 Task: Look for Airbnb properties in Khashuri, Georgia from 2nd November, 2023 to 6th November, 2023 for 1 adult.1  bedroom having 1 bed and 1 bathroom. Property type can be hotel. Booking option can be shelf check-in. Look for 4 properties as per requirement.
Action: Mouse moved to (583, 112)
Screenshot: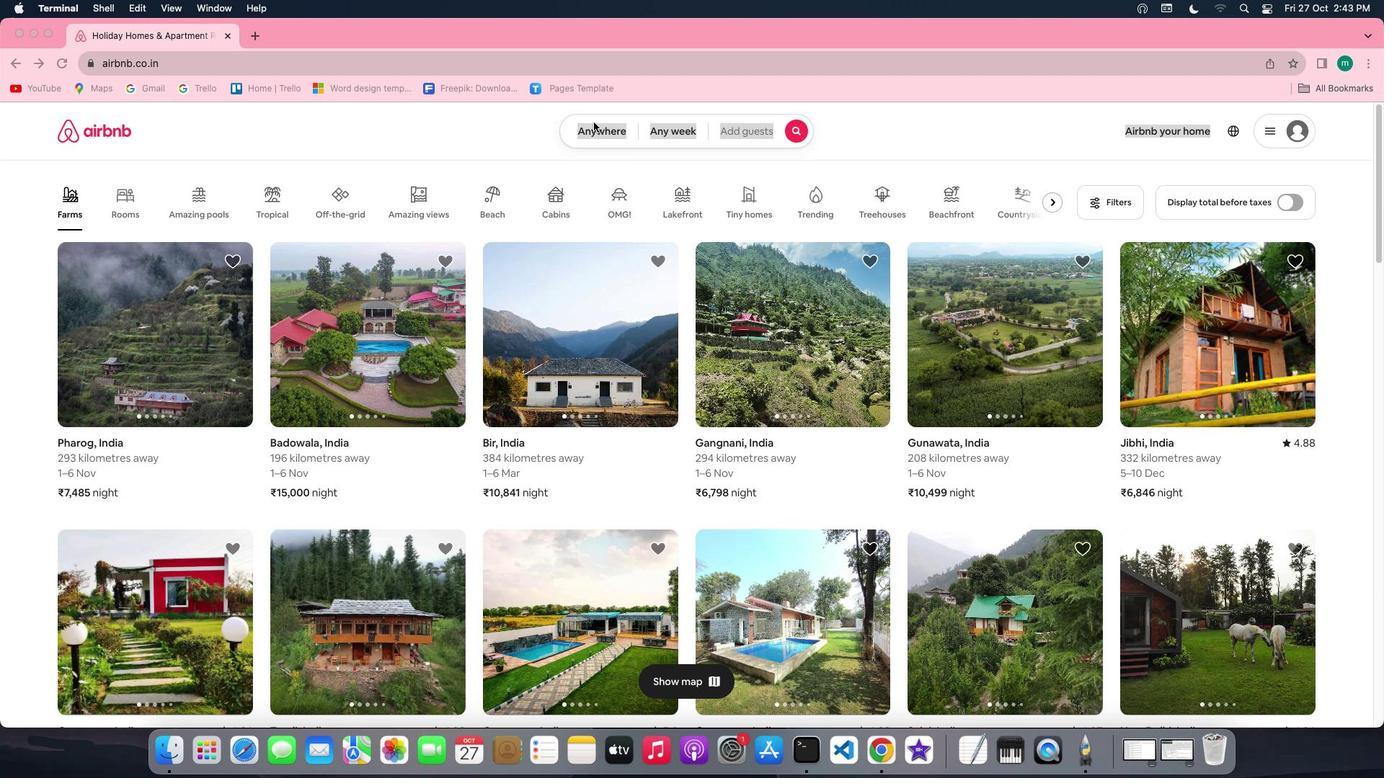 
Action: Mouse pressed left at (583, 112)
Screenshot: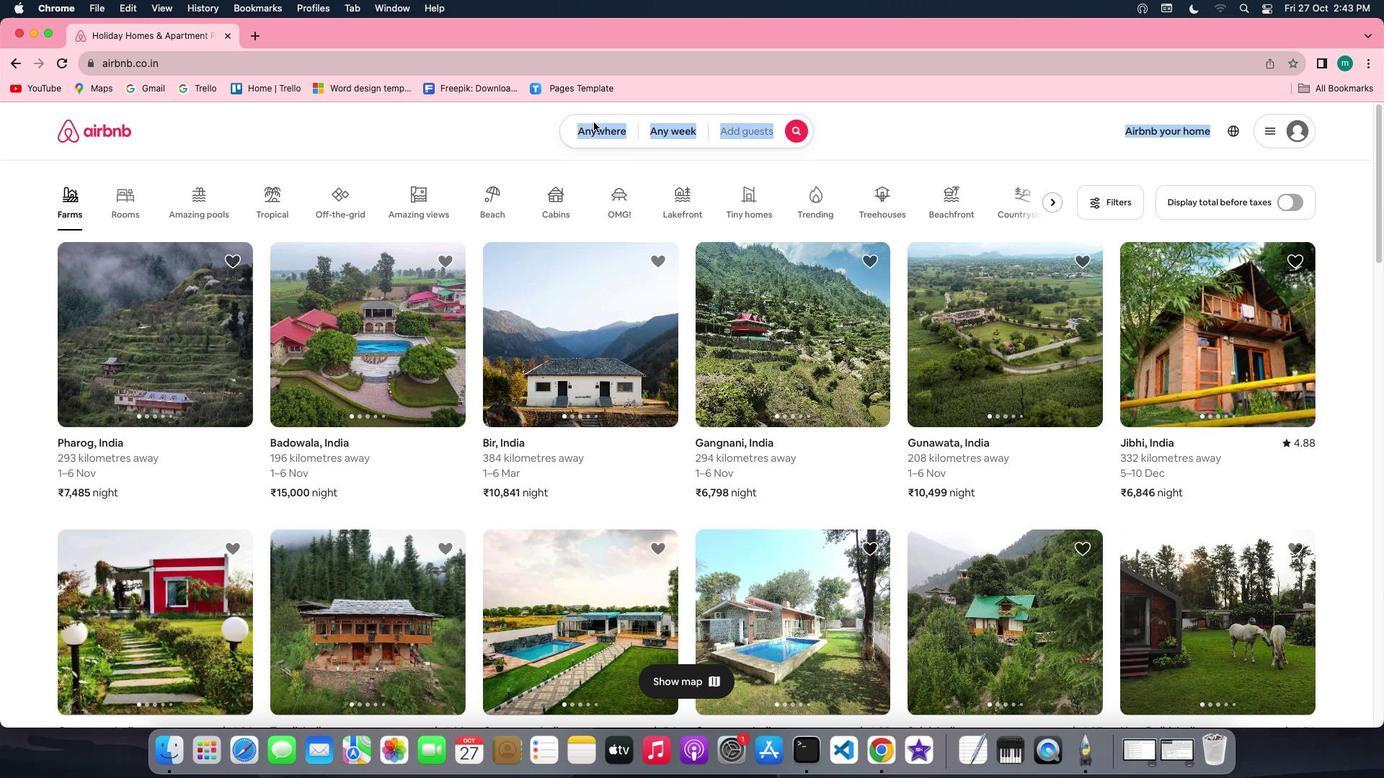 
Action: Mouse moved to (583, 116)
Screenshot: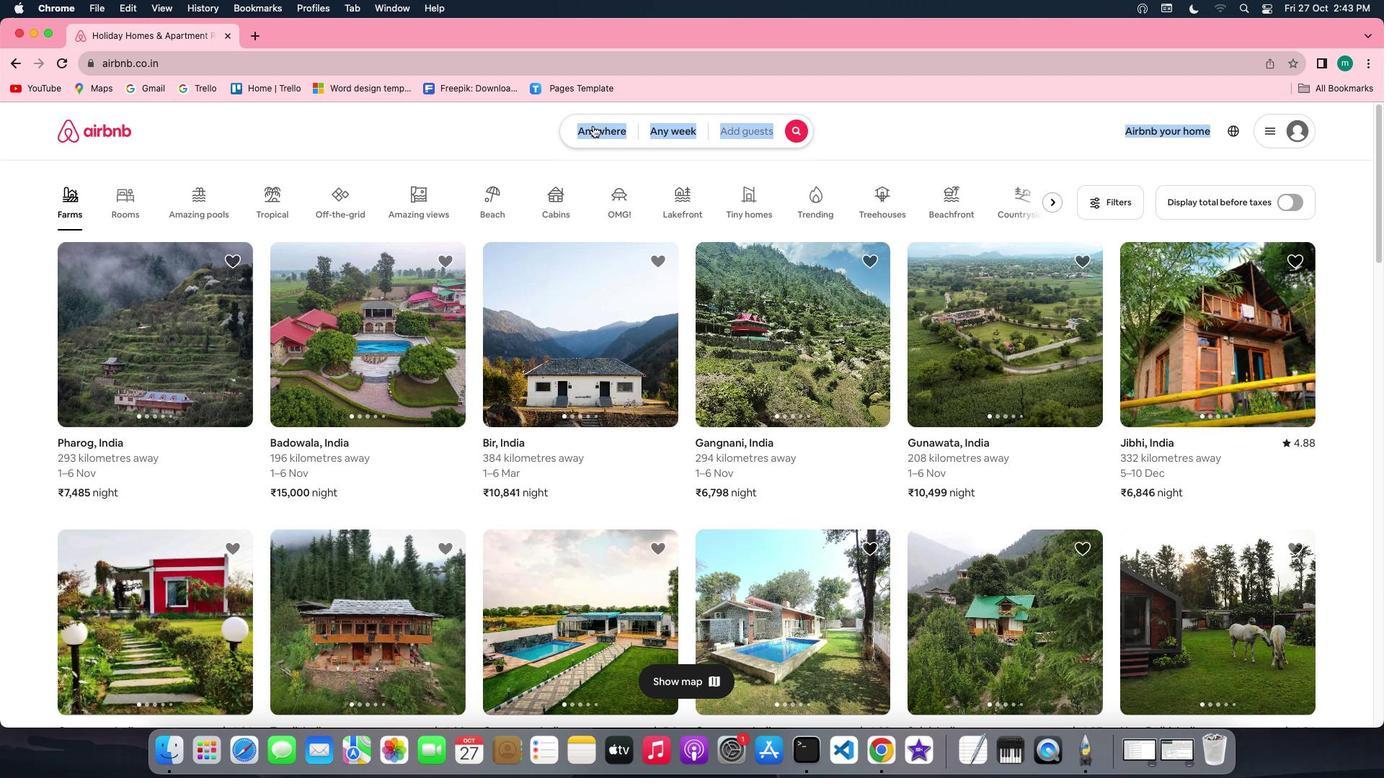 
Action: Mouse pressed left at (583, 116)
Screenshot: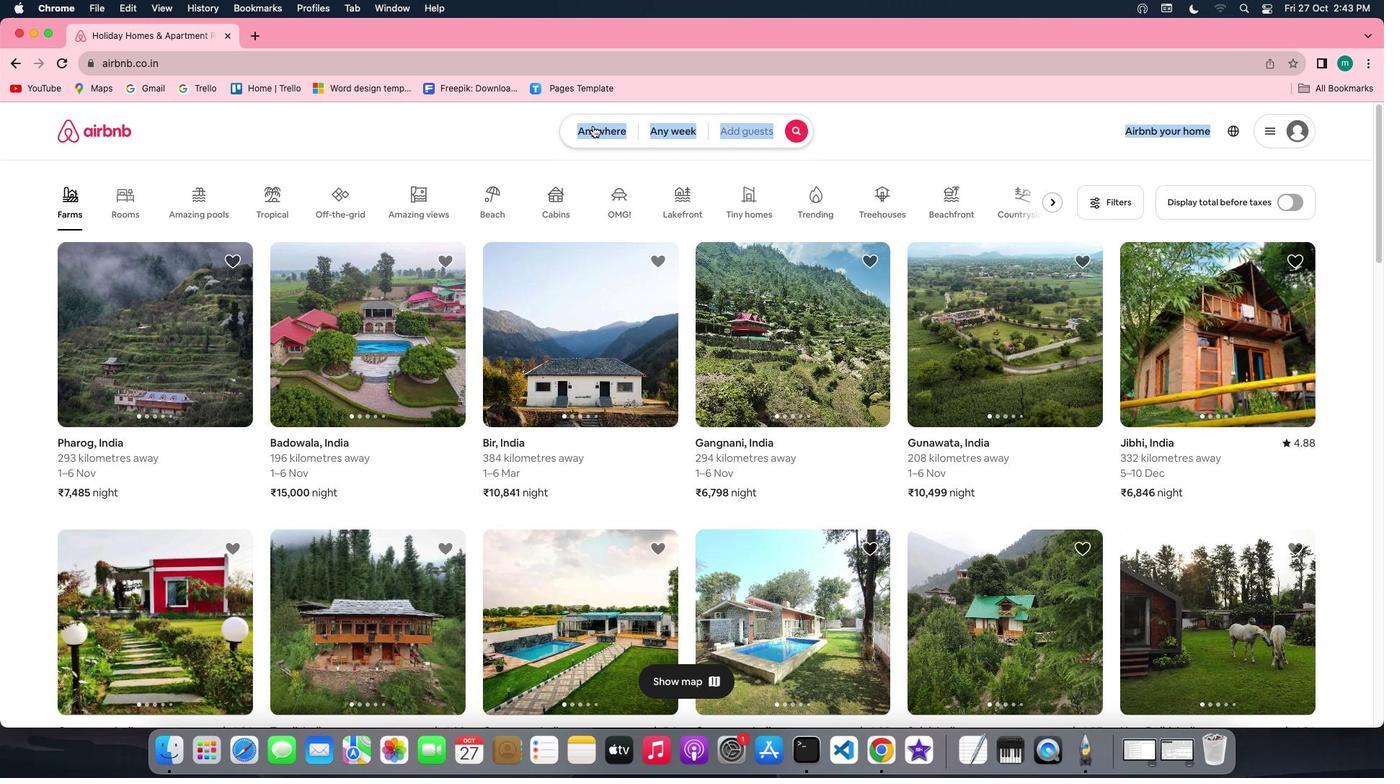 
Action: Mouse moved to (517, 181)
Screenshot: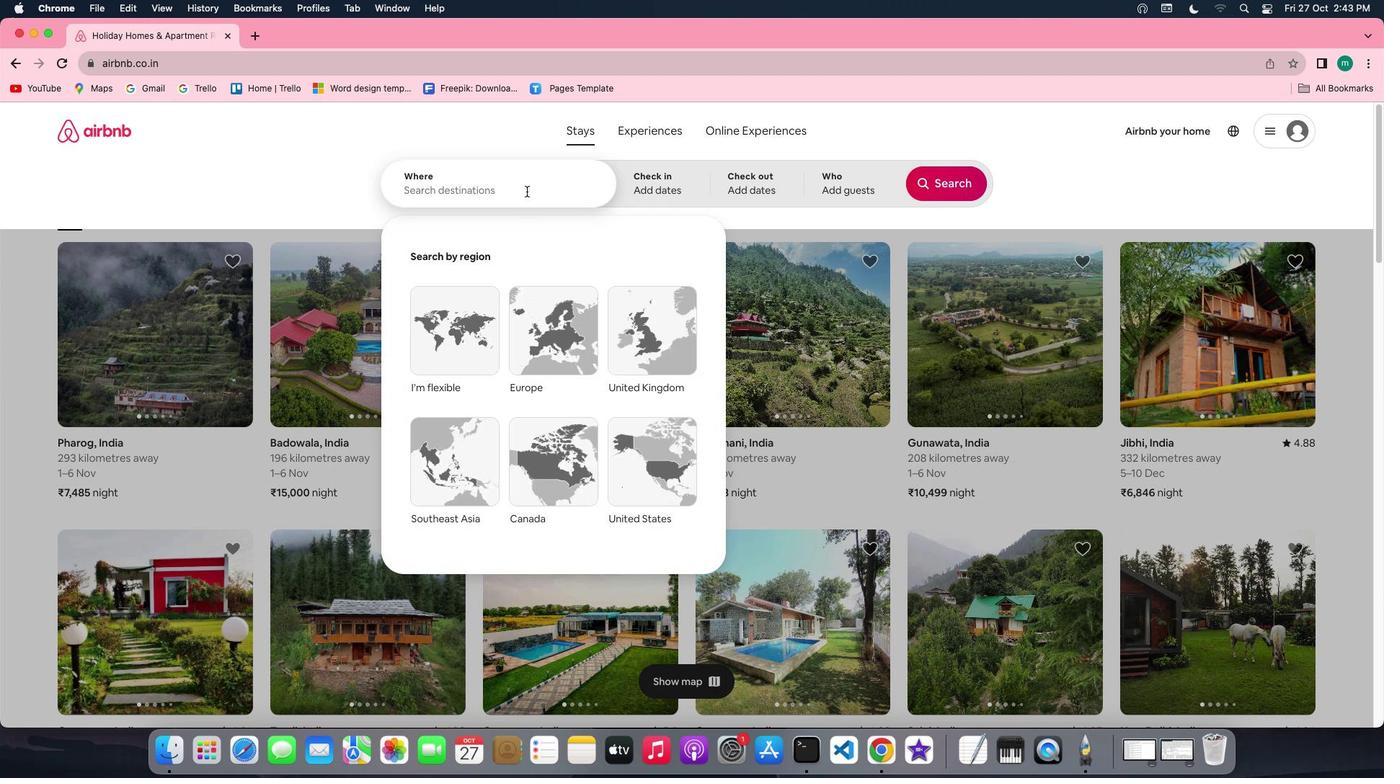 
Action: Key pressed Key.shift'K''h''a''s''h''u''r''i'','Key.spaceKey.shift'G''e''o''r''g''i''a'
Screenshot: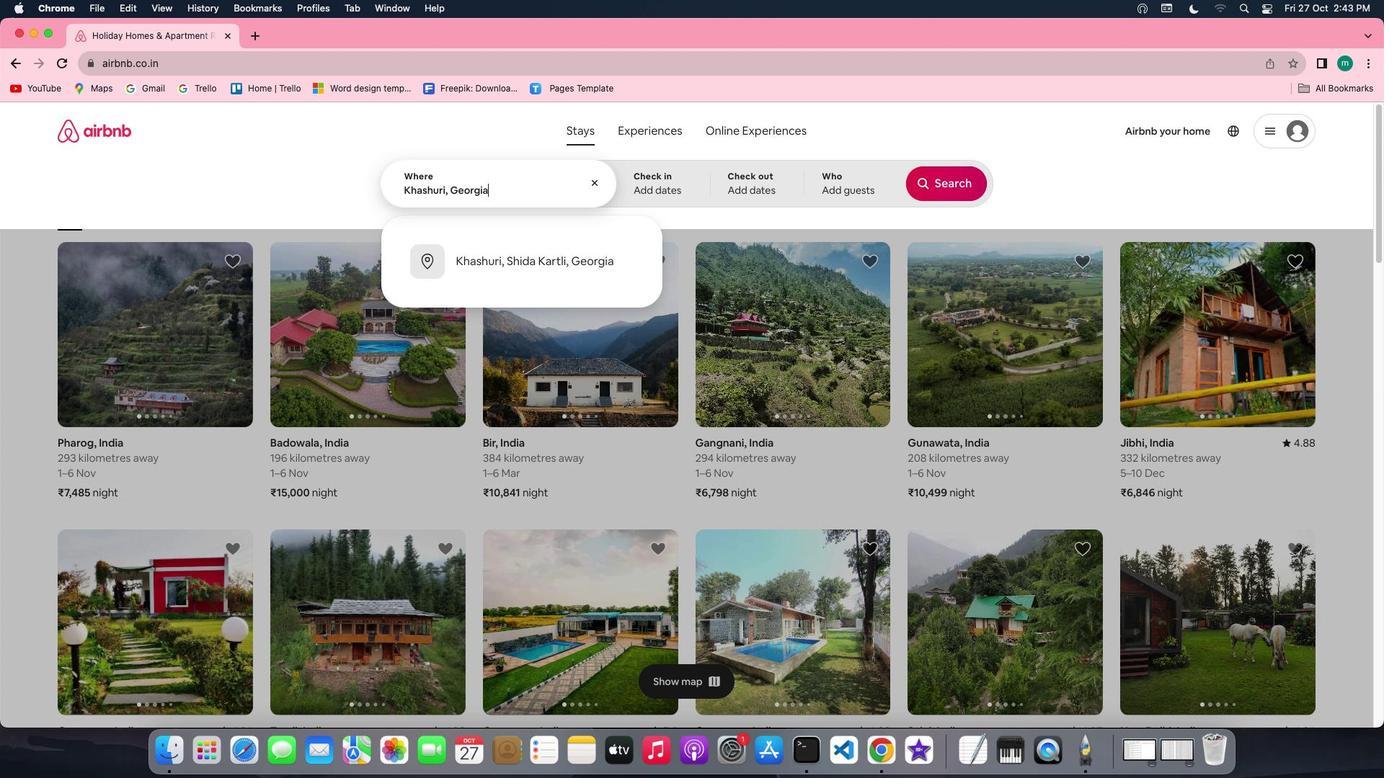 
Action: Mouse moved to (646, 189)
Screenshot: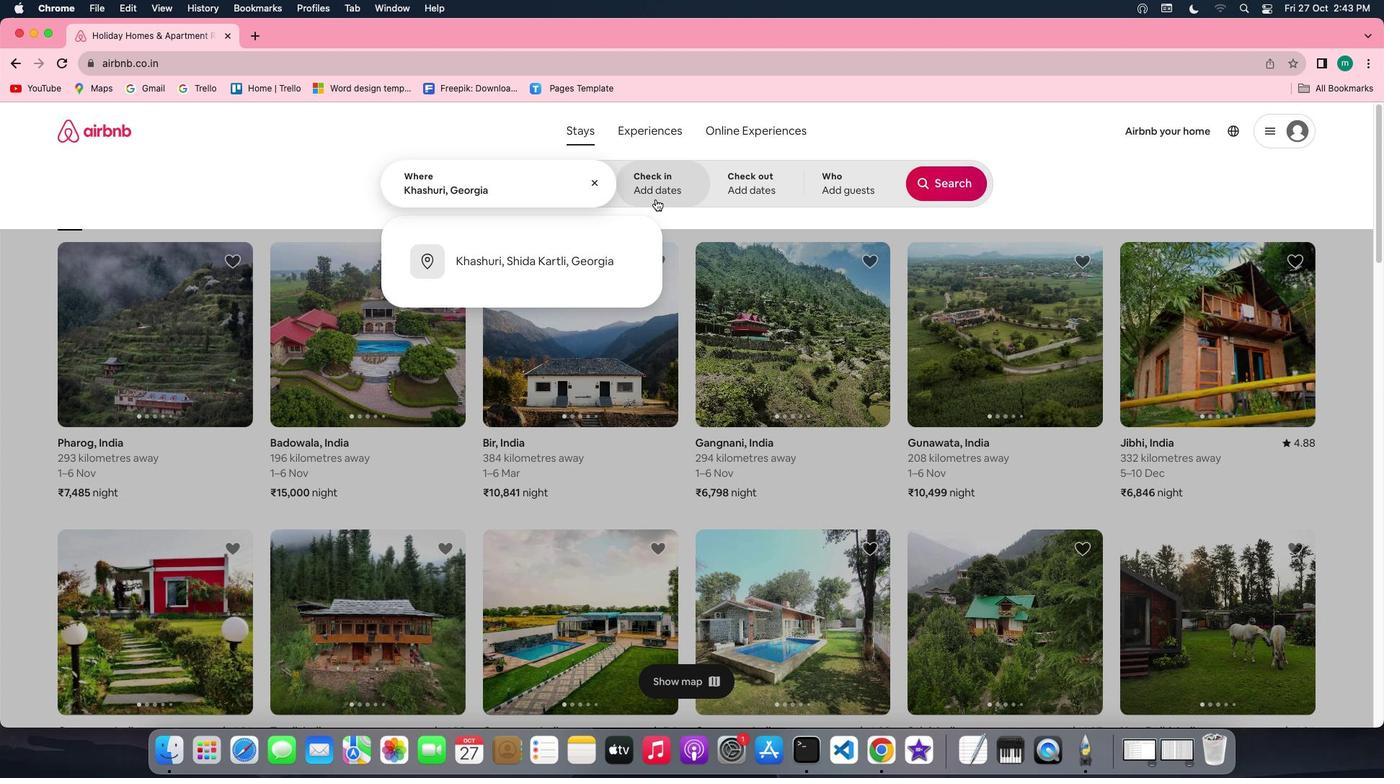 
Action: Mouse pressed left at (646, 189)
Screenshot: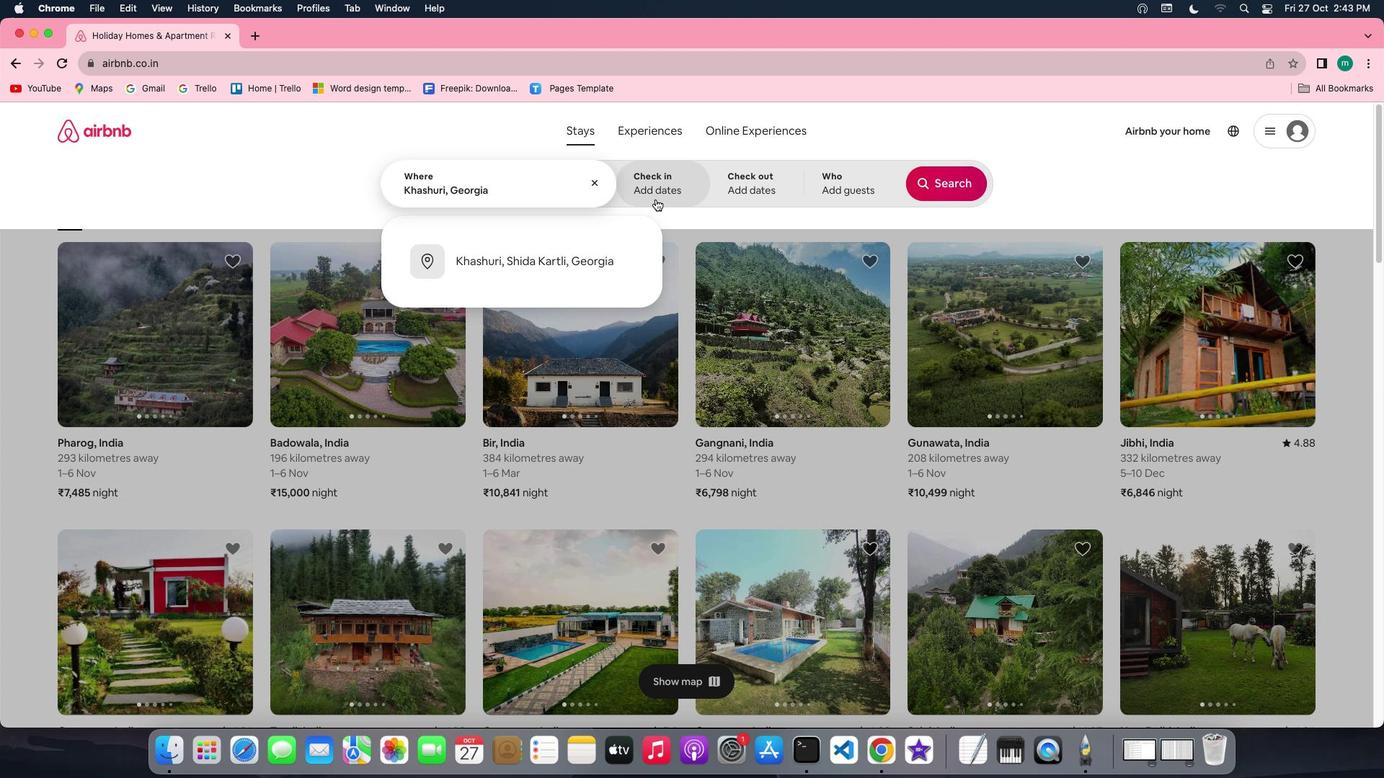 
Action: Mouse moved to (848, 352)
Screenshot: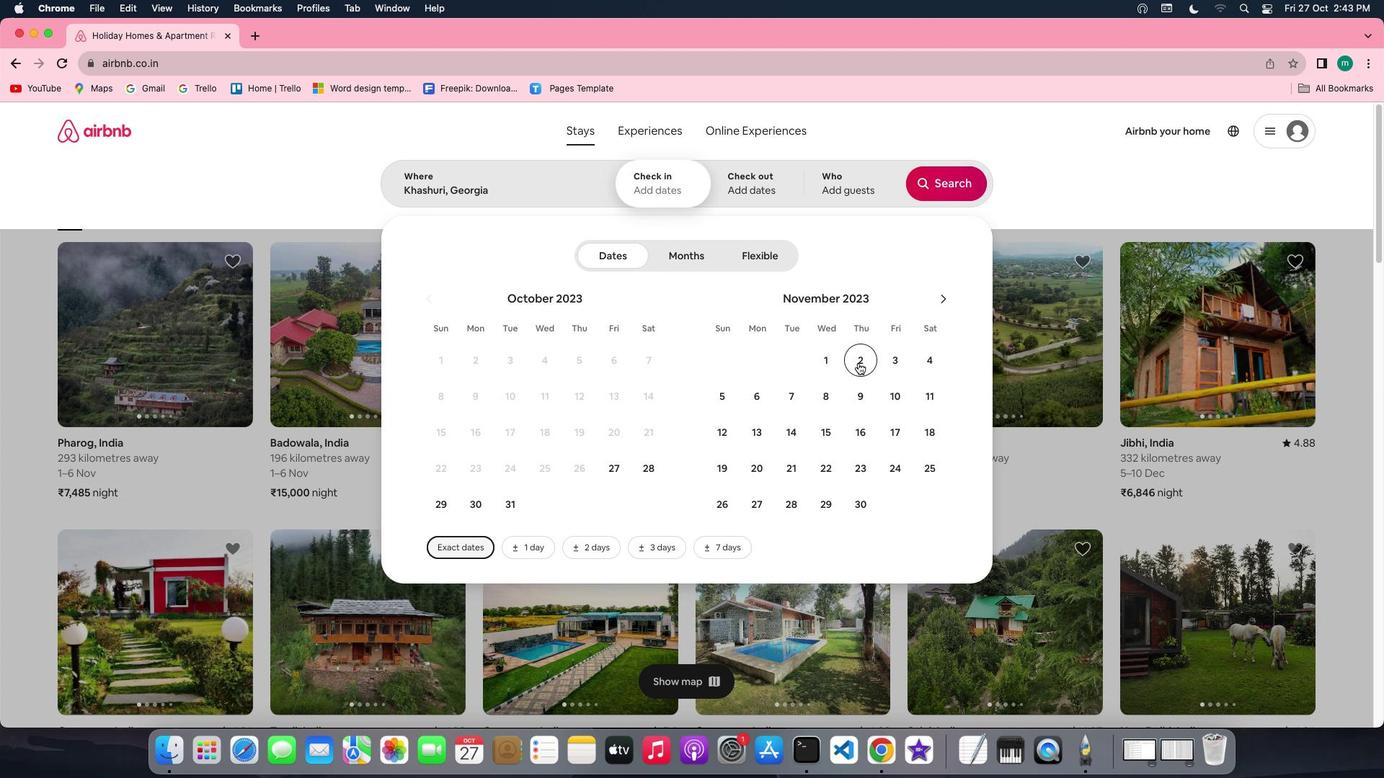 
Action: Mouse pressed left at (848, 352)
Screenshot: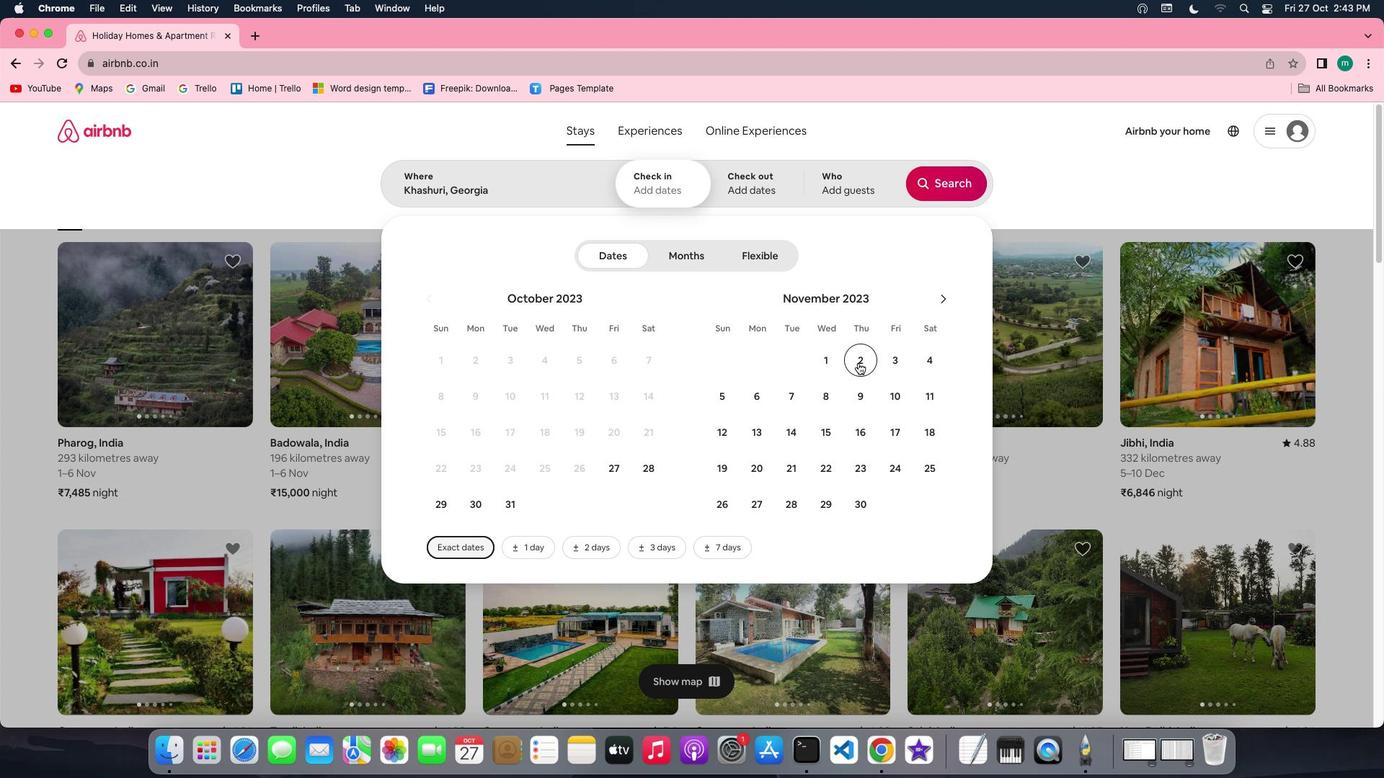 
Action: Mouse moved to (751, 389)
Screenshot: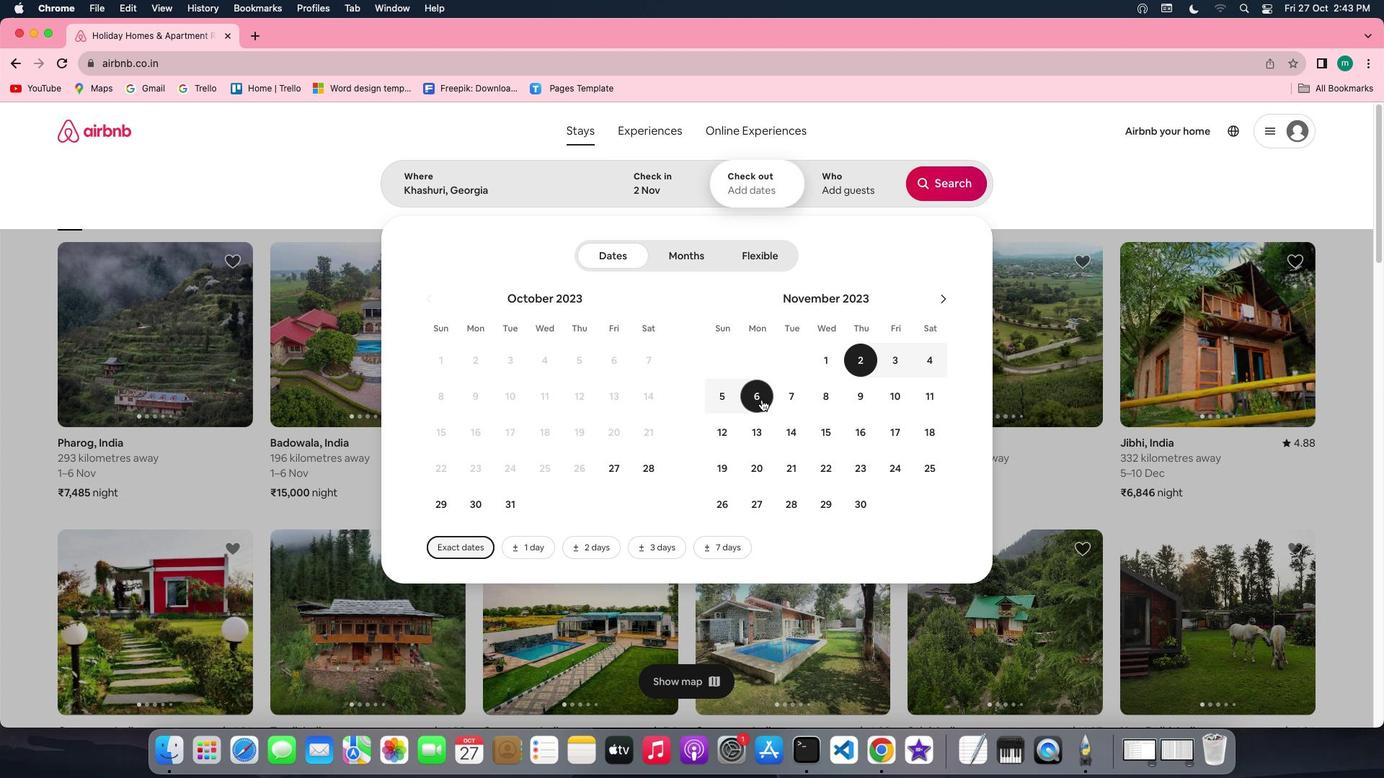 
Action: Mouse pressed left at (751, 389)
Screenshot: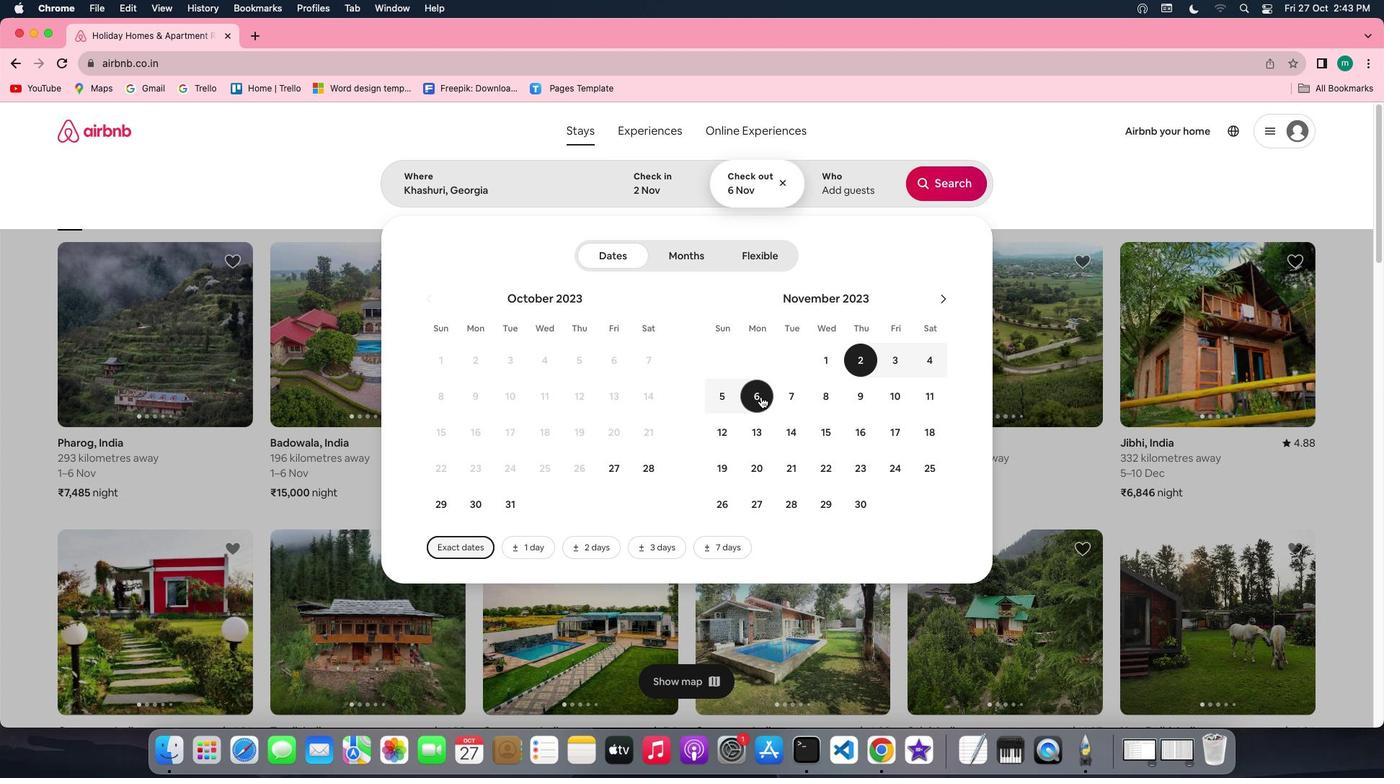 
Action: Mouse moved to (838, 172)
Screenshot: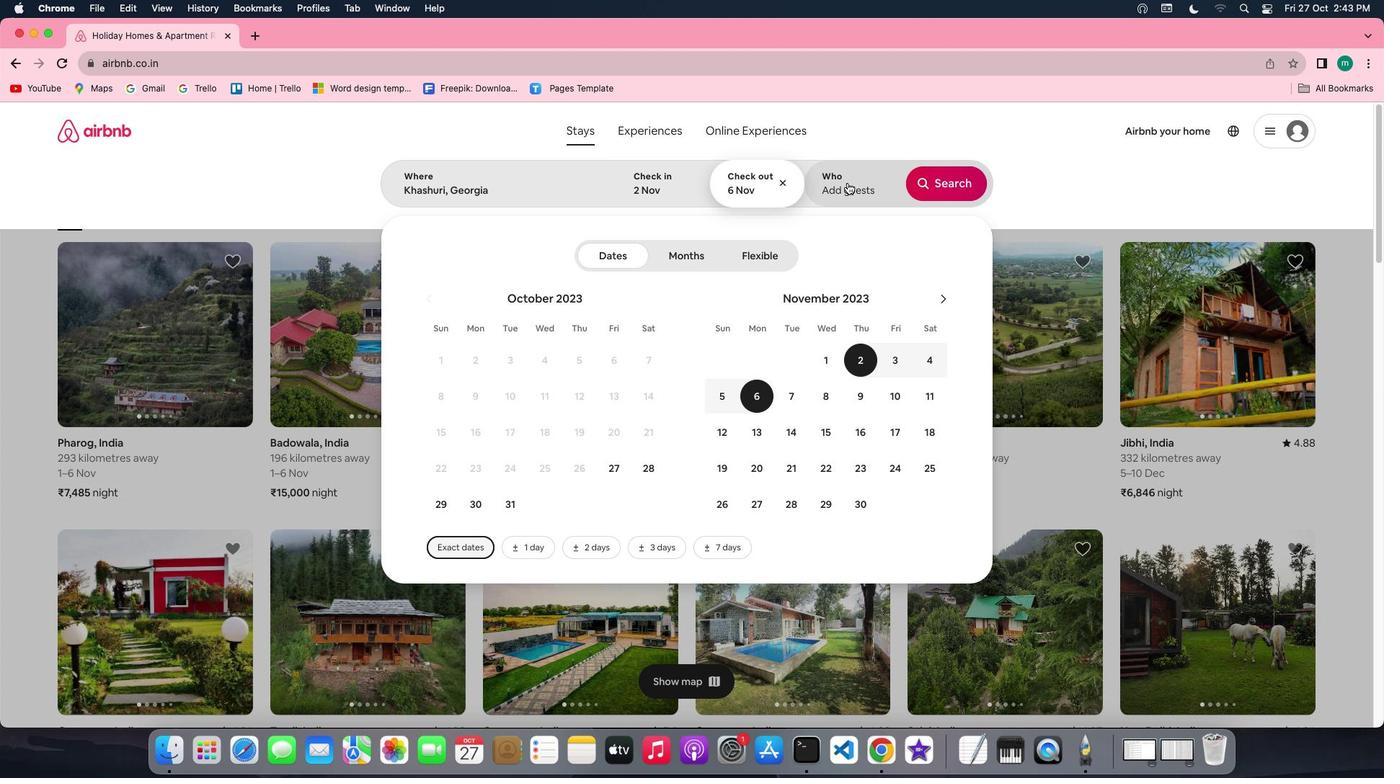 
Action: Mouse pressed left at (838, 172)
Screenshot: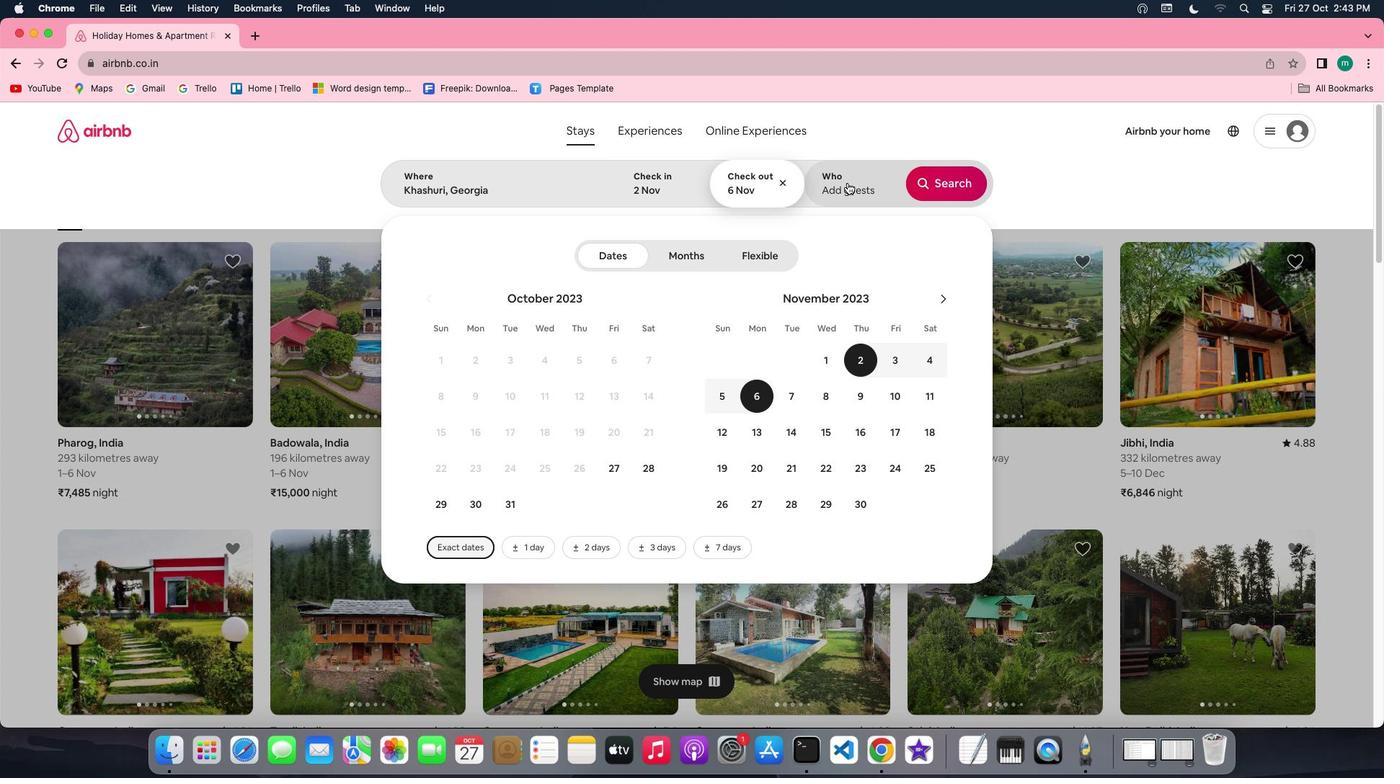 
Action: Mouse moved to (946, 255)
Screenshot: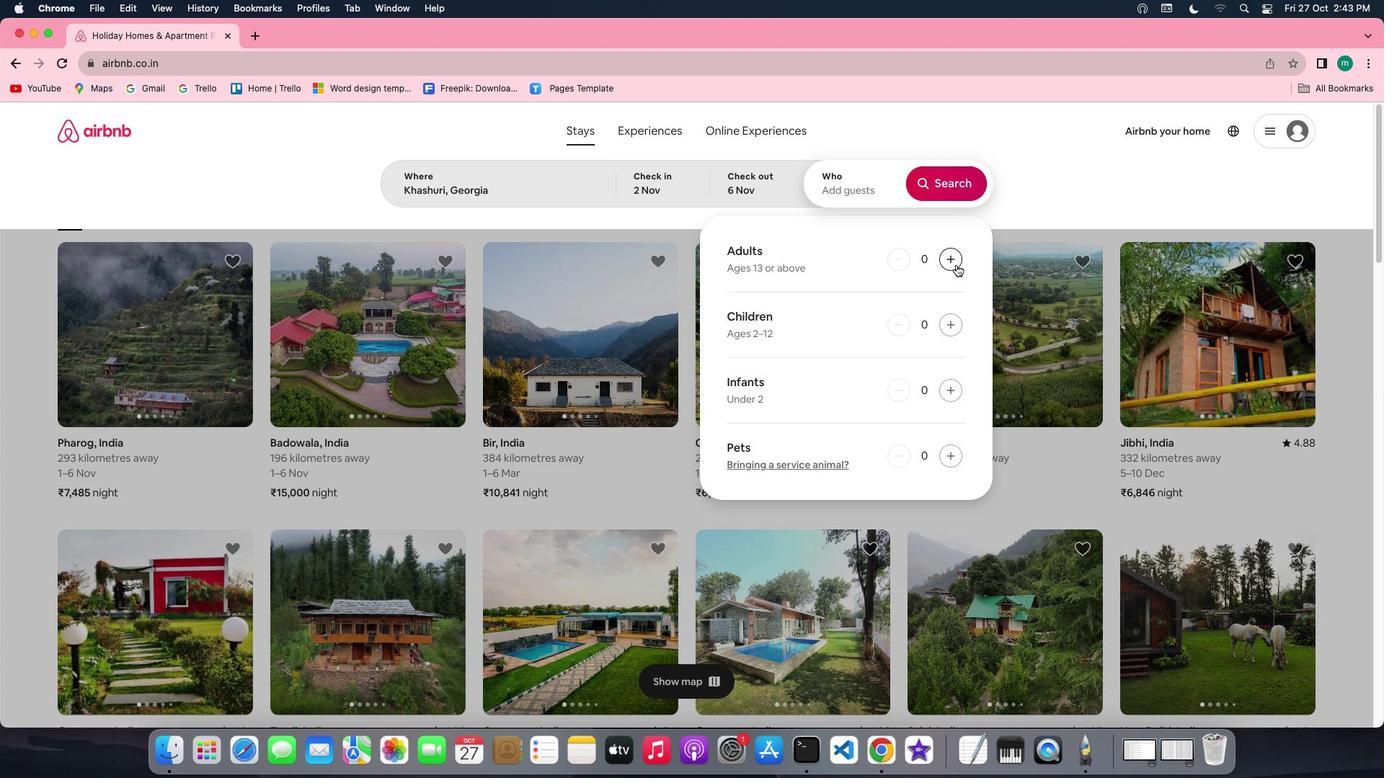 
Action: Mouse pressed left at (946, 255)
Screenshot: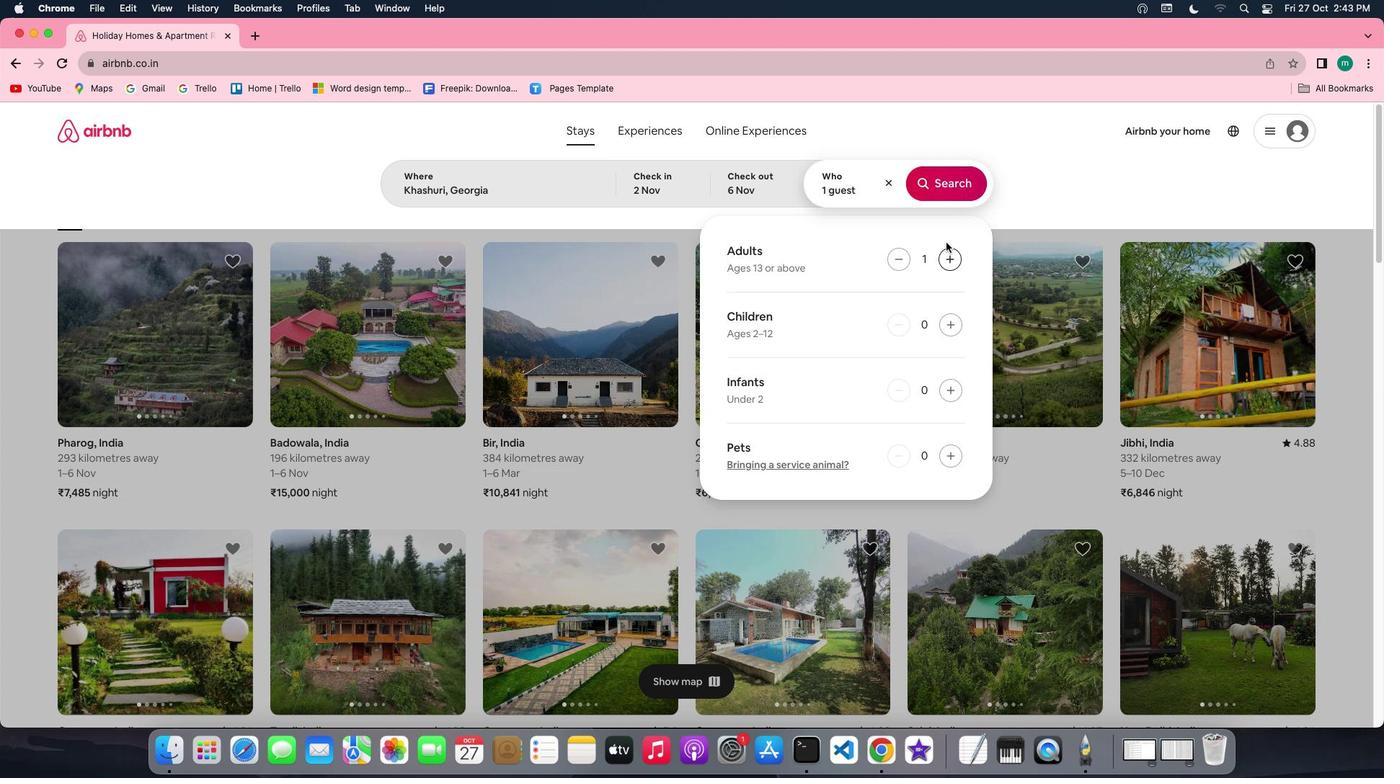 
Action: Mouse moved to (926, 180)
Screenshot: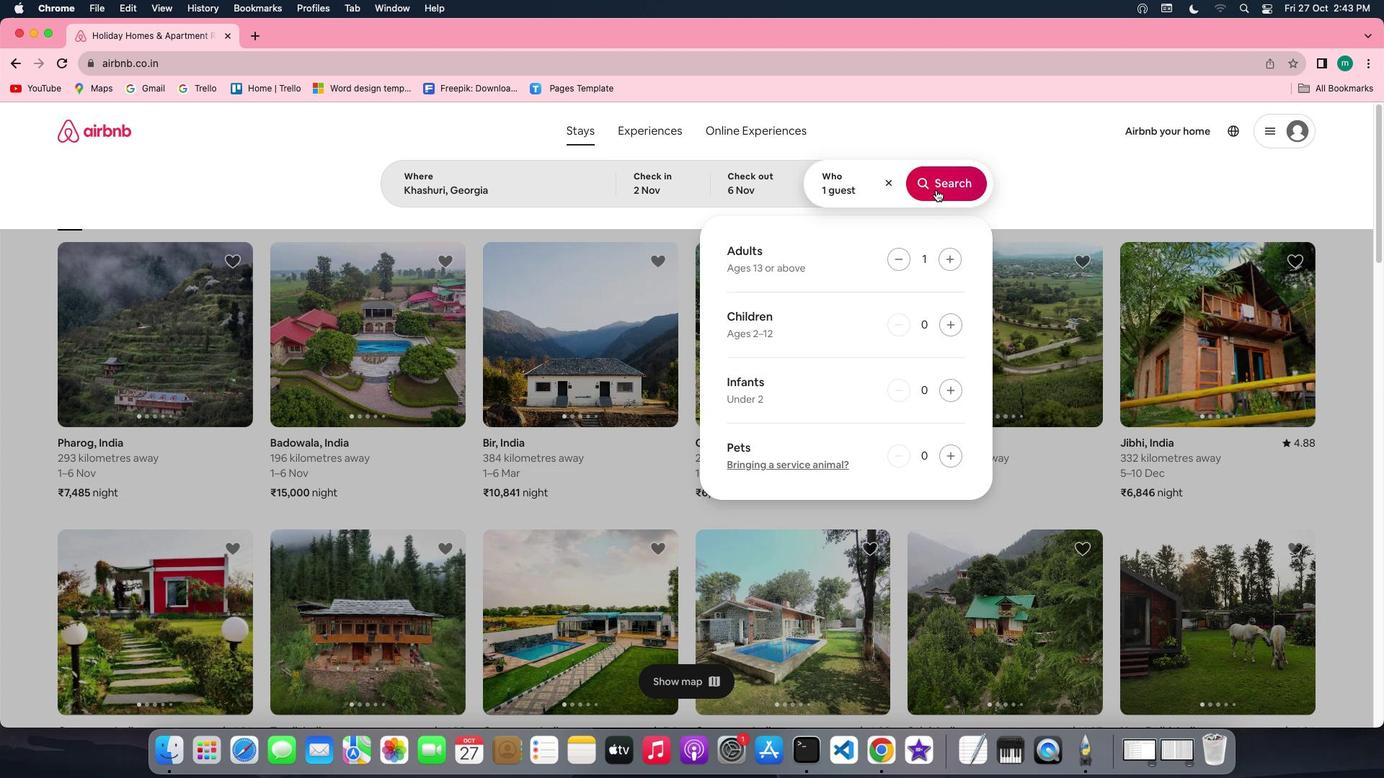 
Action: Mouse pressed left at (926, 180)
Screenshot: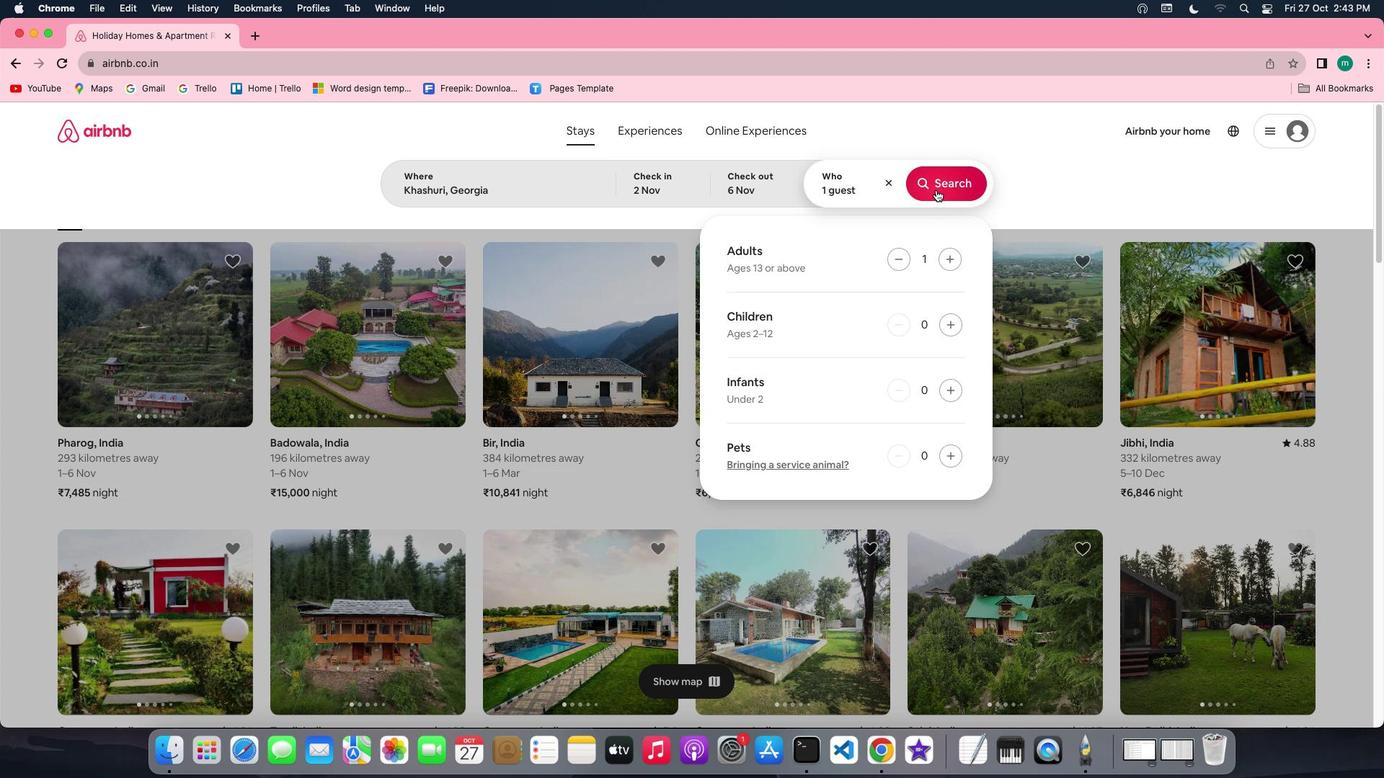 
Action: Mouse moved to (1139, 174)
Screenshot: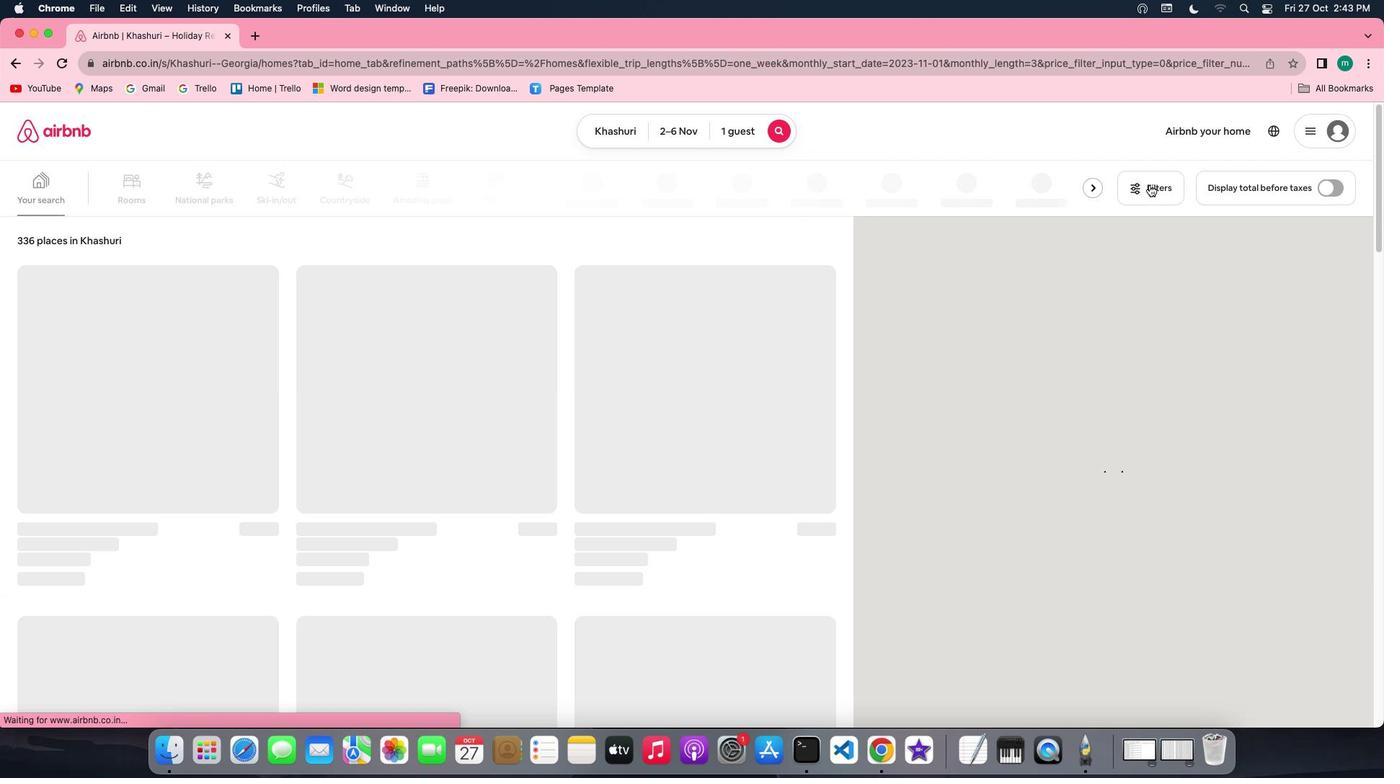 
Action: Mouse pressed left at (1139, 174)
Screenshot: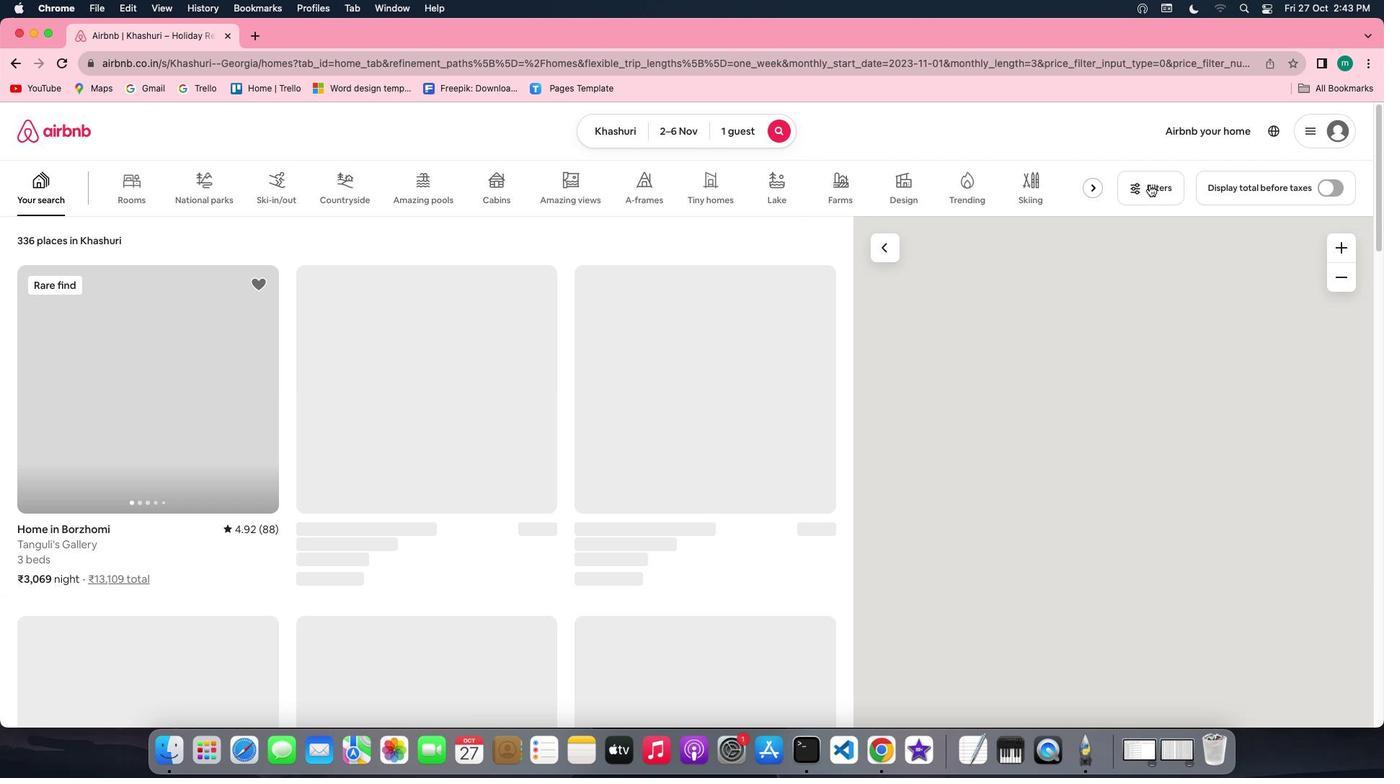 
Action: Mouse moved to (737, 390)
Screenshot: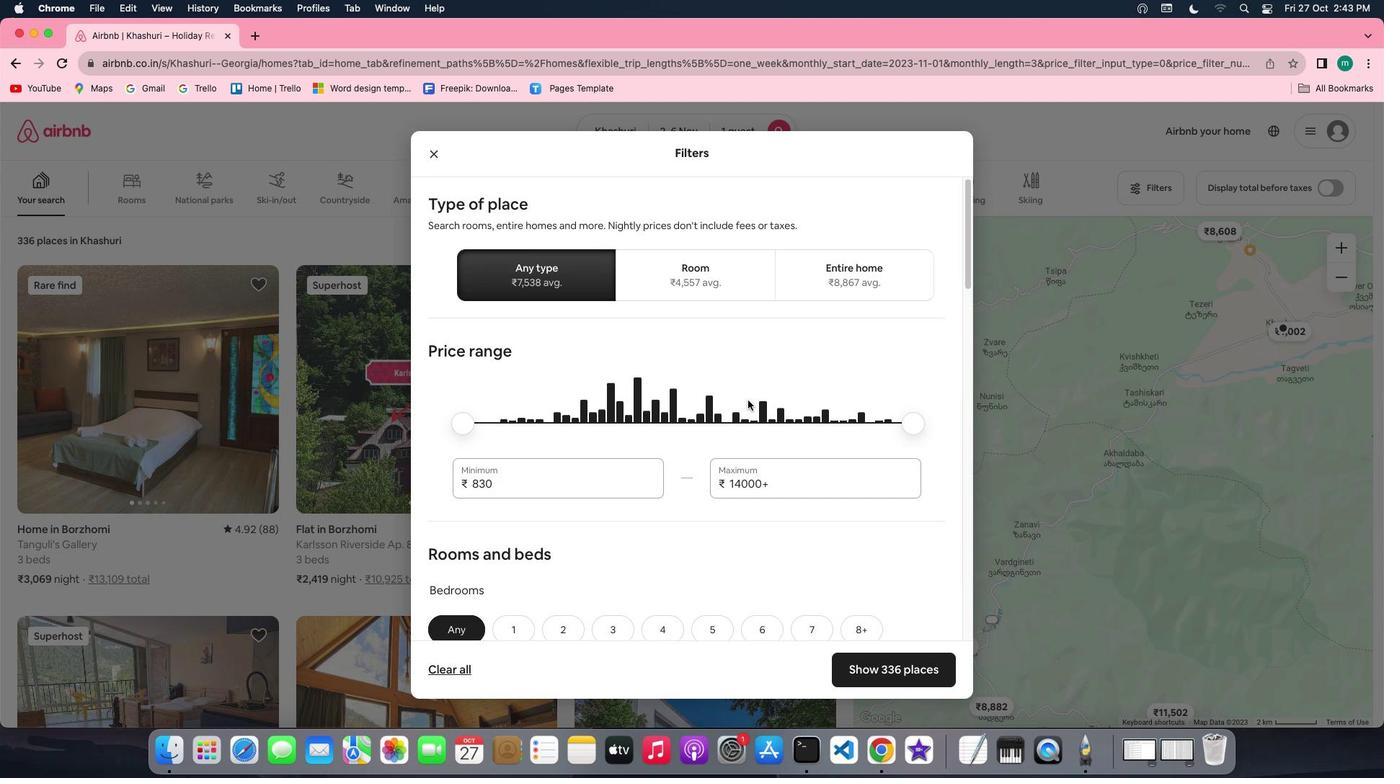 
Action: Mouse scrolled (737, 390) with delta (-9, -10)
Screenshot: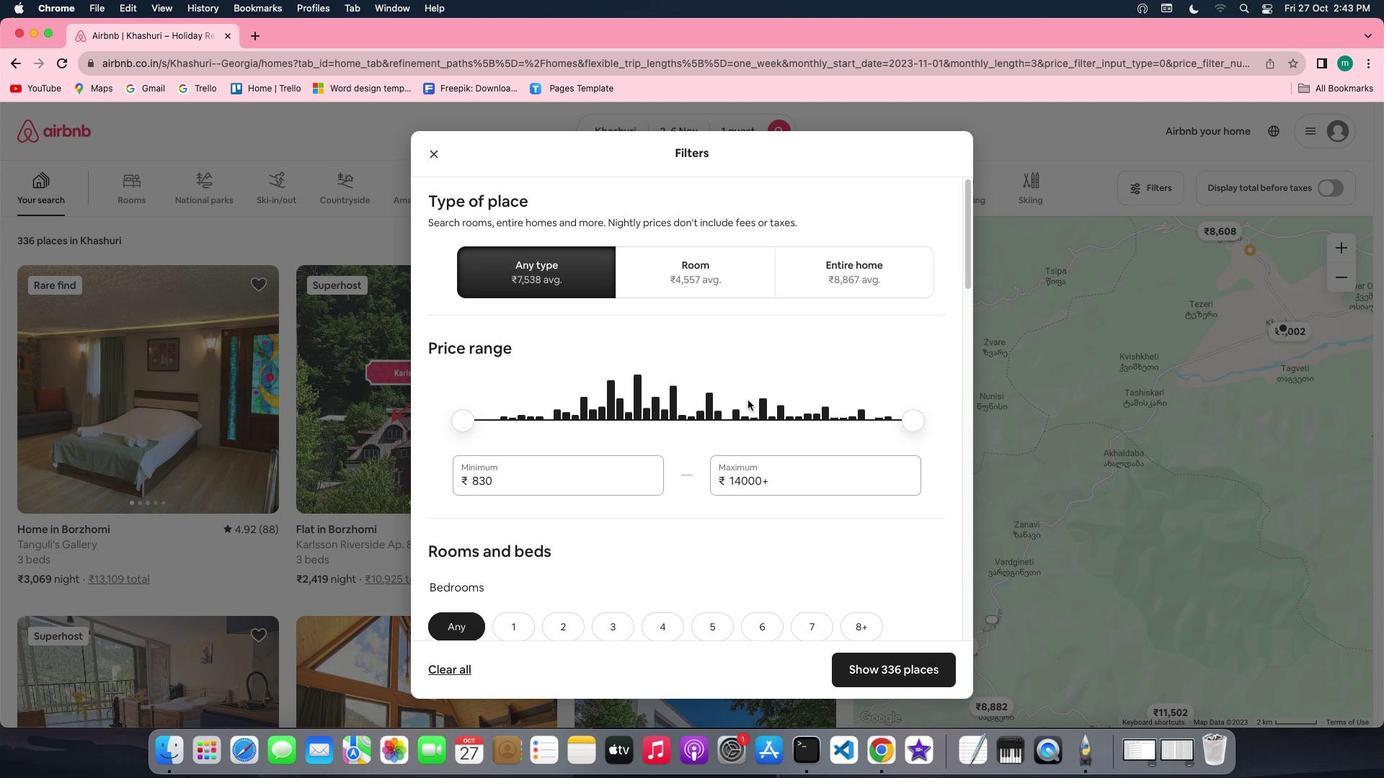 
Action: Mouse scrolled (737, 390) with delta (-9, -10)
Screenshot: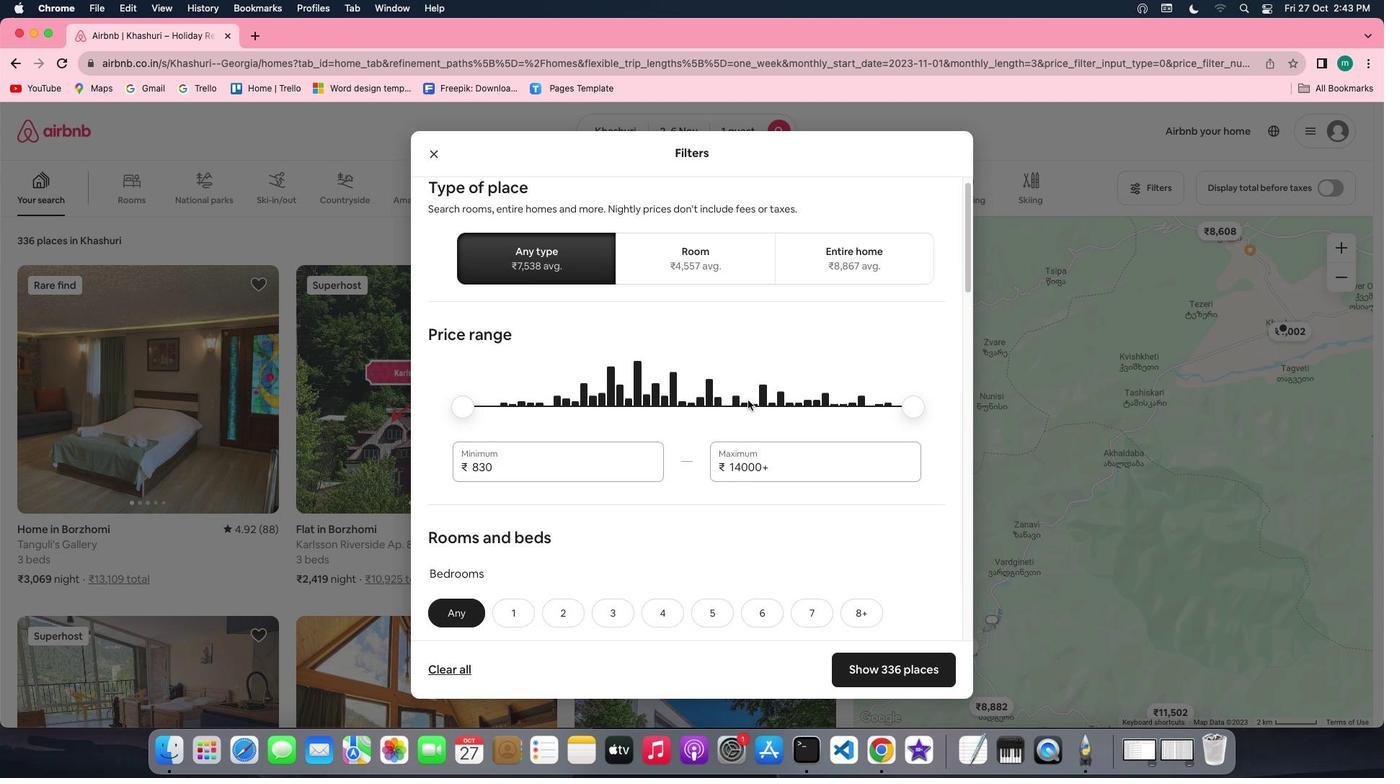 
Action: Mouse scrolled (737, 390) with delta (-9, -10)
Screenshot: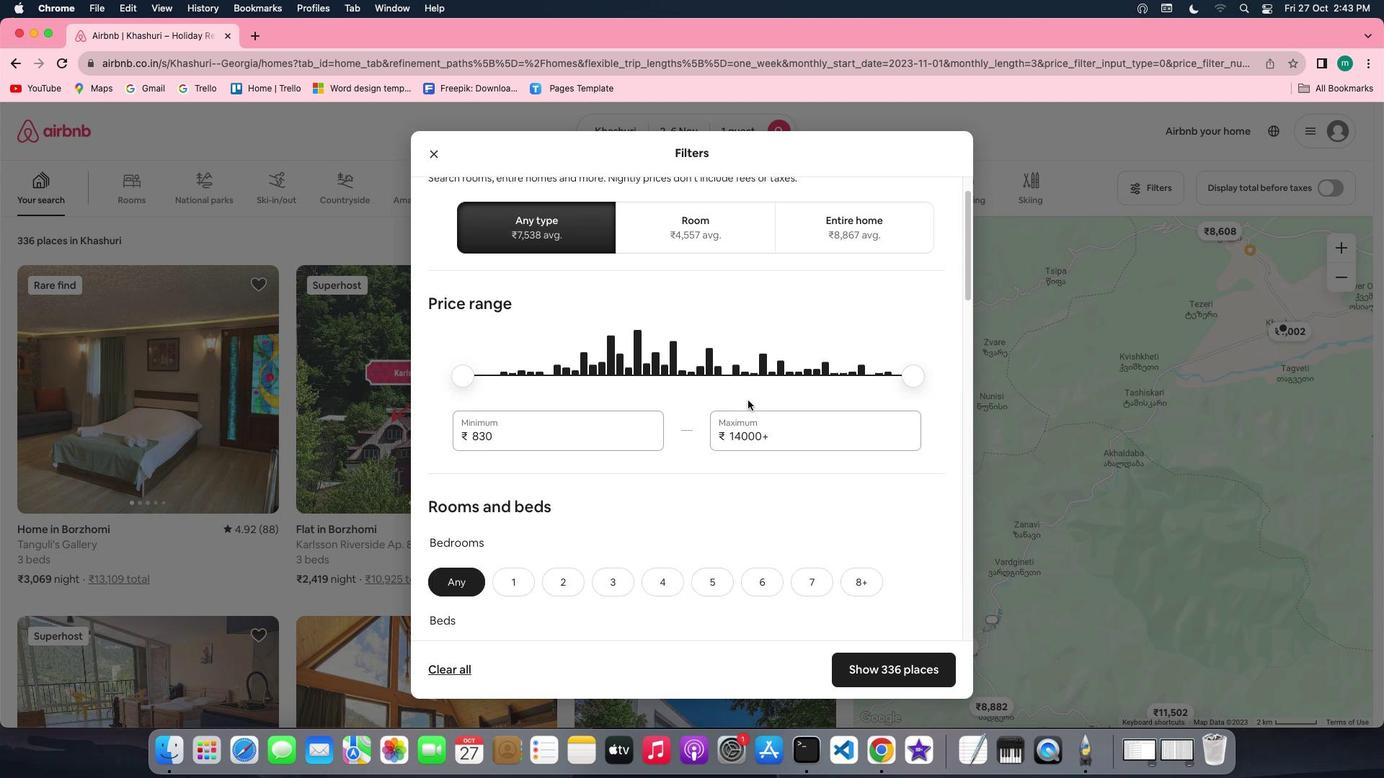 
Action: Mouse scrolled (737, 390) with delta (-9, -10)
Screenshot: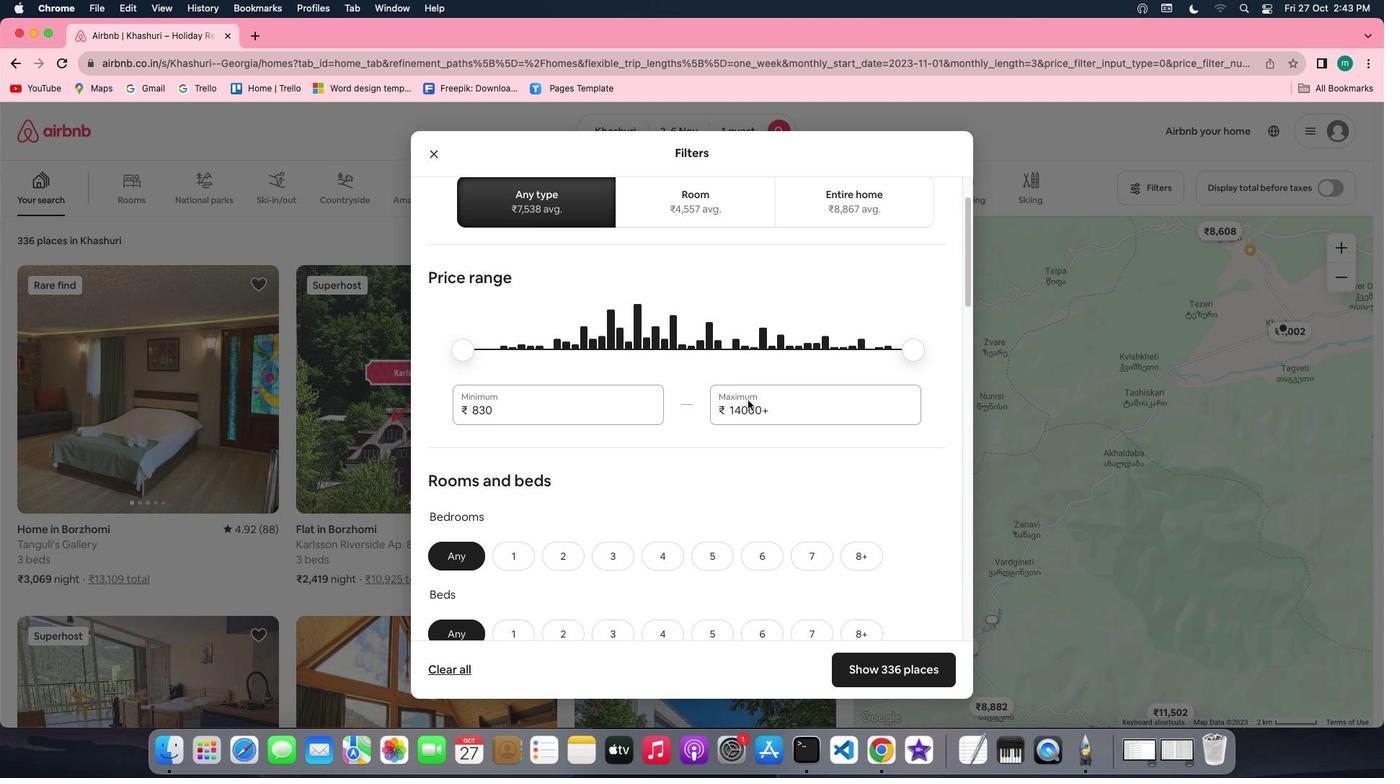 
Action: Mouse scrolled (737, 390) with delta (-9, -10)
Screenshot: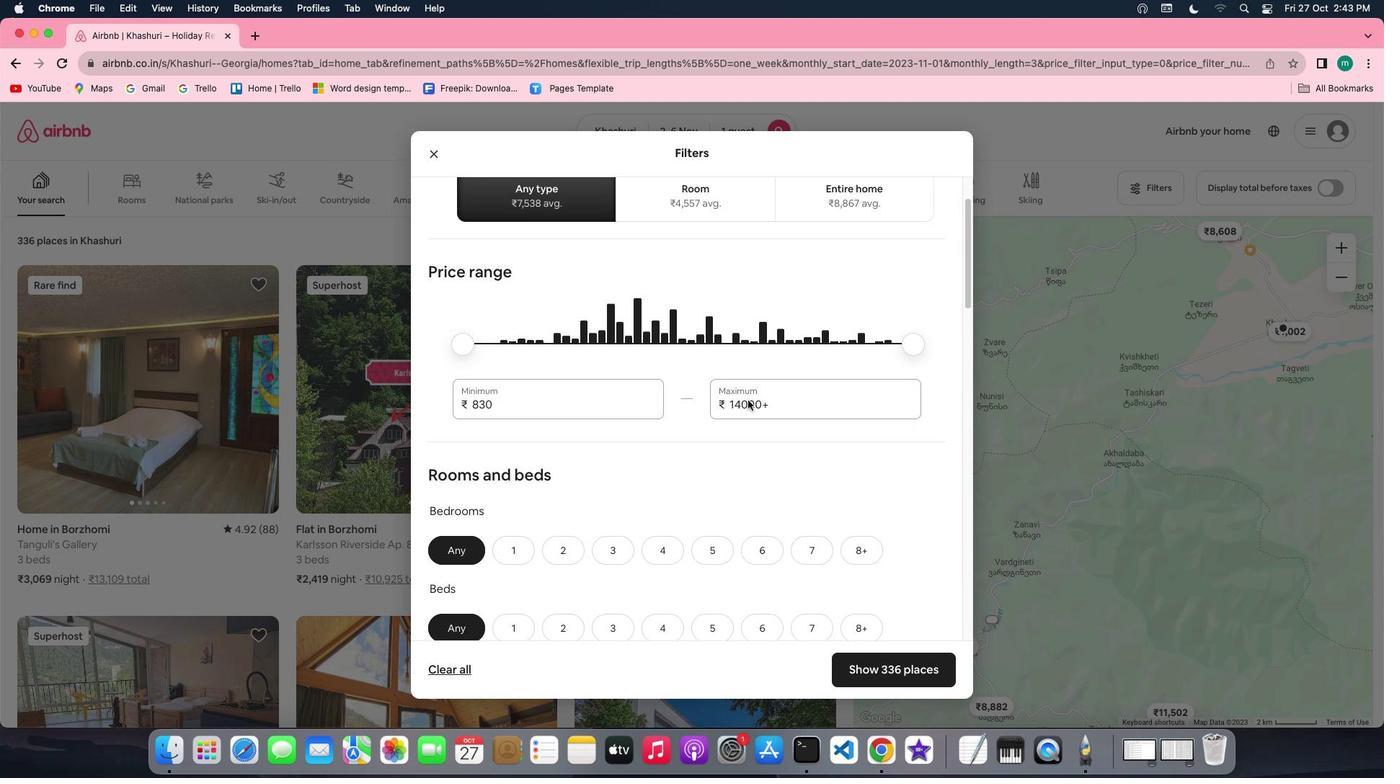 
Action: Mouse scrolled (737, 390) with delta (-9, -10)
Screenshot: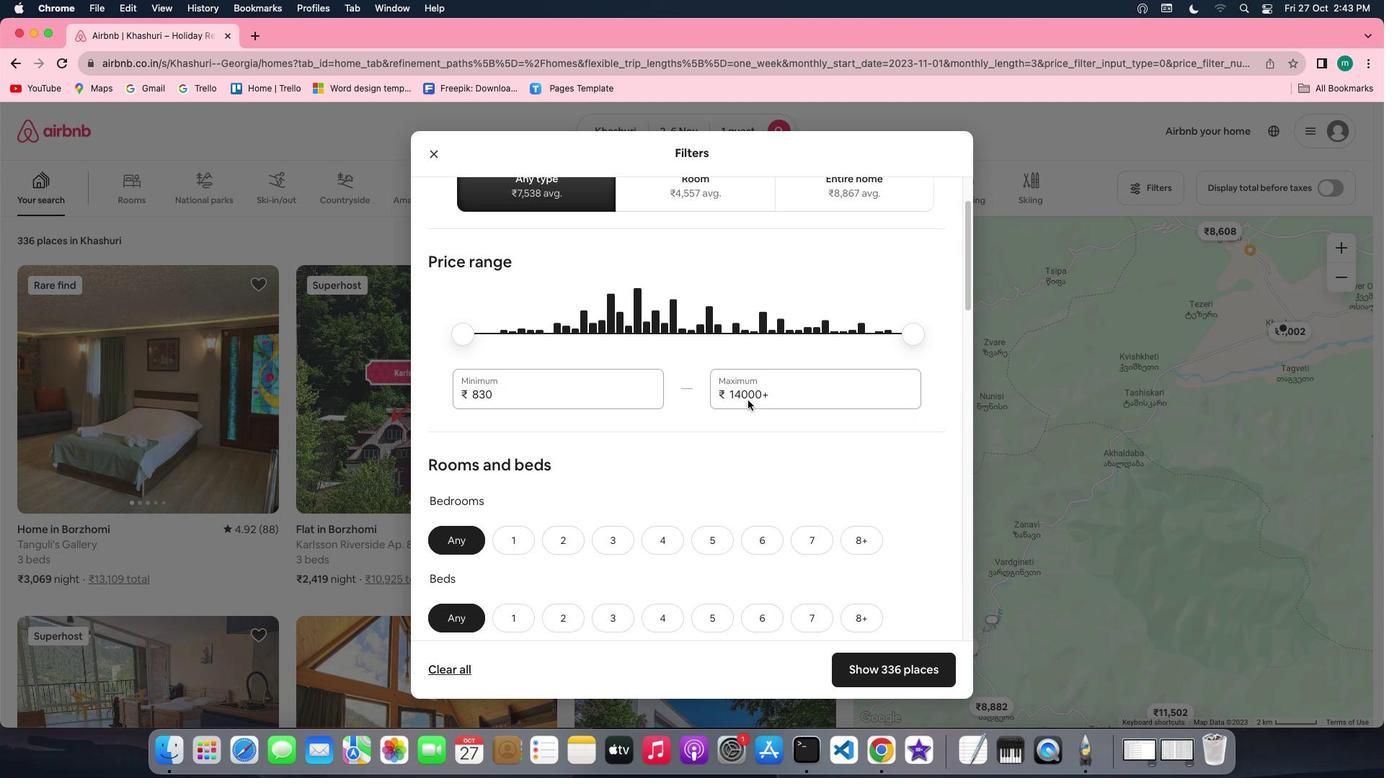 
Action: Mouse scrolled (737, 390) with delta (-9, -10)
Screenshot: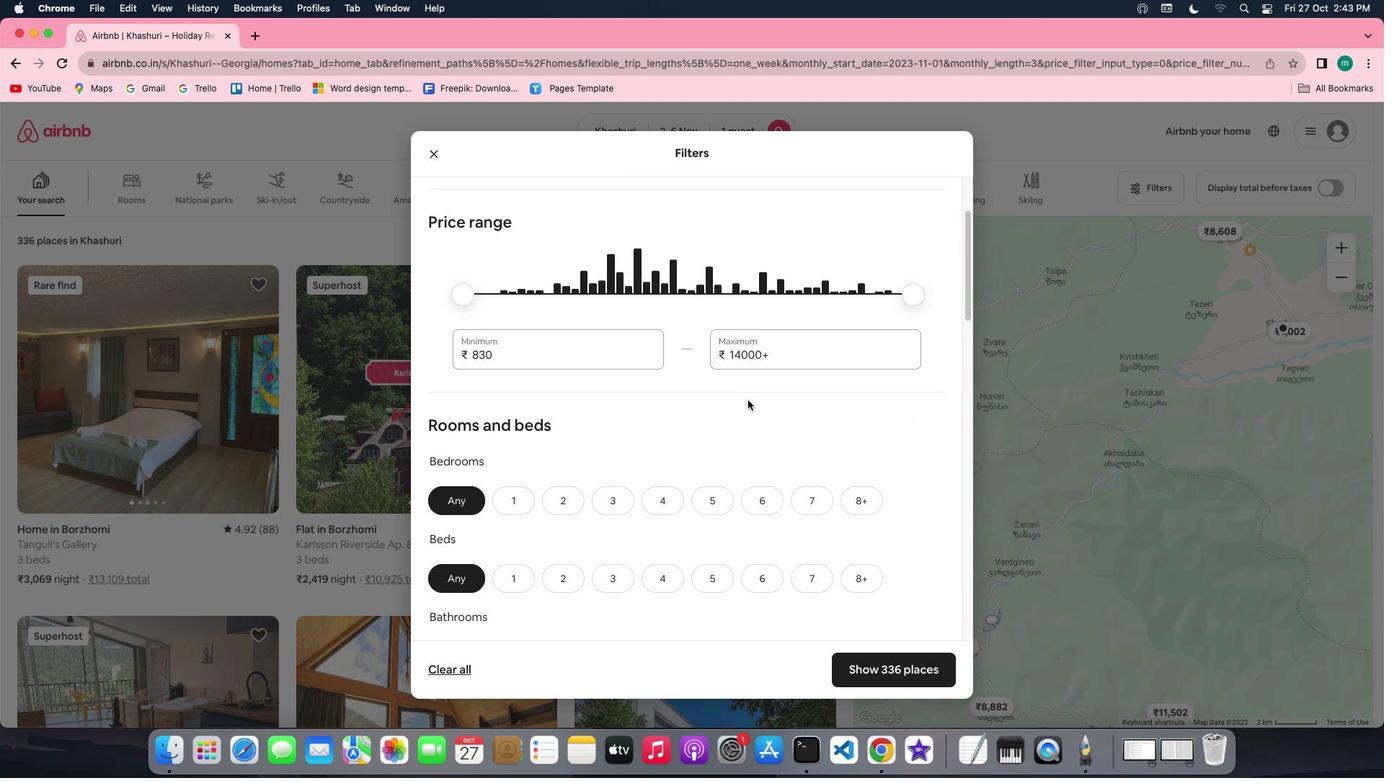 
Action: Mouse scrolled (737, 390) with delta (-9, -10)
Screenshot: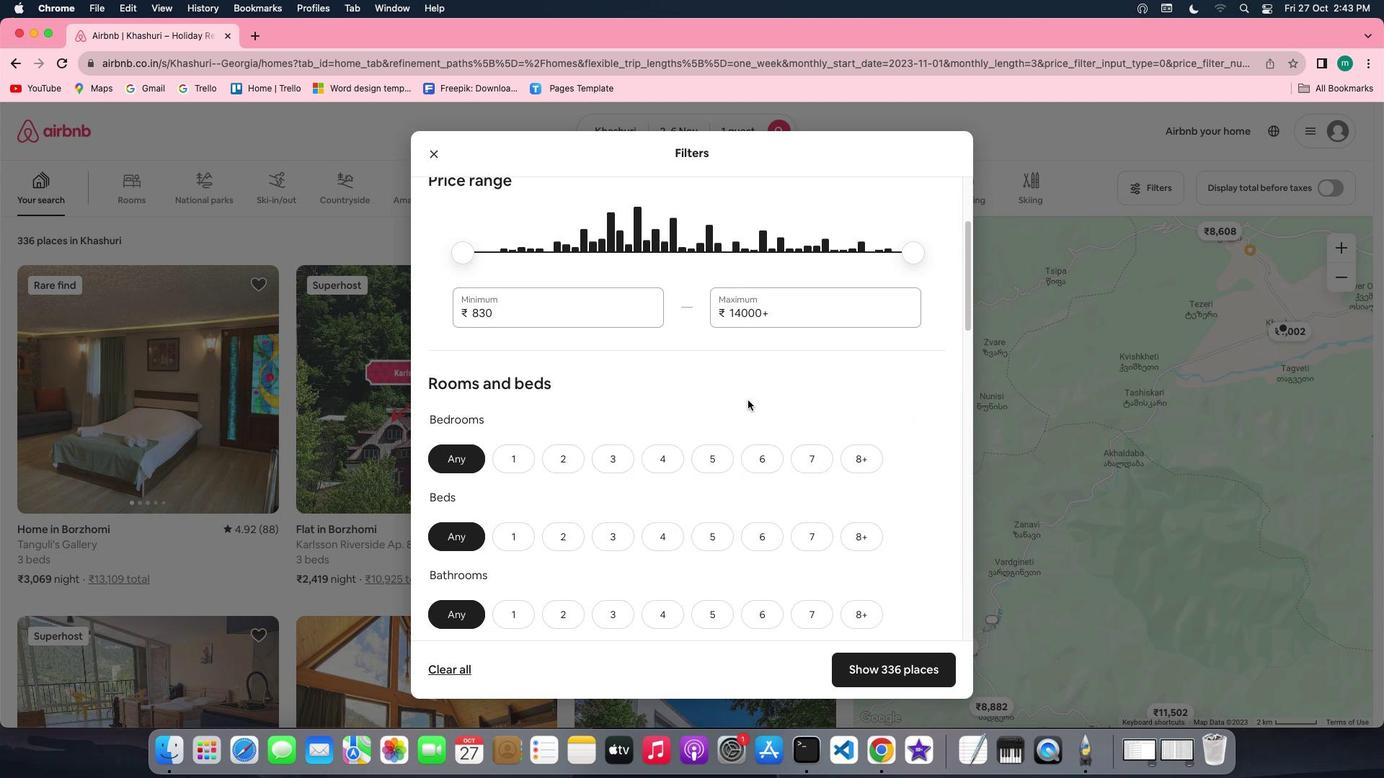 
Action: Mouse scrolled (737, 390) with delta (-9, -10)
Screenshot: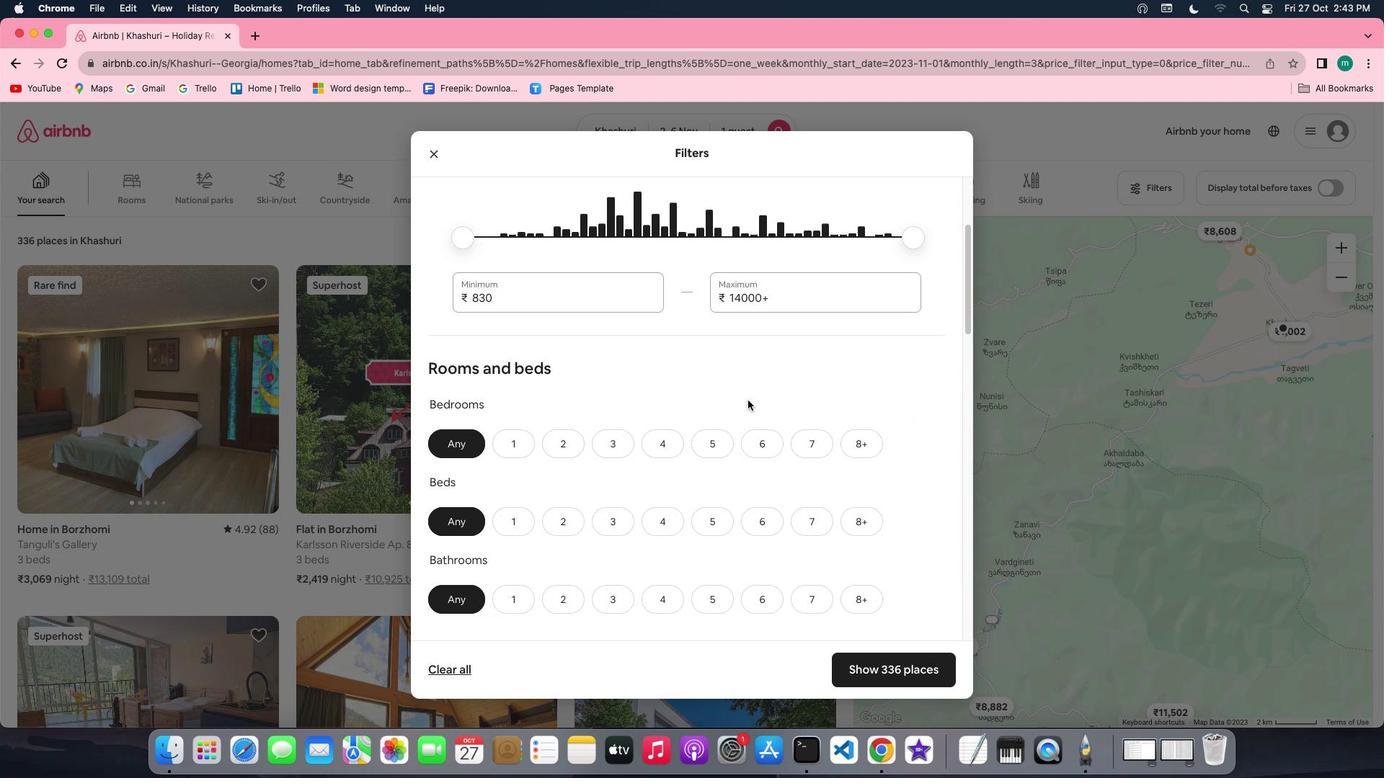 
Action: Mouse scrolled (737, 390) with delta (-9, -10)
Screenshot: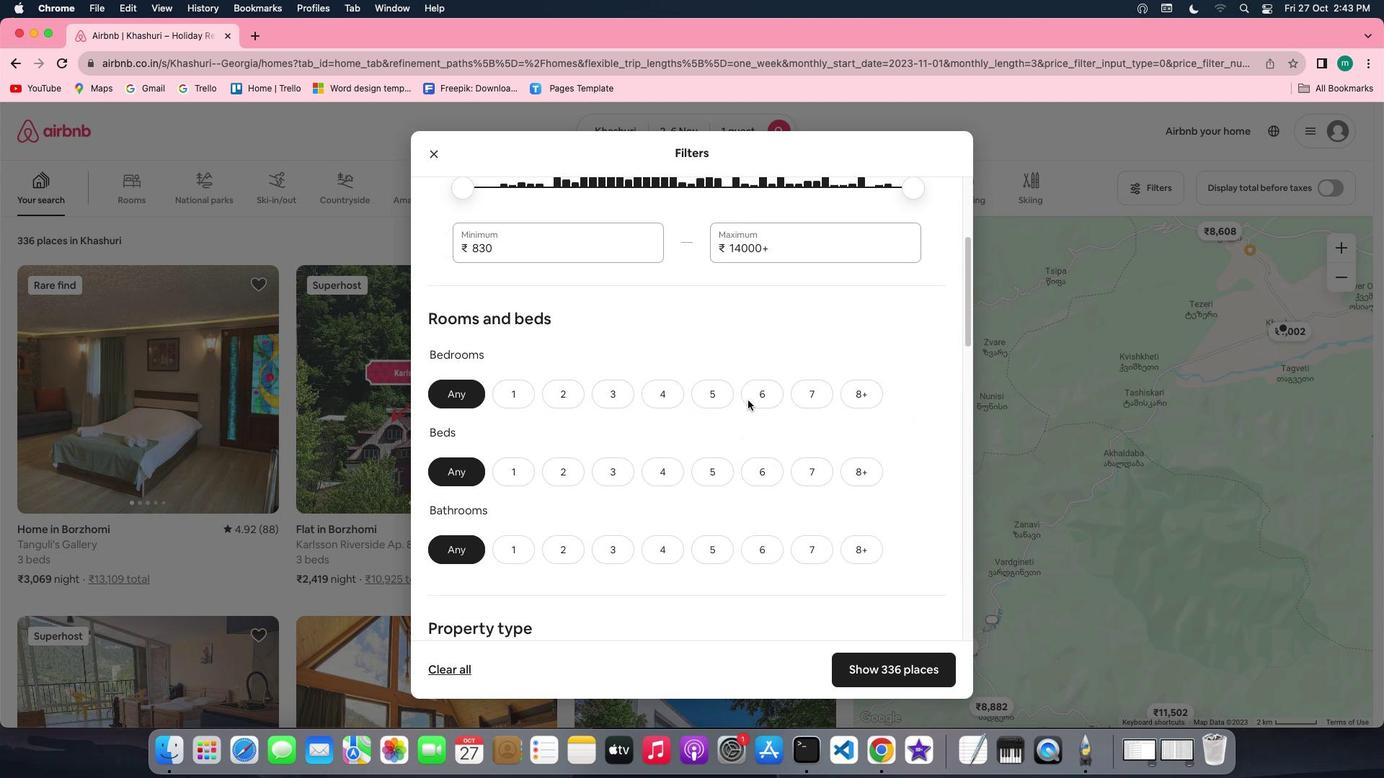 
Action: Mouse moved to (497, 357)
Screenshot: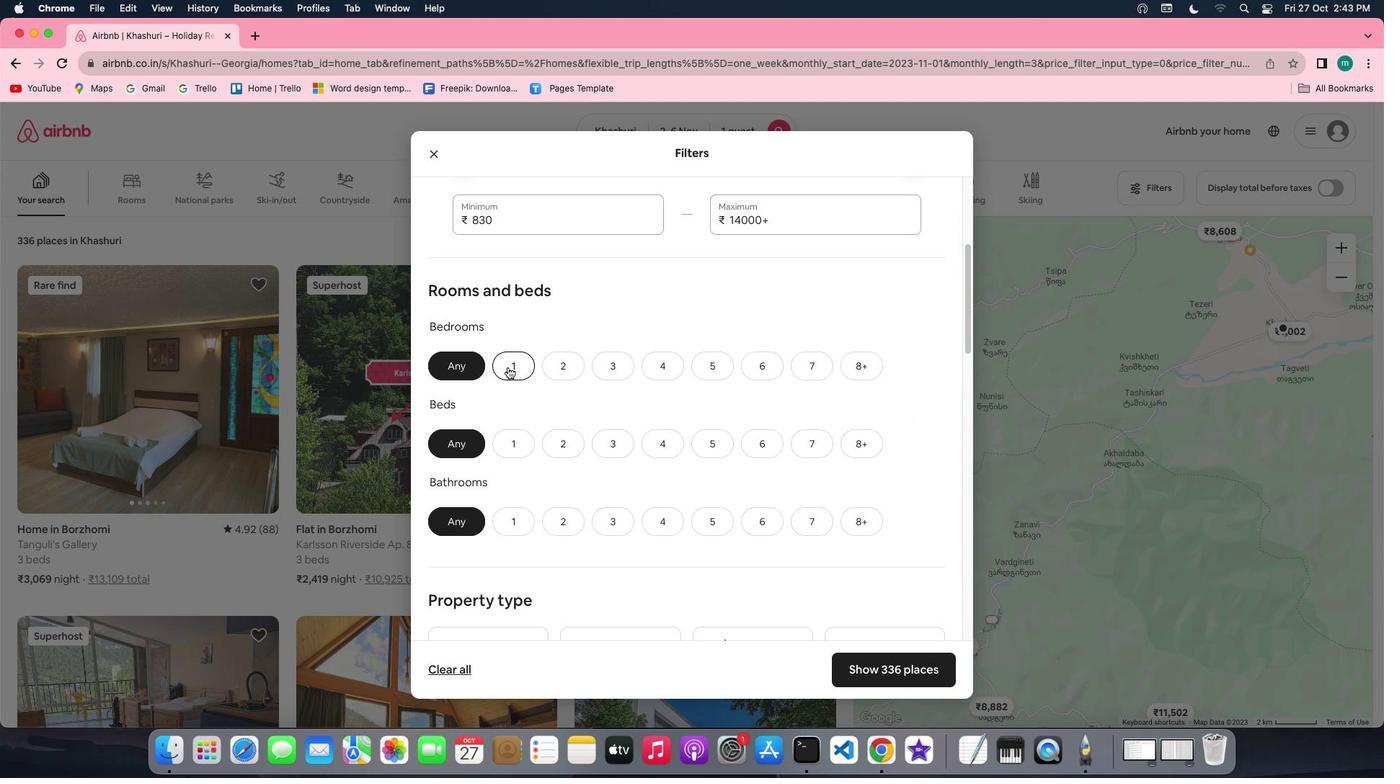 
Action: Mouse pressed left at (497, 357)
Screenshot: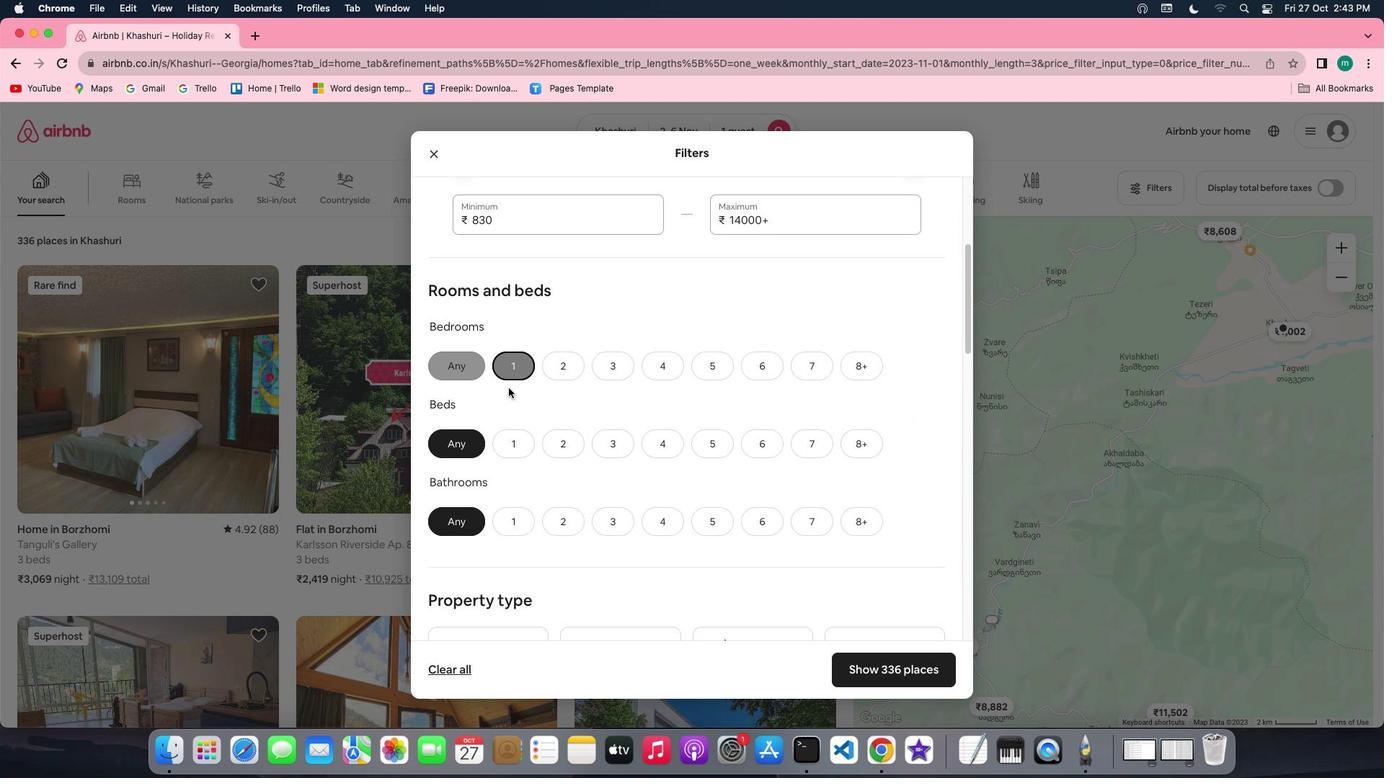 
Action: Mouse moved to (498, 434)
Screenshot: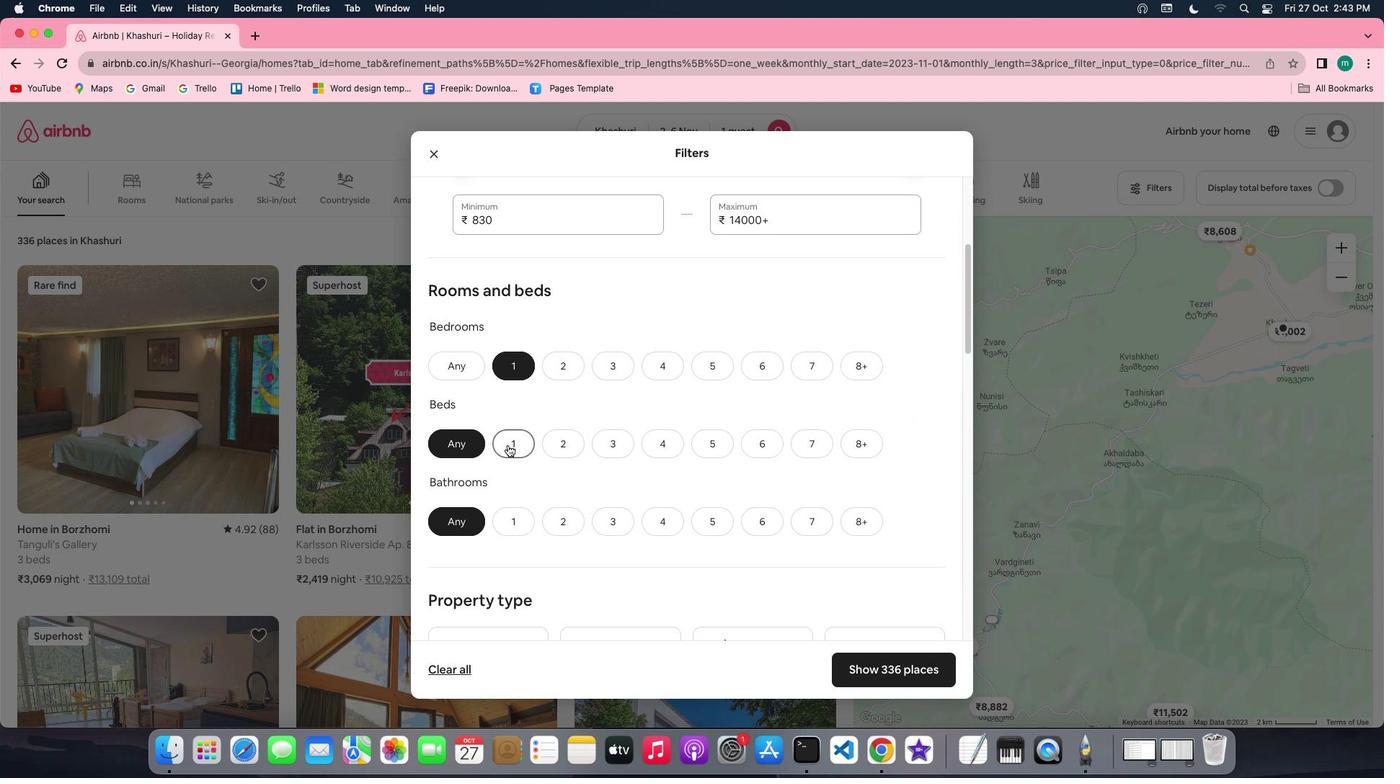 
Action: Mouse pressed left at (498, 434)
Screenshot: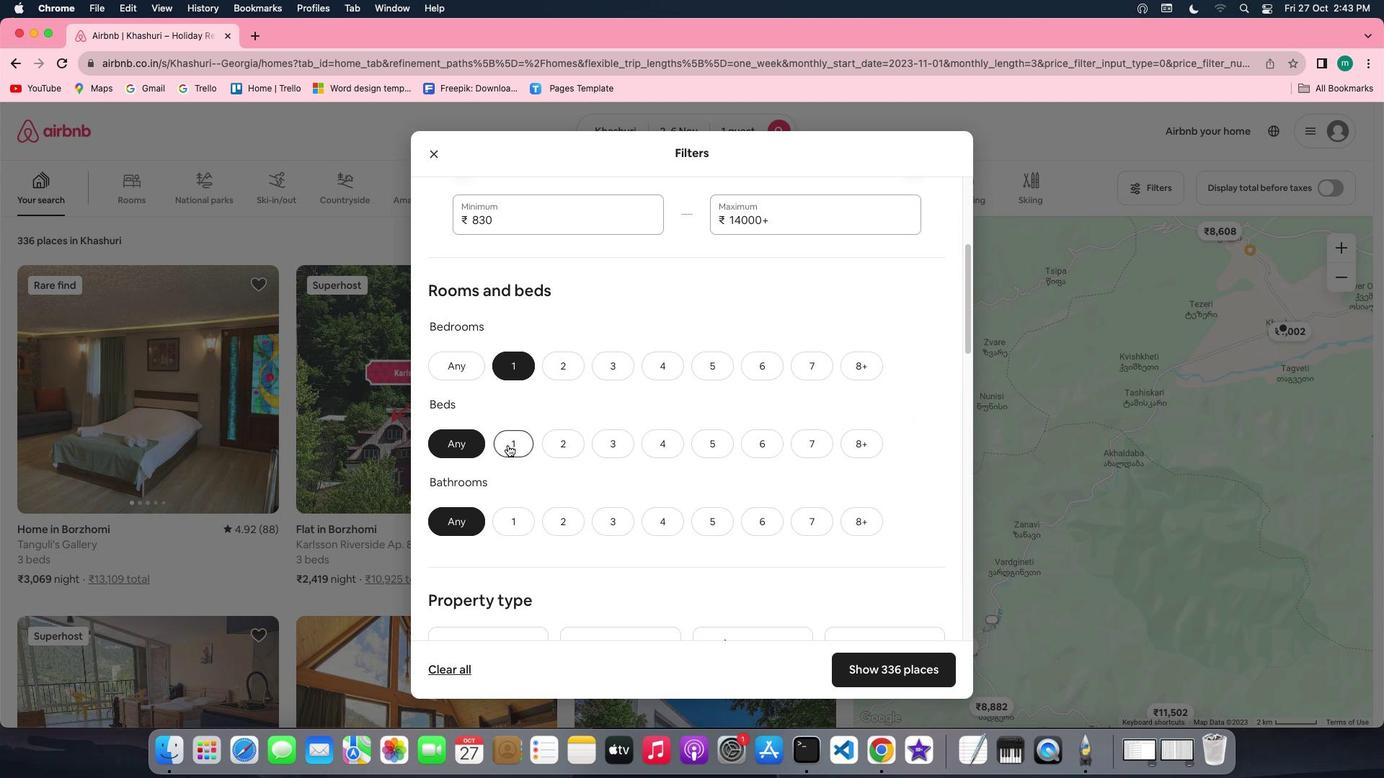 
Action: Mouse moved to (506, 504)
Screenshot: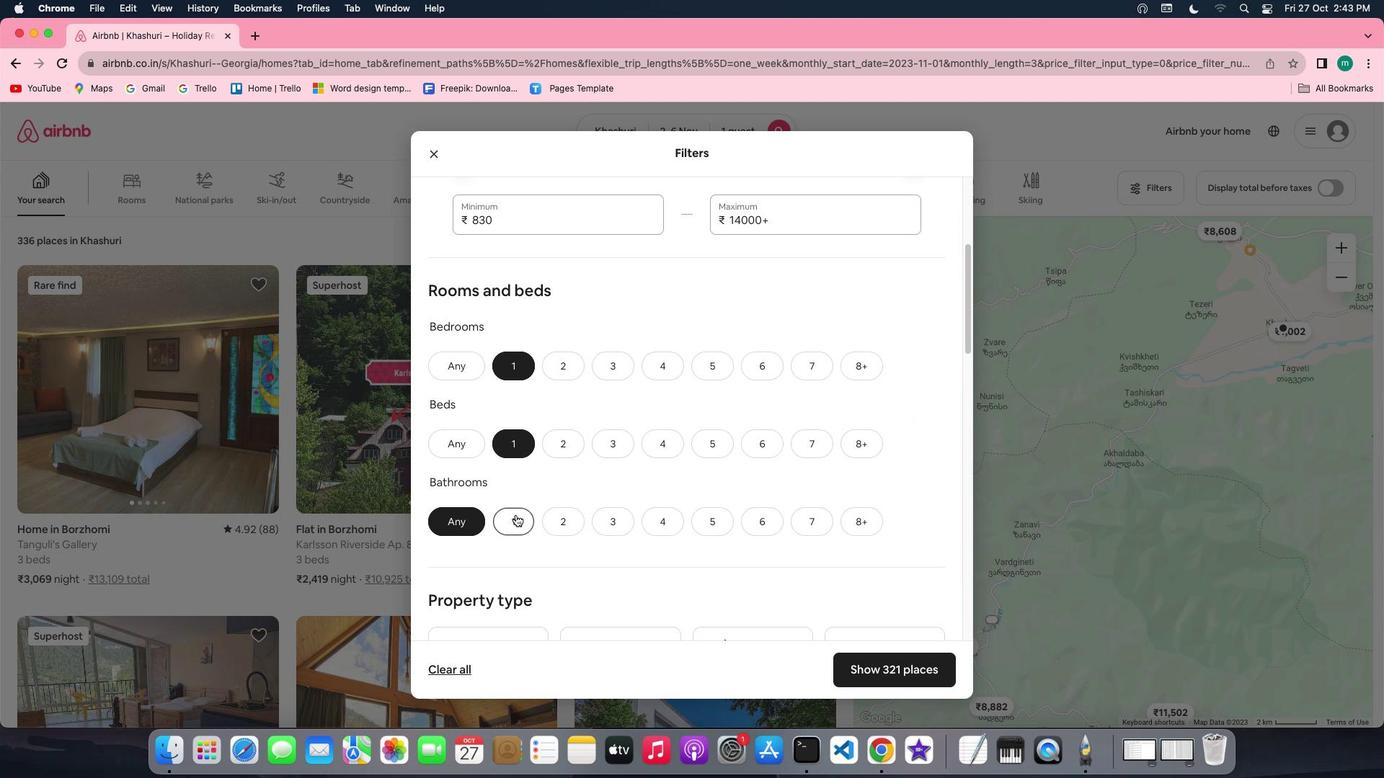 
Action: Mouse pressed left at (506, 504)
Screenshot: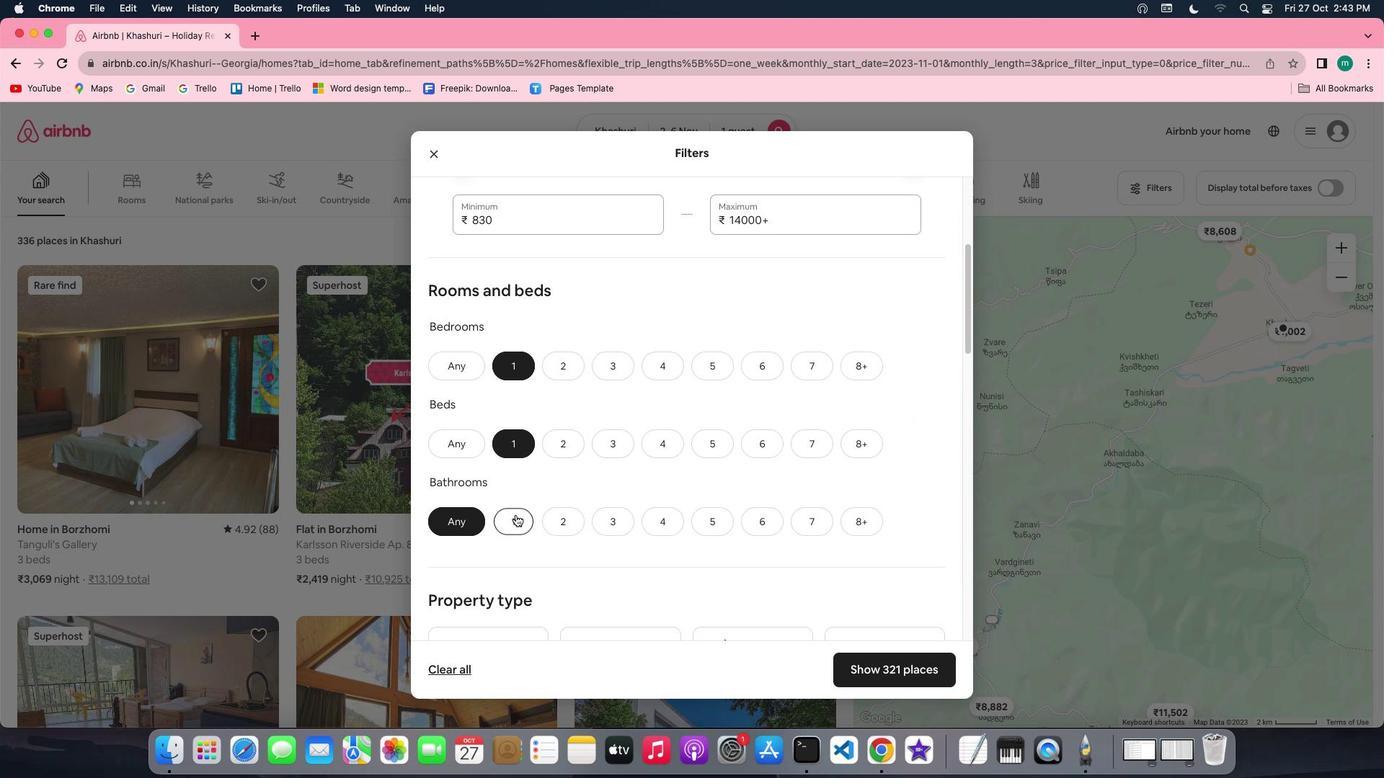 
Action: Mouse moved to (641, 491)
Screenshot: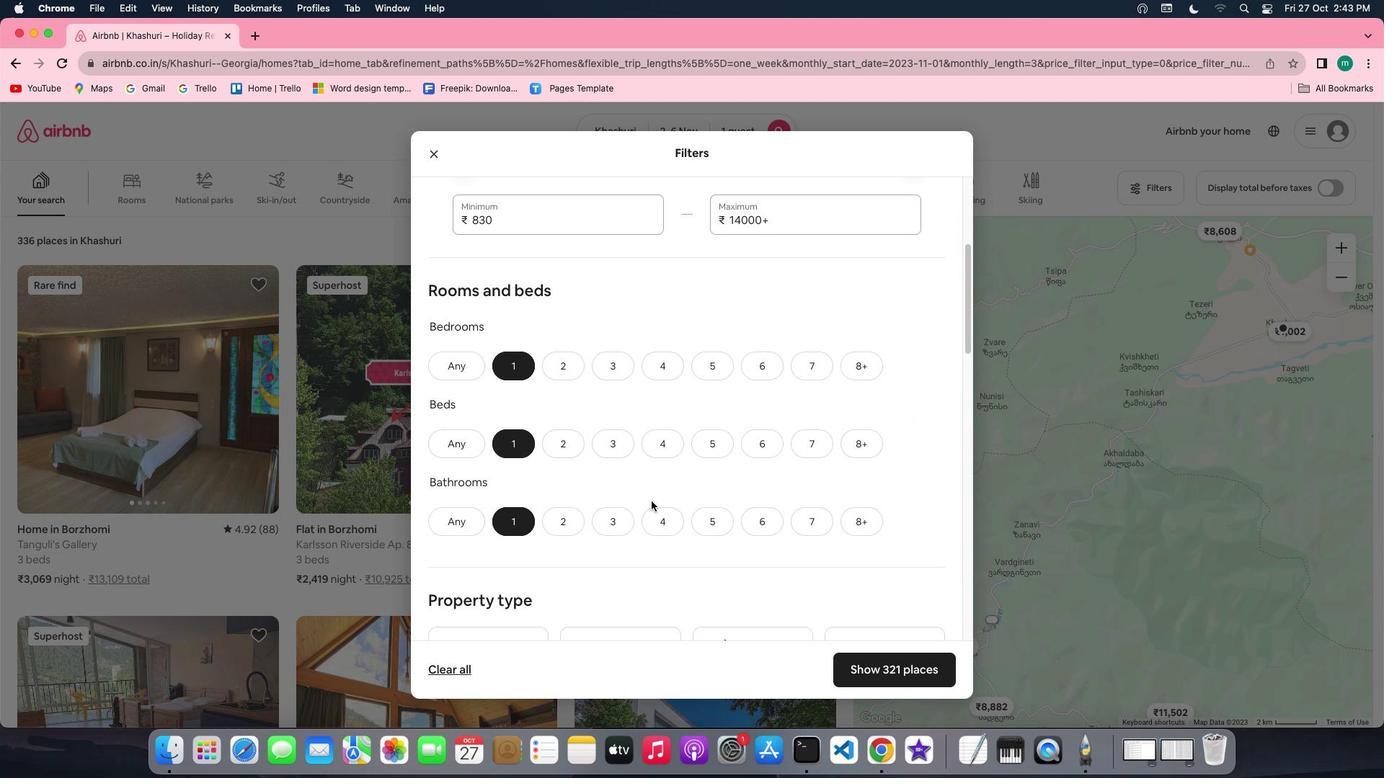 
Action: Mouse scrolled (641, 491) with delta (-9, -10)
Screenshot: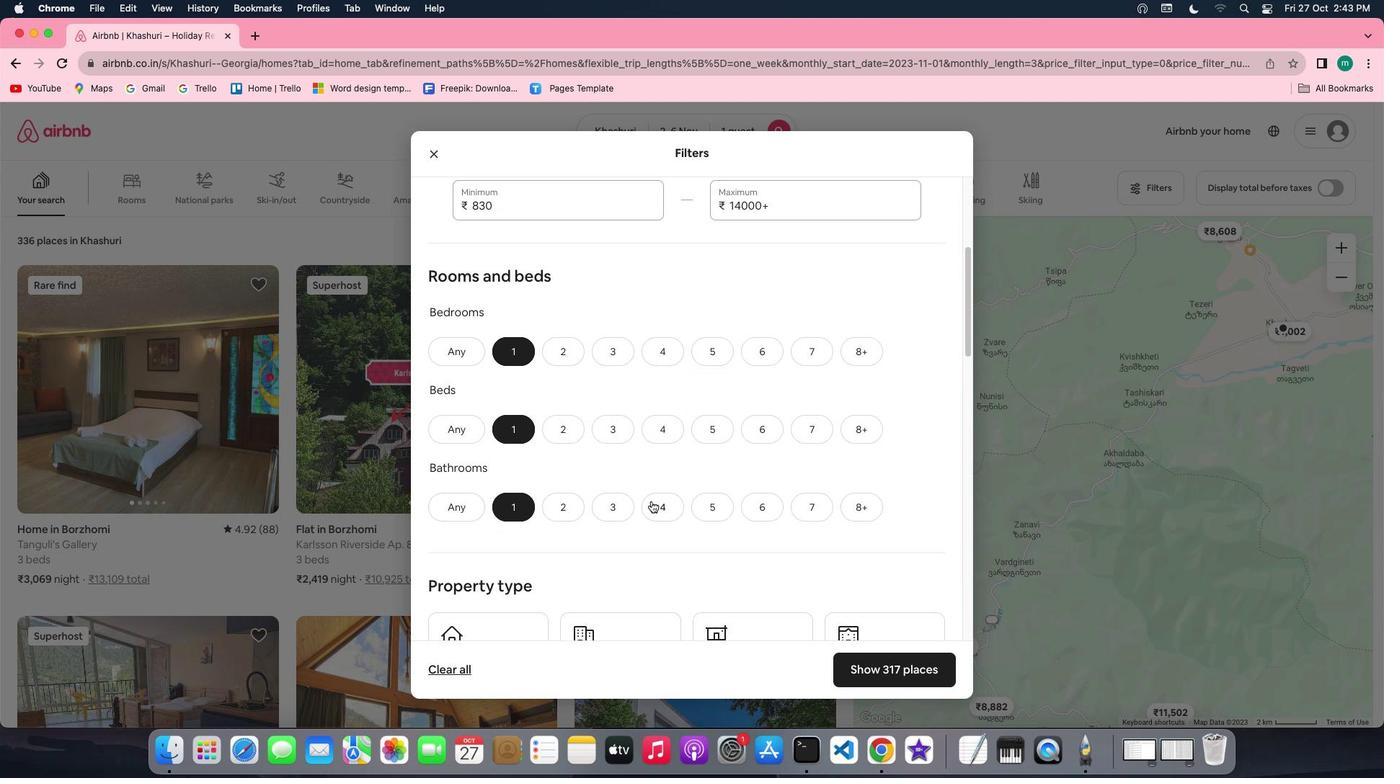 
Action: Mouse scrolled (641, 491) with delta (-9, -10)
Screenshot: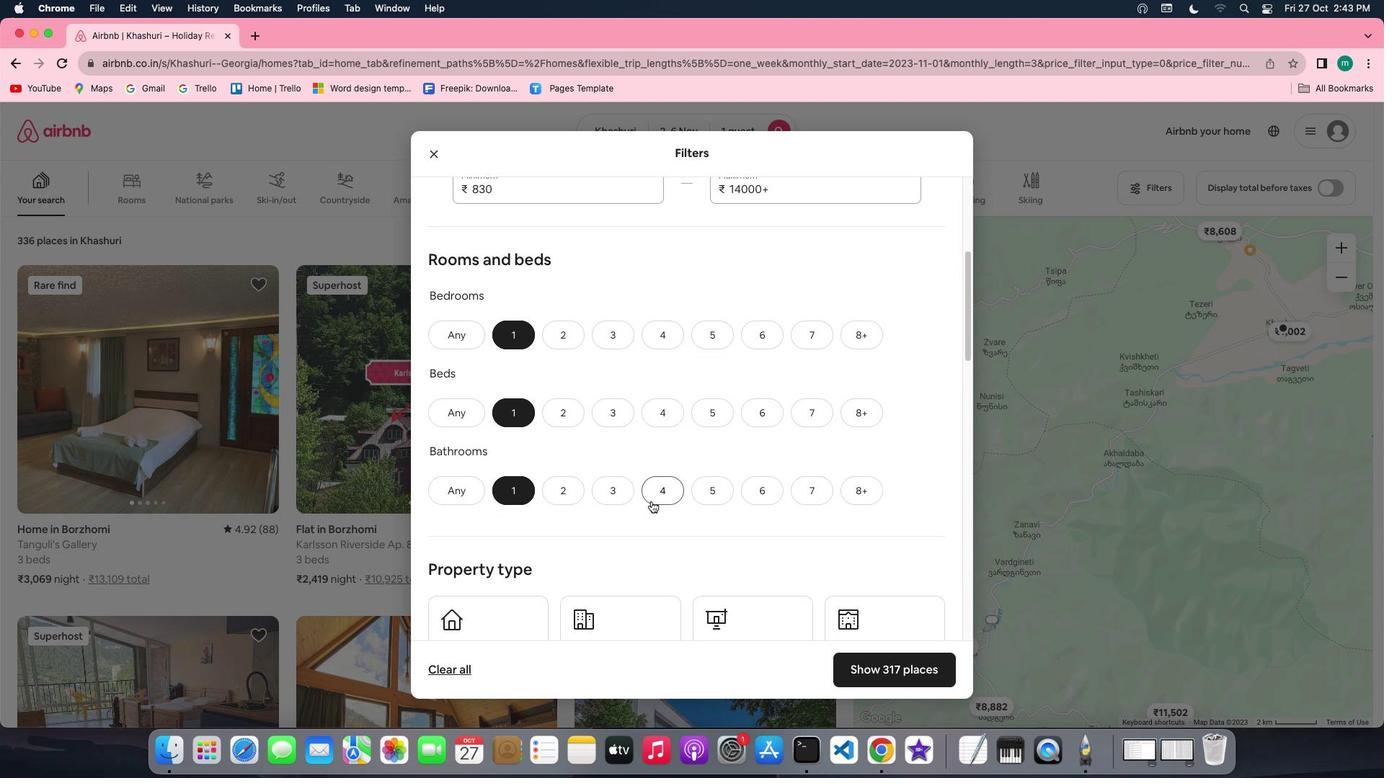 
Action: Mouse scrolled (641, 491) with delta (-9, -10)
Screenshot: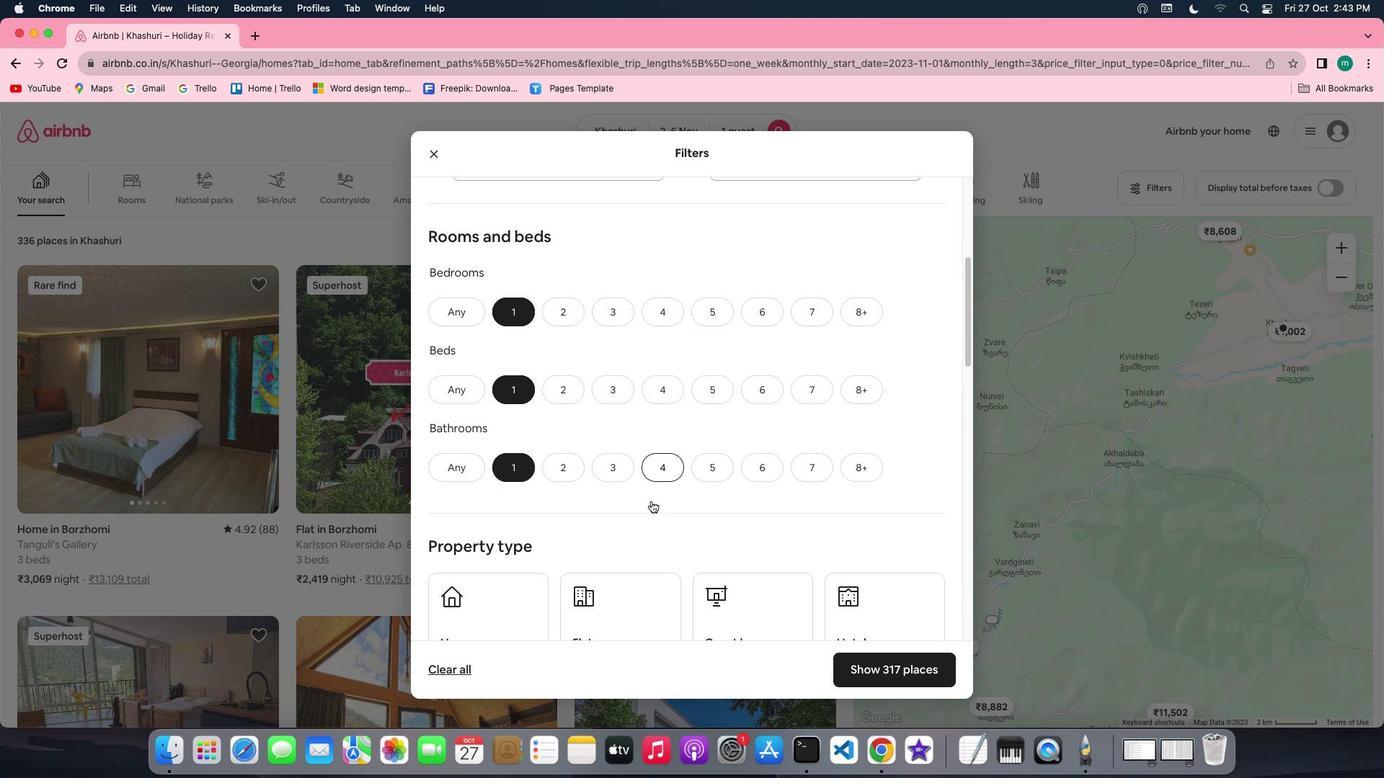 
Action: Mouse moved to (660, 486)
Screenshot: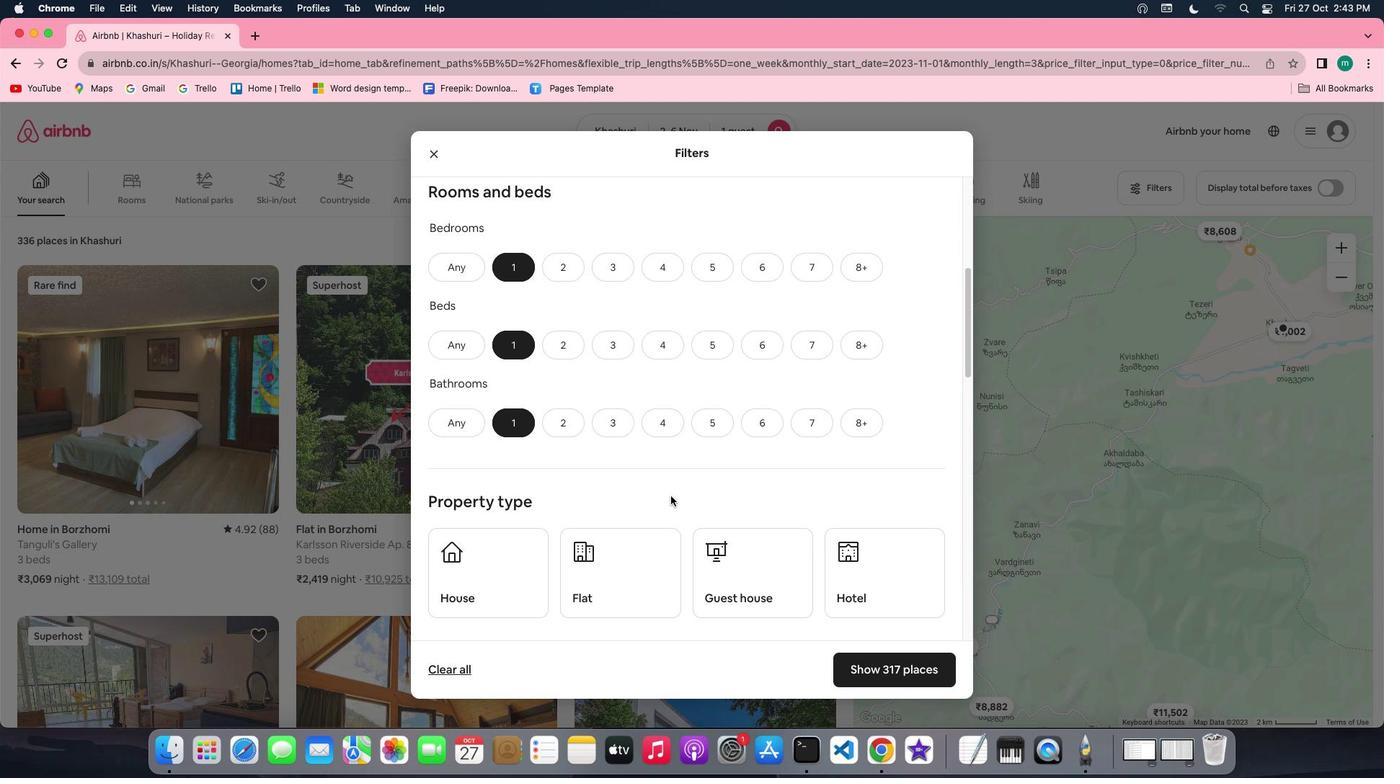 
Action: Mouse scrolled (660, 486) with delta (-9, -10)
Screenshot: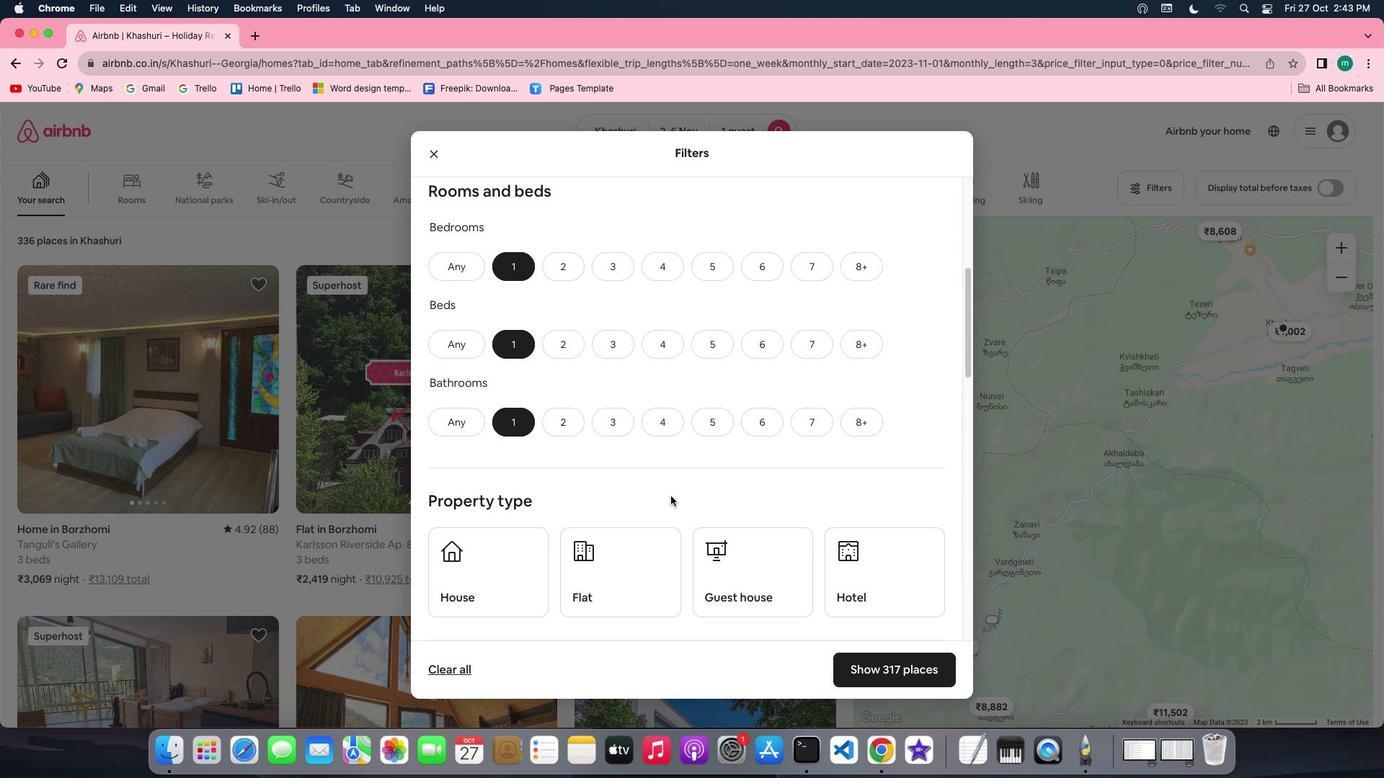 
Action: Mouse moved to (661, 486)
Screenshot: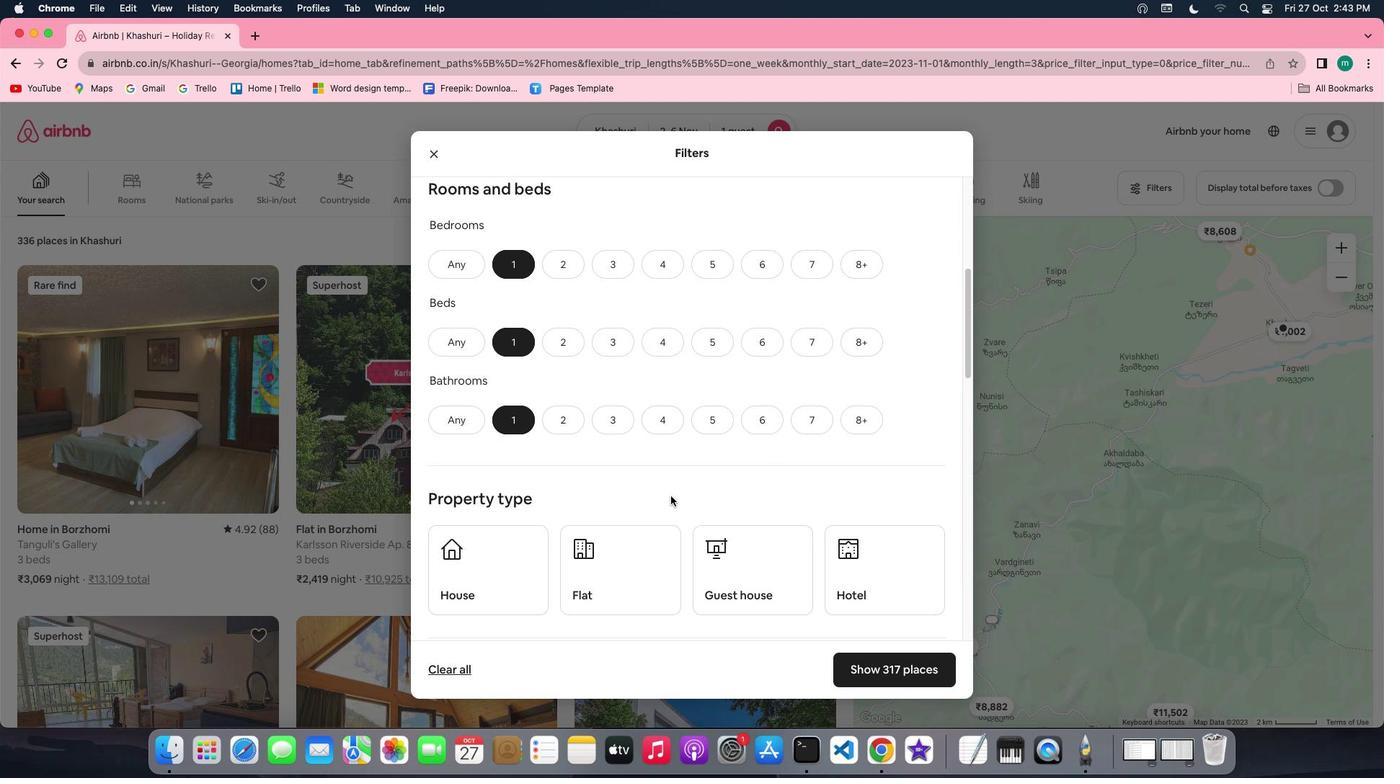 
Action: Mouse scrolled (661, 486) with delta (-9, -10)
Screenshot: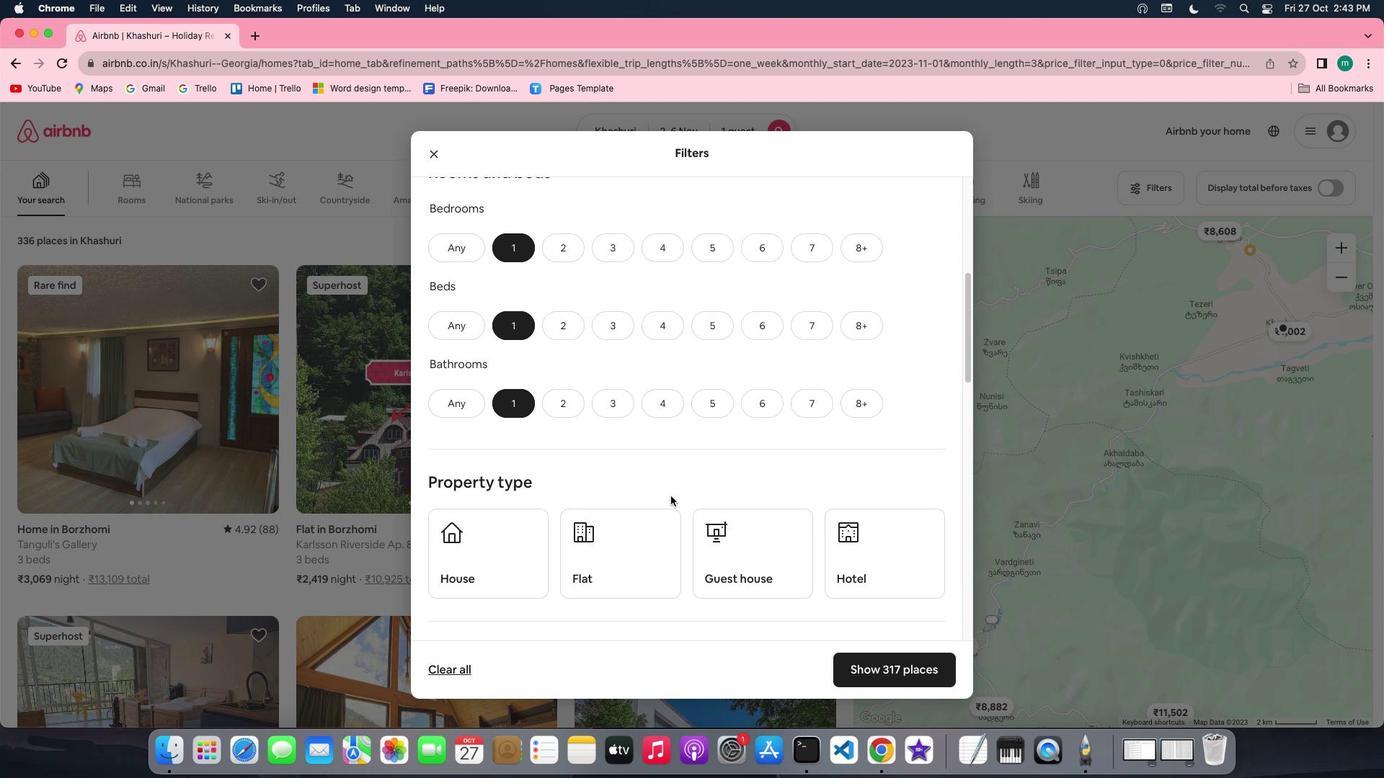 
Action: Mouse scrolled (661, 486) with delta (-9, -10)
Screenshot: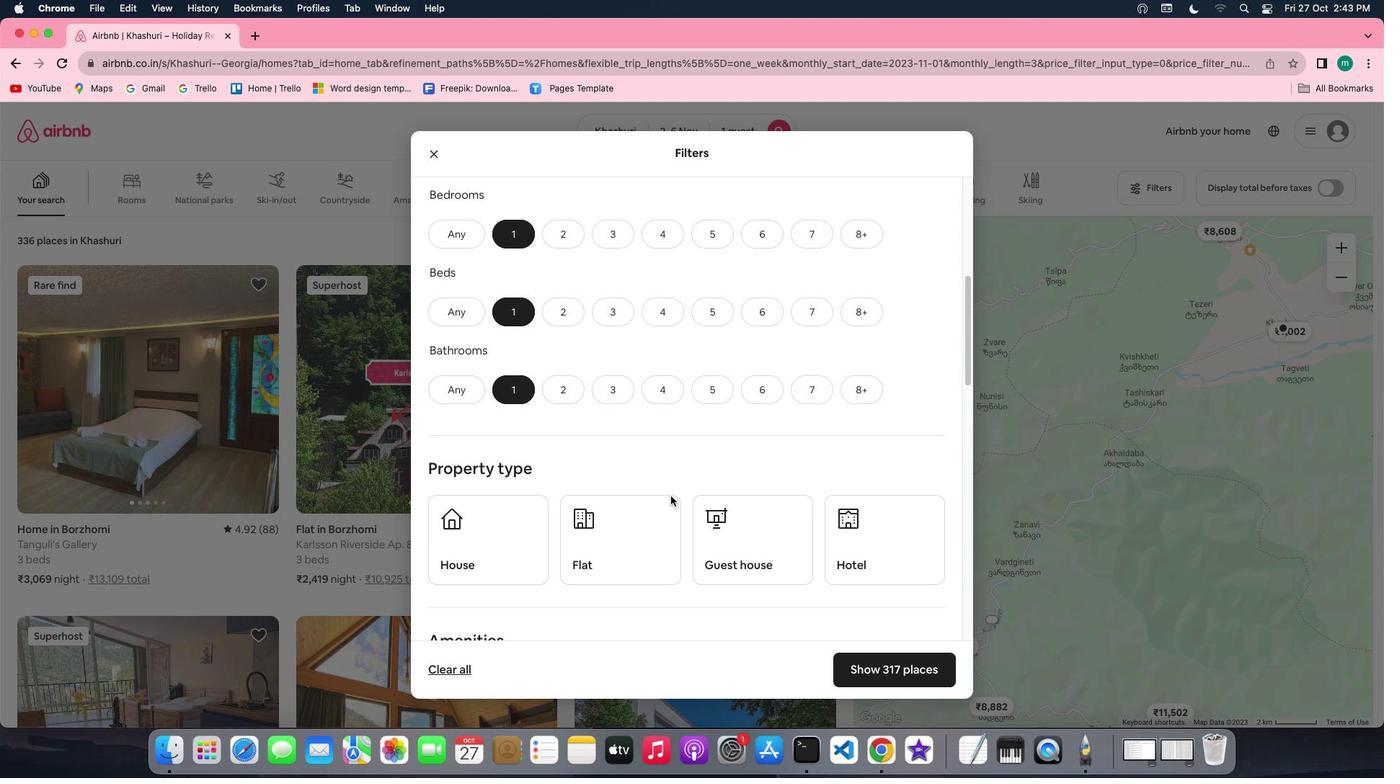 
Action: Mouse scrolled (661, 486) with delta (-9, -10)
Screenshot: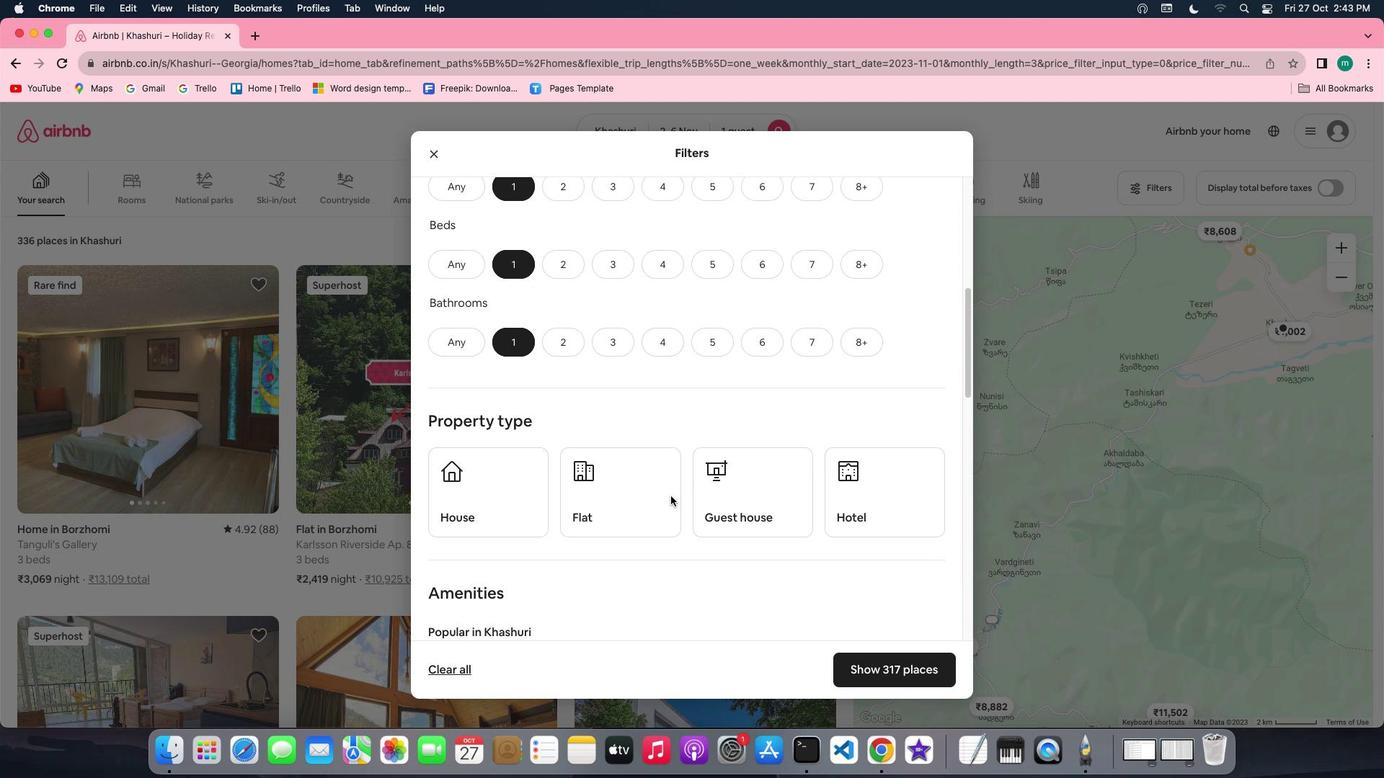 
Action: Mouse scrolled (661, 486) with delta (-9, -10)
Screenshot: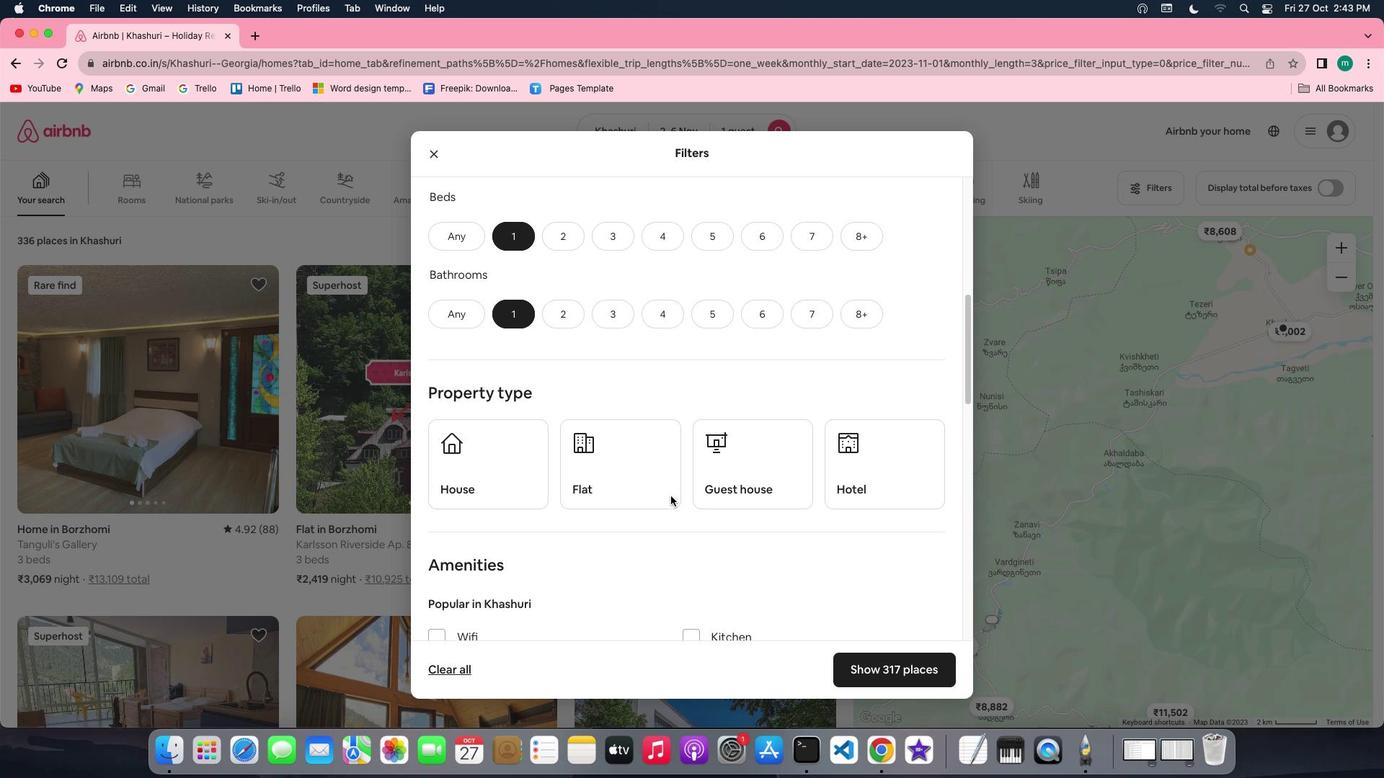 
Action: Mouse scrolled (661, 486) with delta (-9, -10)
Screenshot: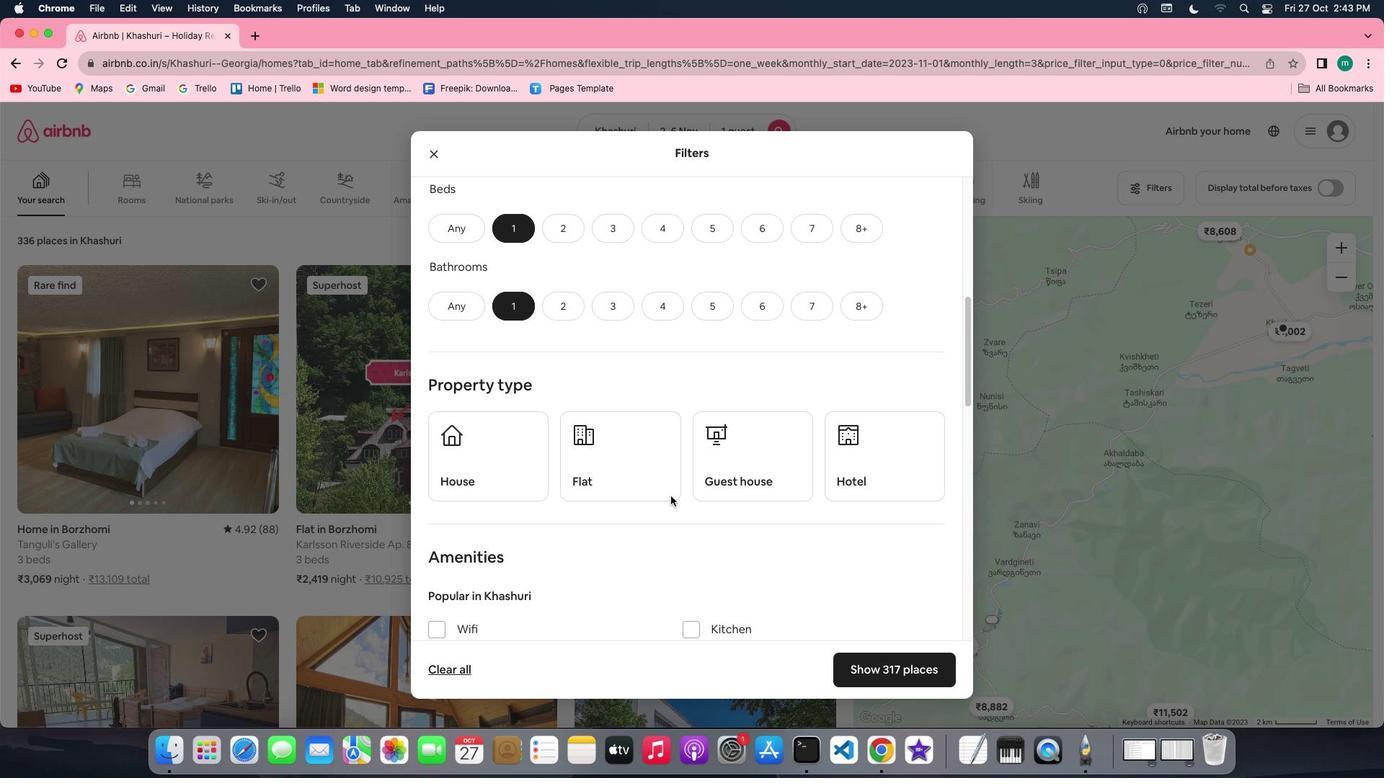 
Action: Mouse moved to (864, 436)
Screenshot: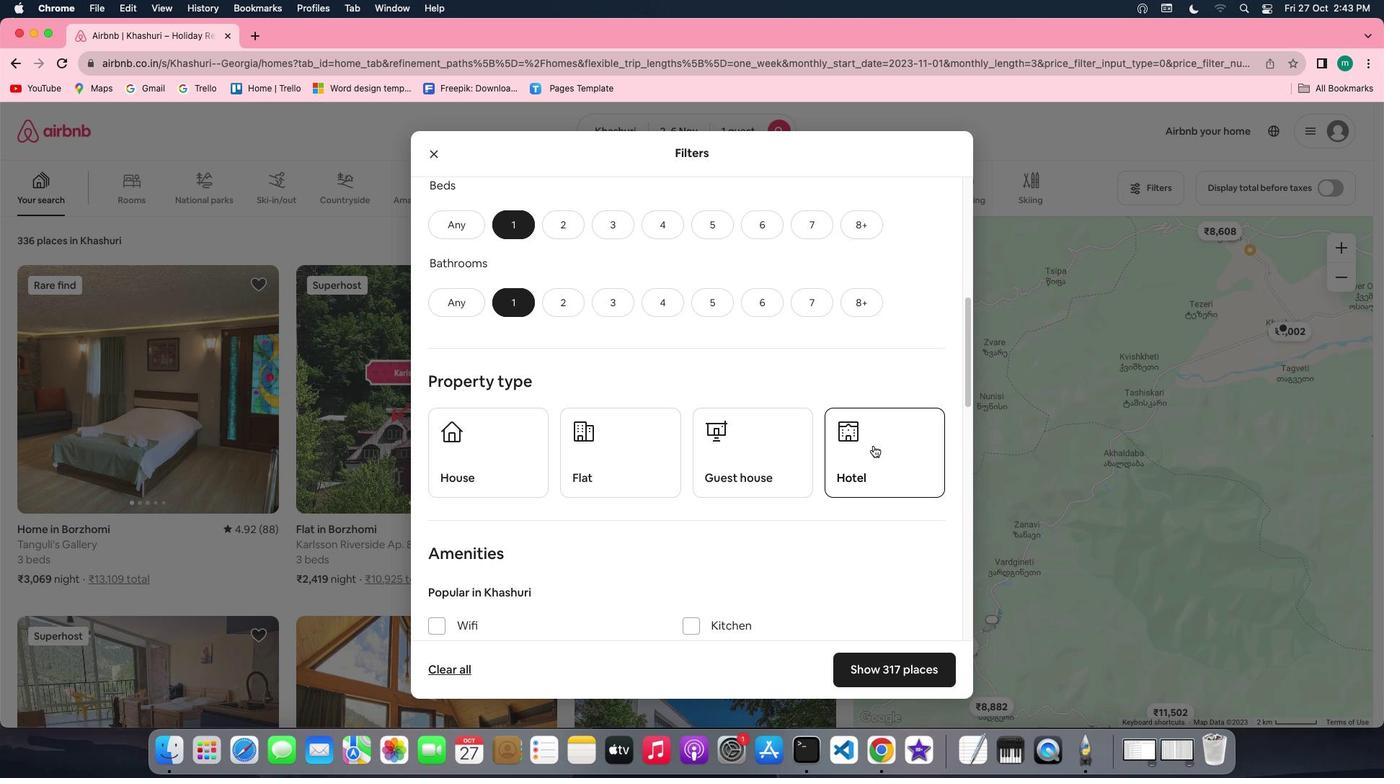 
Action: Mouse pressed left at (864, 436)
Screenshot: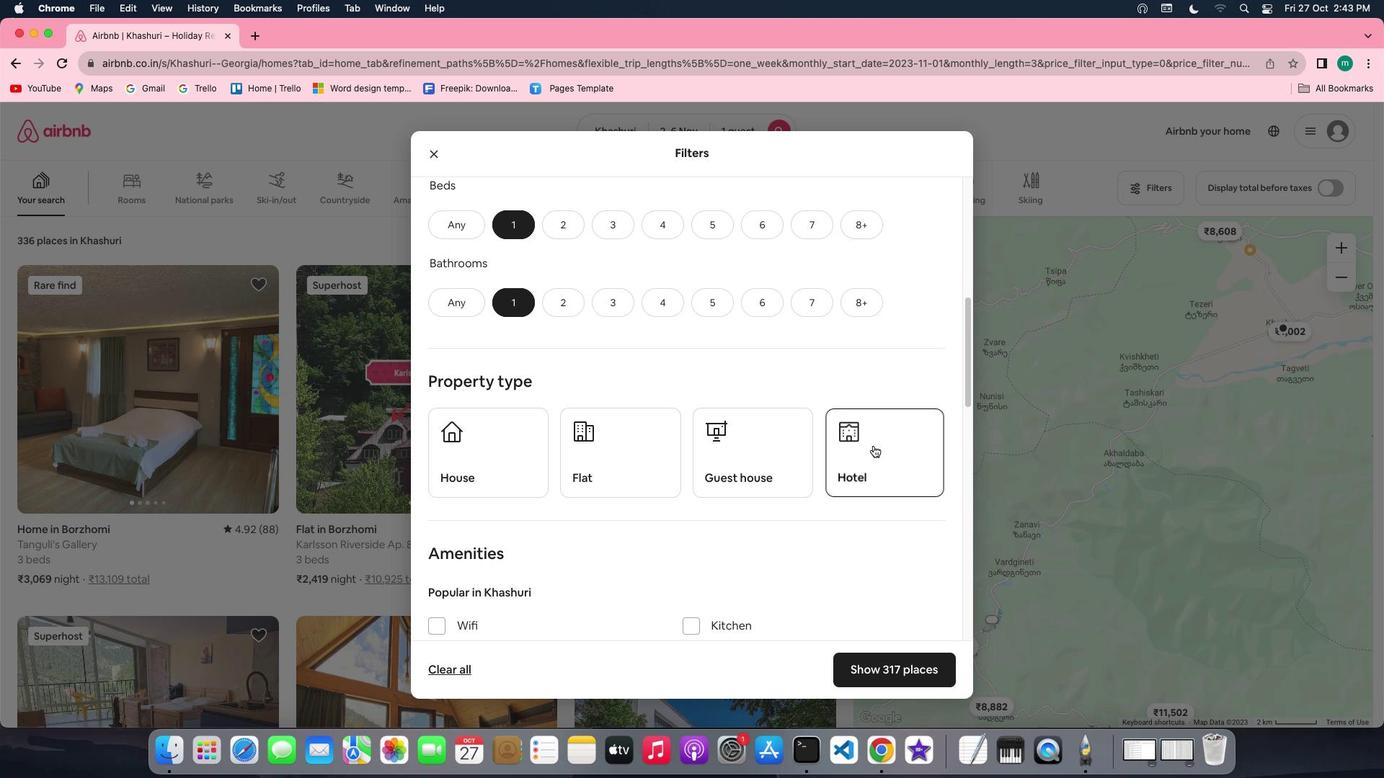 
Action: Mouse moved to (848, 486)
Screenshot: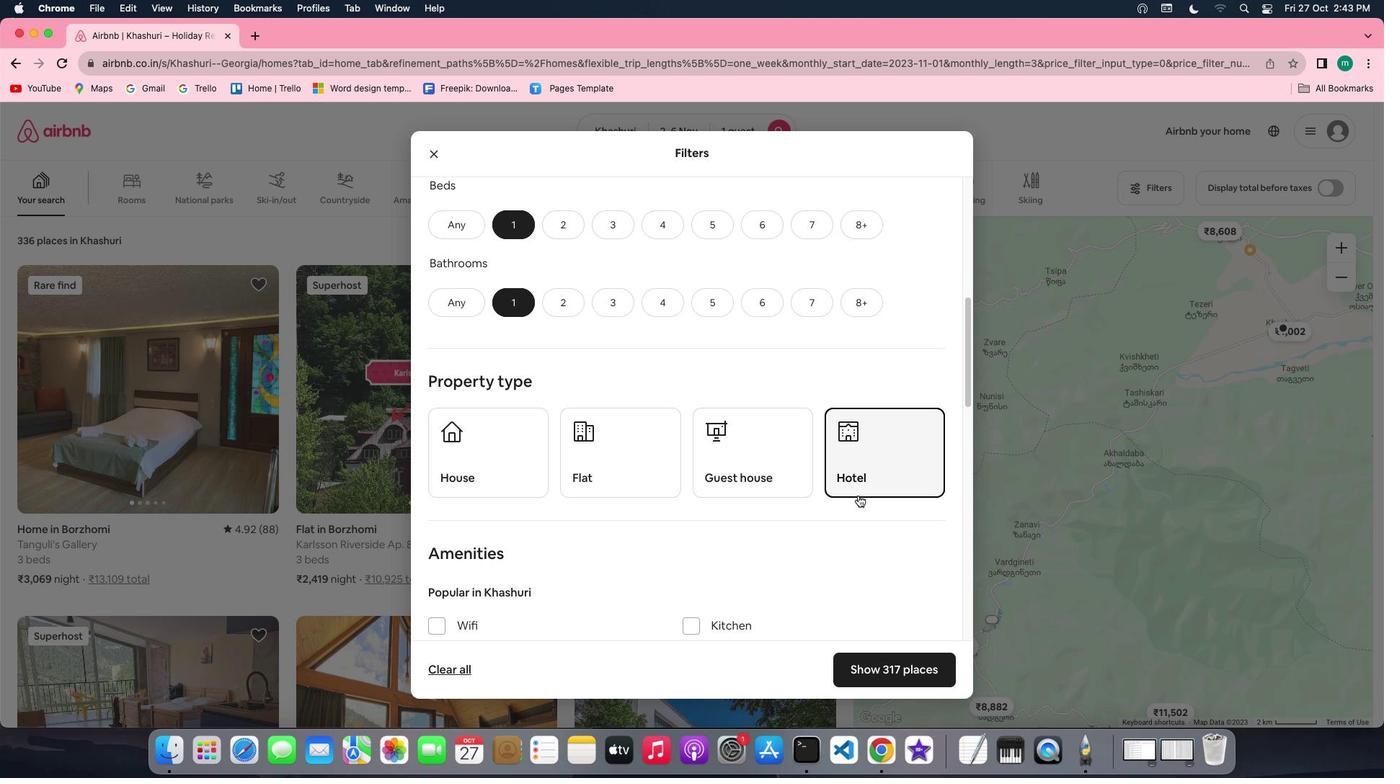 
Action: Mouse scrolled (848, 486) with delta (-9, -10)
Screenshot: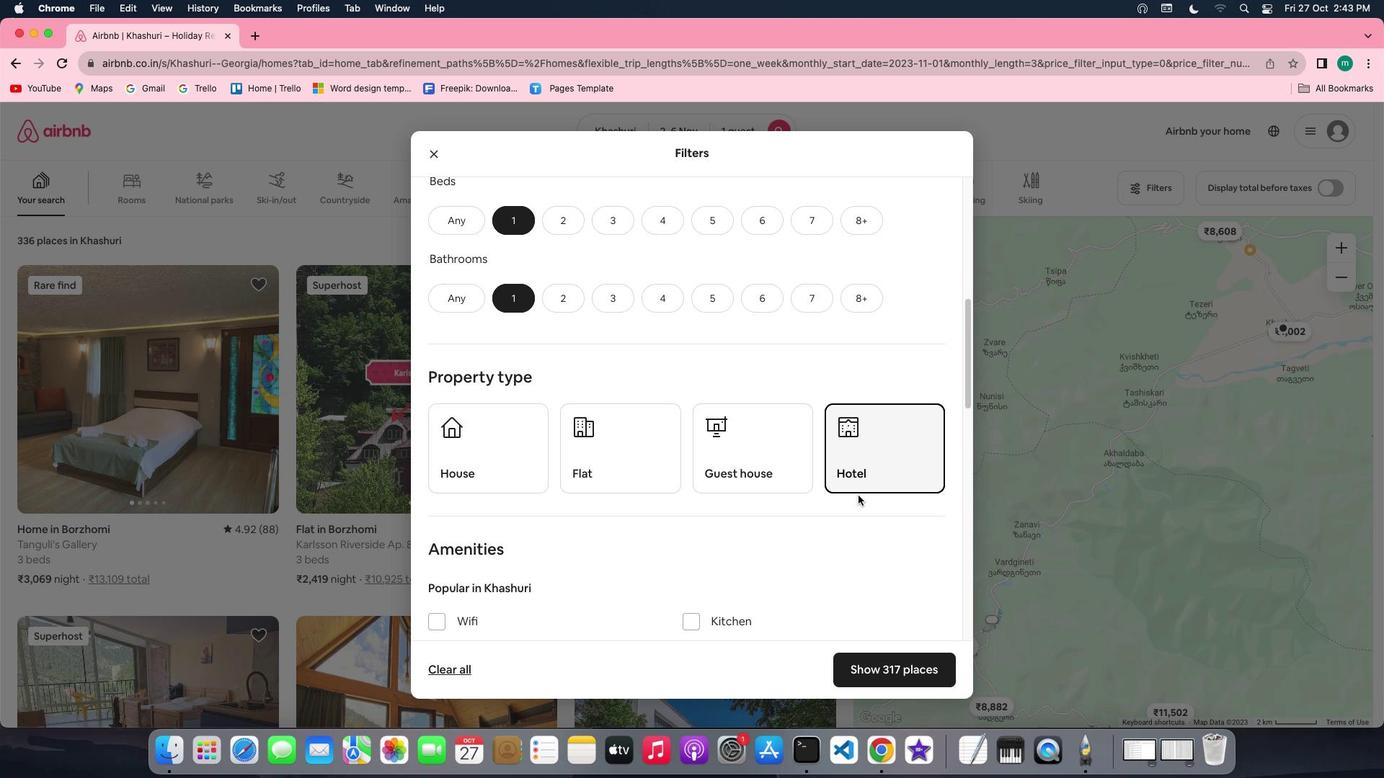 
Action: Mouse scrolled (848, 486) with delta (-9, -10)
Screenshot: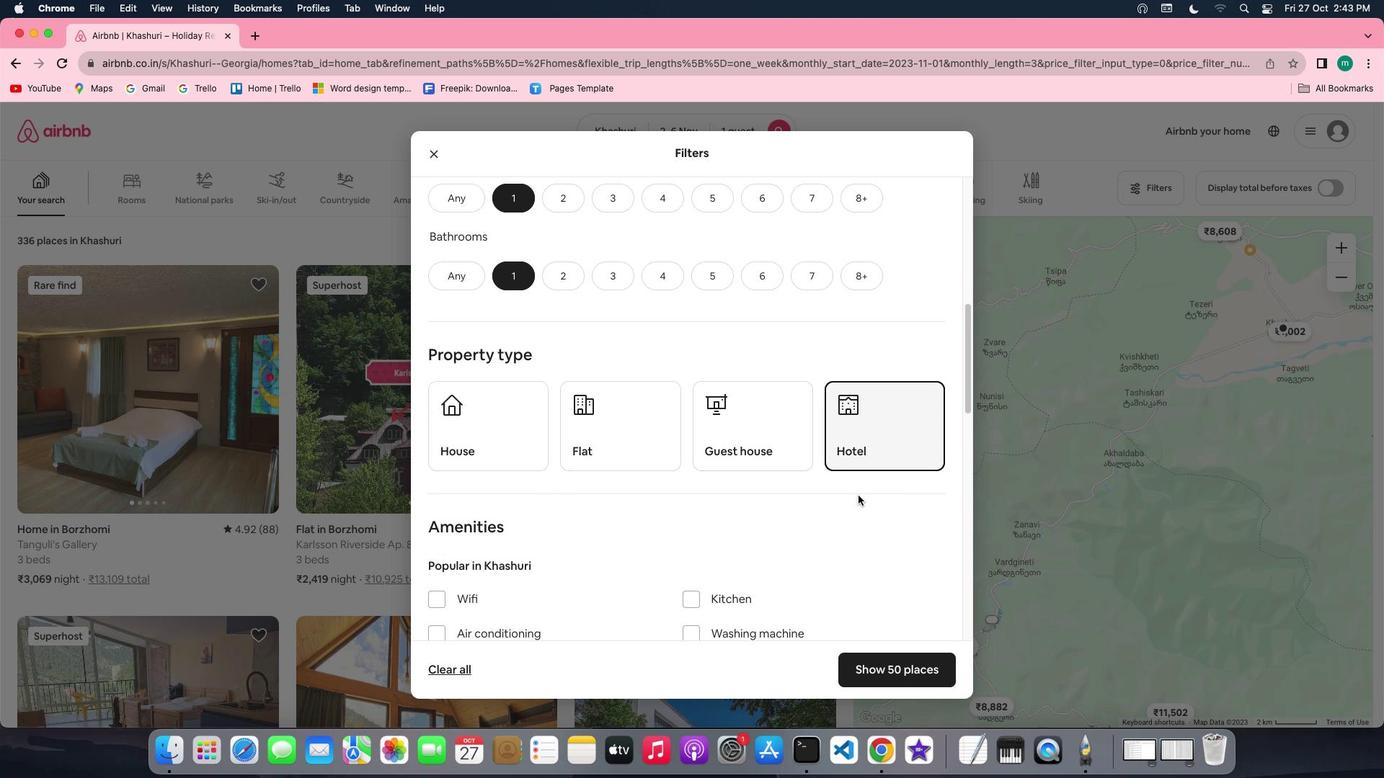 
Action: Mouse scrolled (848, 486) with delta (-9, -10)
Screenshot: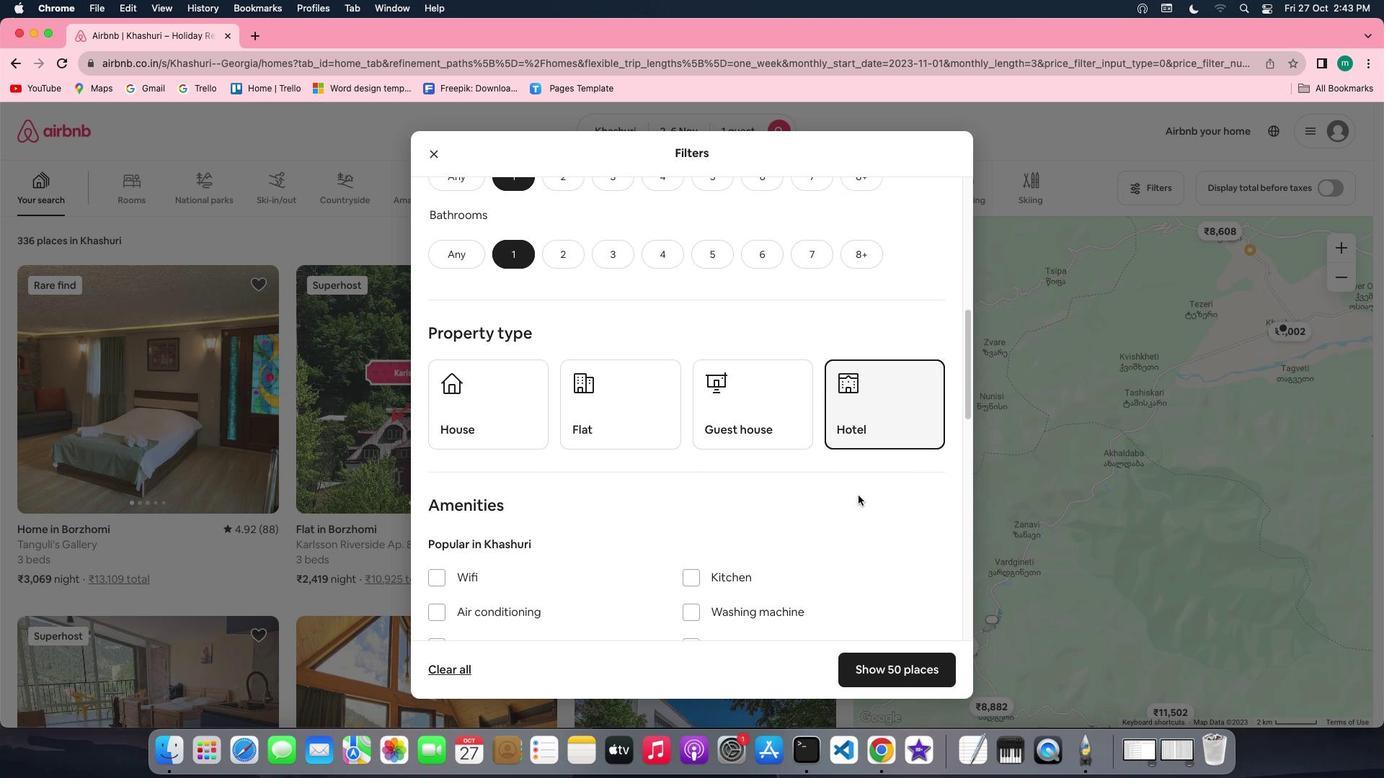 
Action: Mouse scrolled (848, 486) with delta (-9, -10)
Screenshot: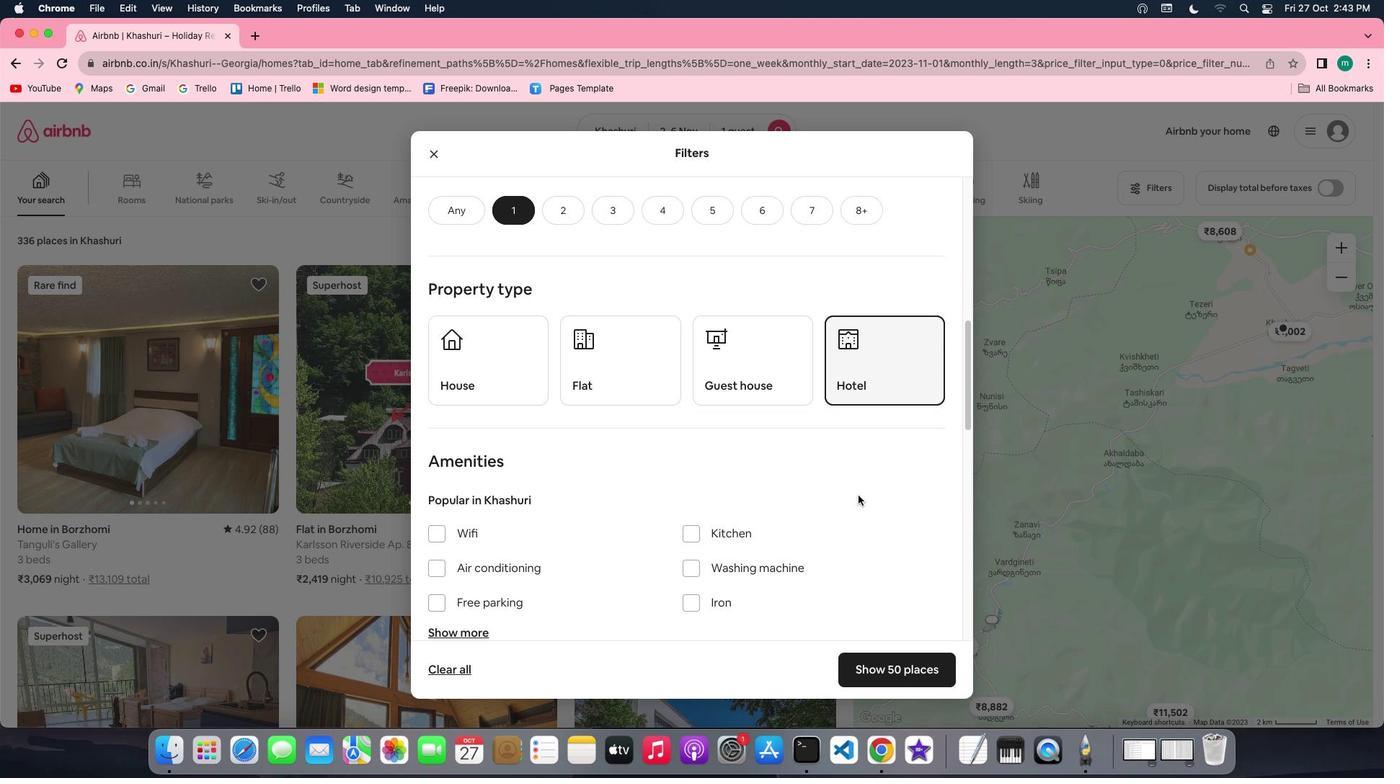 
Action: Mouse scrolled (848, 486) with delta (-9, -10)
Screenshot: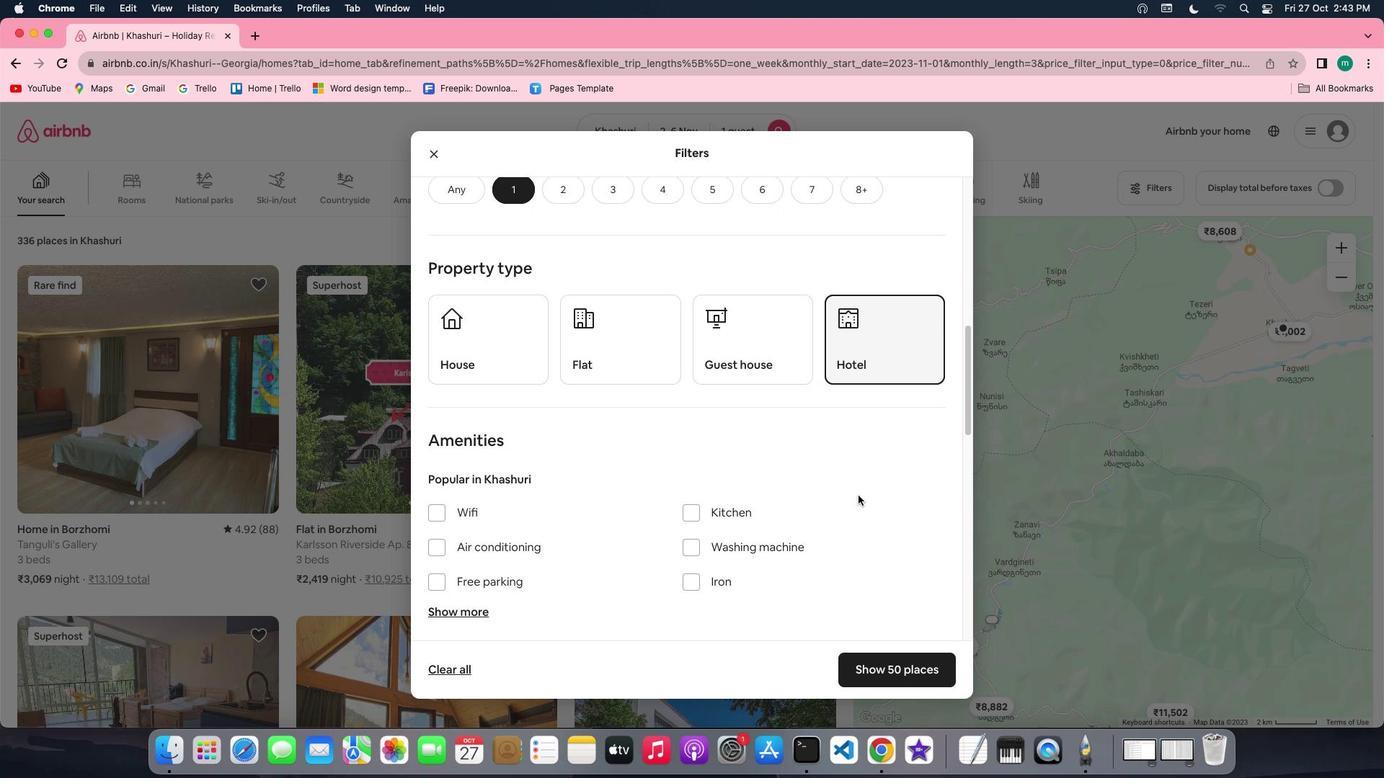 
Action: Mouse scrolled (848, 486) with delta (-9, -10)
Screenshot: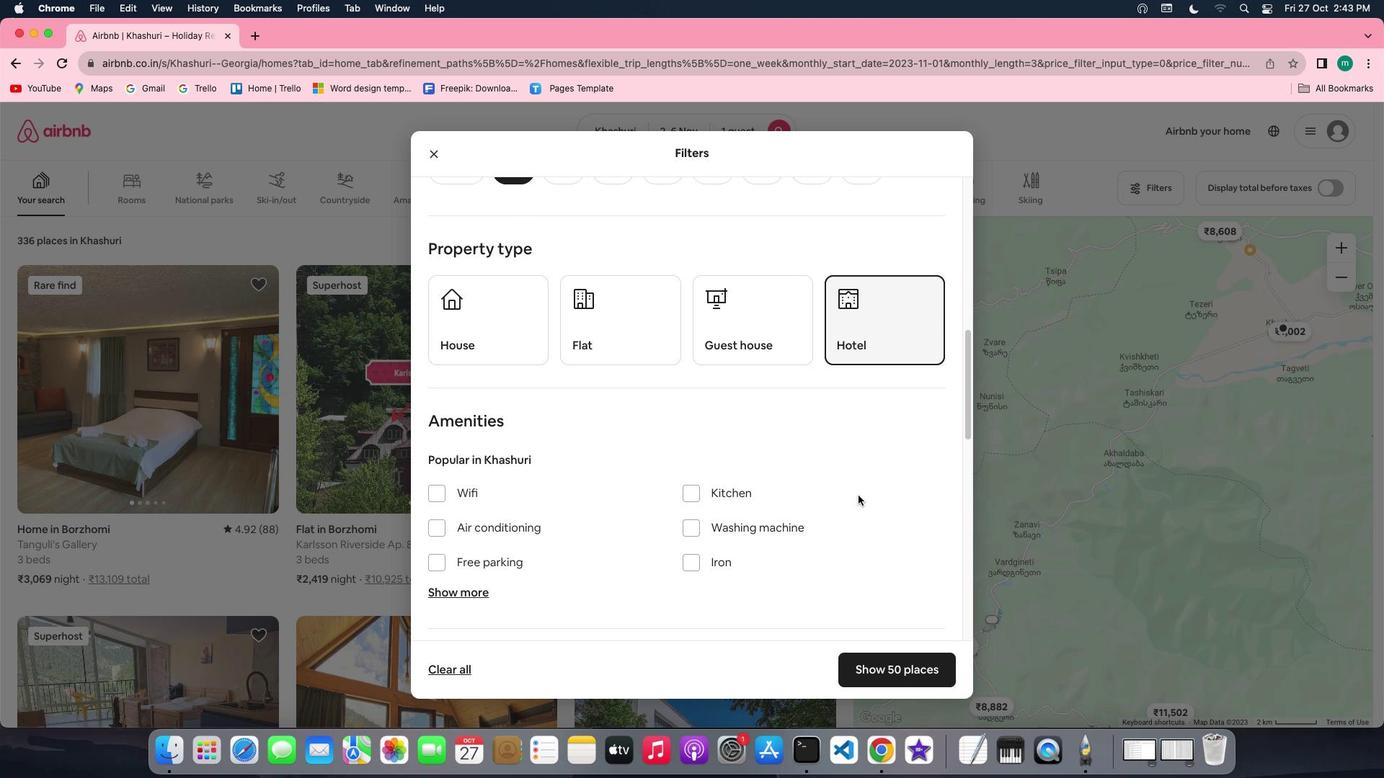 
Action: Mouse scrolled (848, 486) with delta (-9, -10)
Screenshot: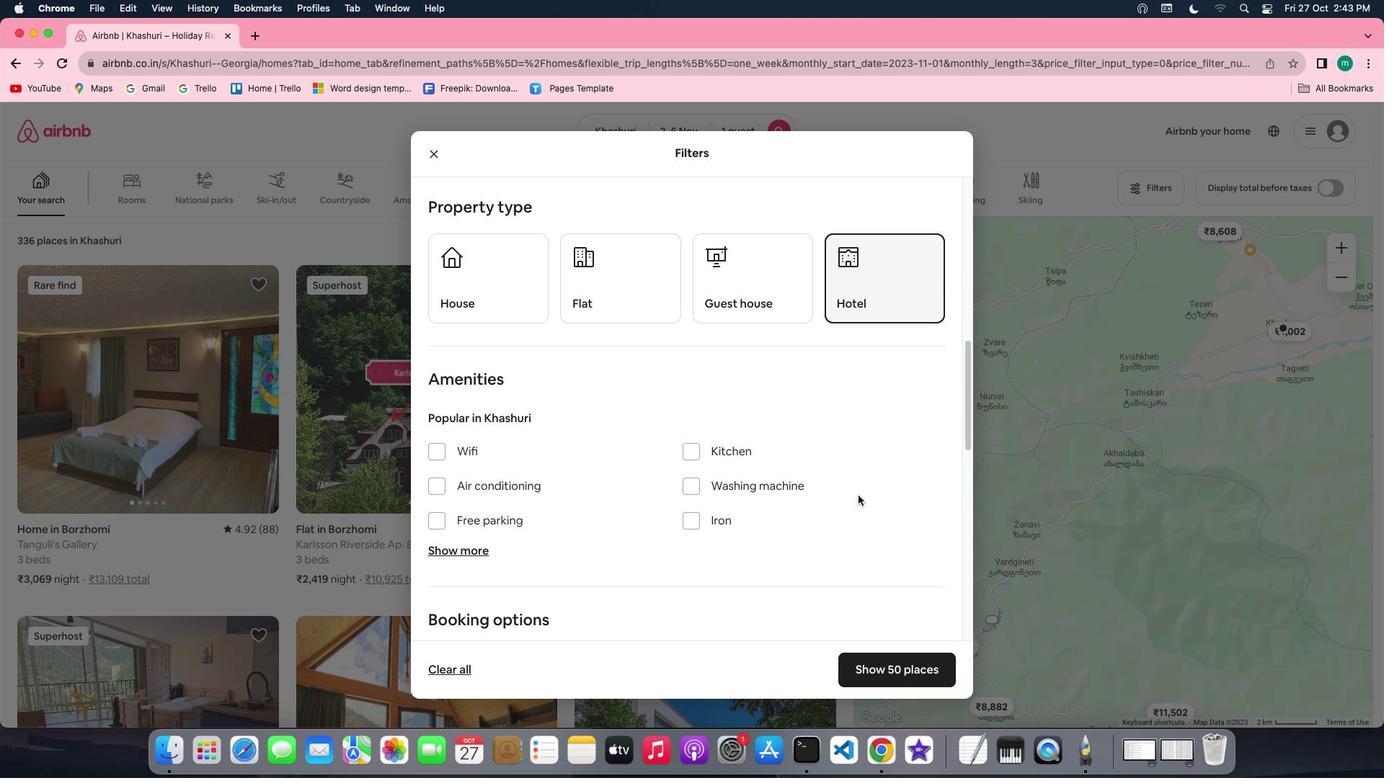 
Action: Mouse scrolled (848, 486) with delta (-9, -10)
Screenshot: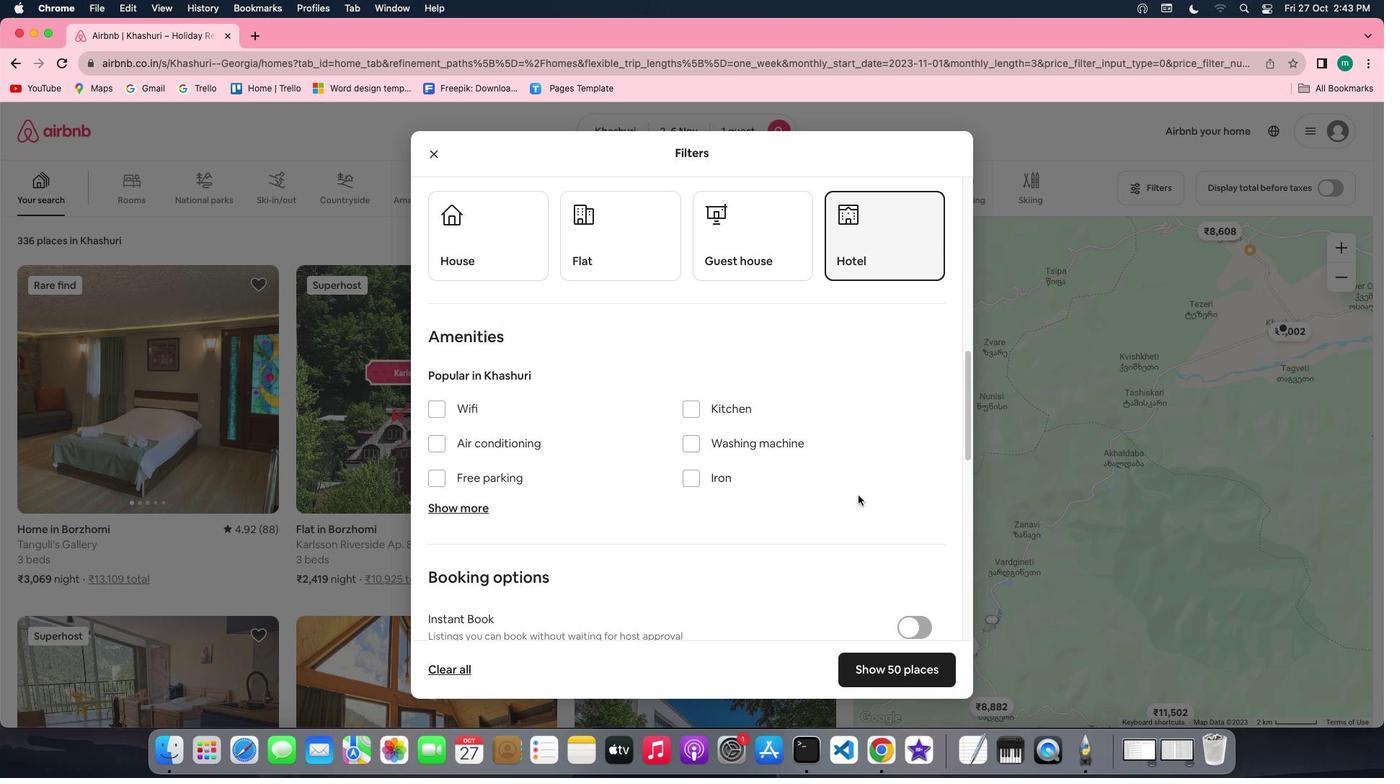 
Action: Mouse scrolled (848, 486) with delta (-9, -10)
Screenshot: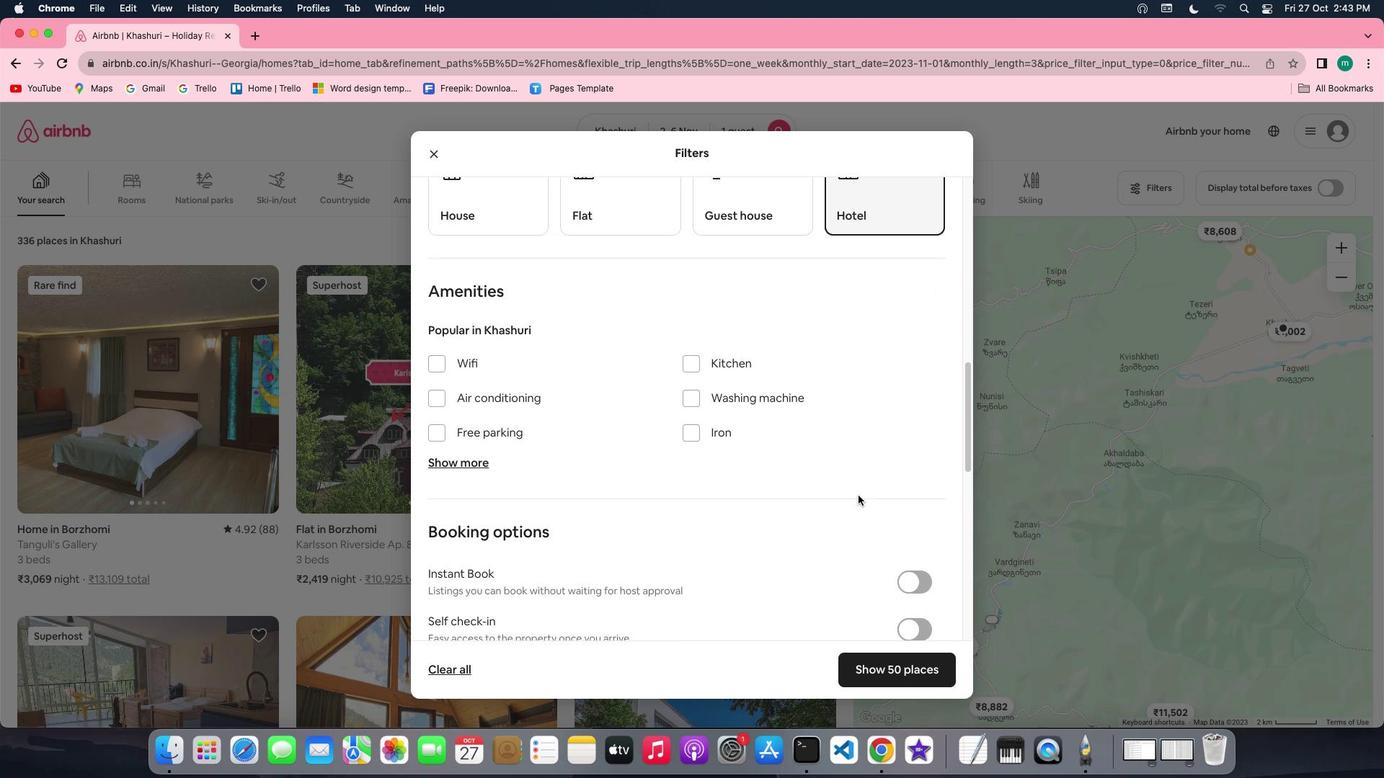 
Action: Mouse scrolled (848, 486) with delta (-9, -11)
Screenshot: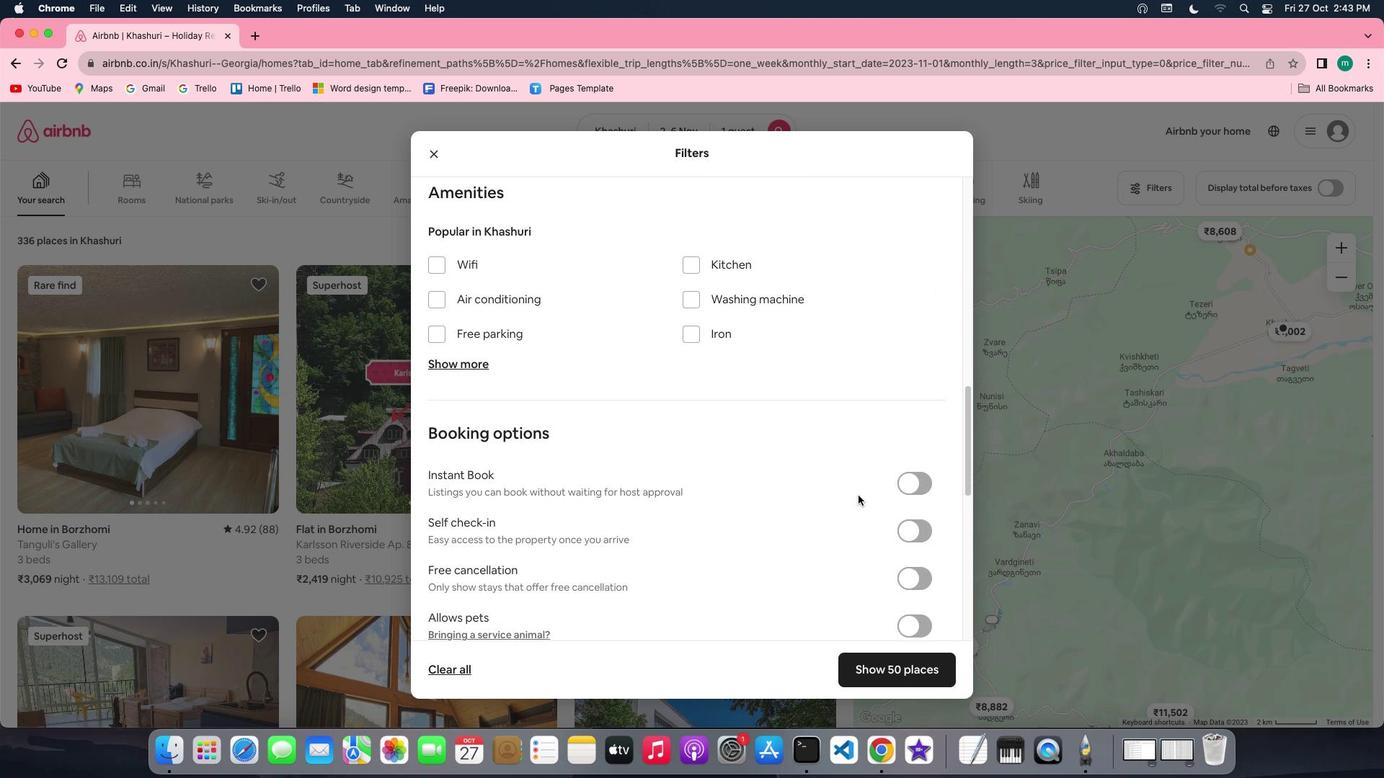 
Action: Mouse scrolled (848, 486) with delta (-9, -10)
Screenshot: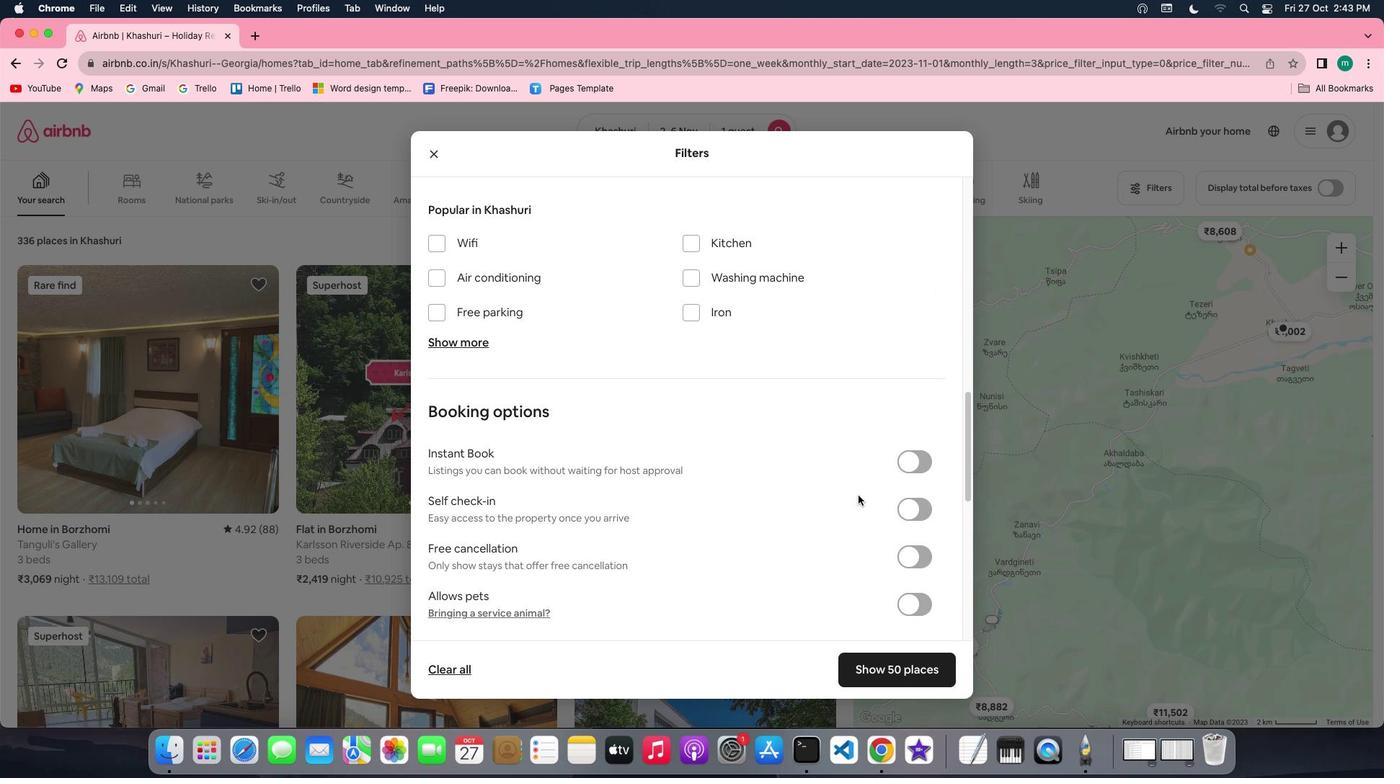 
Action: Mouse scrolled (848, 486) with delta (-9, -10)
Screenshot: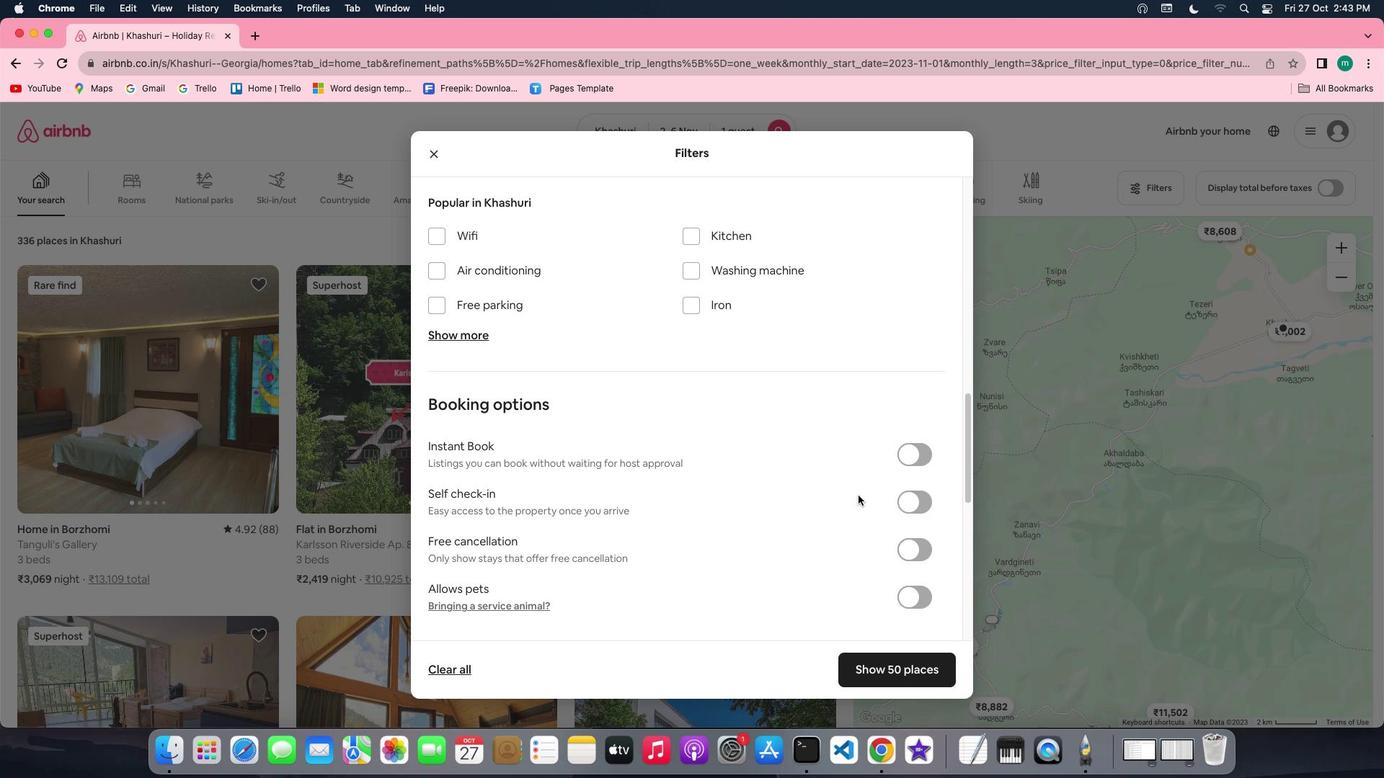 
Action: Mouse scrolled (848, 486) with delta (-9, -10)
Screenshot: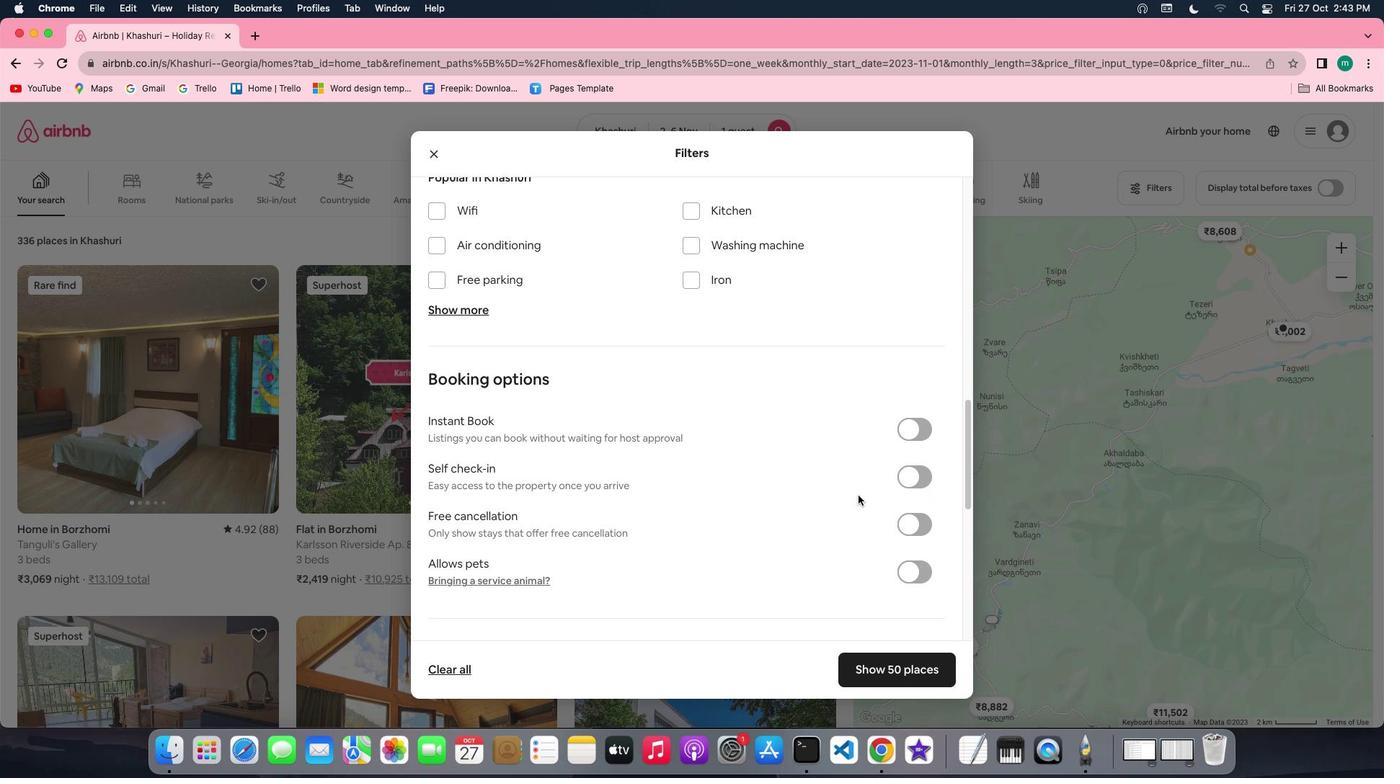 
Action: Mouse scrolled (848, 486) with delta (-9, -10)
Screenshot: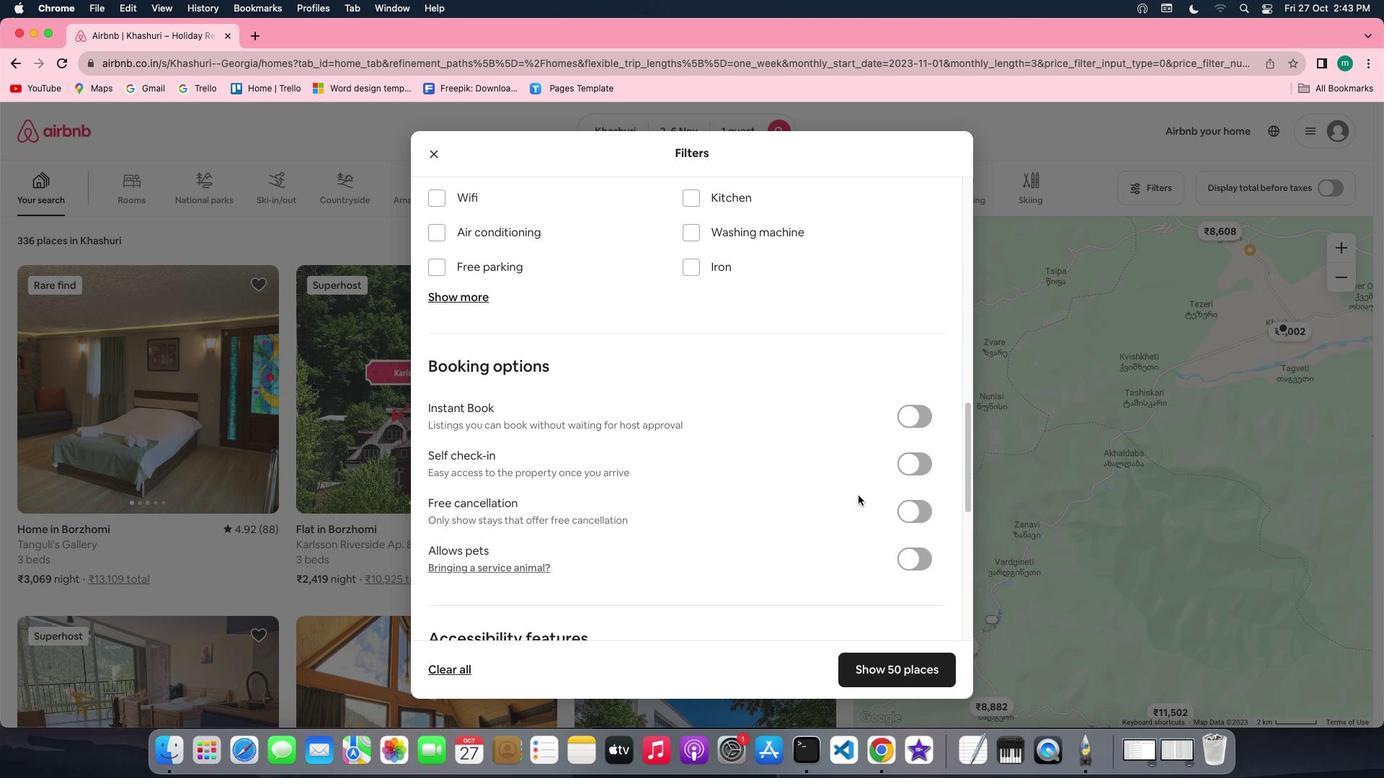 
Action: Mouse scrolled (848, 486) with delta (-9, -10)
Screenshot: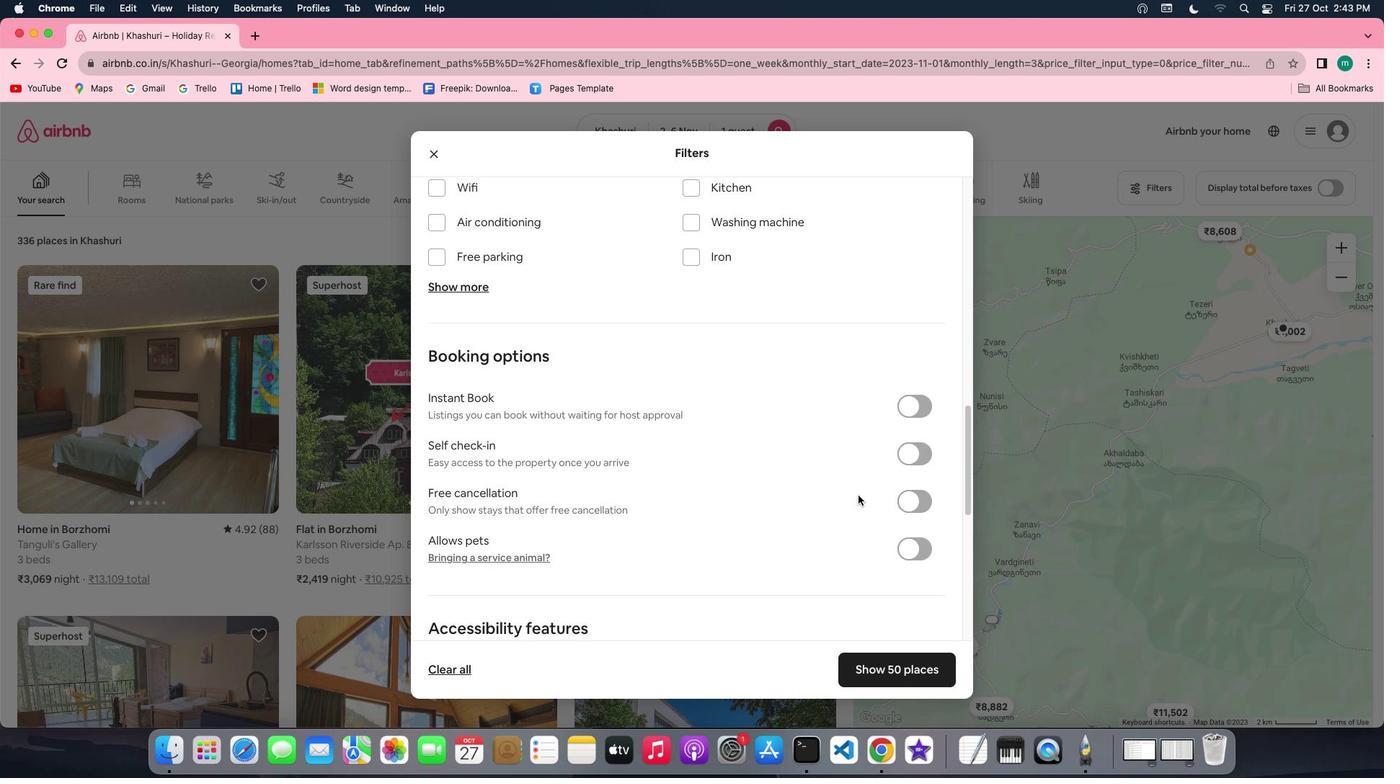 
Action: Mouse scrolled (848, 486) with delta (-9, -10)
Screenshot: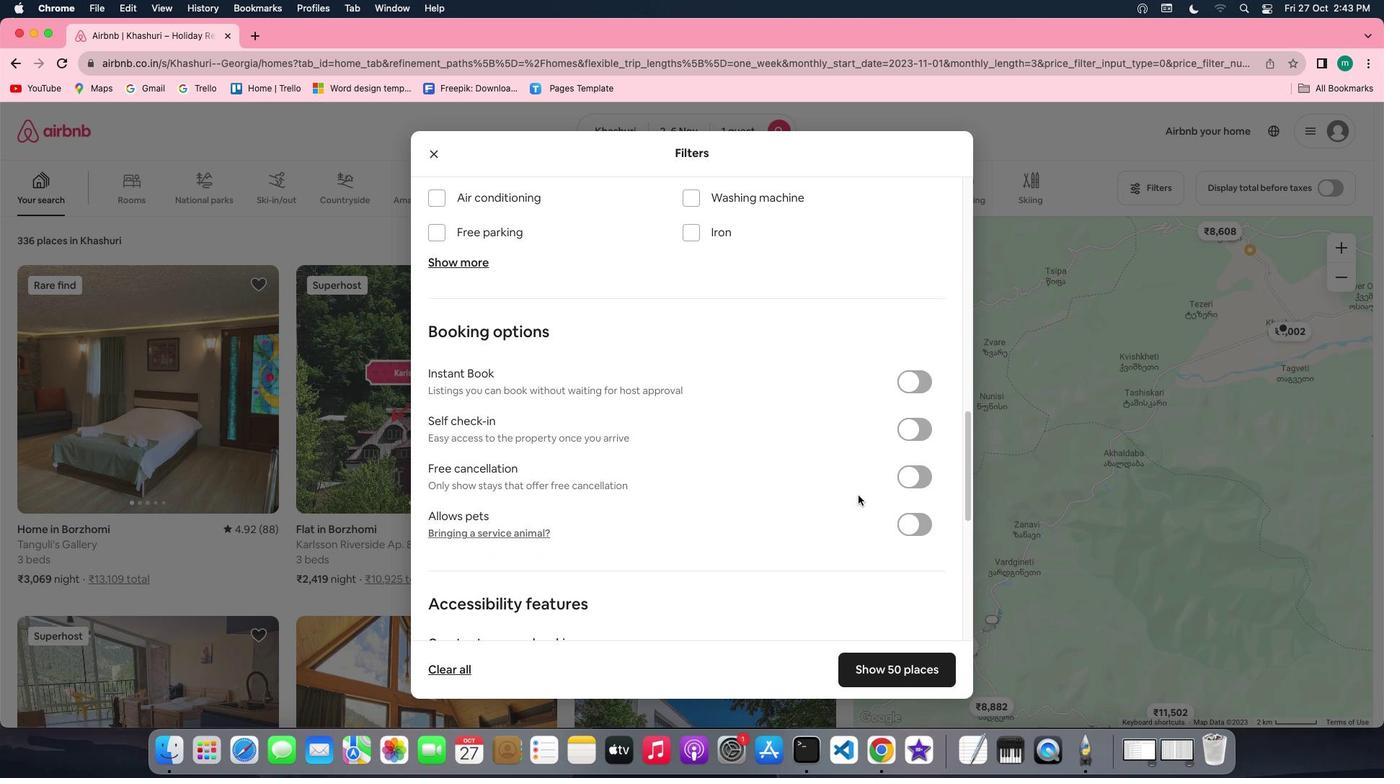 
Action: Mouse scrolled (848, 486) with delta (-9, -10)
Screenshot: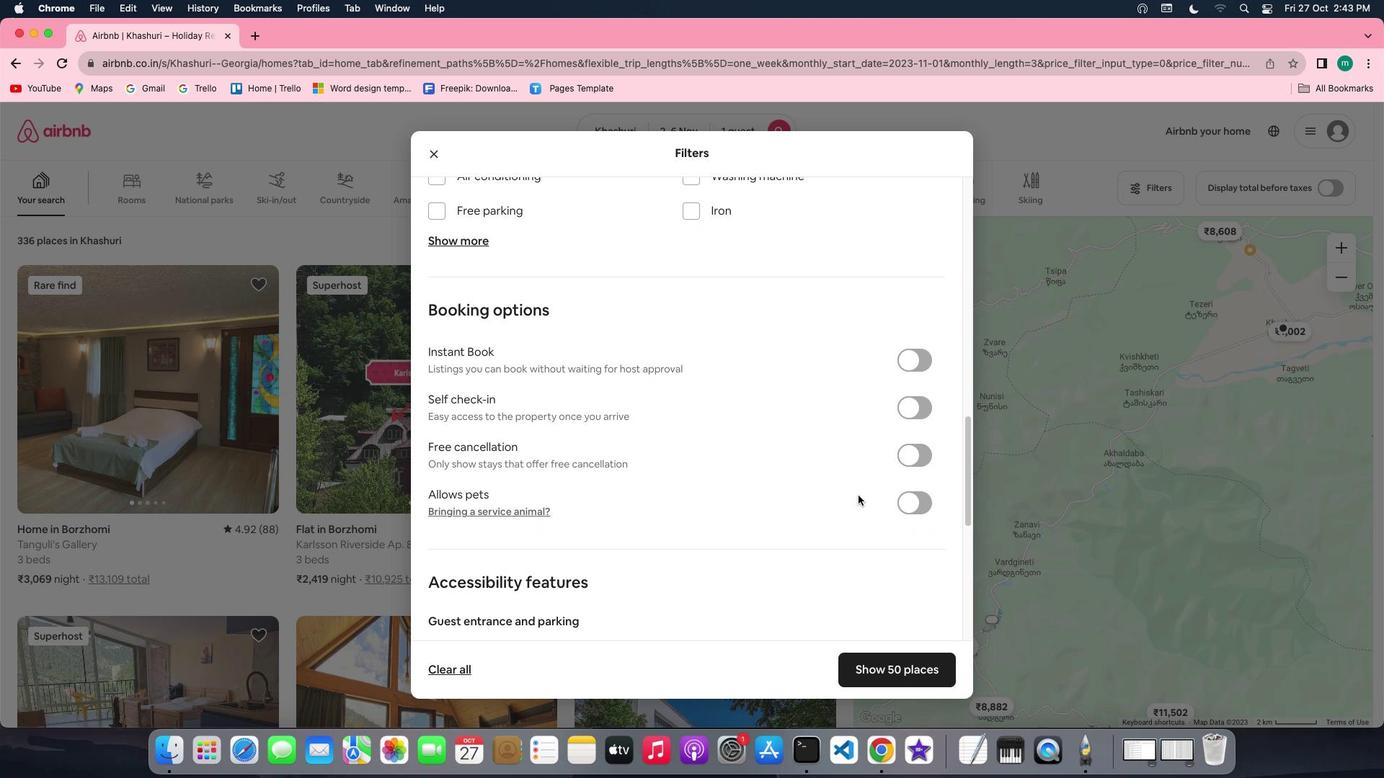 
Action: Mouse scrolled (848, 486) with delta (-9, -10)
Screenshot: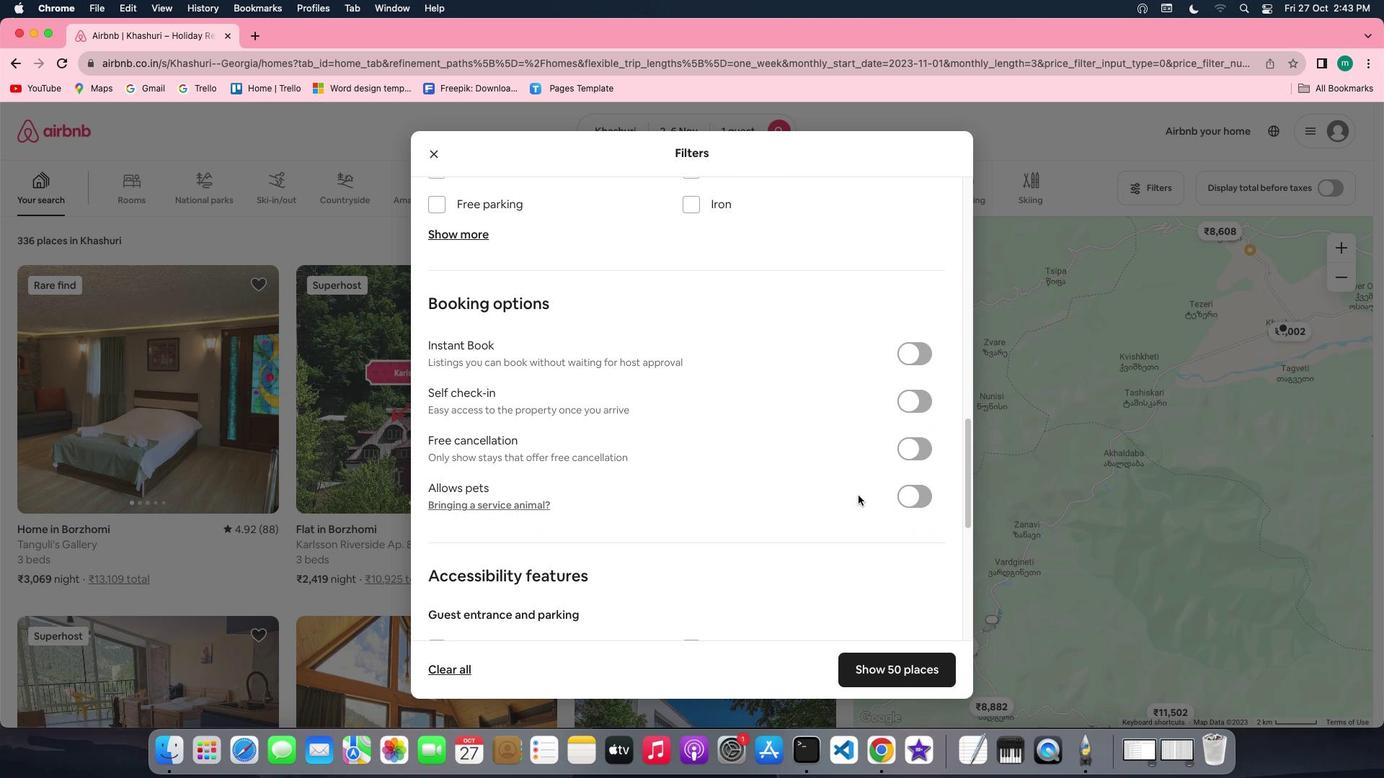 
Action: Mouse scrolled (848, 486) with delta (-9, -10)
Screenshot: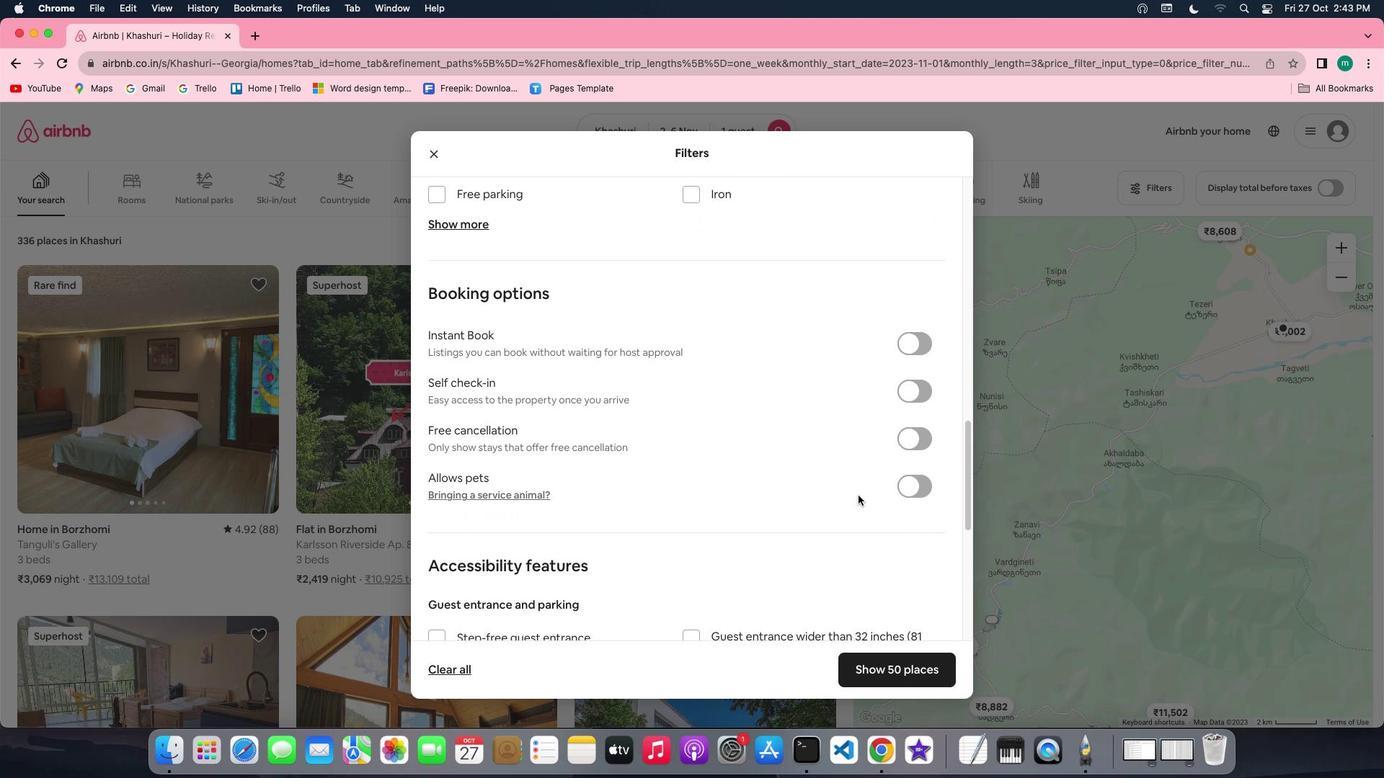 
Action: Mouse scrolled (848, 486) with delta (-9, -10)
Screenshot: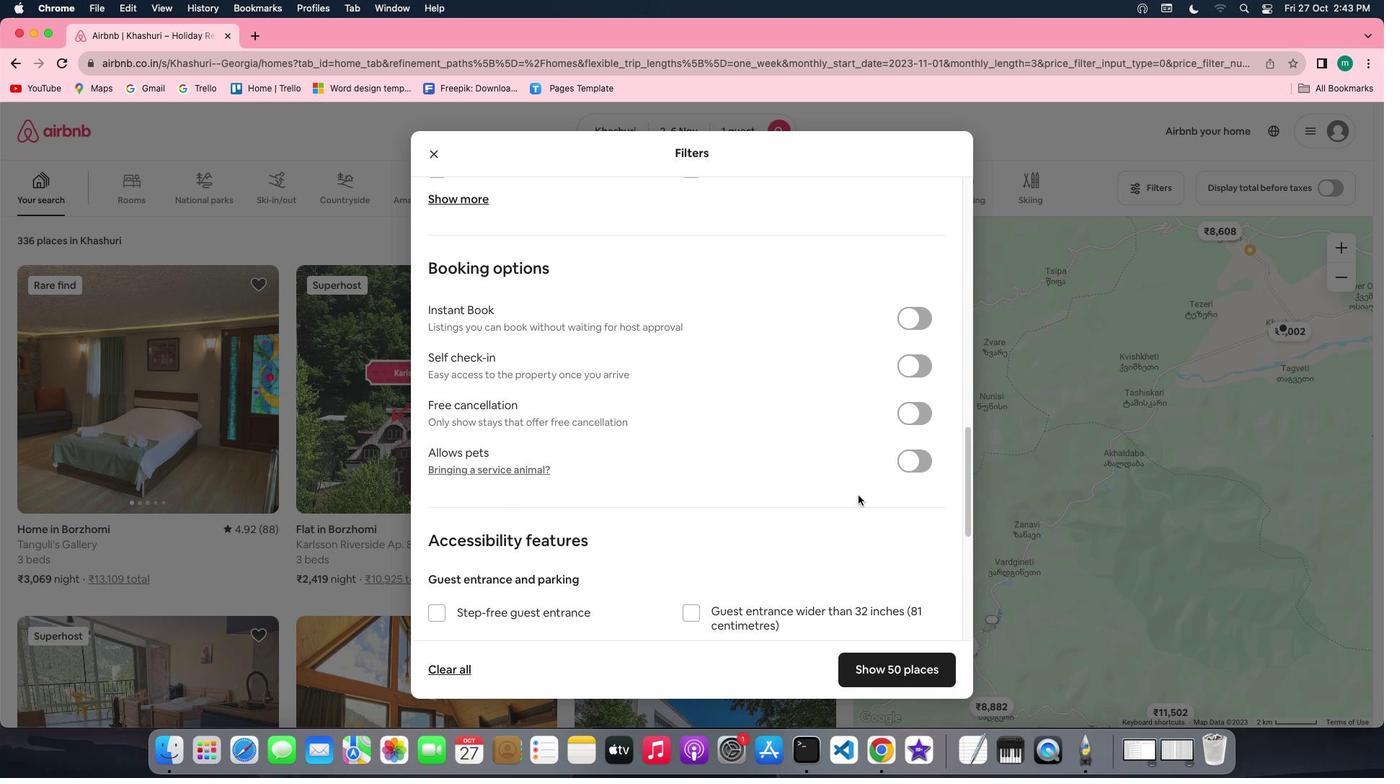 
Action: Mouse scrolled (848, 486) with delta (-9, -10)
Screenshot: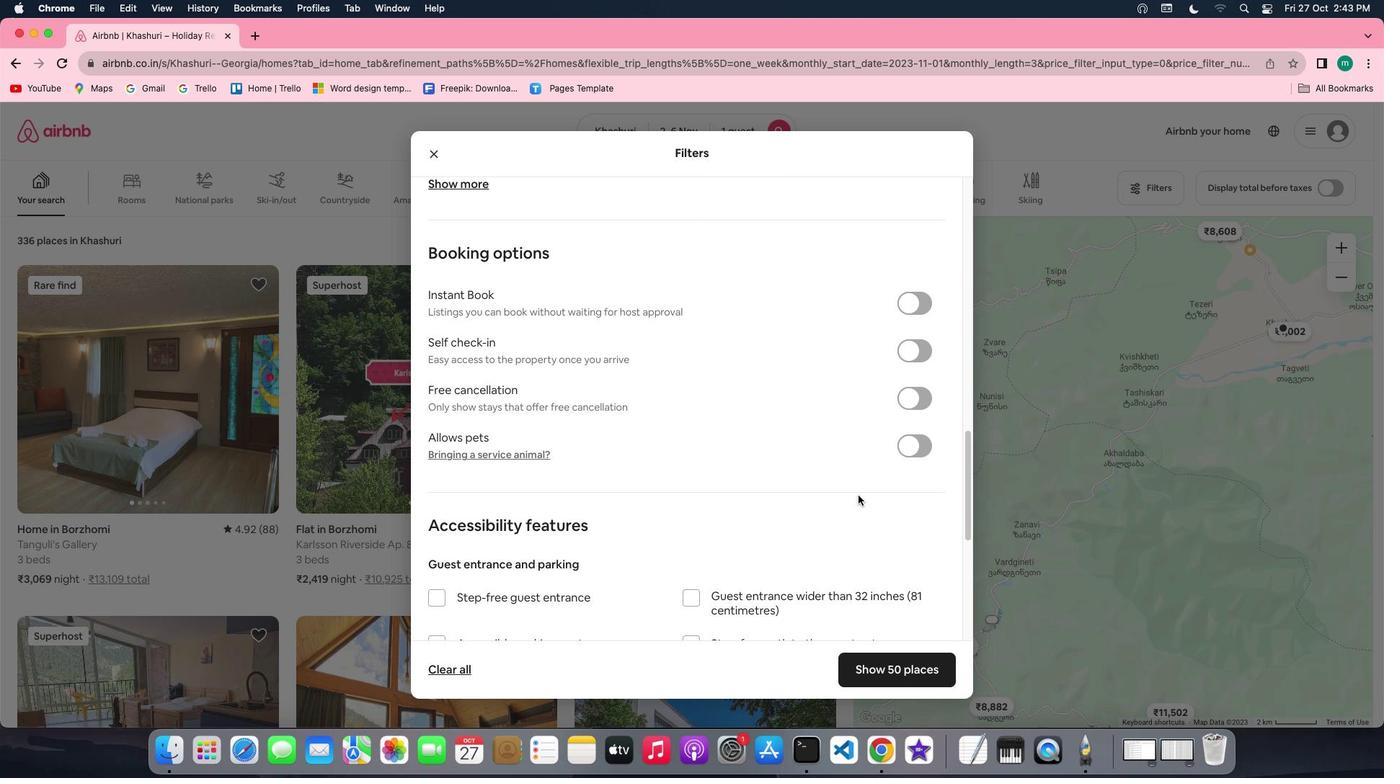 
Action: Mouse scrolled (848, 486) with delta (-9, -10)
Screenshot: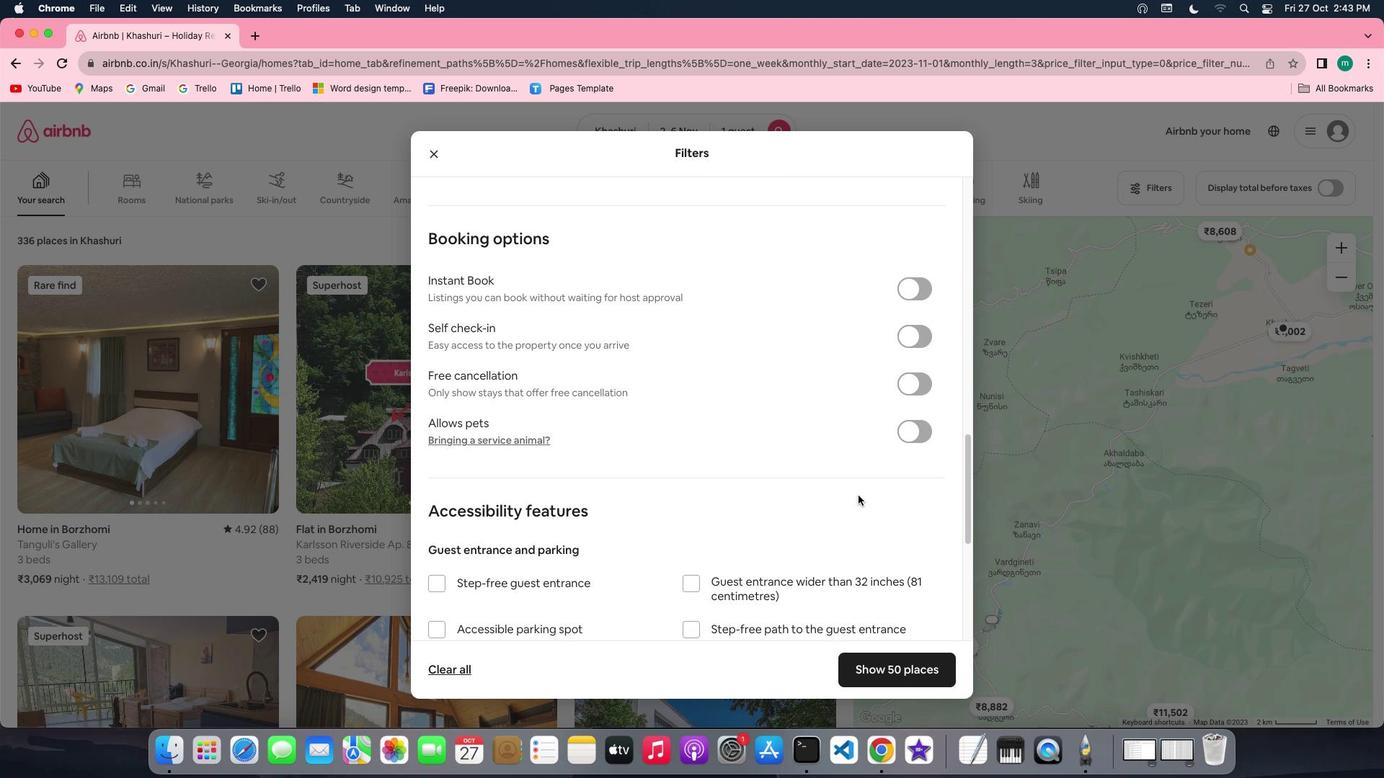 
Action: Mouse scrolled (848, 486) with delta (-9, -10)
Screenshot: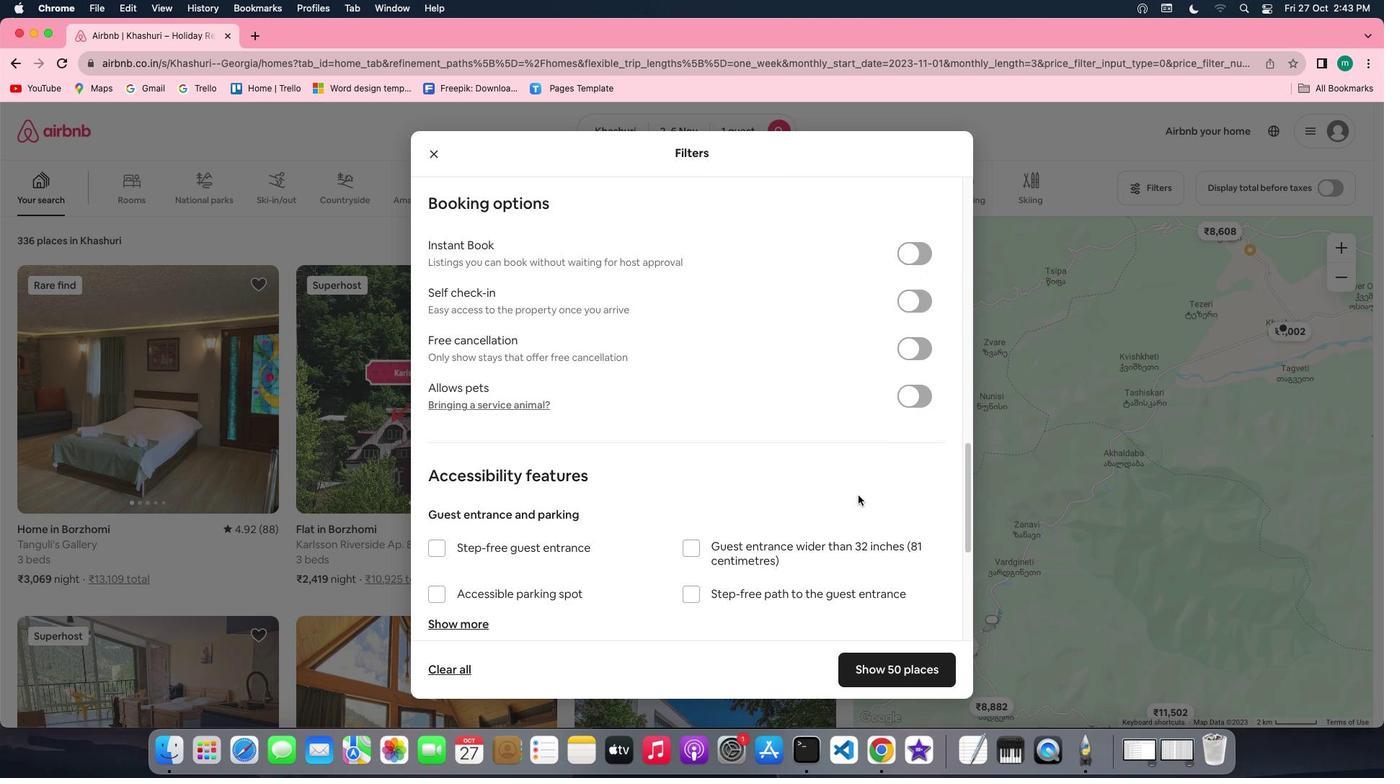 
Action: Mouse moved to (910, 271)
Screenshot: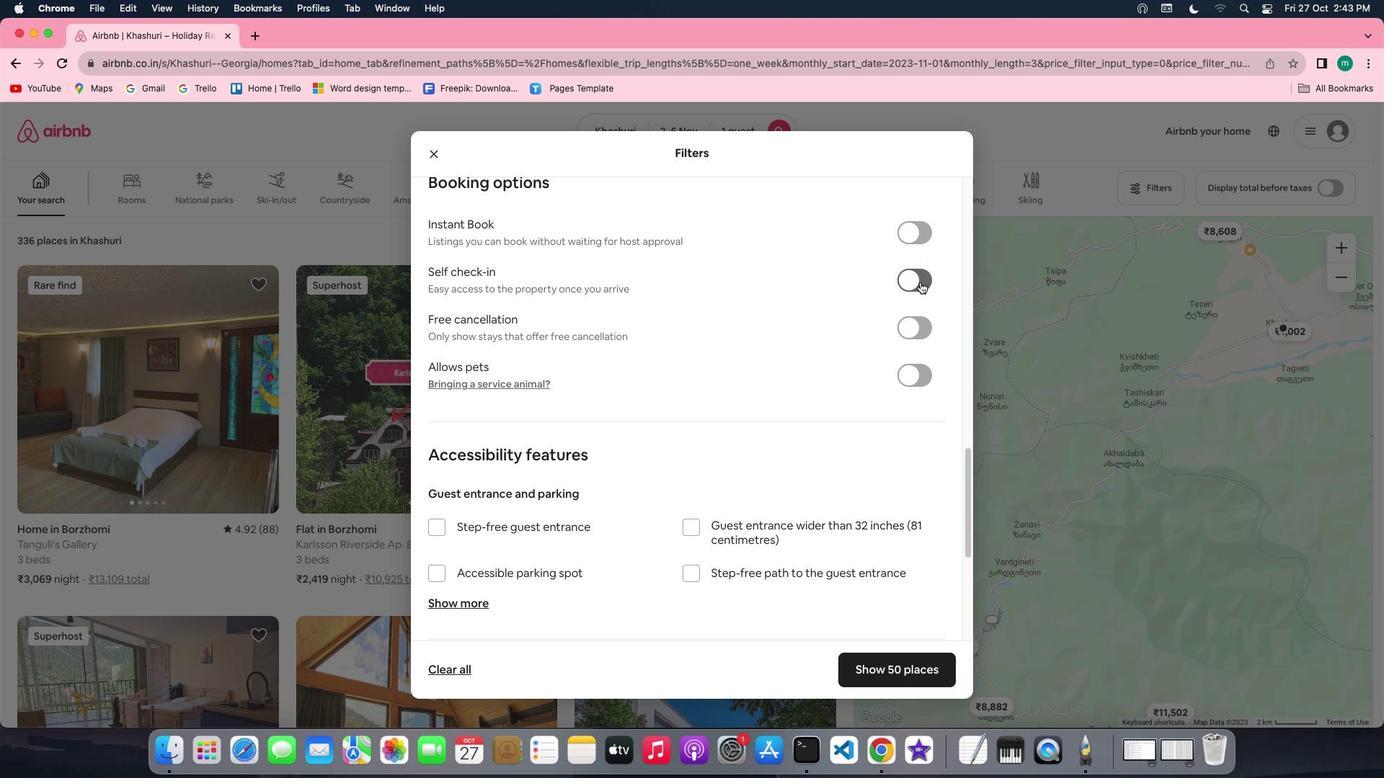 
Action: Mouse pressed left at (910, 271)
Screenshot: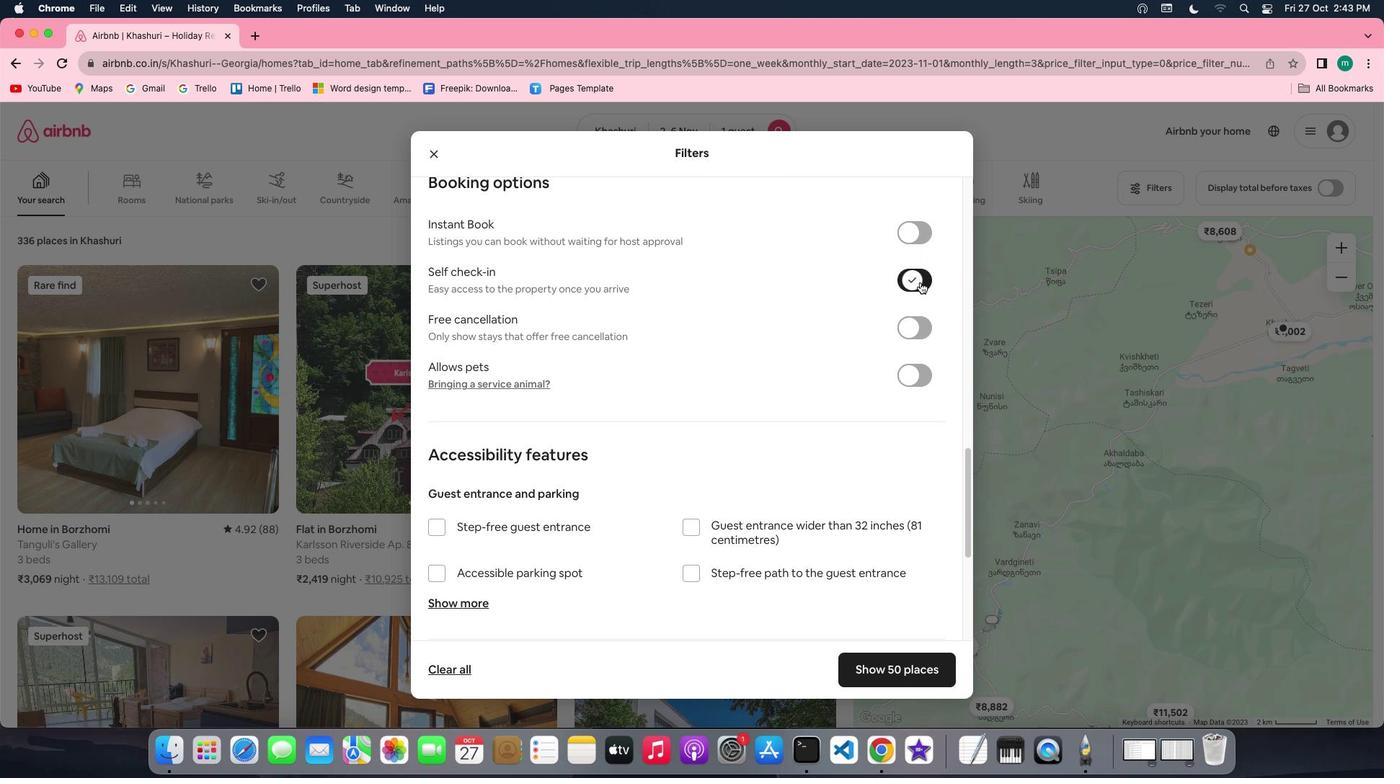 
Action: Mouse moved to (861, 461)
Screenshot: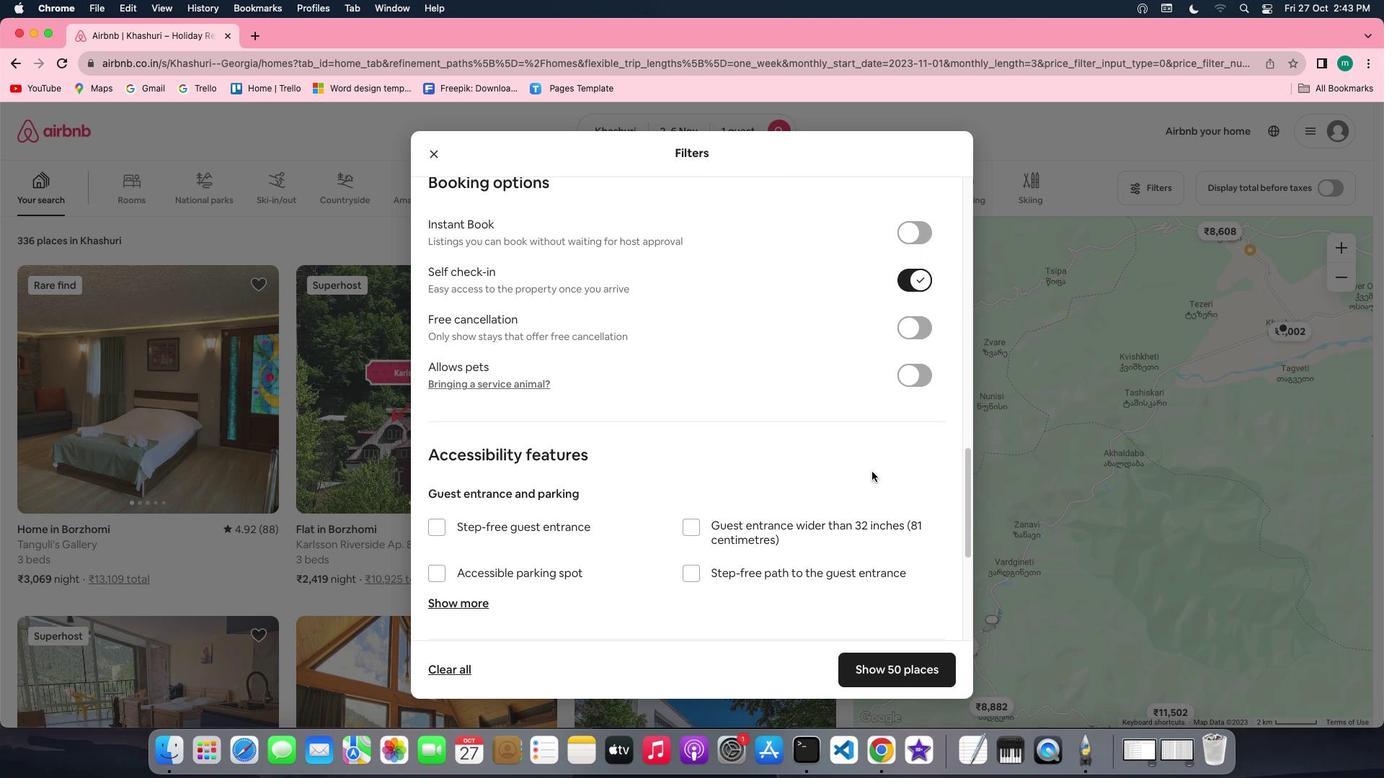 
Action: Mouse scrolled (861, 461) with delta (-9, -10)
Screenshot: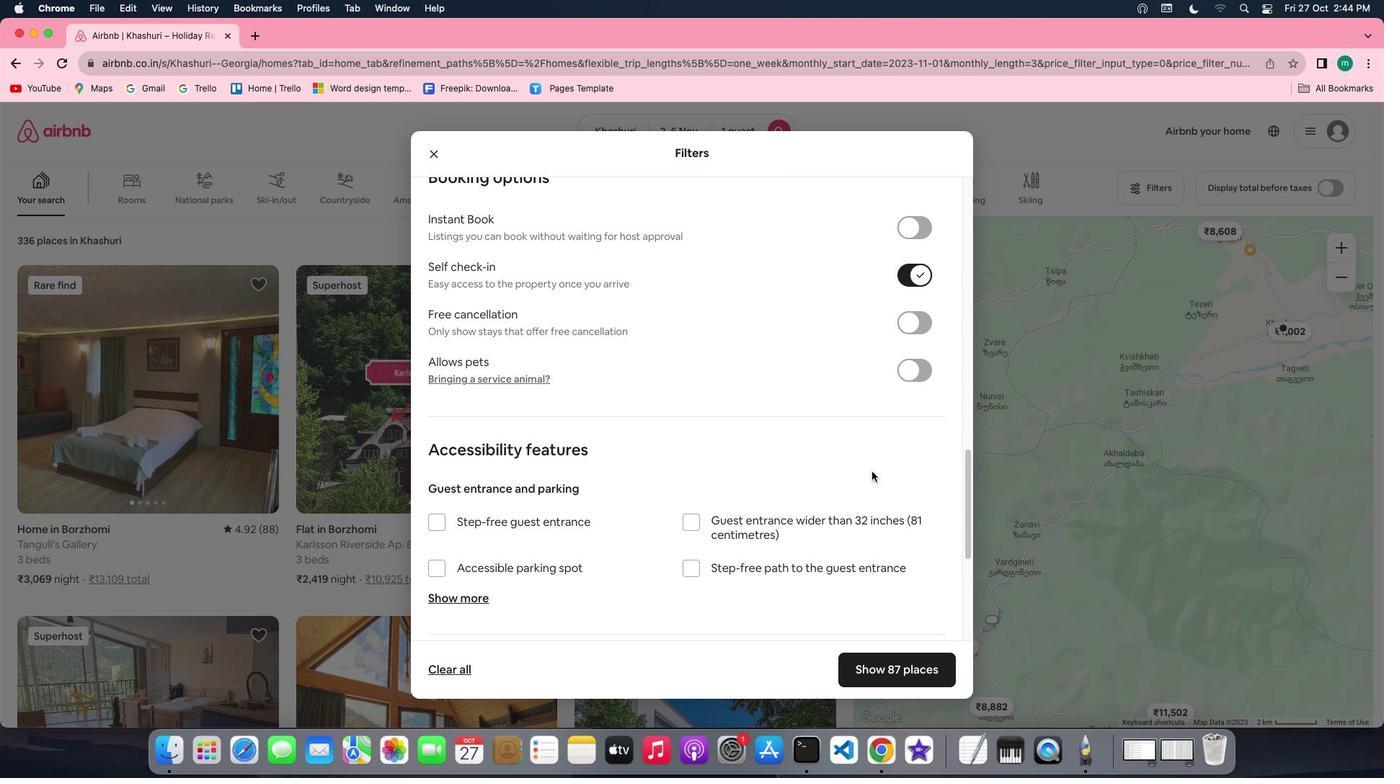 
Action: Mouse scrolled (861, 461) with delta (-9, -10)
Screenshot: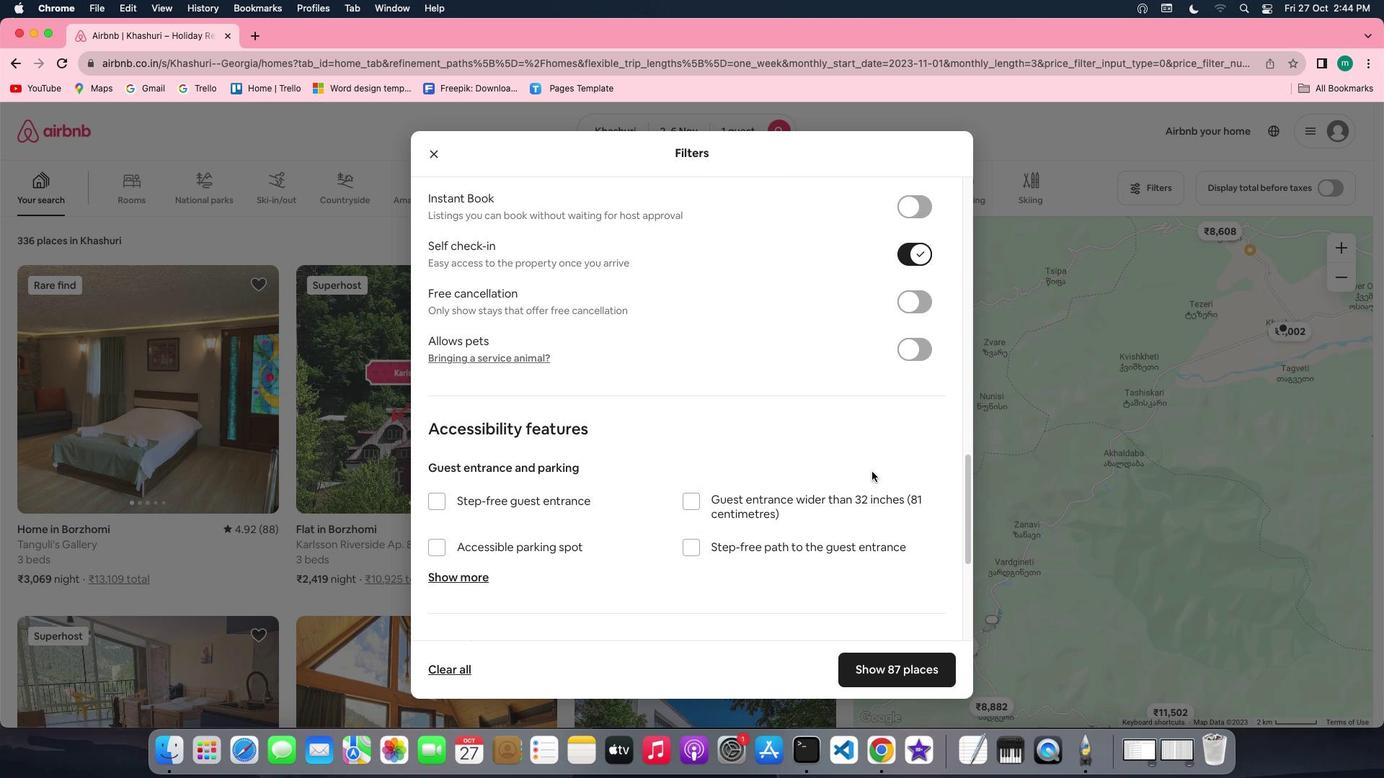 
Action: Mouse scrolled (861, 461) with delta (-9, -10)
Screenshot: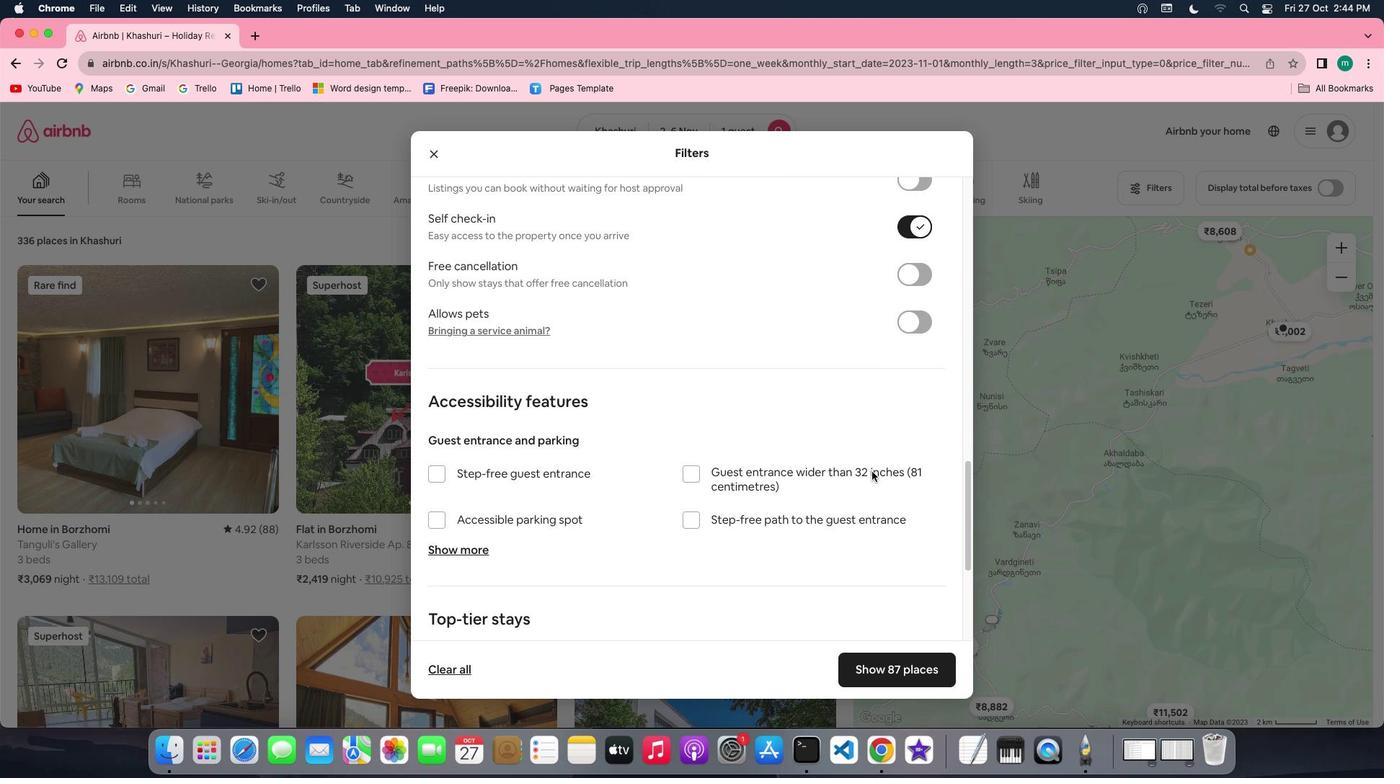 
Action: Mouse scrolled (861, 461) with delta (-9, -10)
Screenshot: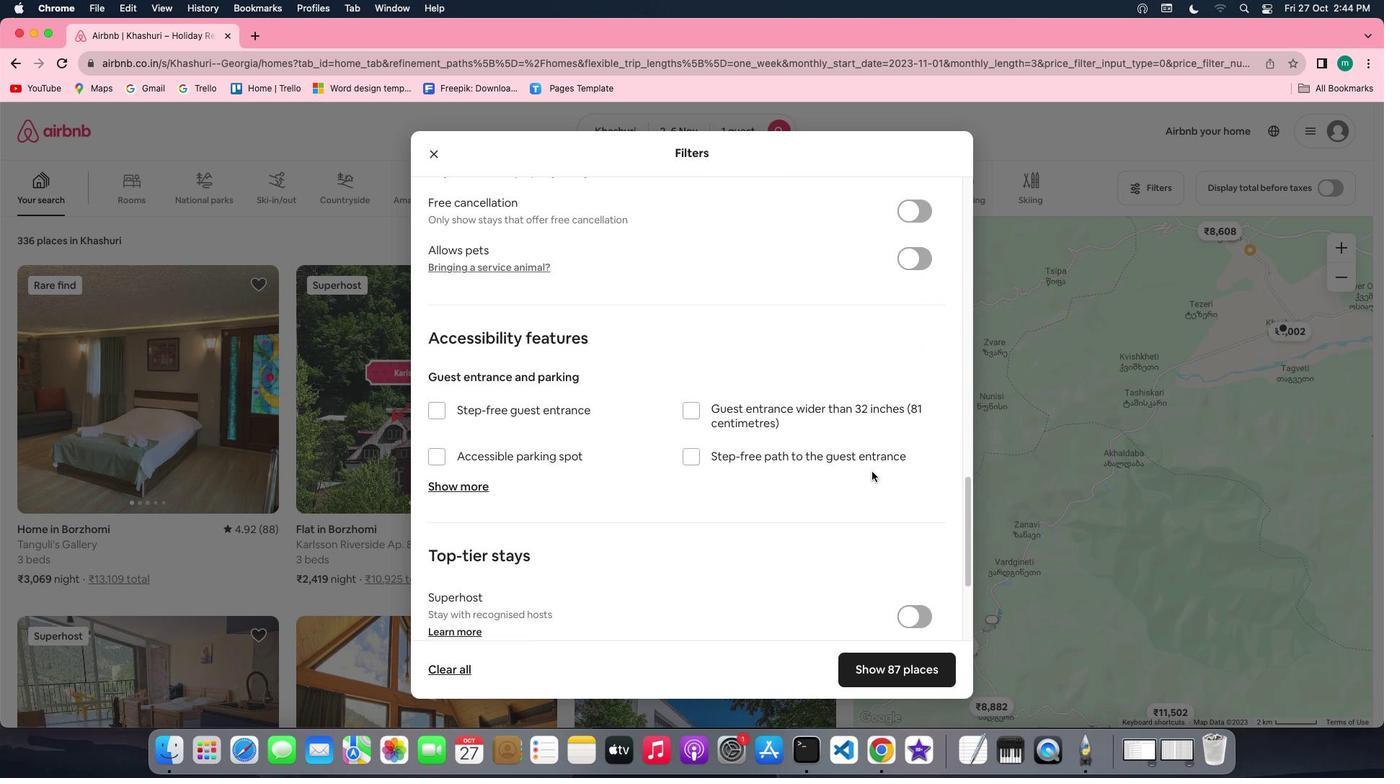 
Action: Mouse scrolled (861, 461) with delta (-9, -10)
Screenshot: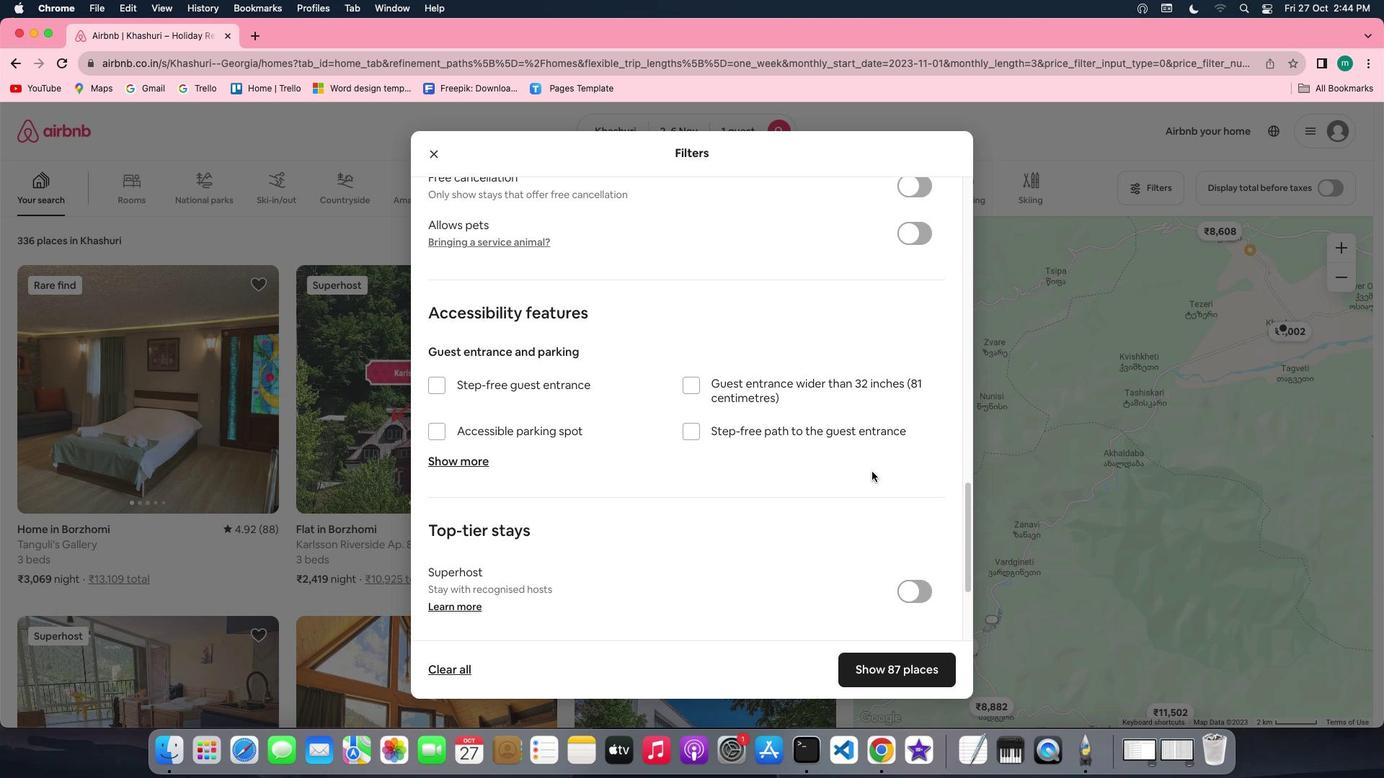 
Action: Mouse scrolled (861, 461) with delta (-9, -10)
Screenshot: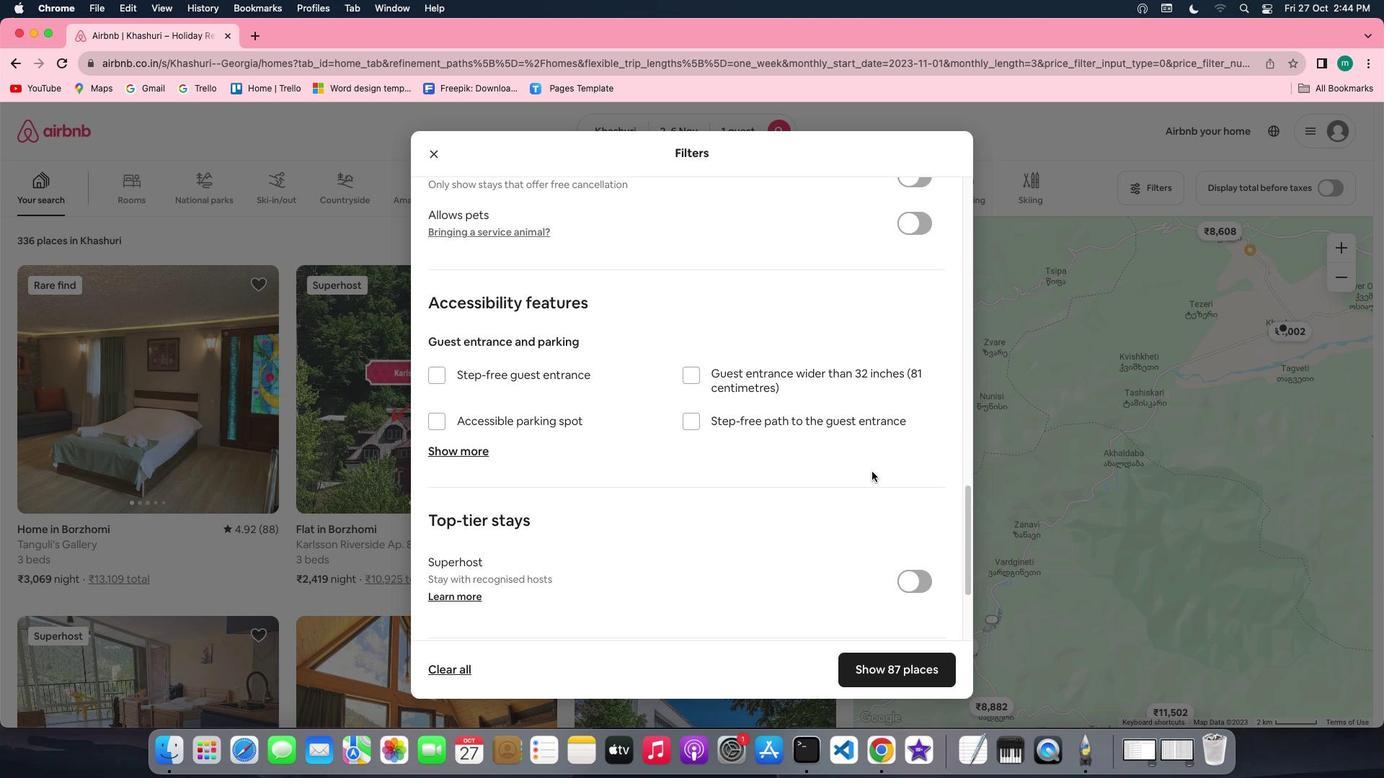 
Action: Mouse scrolled (861, 461) with delta (-9, -10)
Screenshot: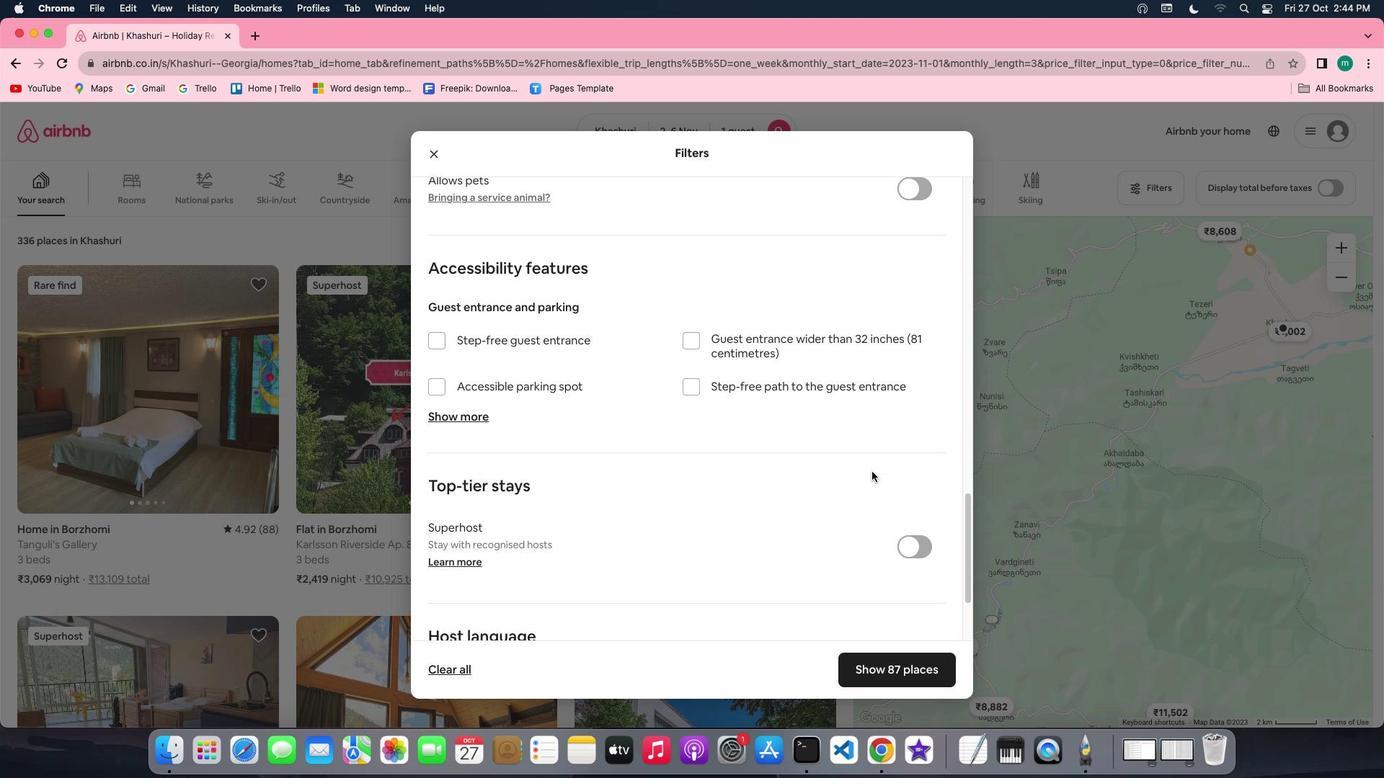 
Action: Mouse scrolled (861, 461) with delta (-9, -10)
Screenshot: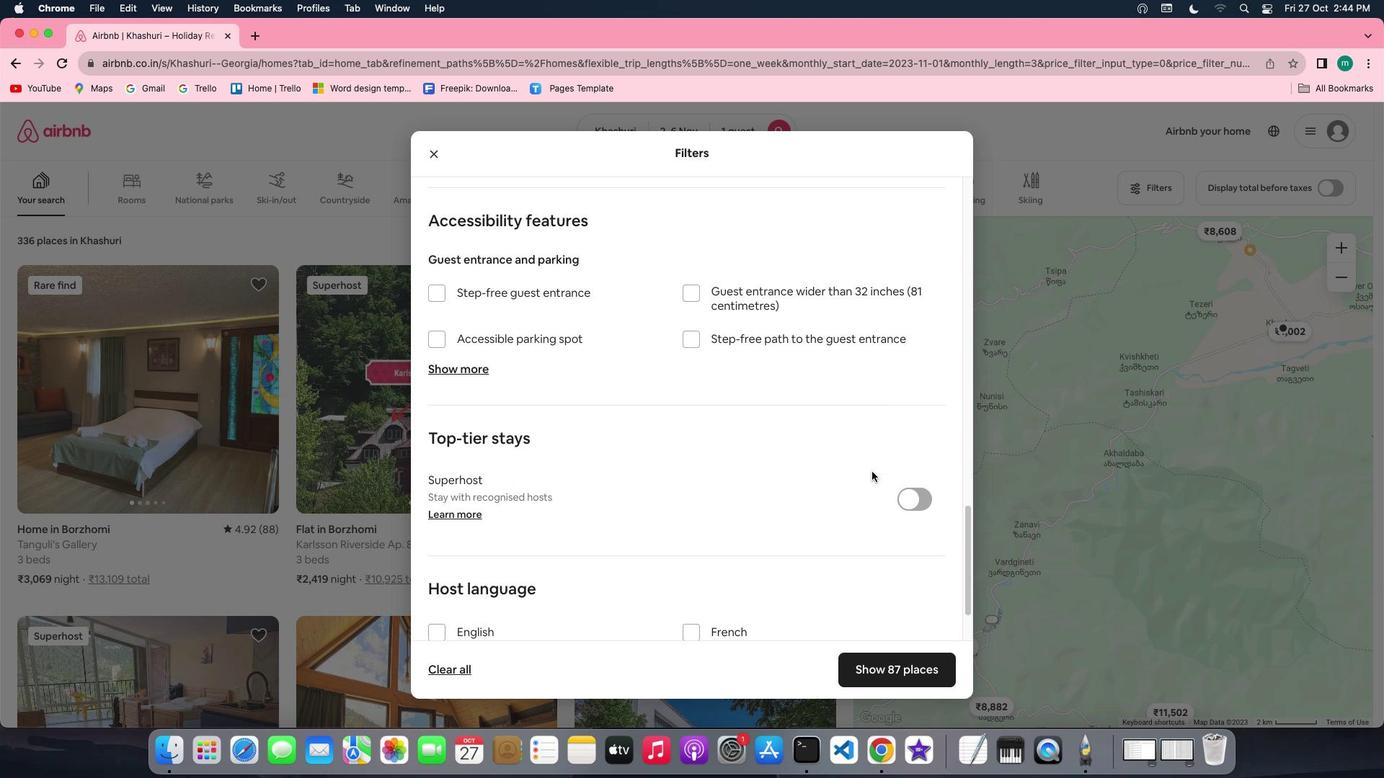 
Action: Mouse scrolled (861, 461) with delta (-9, -10)
Screenshot: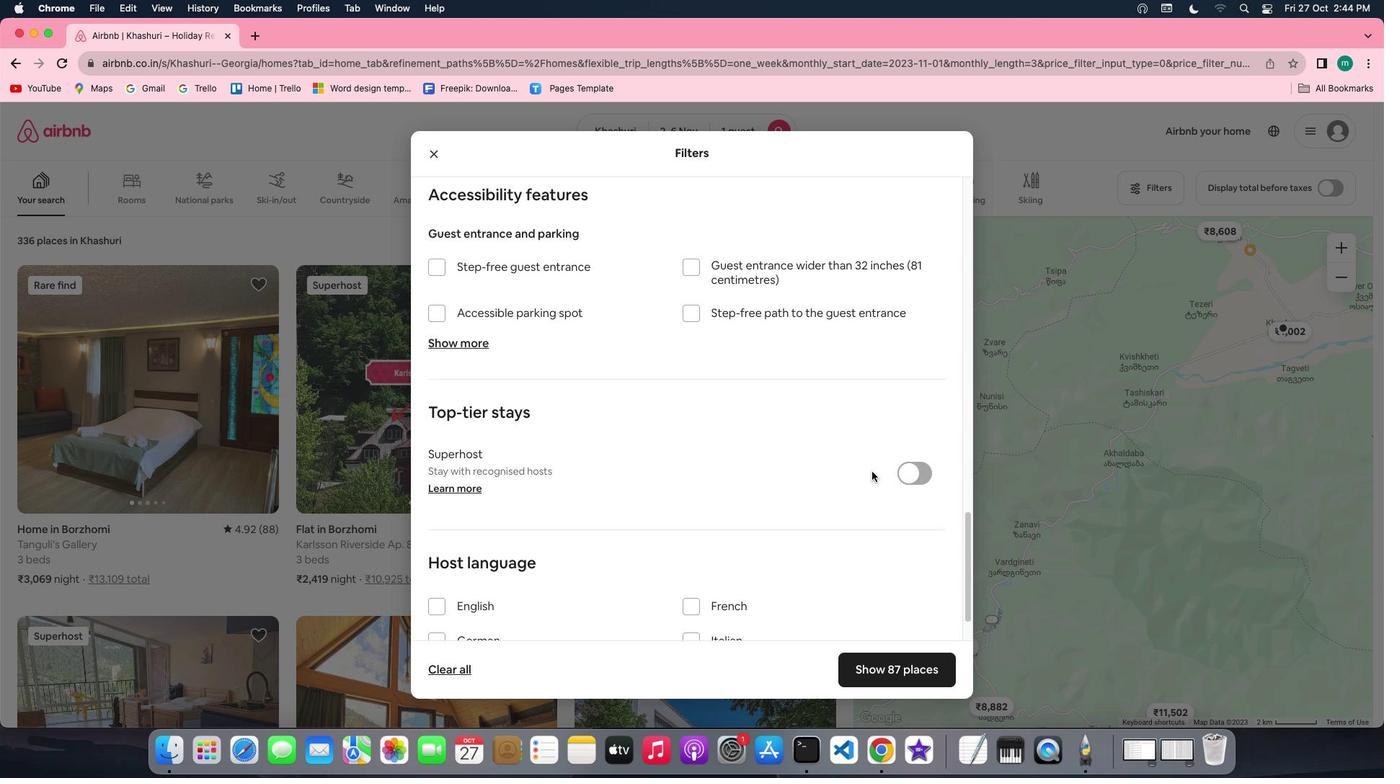 
Action: Mouse scrolled (861, 461) with delta (-9, -10)
Screenshot: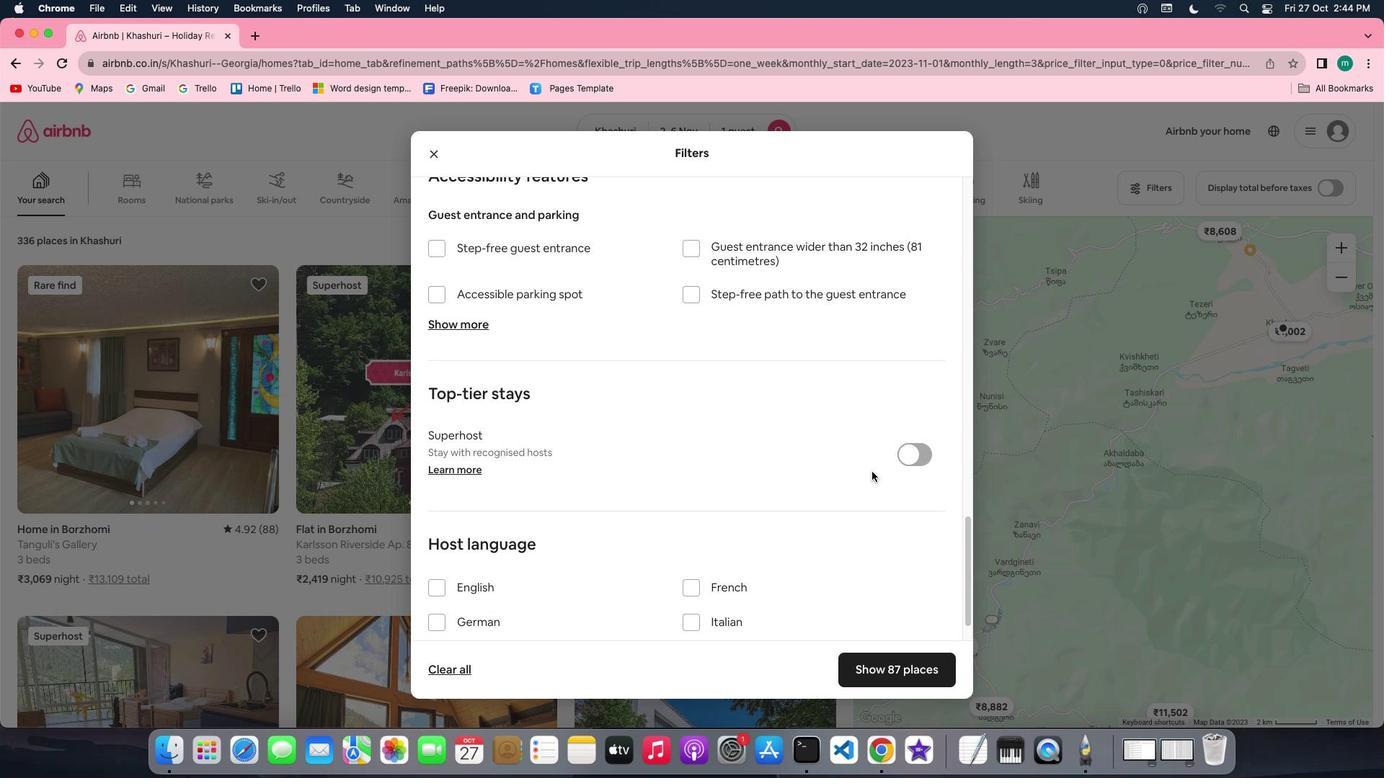 
Action: Mouse scrolled (861, 461) with delta (-9, -10)
Screenshot: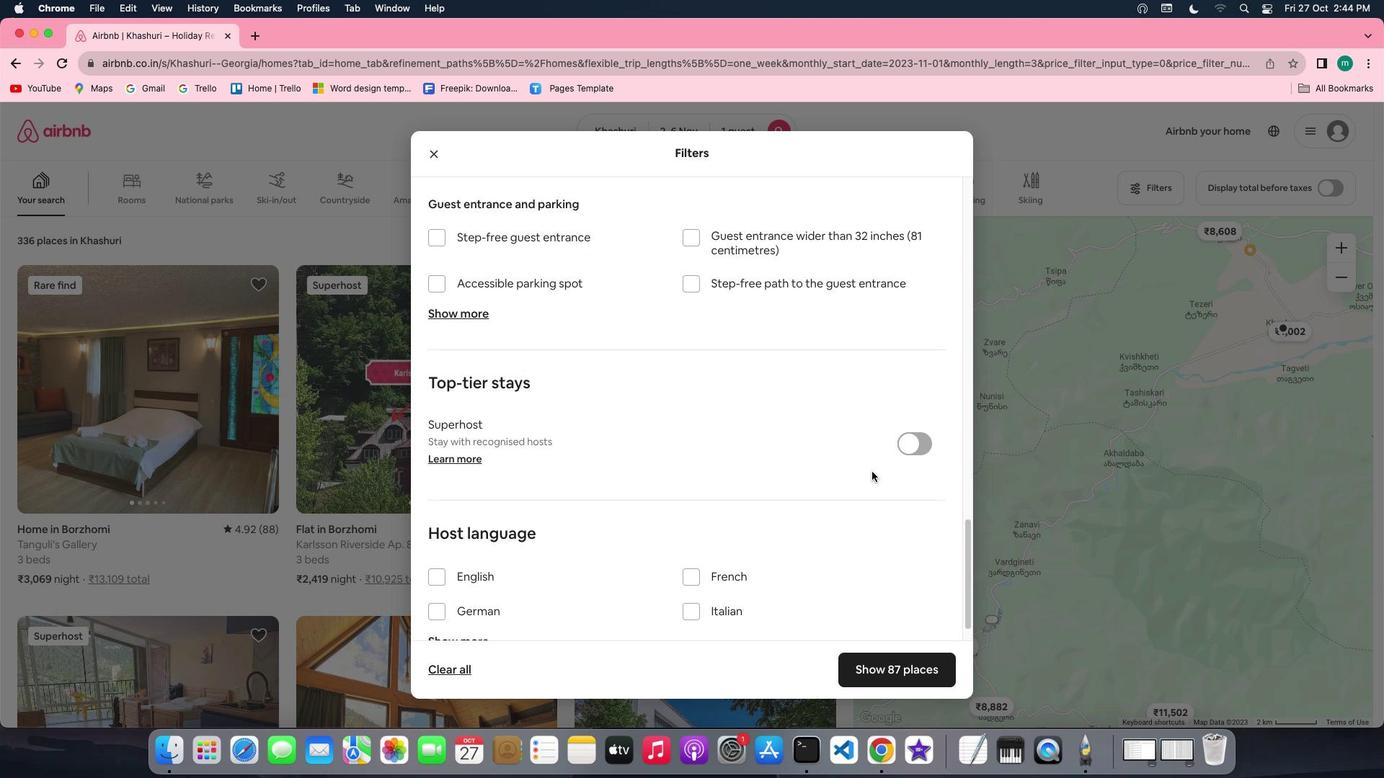 
Action: Mouse scrolled (861, 461) with delta (-9, -12)
Screenshot: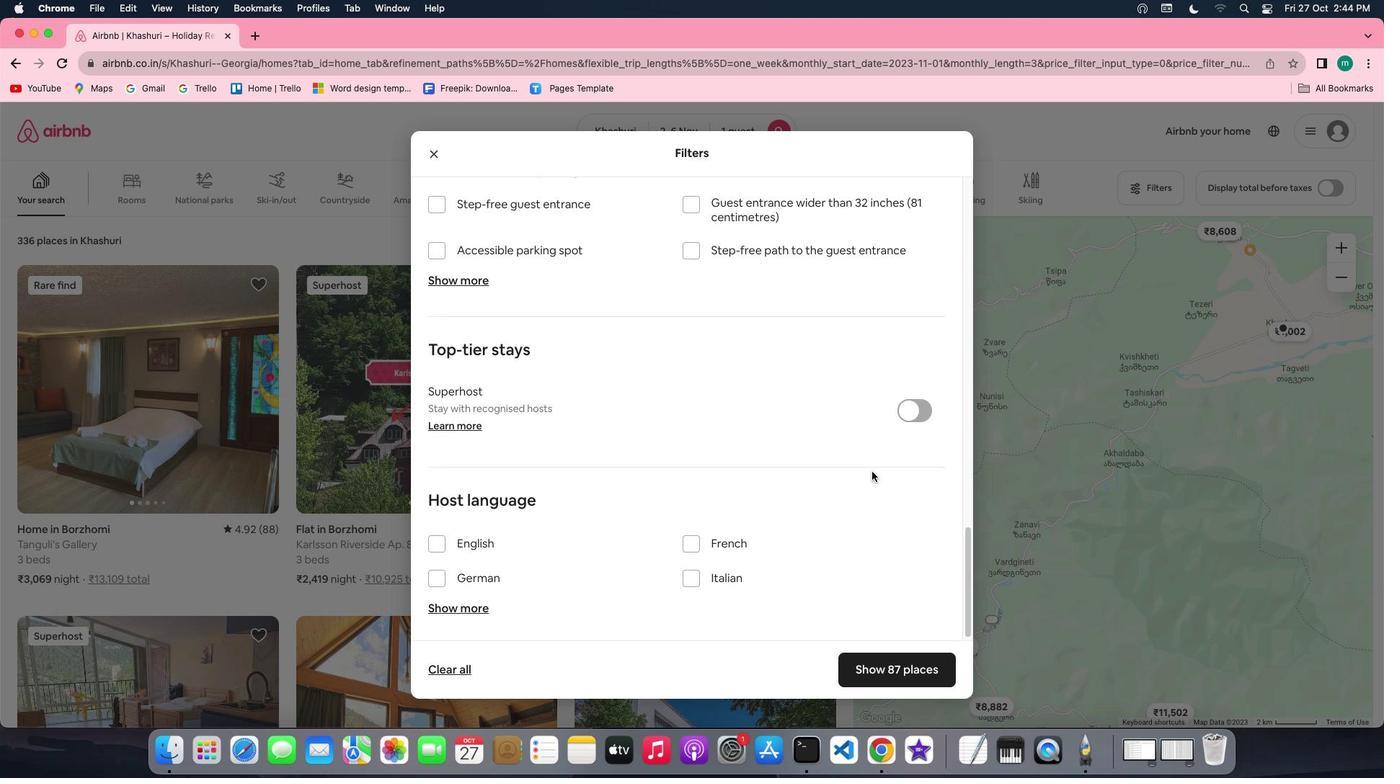 
Action: Mouse scrolled (861, 461) with delta (-9, -10)
Screenshot: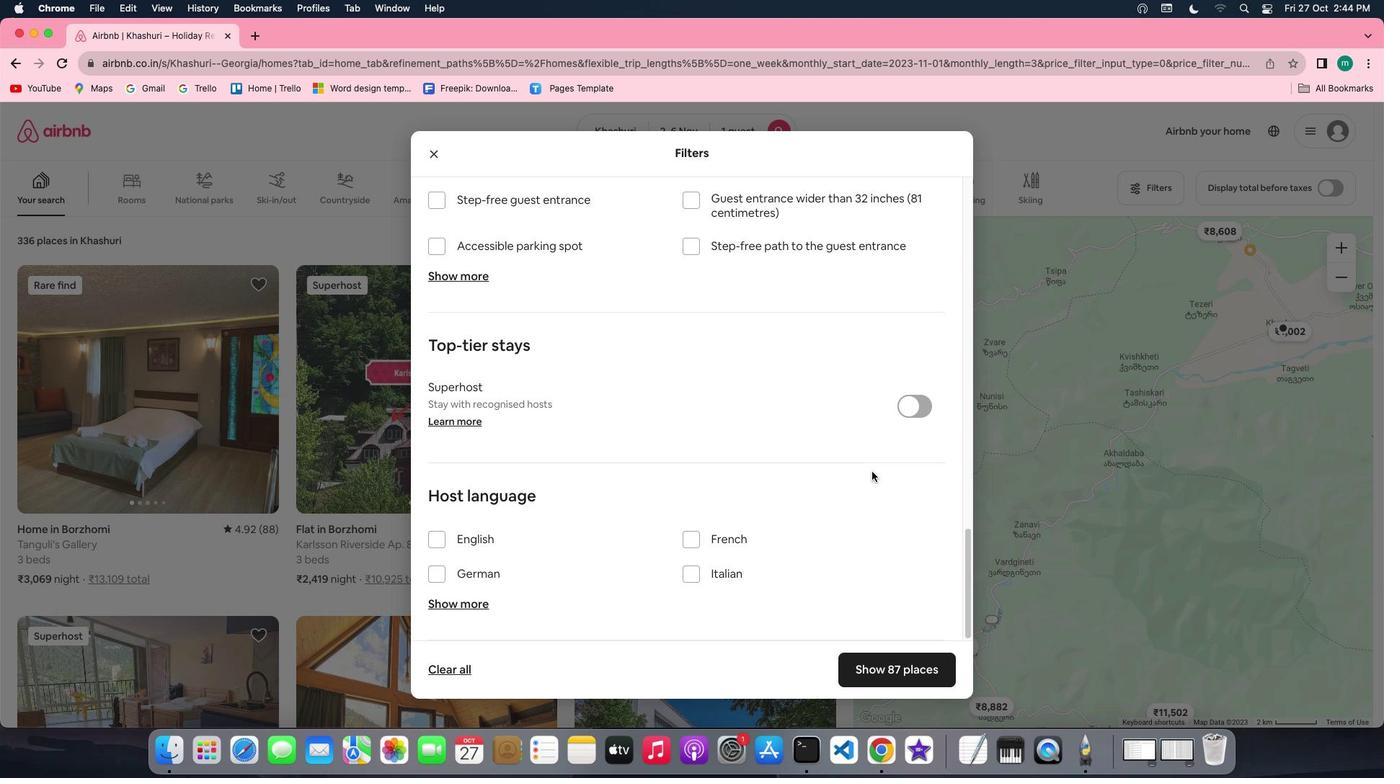 
Action: Mouse scrolled (861, 461) with delta (-9, -10)
Screenshot: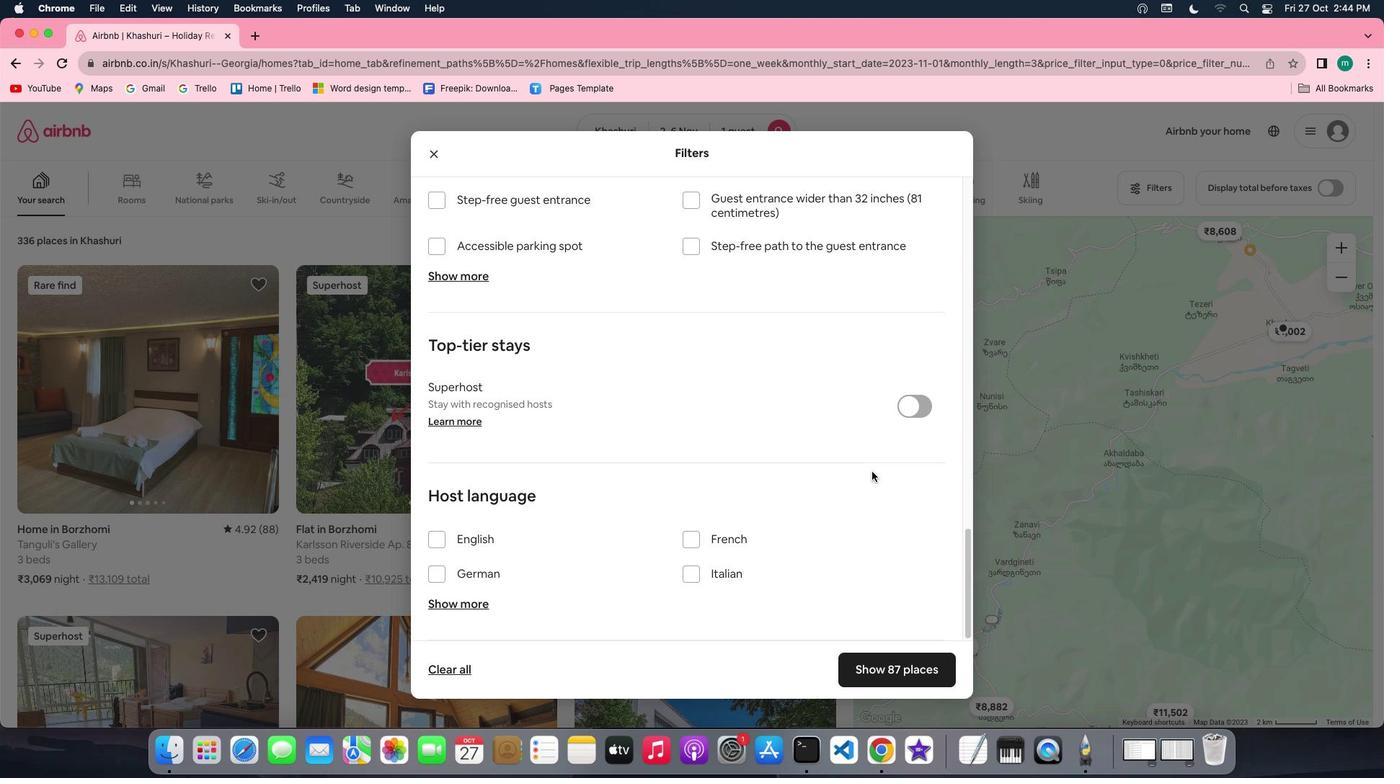 
Action: Mouse scrolled (861, 461) with delta (-9, -11)
Screenshot: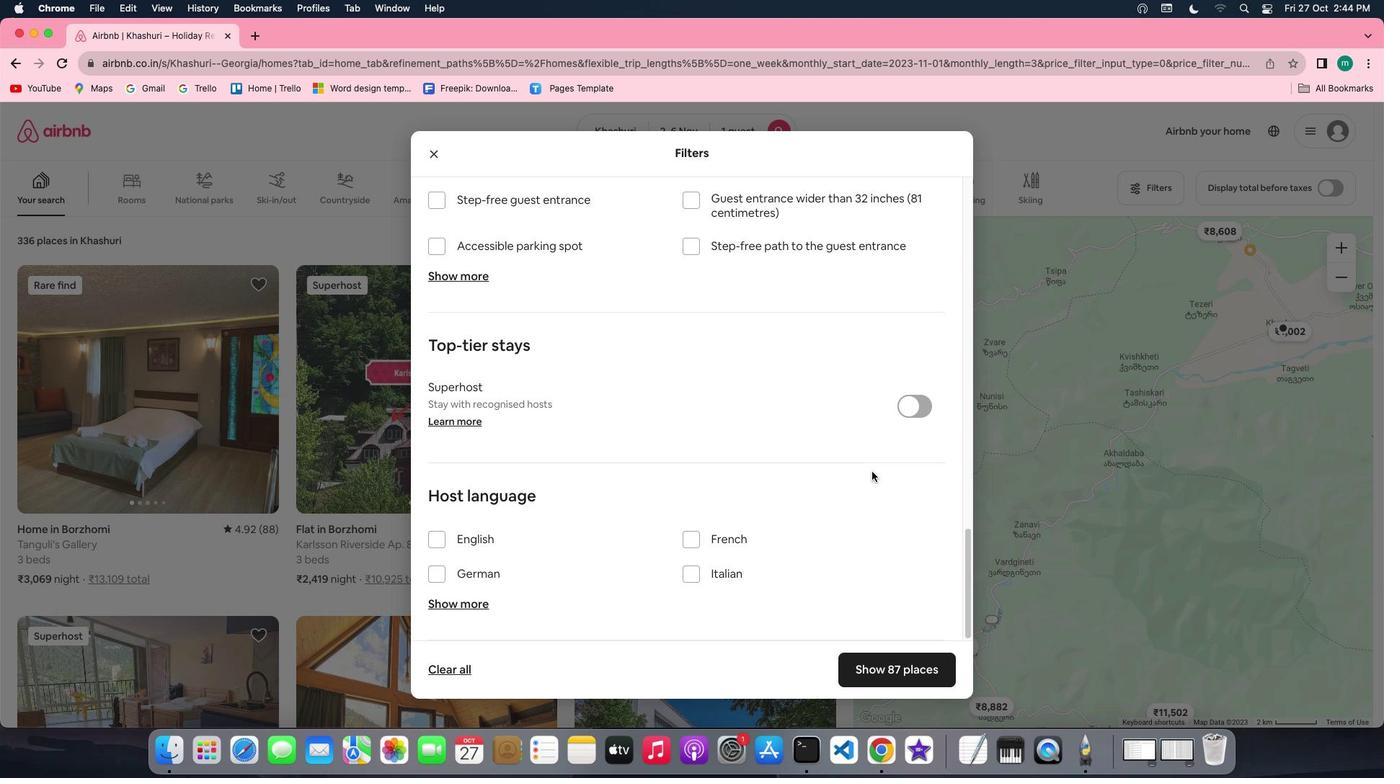 
Action: Mouse scrolled (861, 461) with delta (-9, -12)
Screenshot: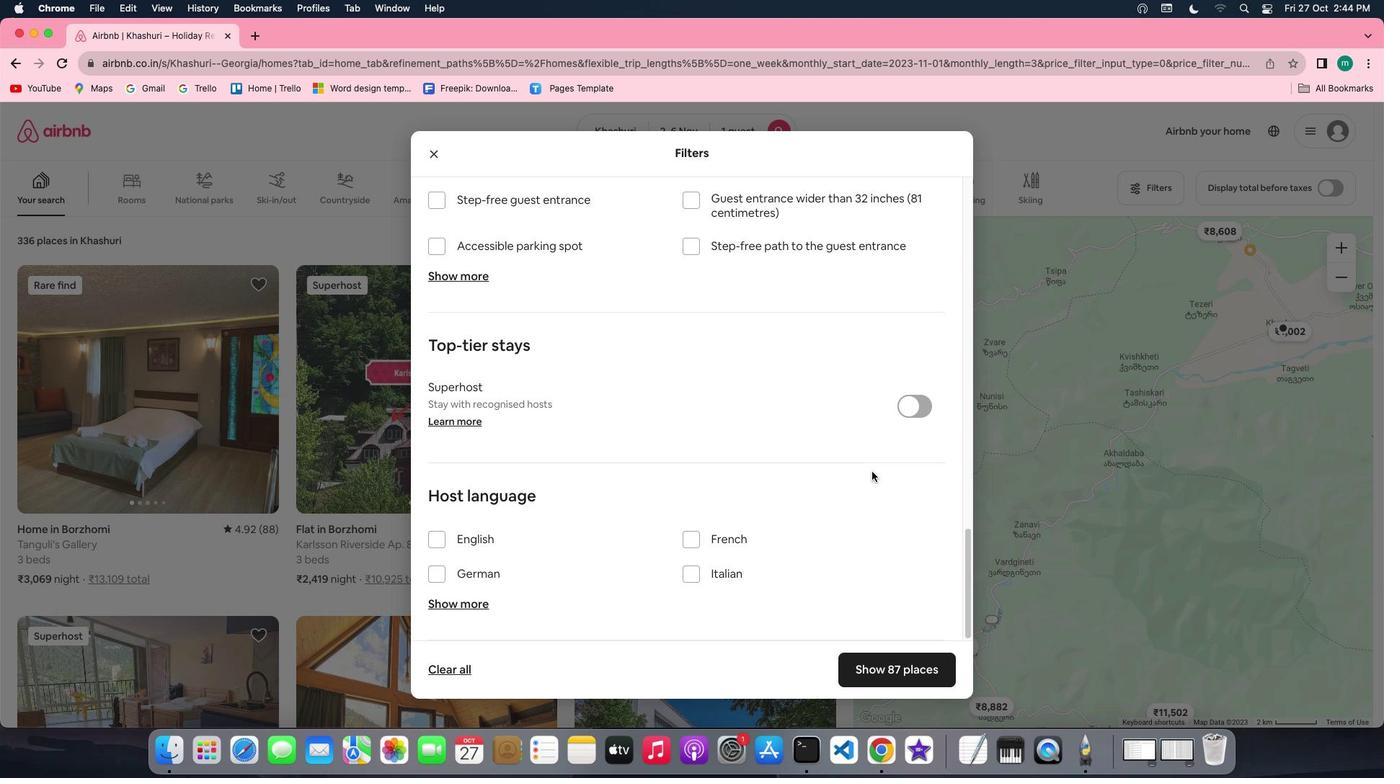 
Action: Mouse moved to (881, 655)
Screenshot: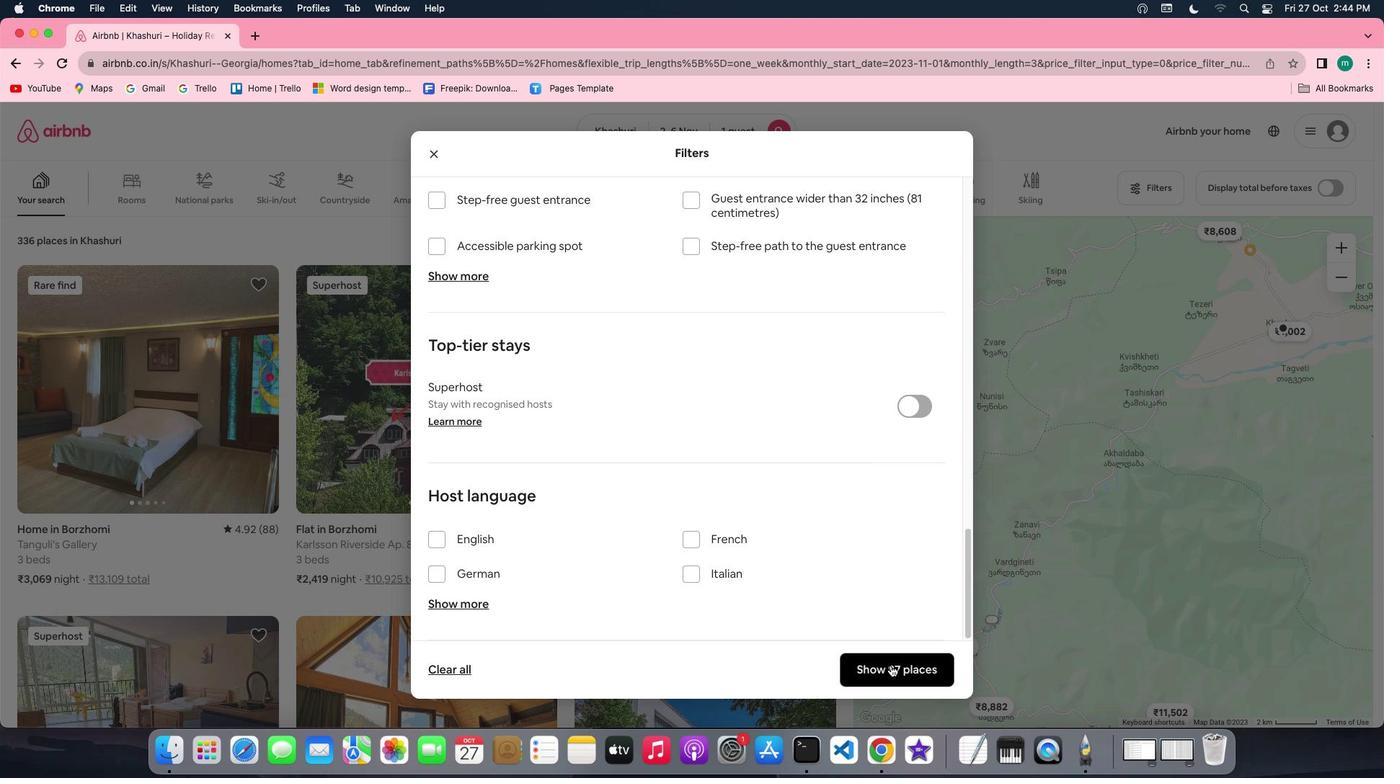 
Action: Mouse pressed left at (881, 655)
Screenshot: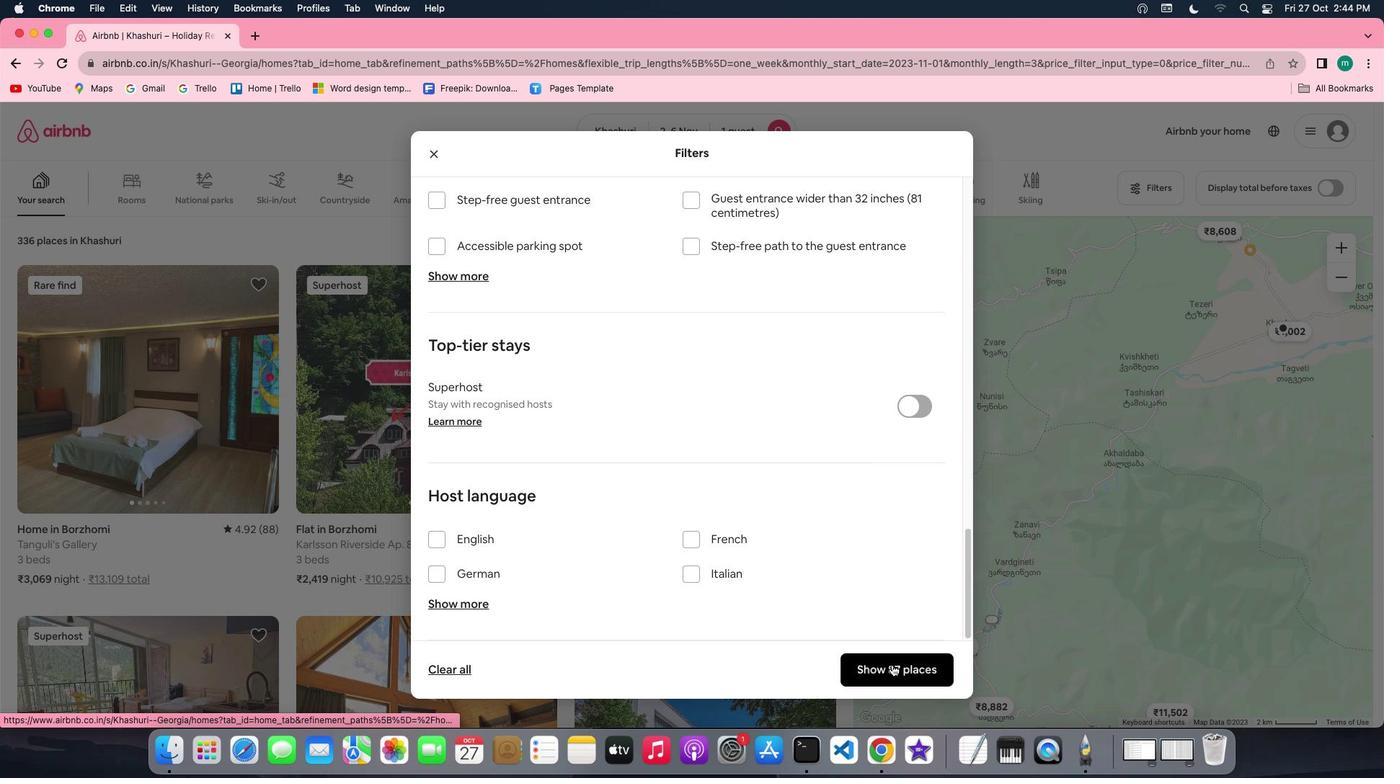 
Action: Mouse moved to (222, 364)
Screenshot: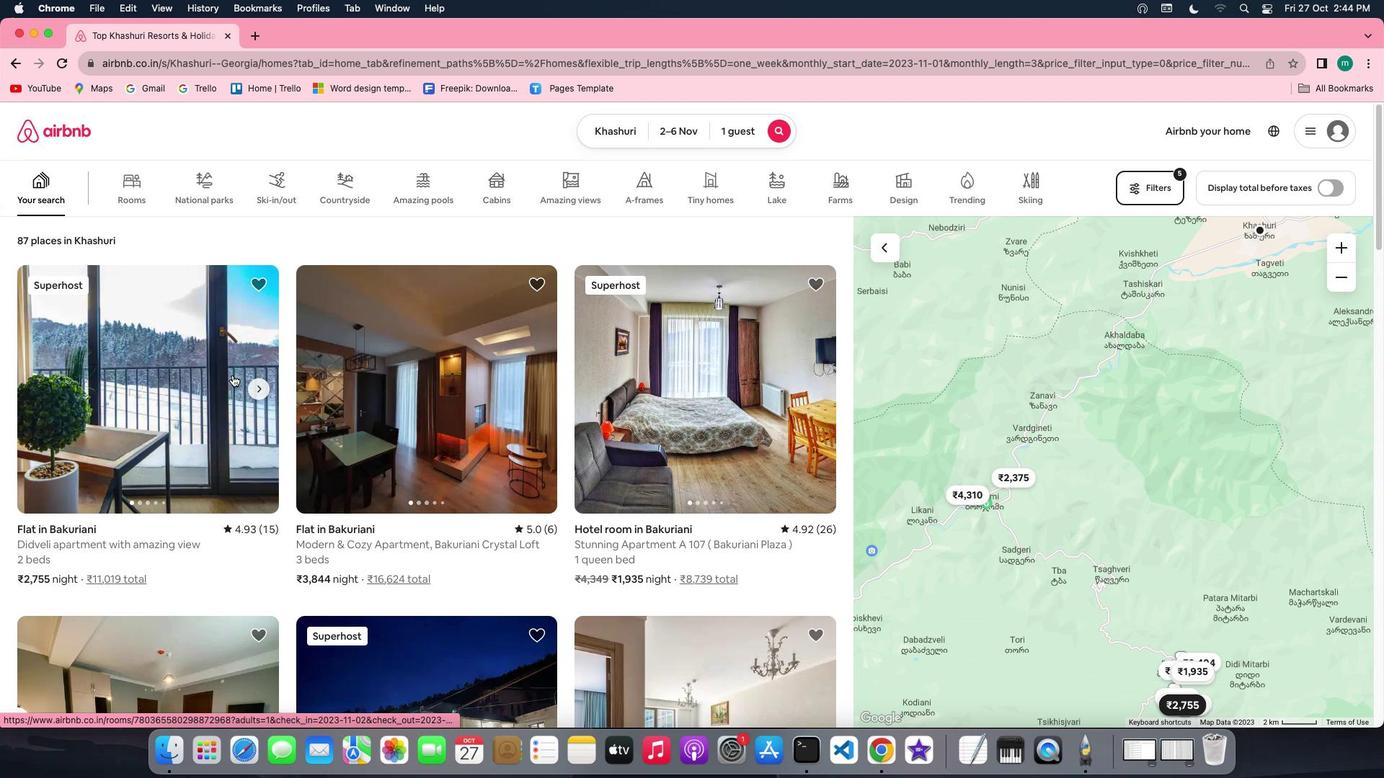 
Action: Mouse pressed left at (222, 364)
Screenshot: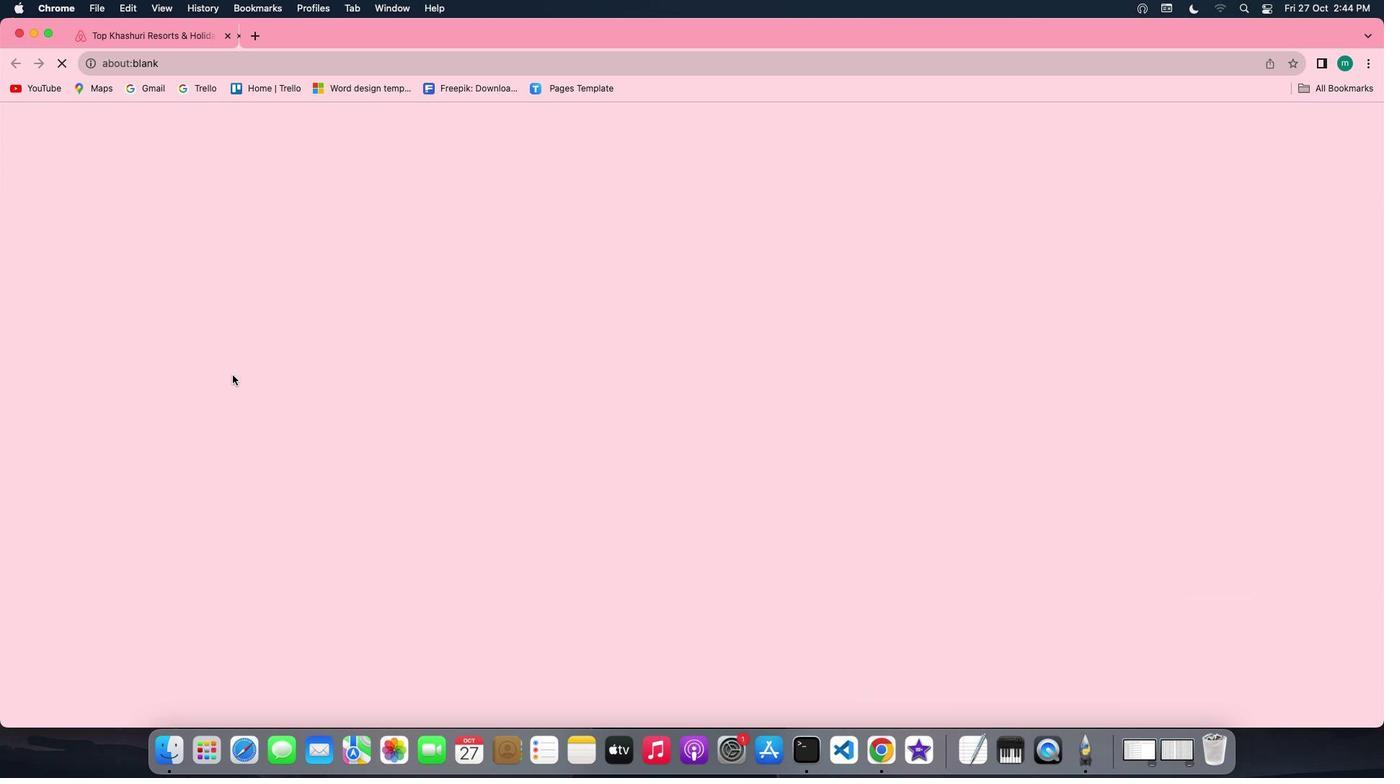 
Action: Mouse moved to (1039, 525)
Screenshot: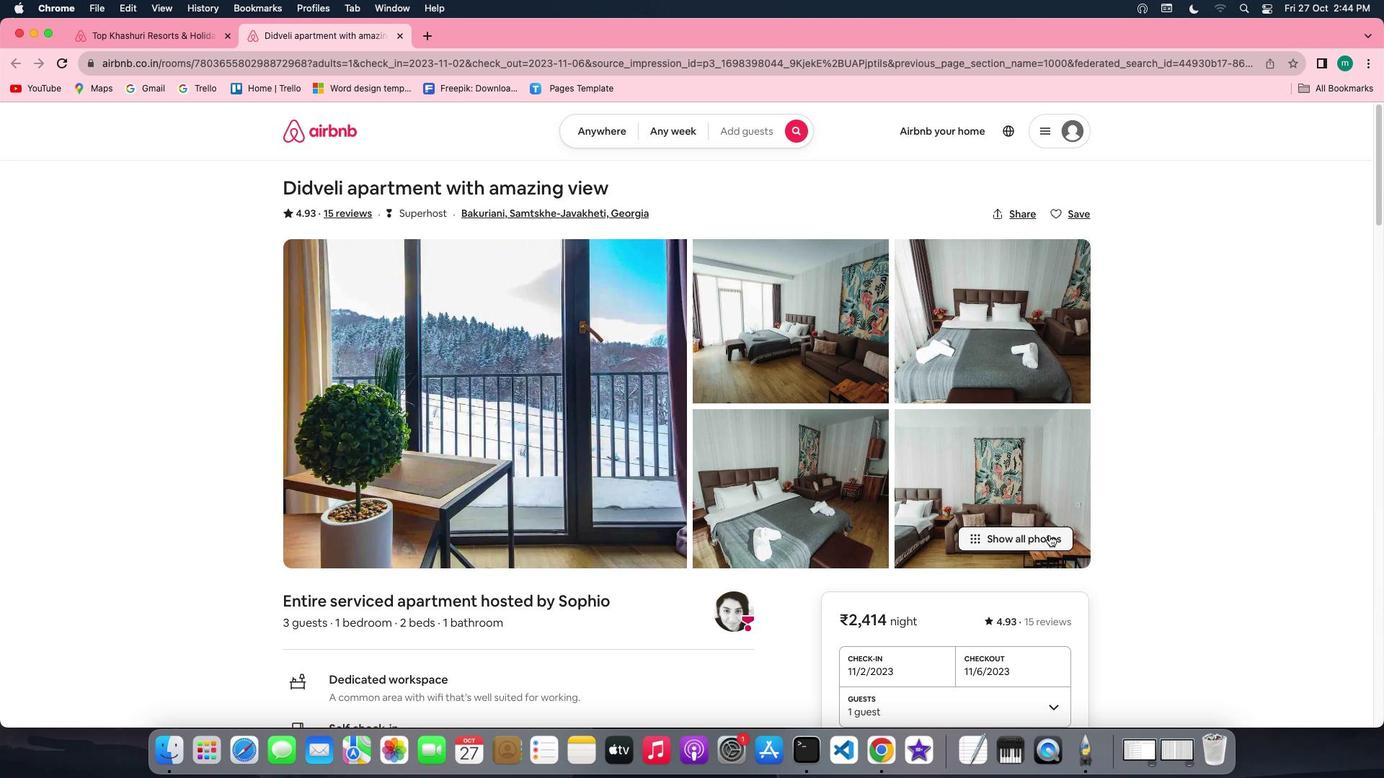 
Action: Mouse pressed left at (1039, 525)
Screenshot: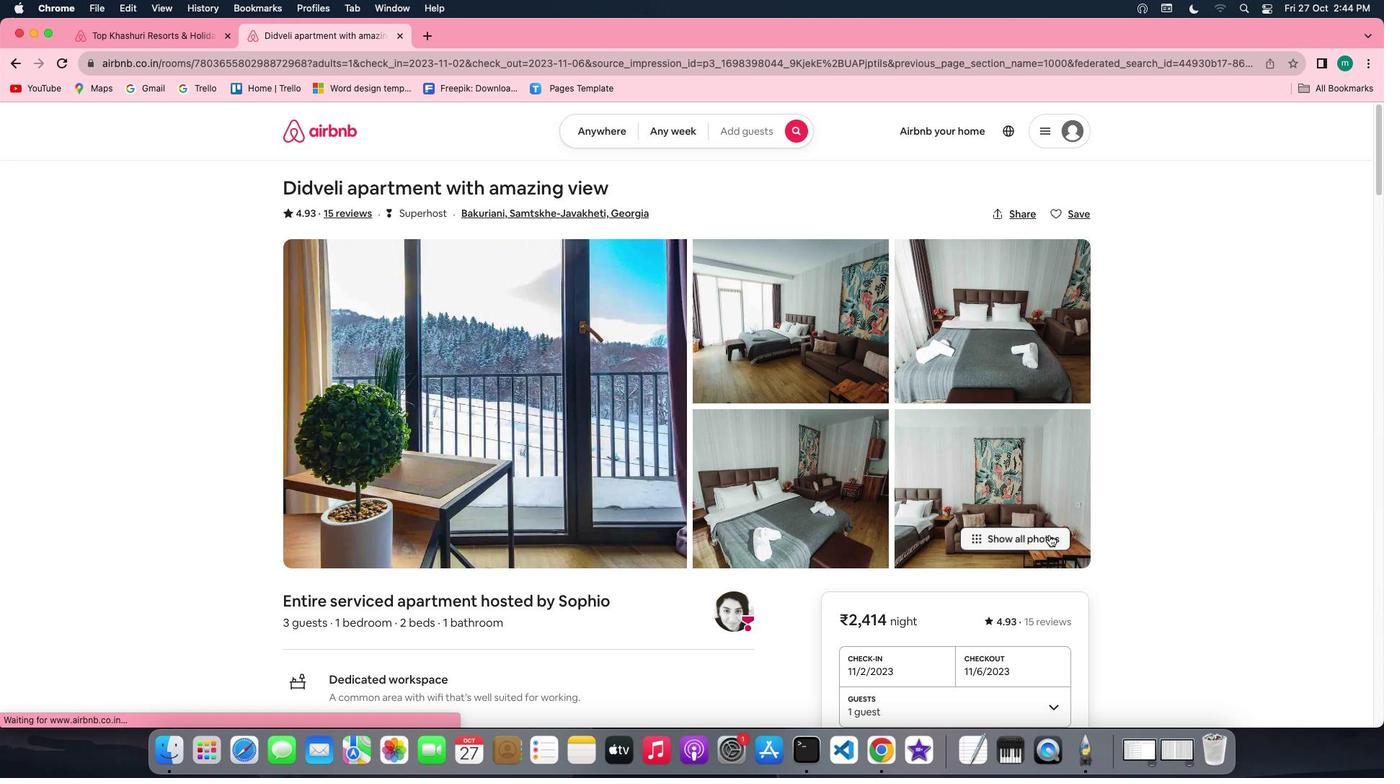 
Action: Mouse moved to (886, 476)
Screenshot: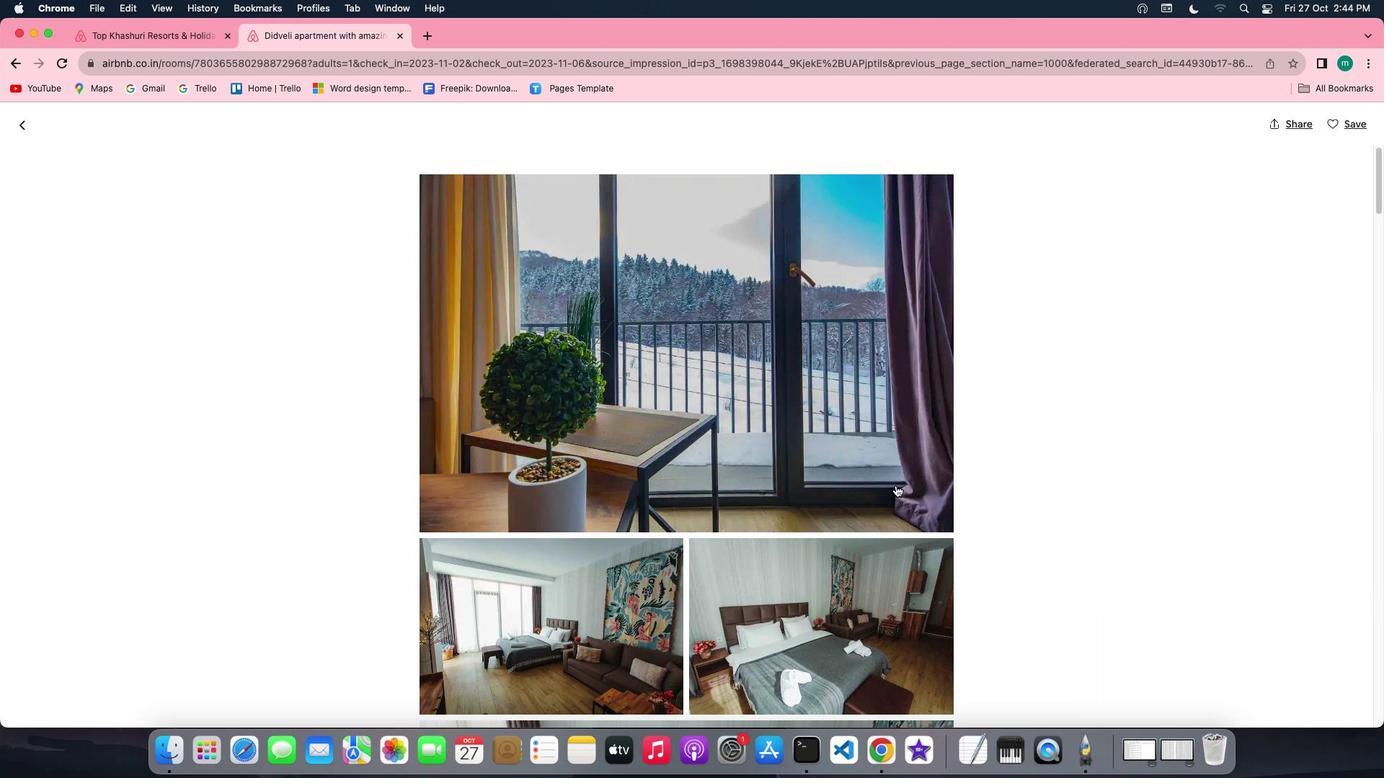 
Action: Mouse scrolled (886, 476) with delta (-9, -10)
Screenshot: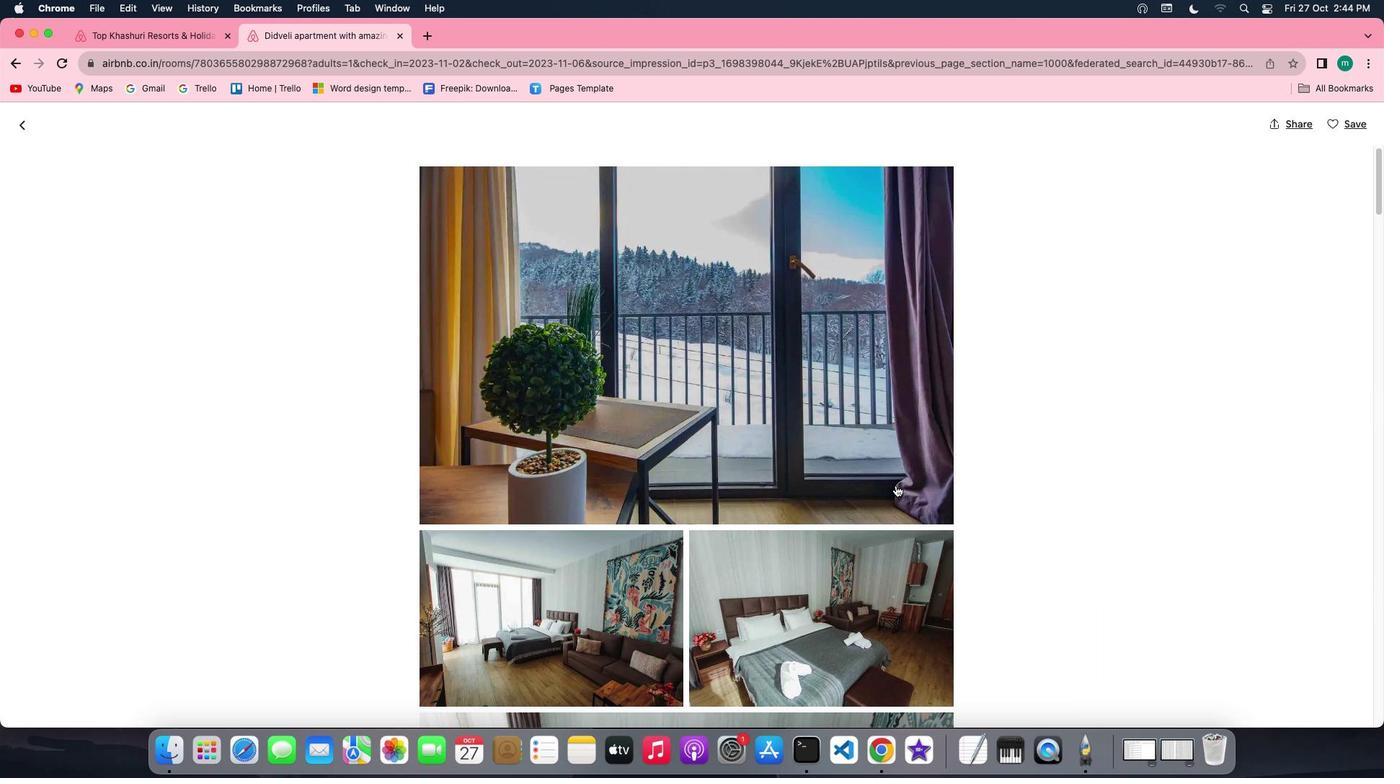 
Action: Mouse scrolled (886, 476) with delta (-9, -10)
Screenshot: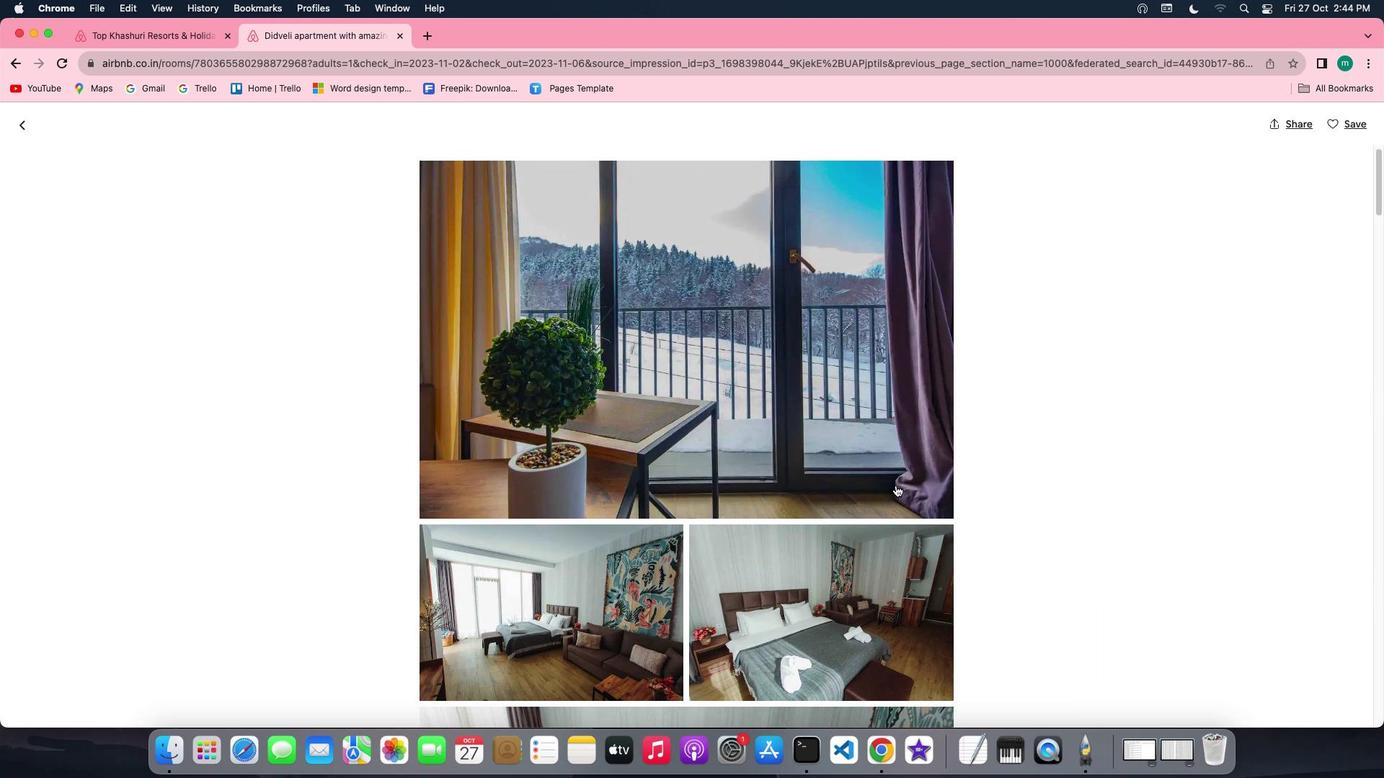 
Action: Mouse scrolled (886, 476) with delta (-9, -10)
Screenshot: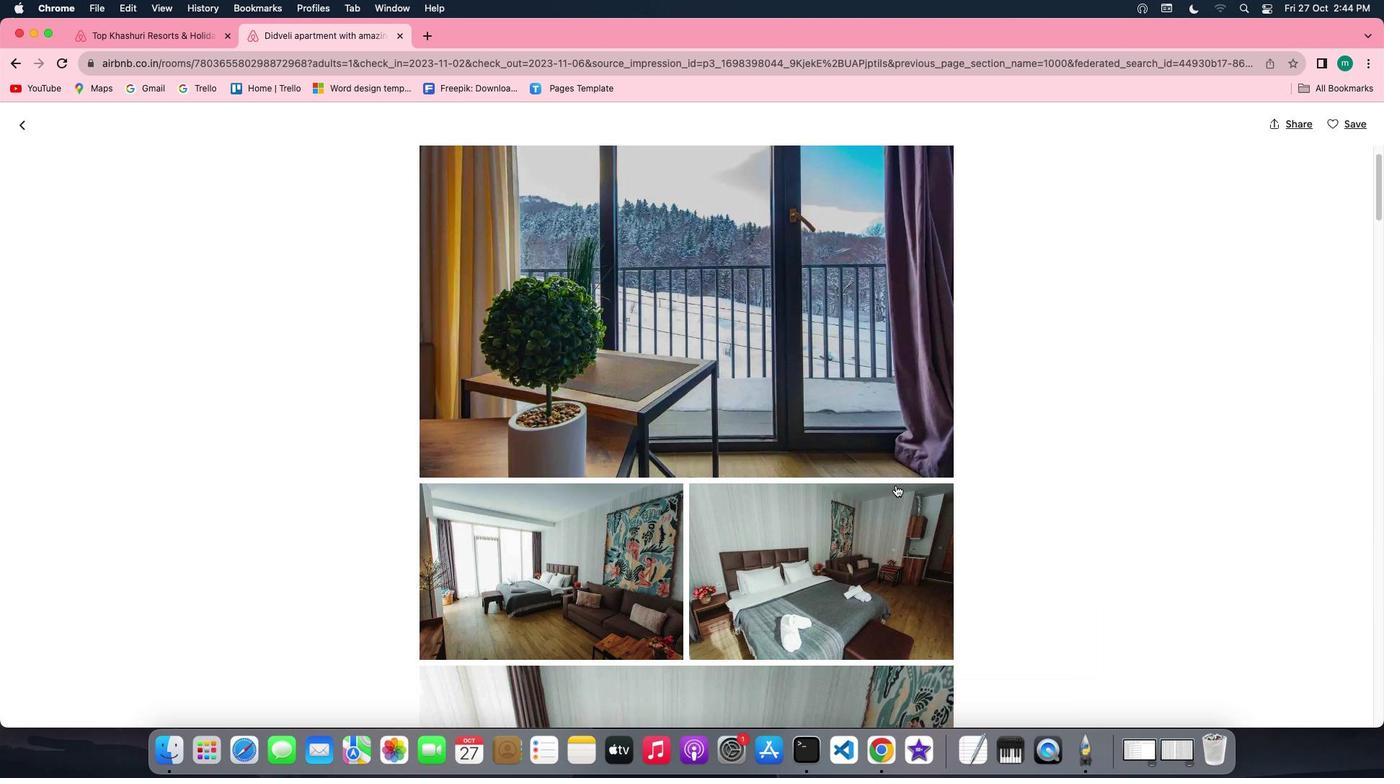 
Action: Mouse scrolled (886, 476) with delta (-9, -10)
Screenshot: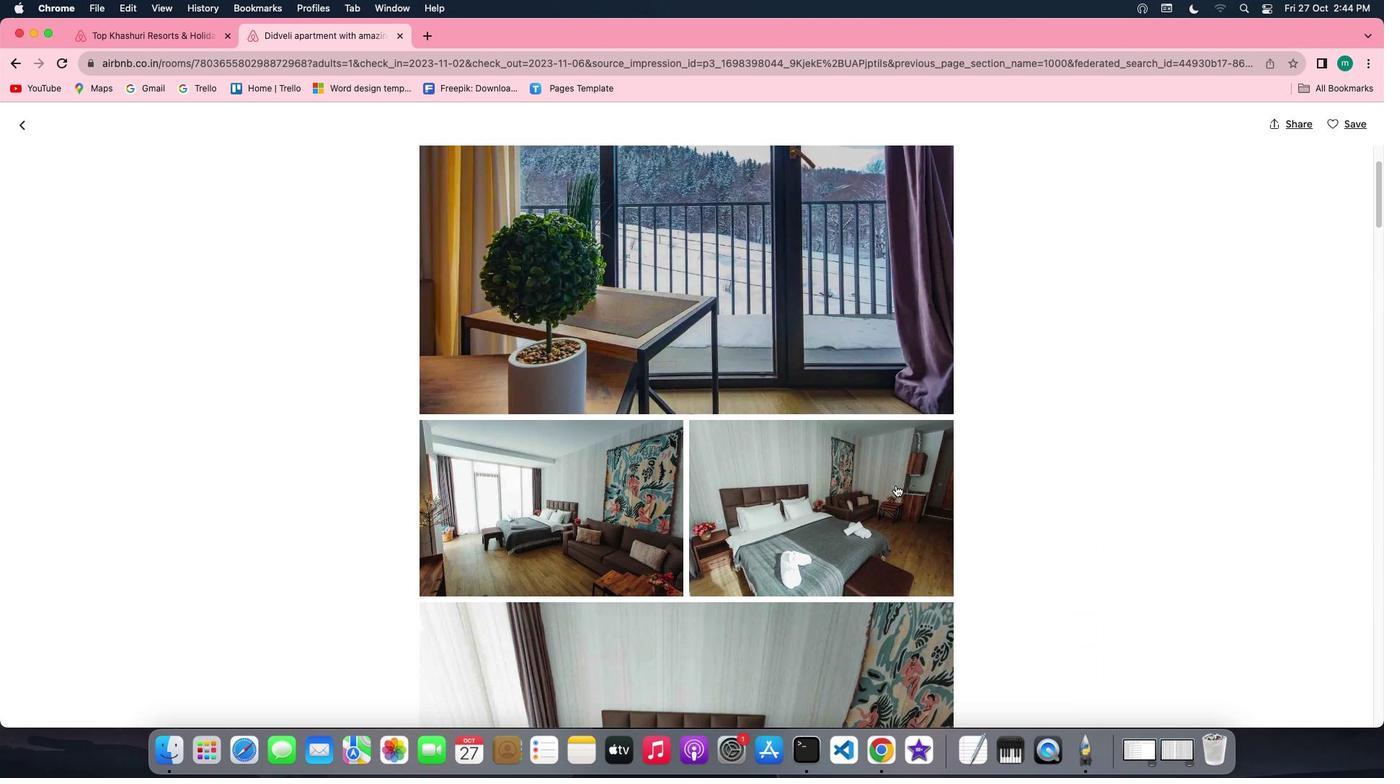 
Action: Mouse scrolled (886, 476) with delta (-9, -10)
Screenshot: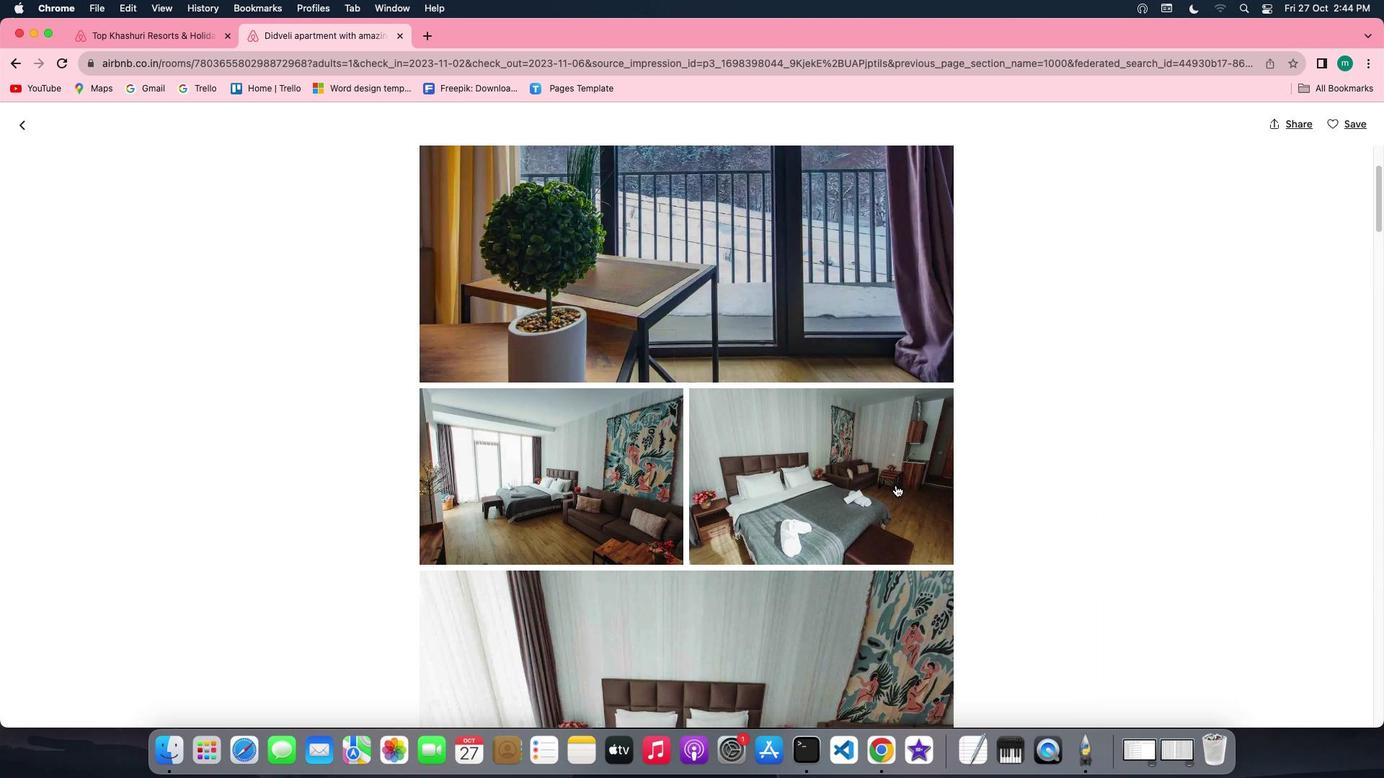 
Action: Mouse scrolled (886, 476) with delta (-9, -10)
Screenshot: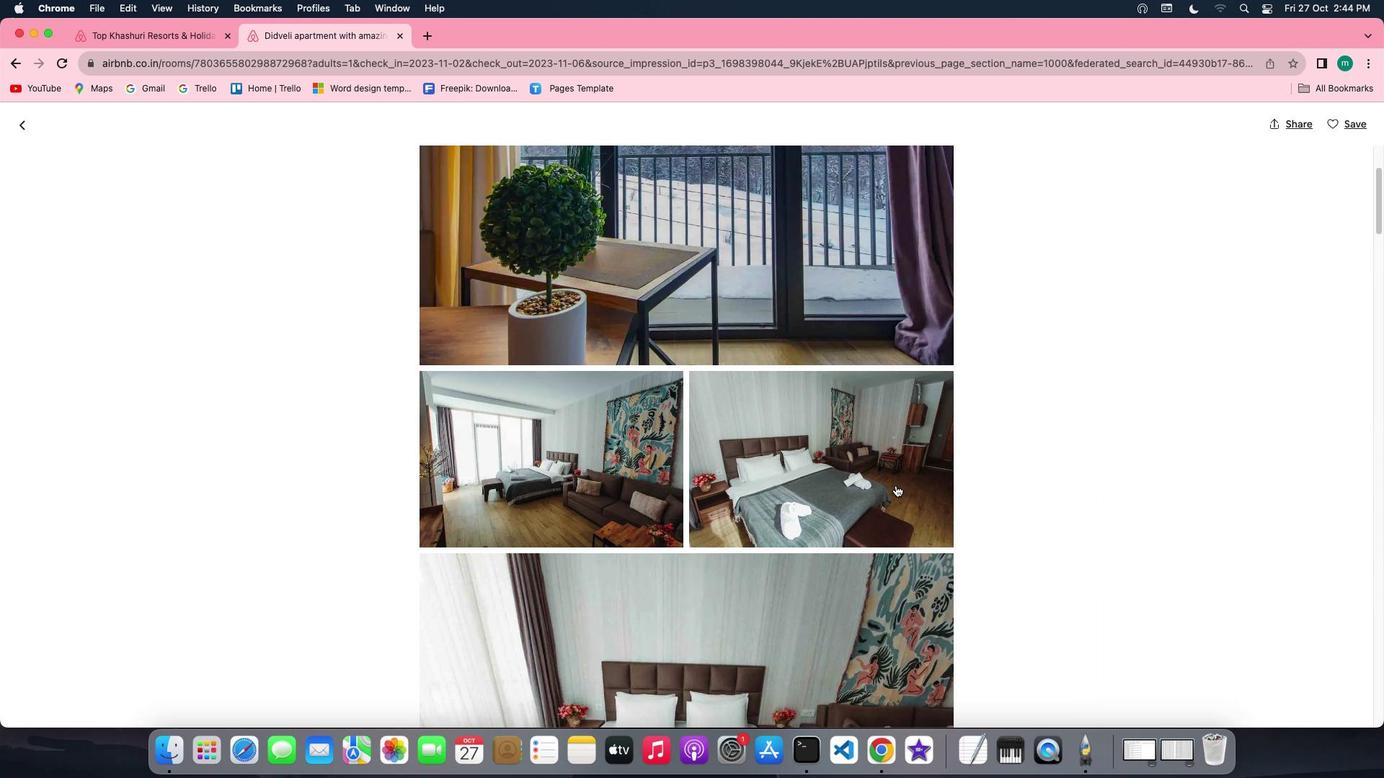 
Action: Mouse scrolled (886, 476) with delta (-9, -10)
Screenshot: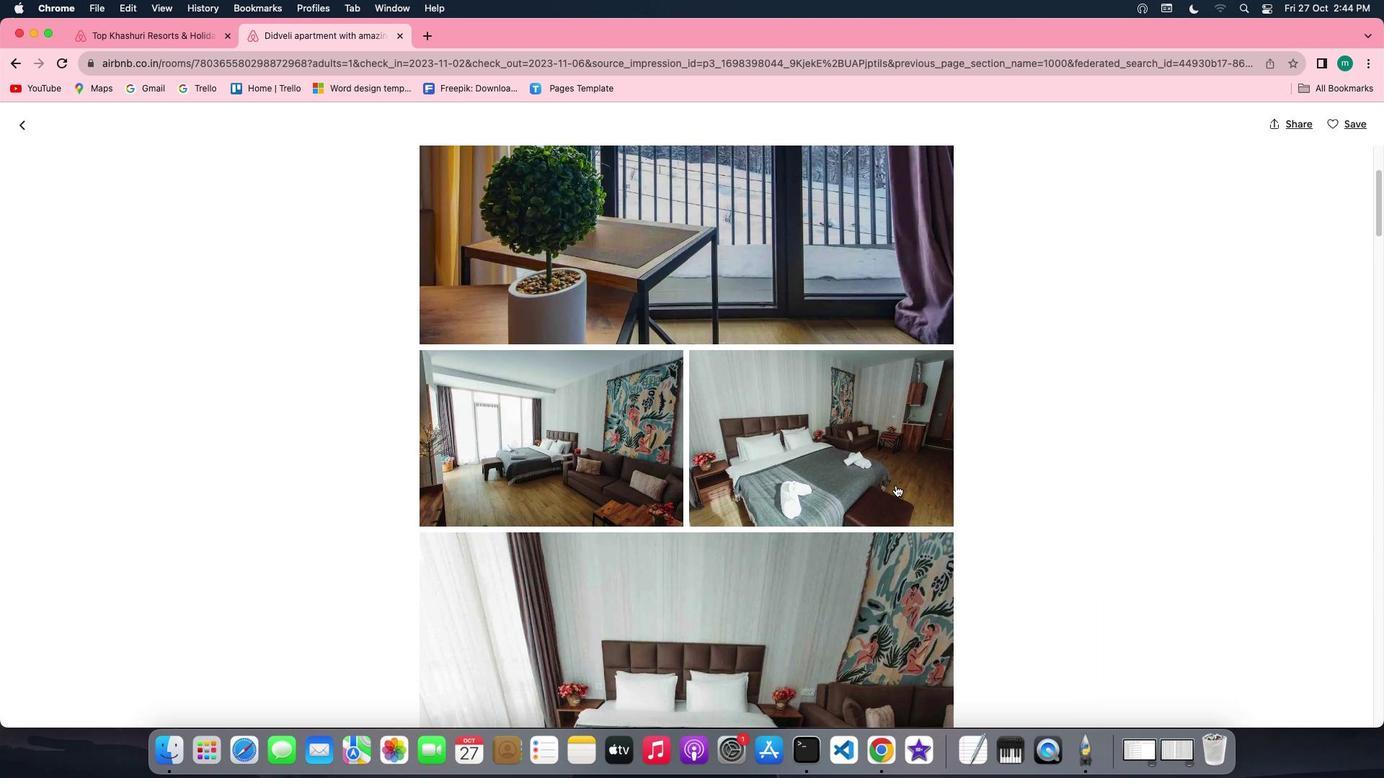 
Action: Mouse scrolled (886, 476) with delta (-9, -10)
Screenshot: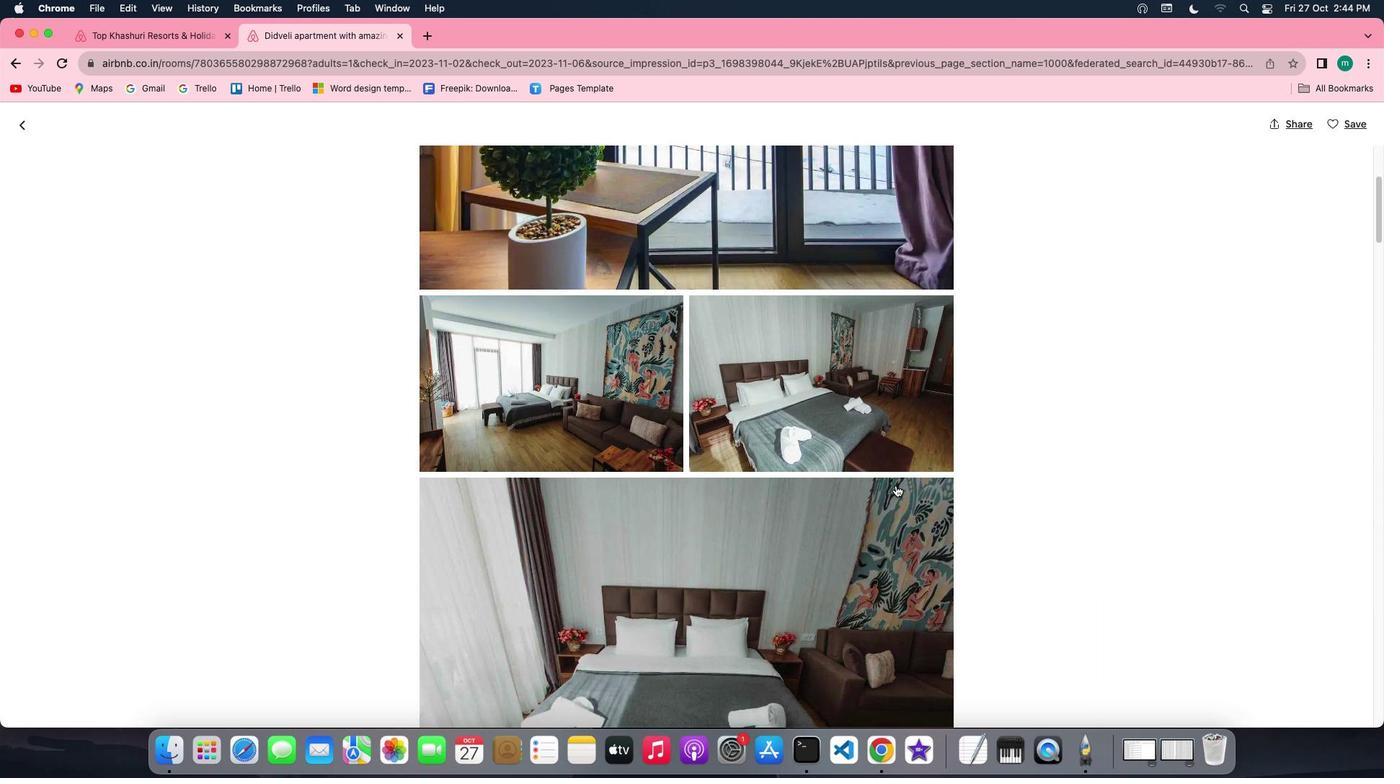 
Action: Mouse scrolled (886, 476) with delta (-9, -10)
Screenshot: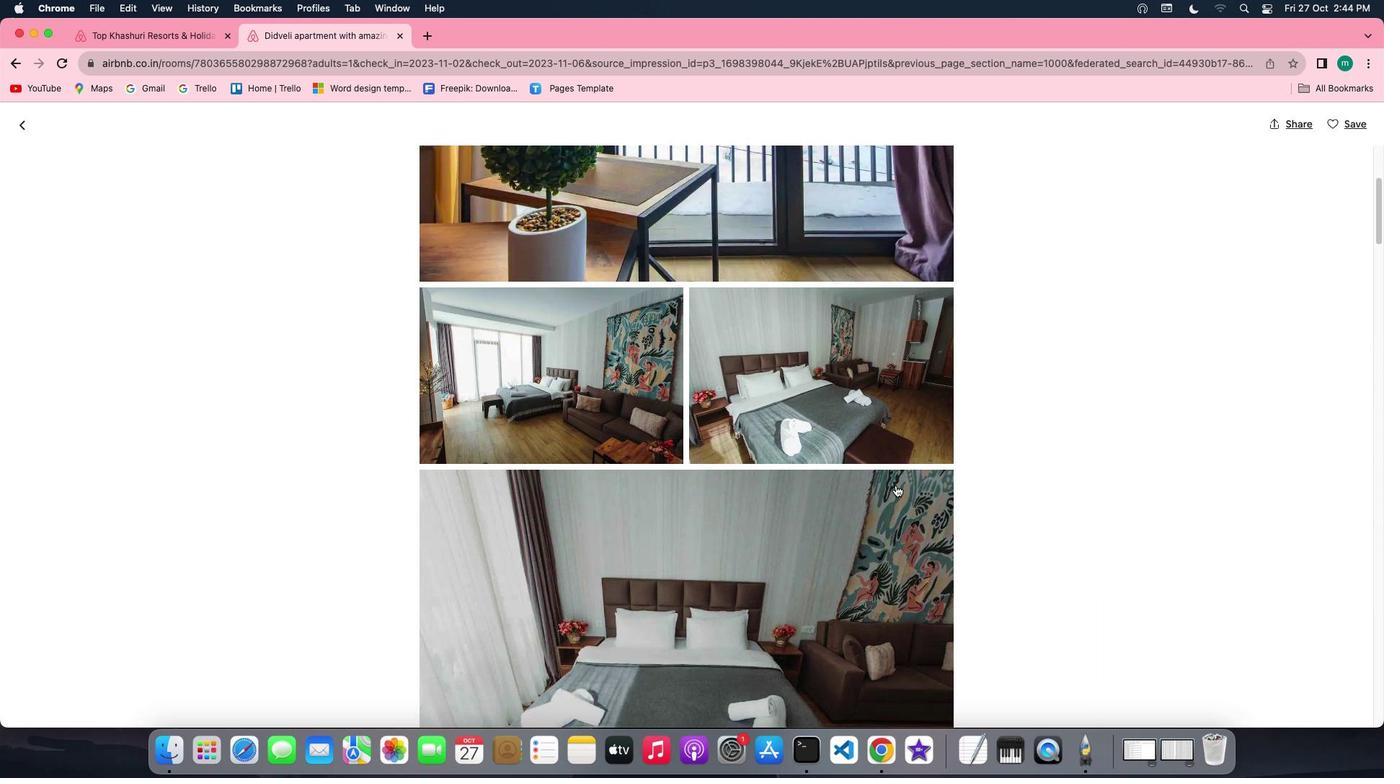 
Action: Mouse scrolled (886, 476) with delta (-9, -10)
Screenshot: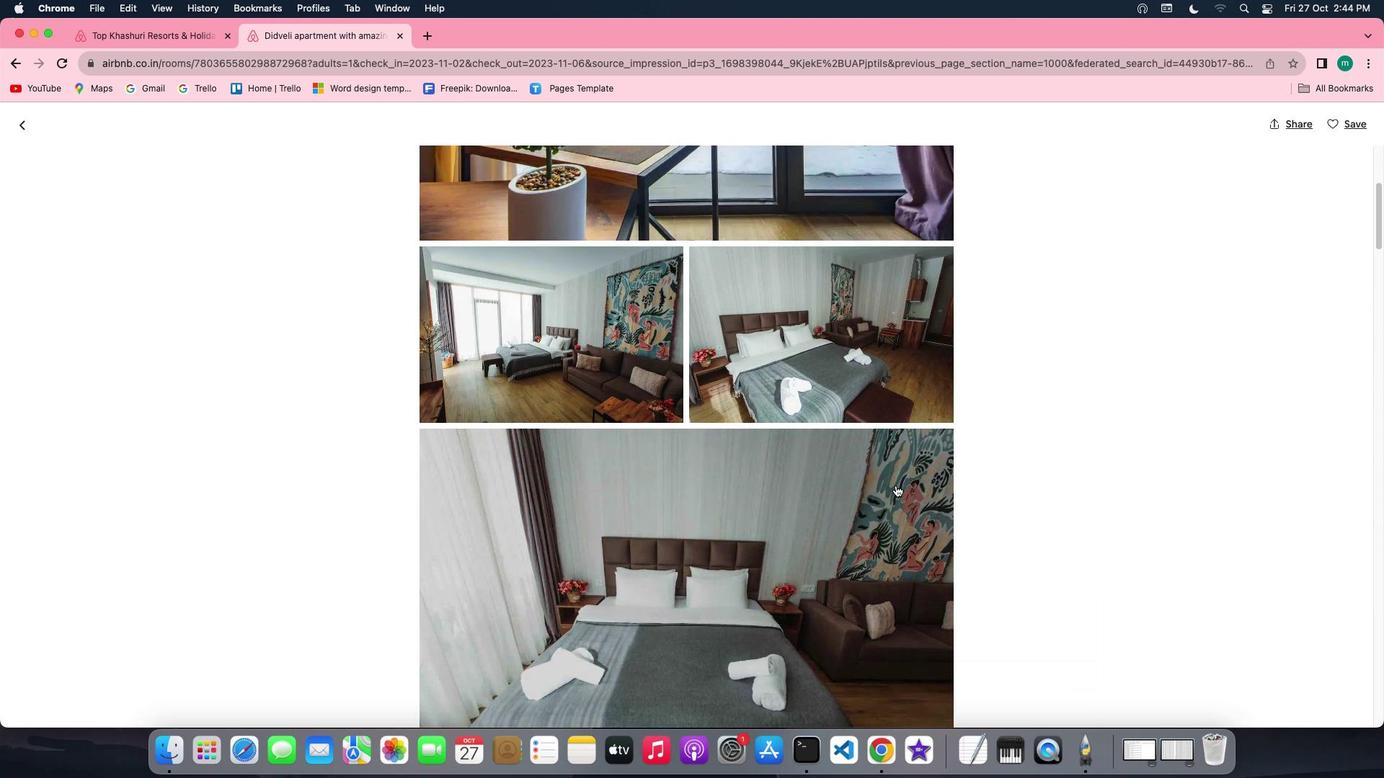 
Action: Mouse scrolled (886, 476) with delta (-9, -10)
Screenshot: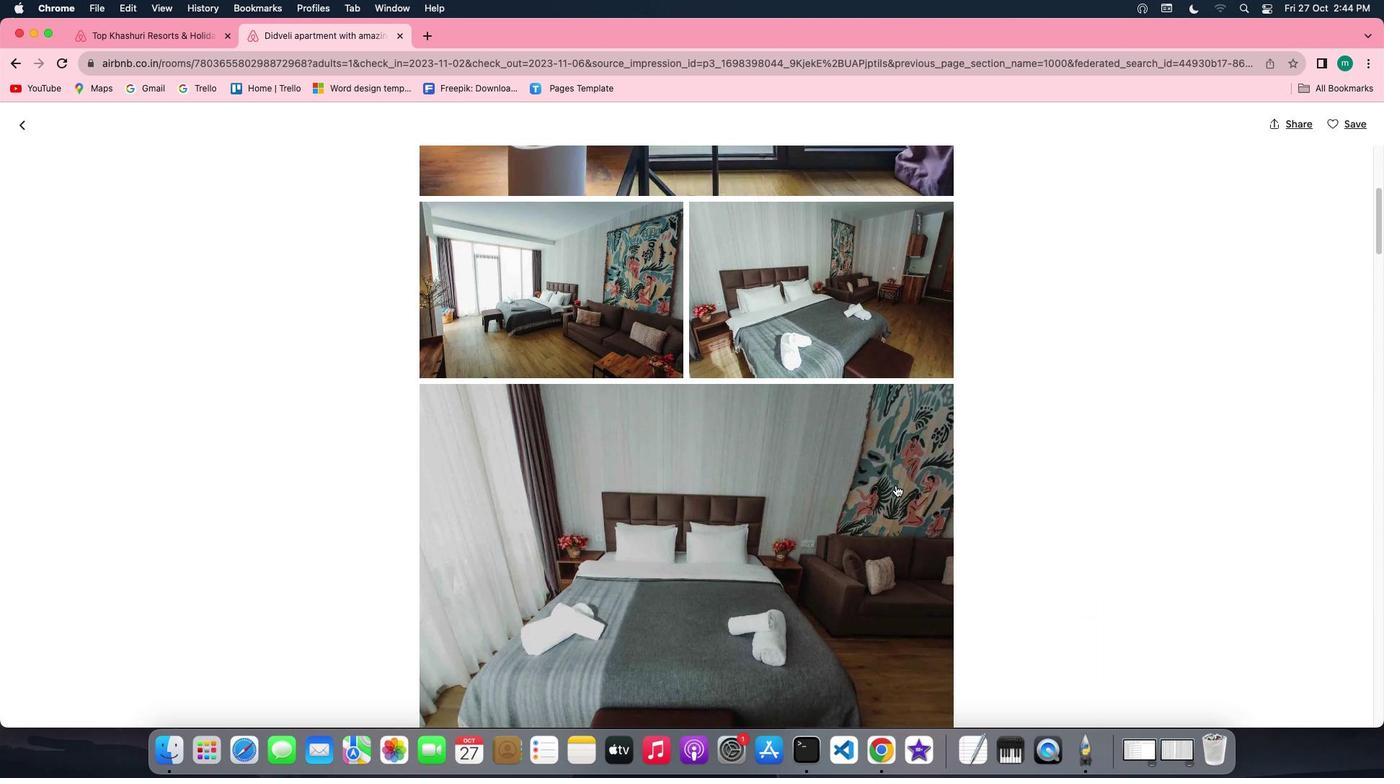 
Action: Mouse scrolled (886, 476) with delta (-9, -10)
Screenshot: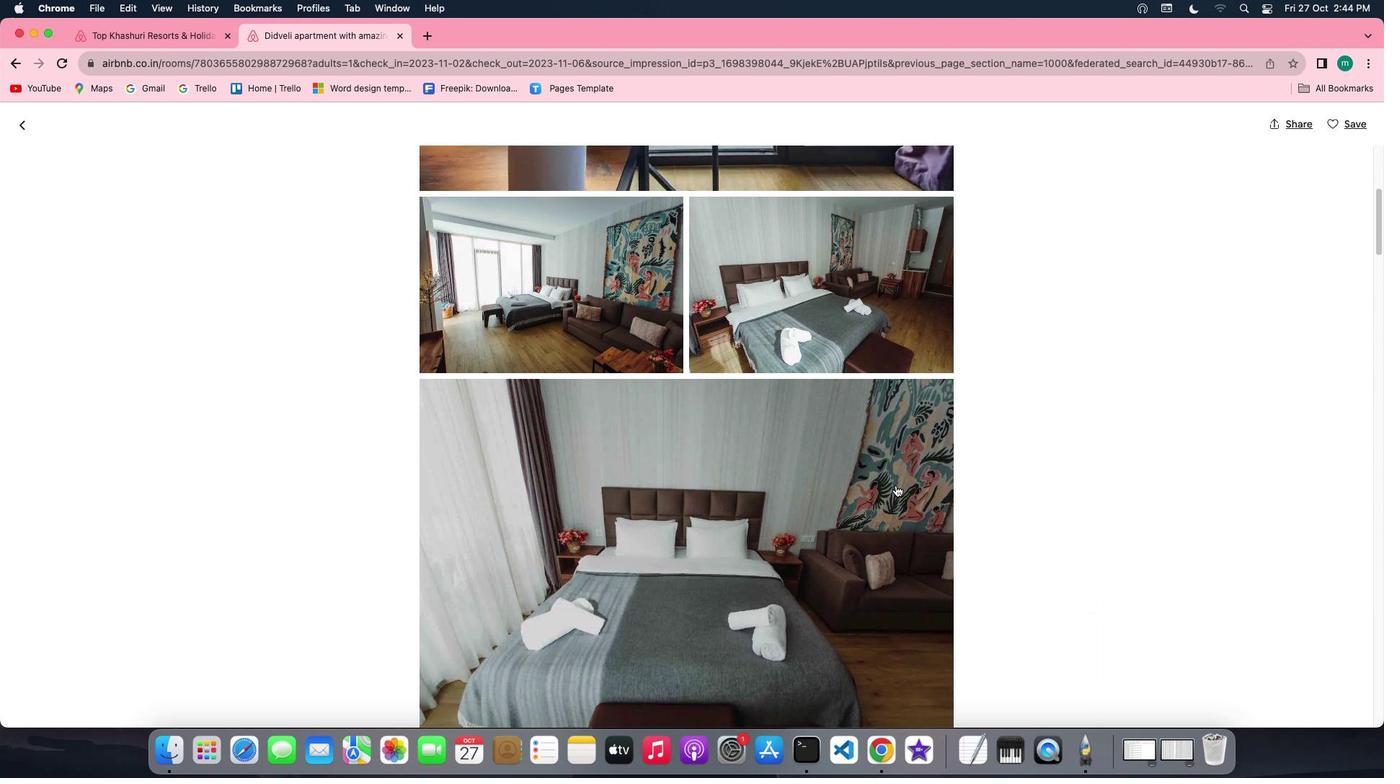 
Action: Mouse scrolled (886, 476) with delta (-9, -10)
Screenshot: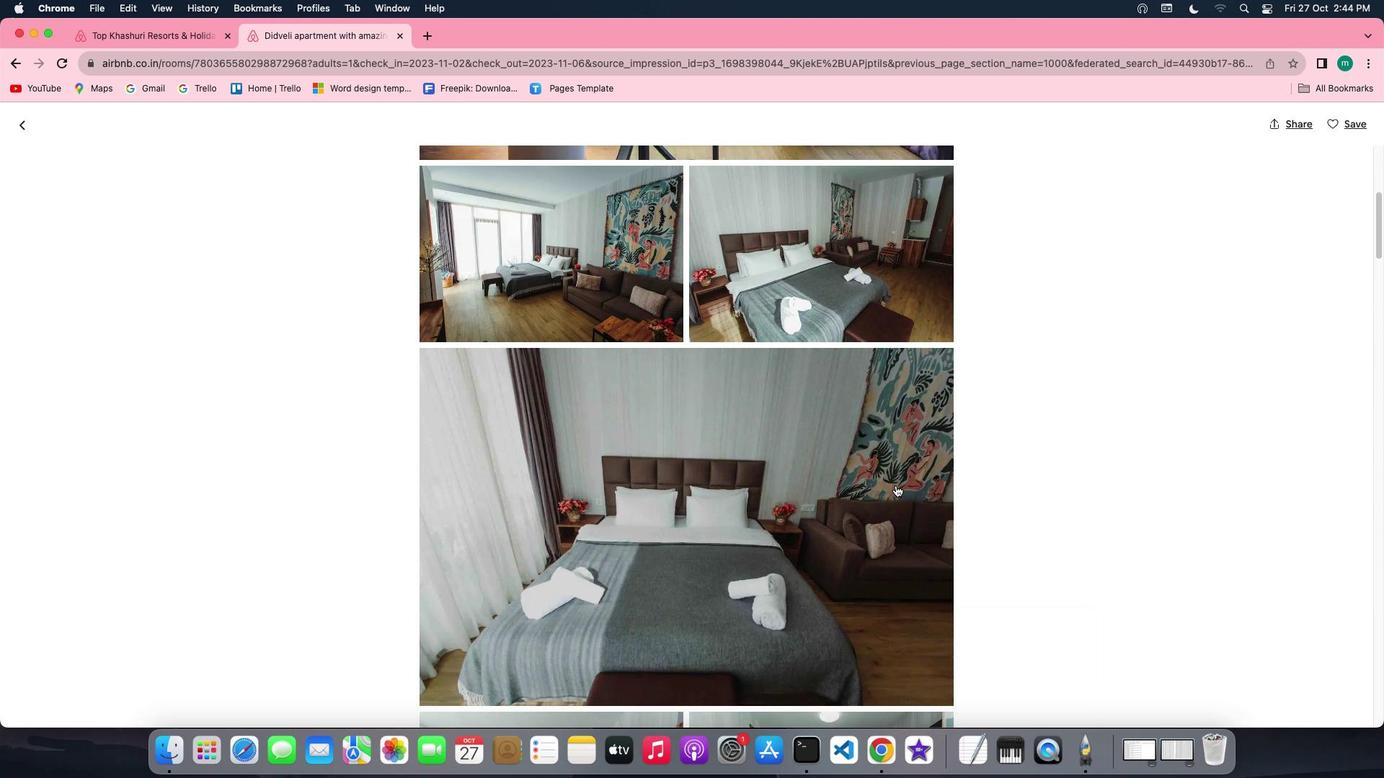 
Action: Mouse scrolled (886, 476) with delta (-9, -10)
Screenshot: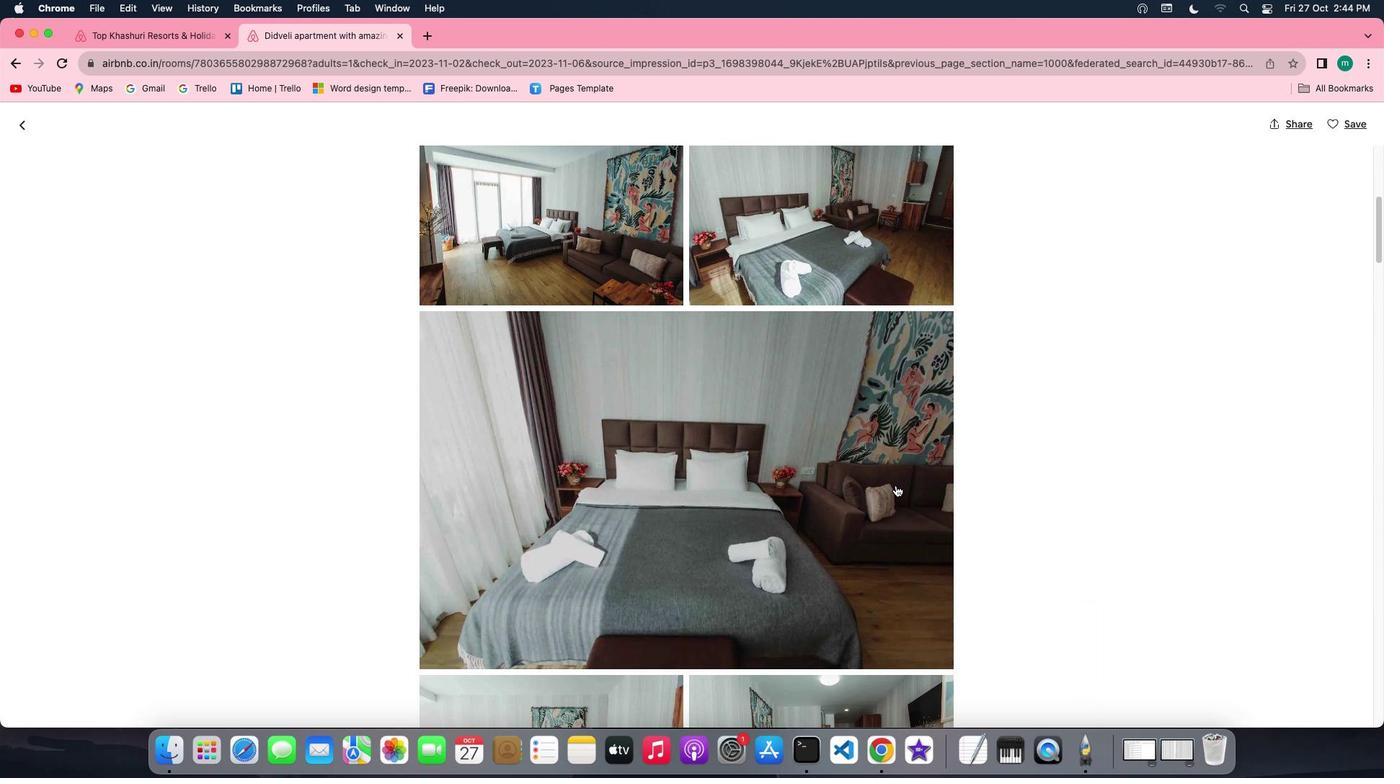 
Action: Mouse scrolled (886, 476) with delta (-9, -10)
Screenshot: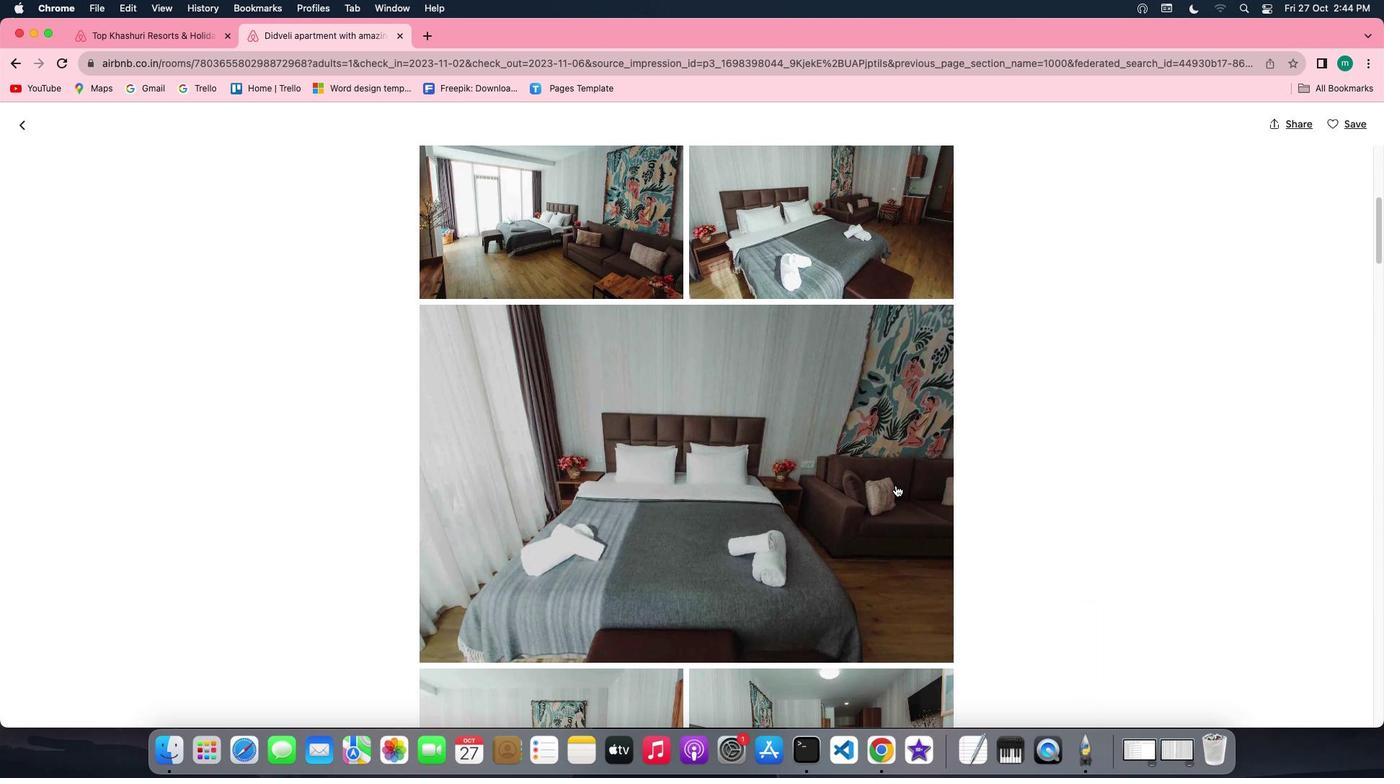 
Action: Mouse scrolled (886, 476) with delta (-9, -10)
Screenshot: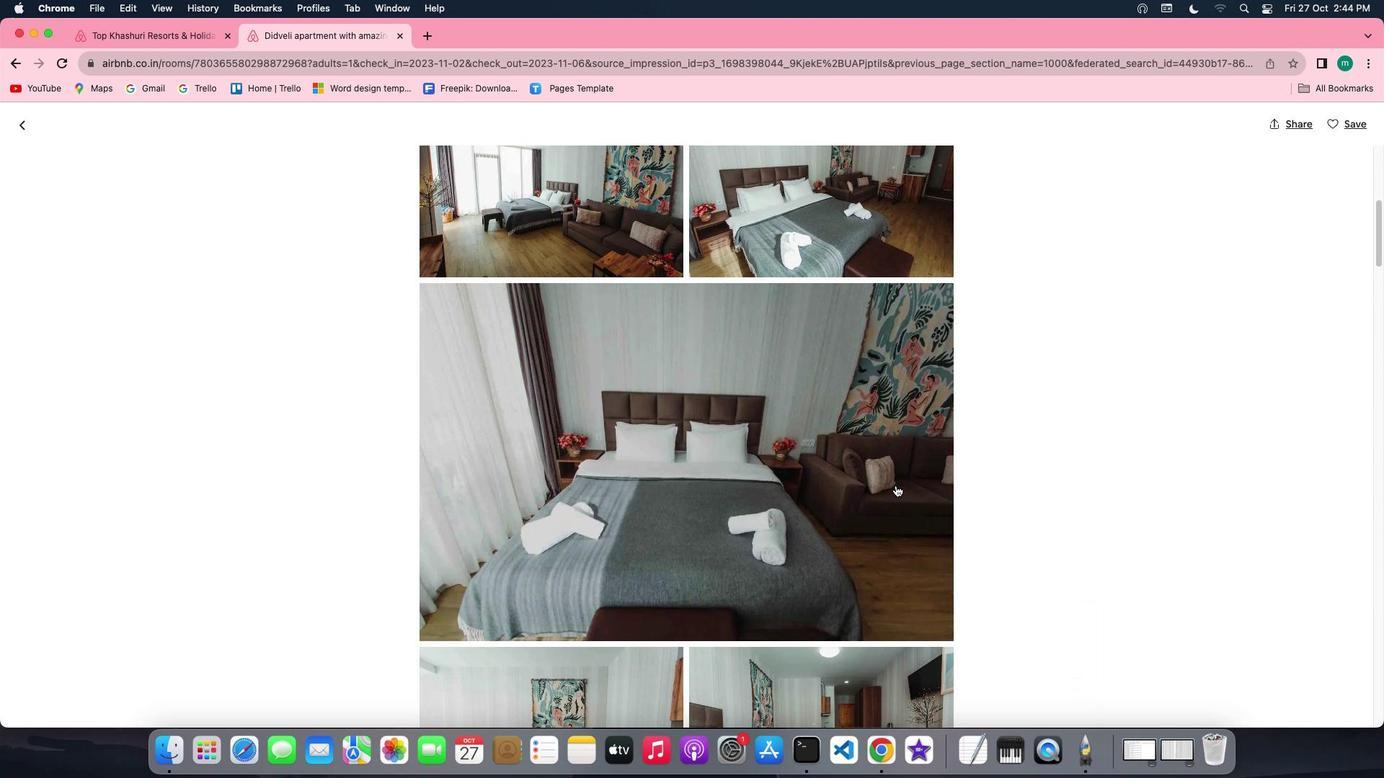 
Action: Mouse scrolled (886, 476) with delta (-9, -10)
Screenshot: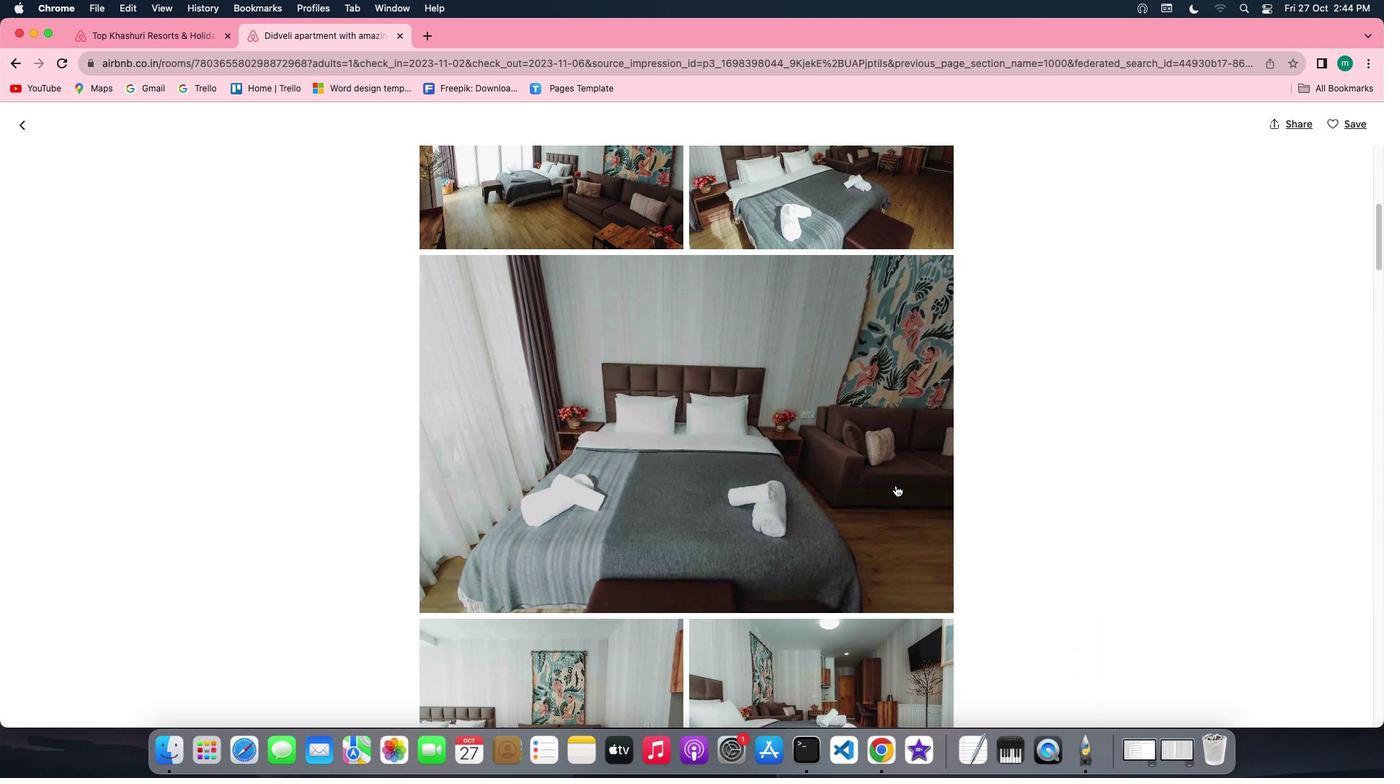 
Action: Mouse scrolled (886, 476) with delta (-9, -10)
Screenshot: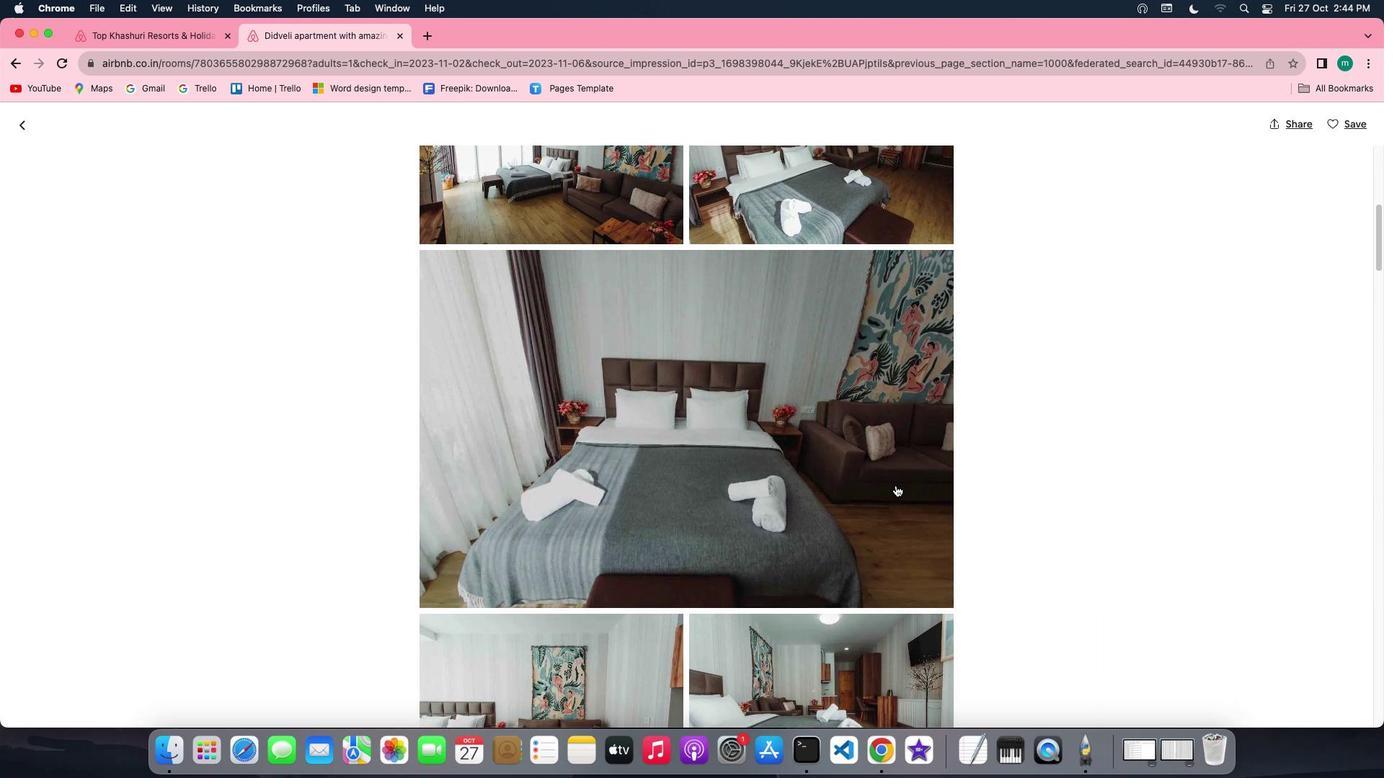 
Action: Mouse scrolled (886, 476) with delta (-9, -10)
Screenshot: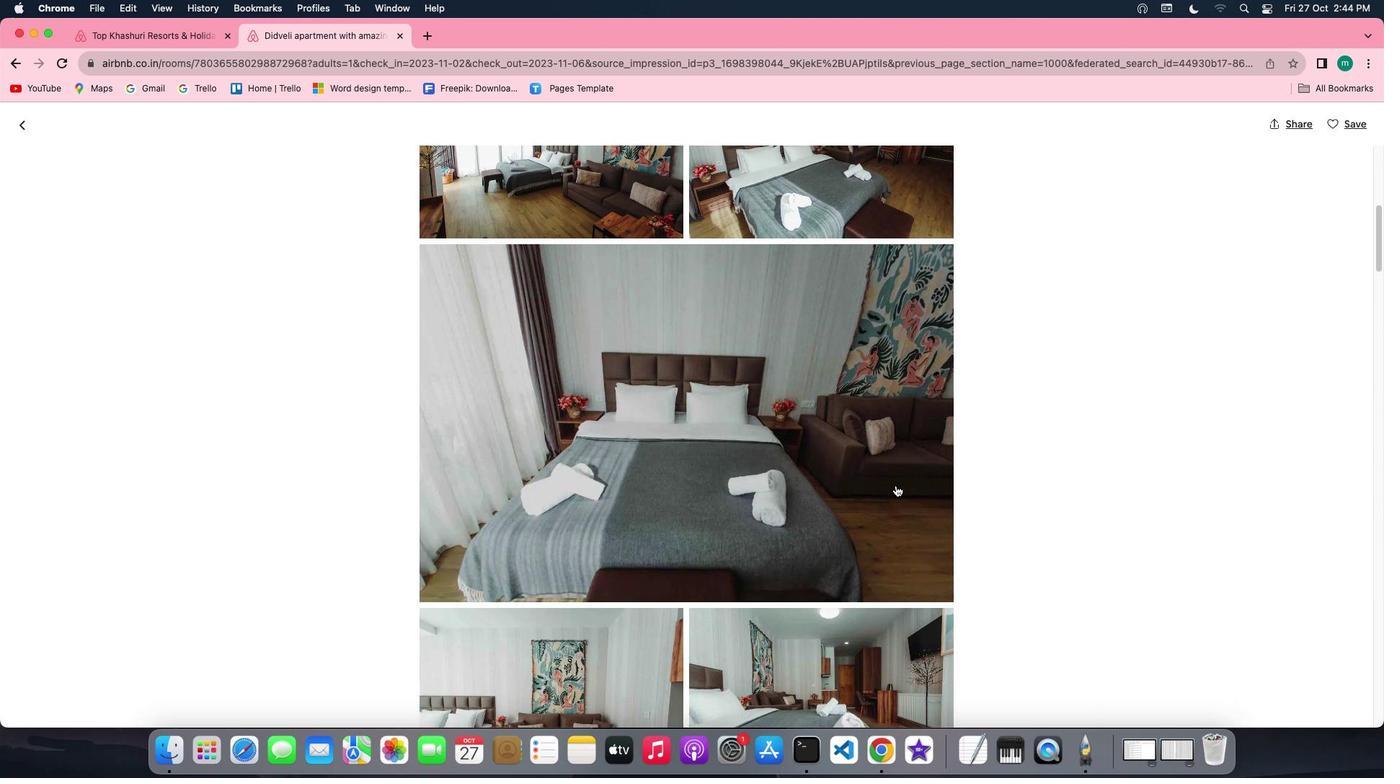 
Action: Mouse scrolled (886, 476) with delta (-9, -10)
Screenshot: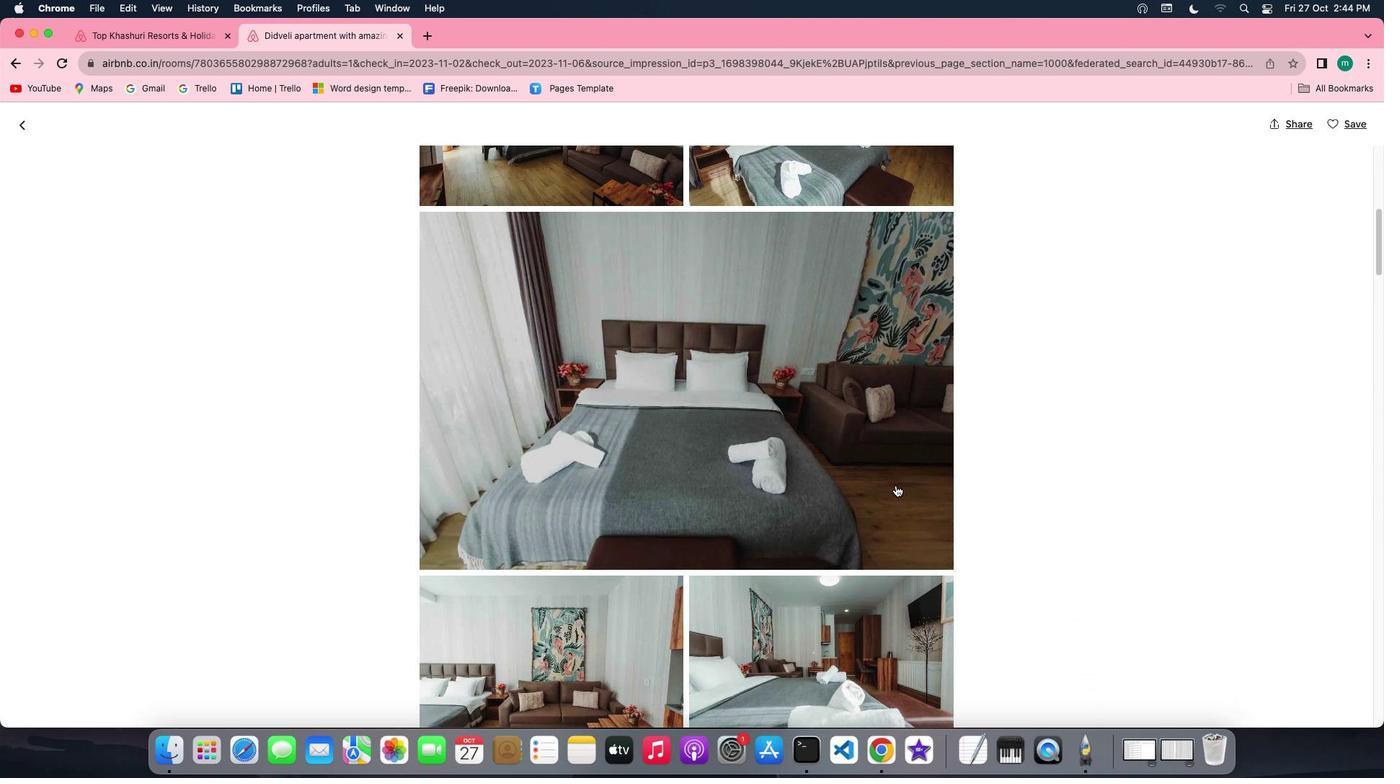 
Action: Mouse scrolled (886, 476) with delta (-9, -10)
Screenshot: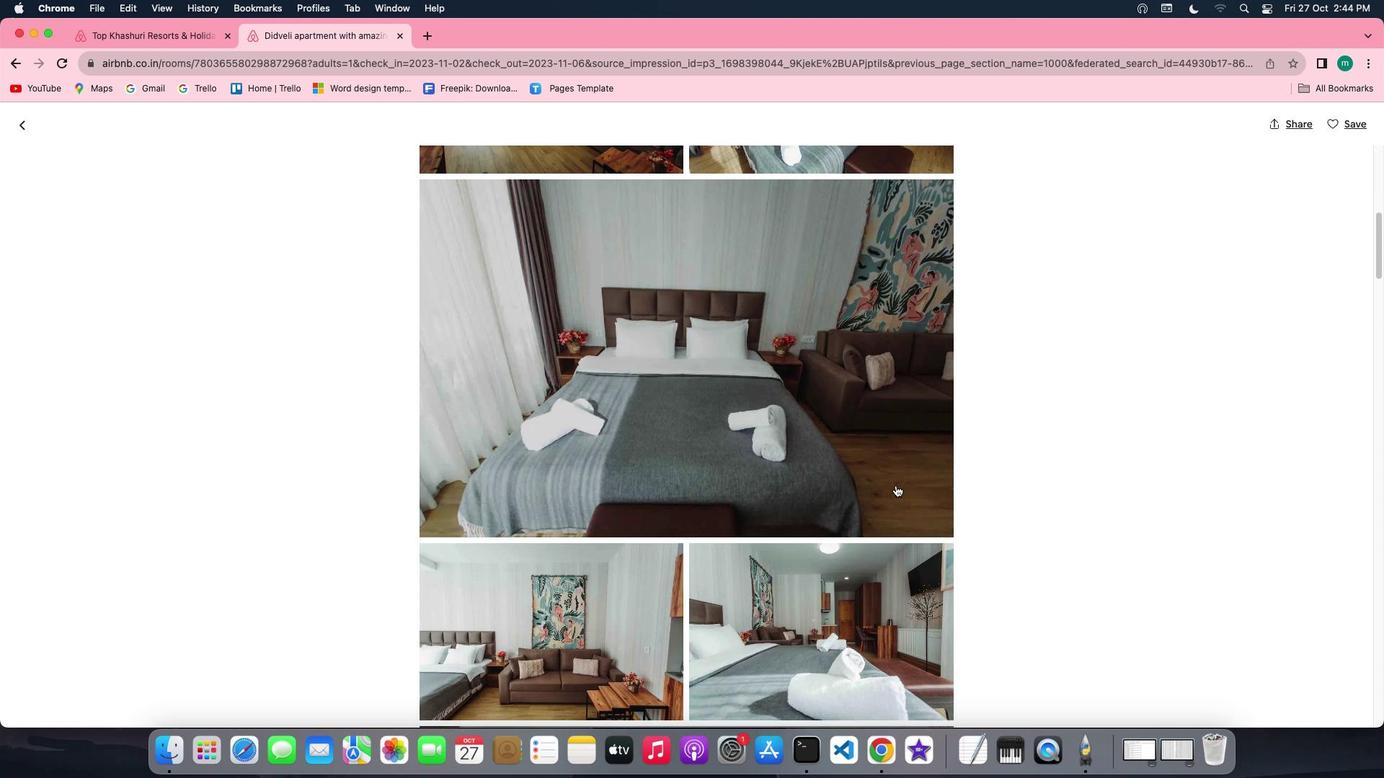 
Action: Mouse scrolled (886, 476) with delta (-9, -10)
Screenshot: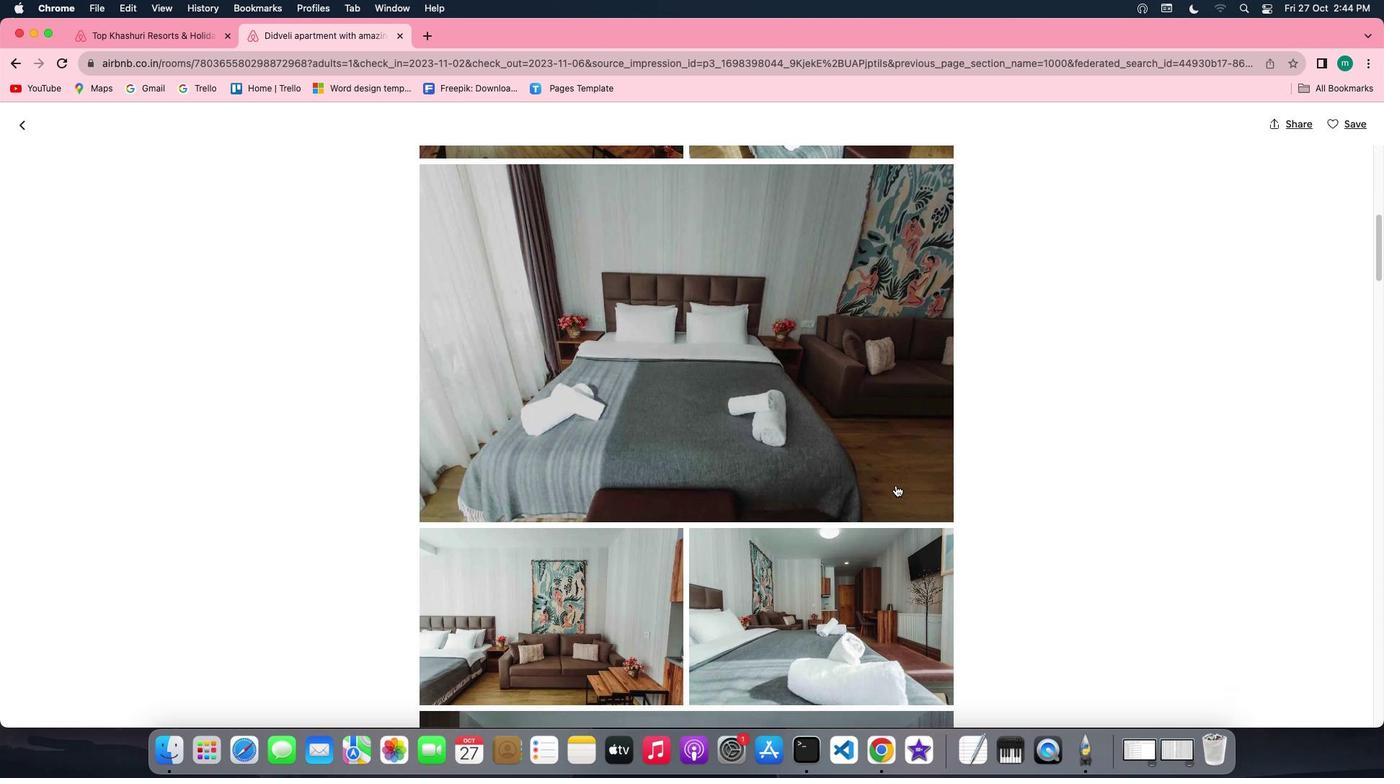 
Action: Mouse scrolled (886, 476) with delta (-9, -10)
Screenshot: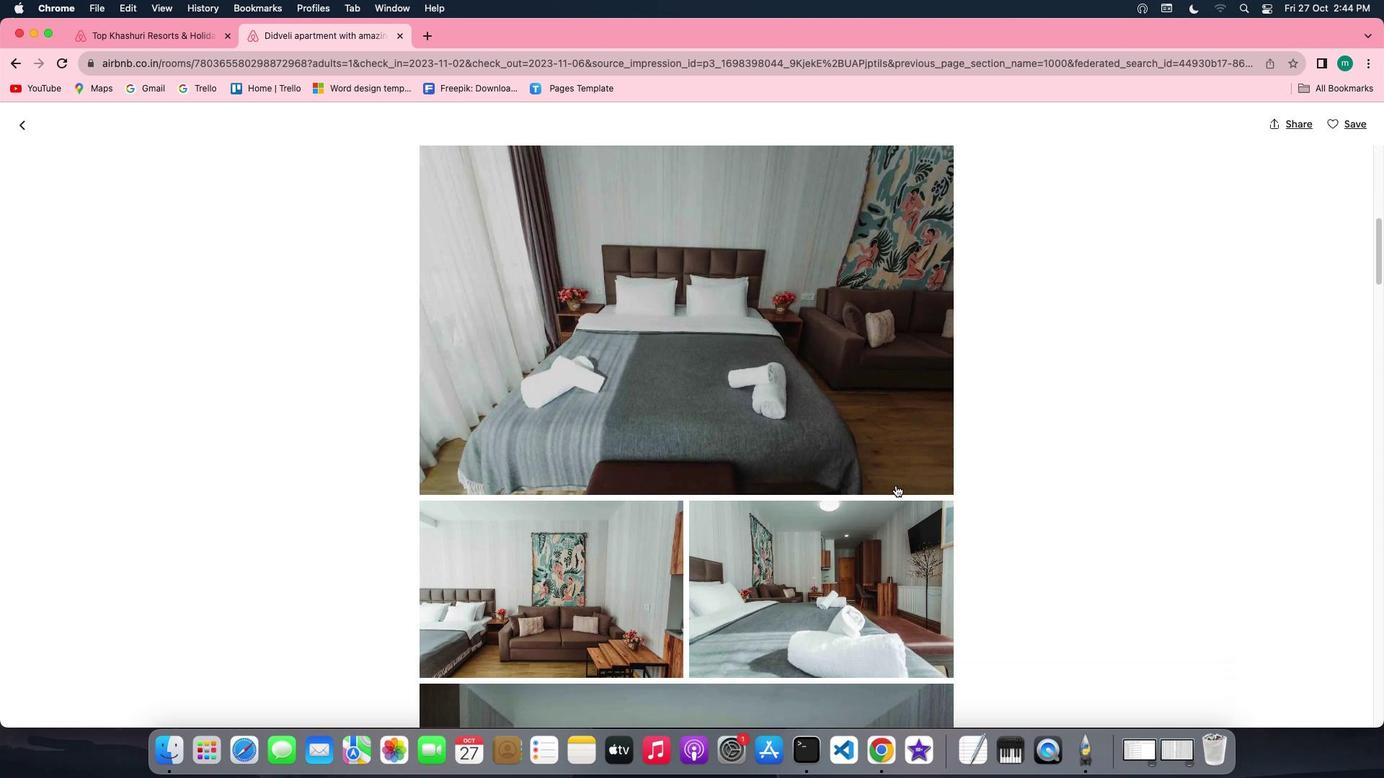 
Action: Mouse scrolled (886, 476) with delta (-9, -10)
Screenshot: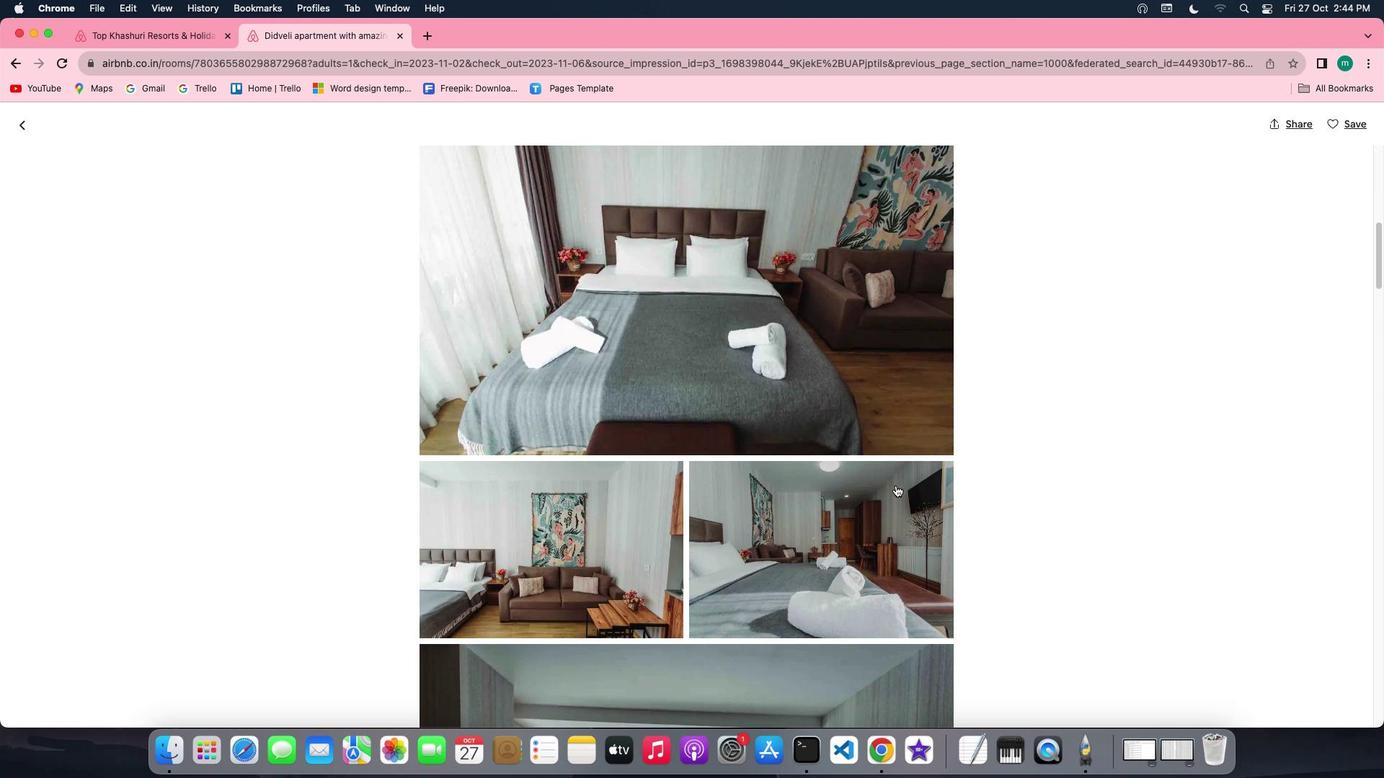 
Action: Mouse scrolled (886, 476) with delta (-9, -10)
Screenshot: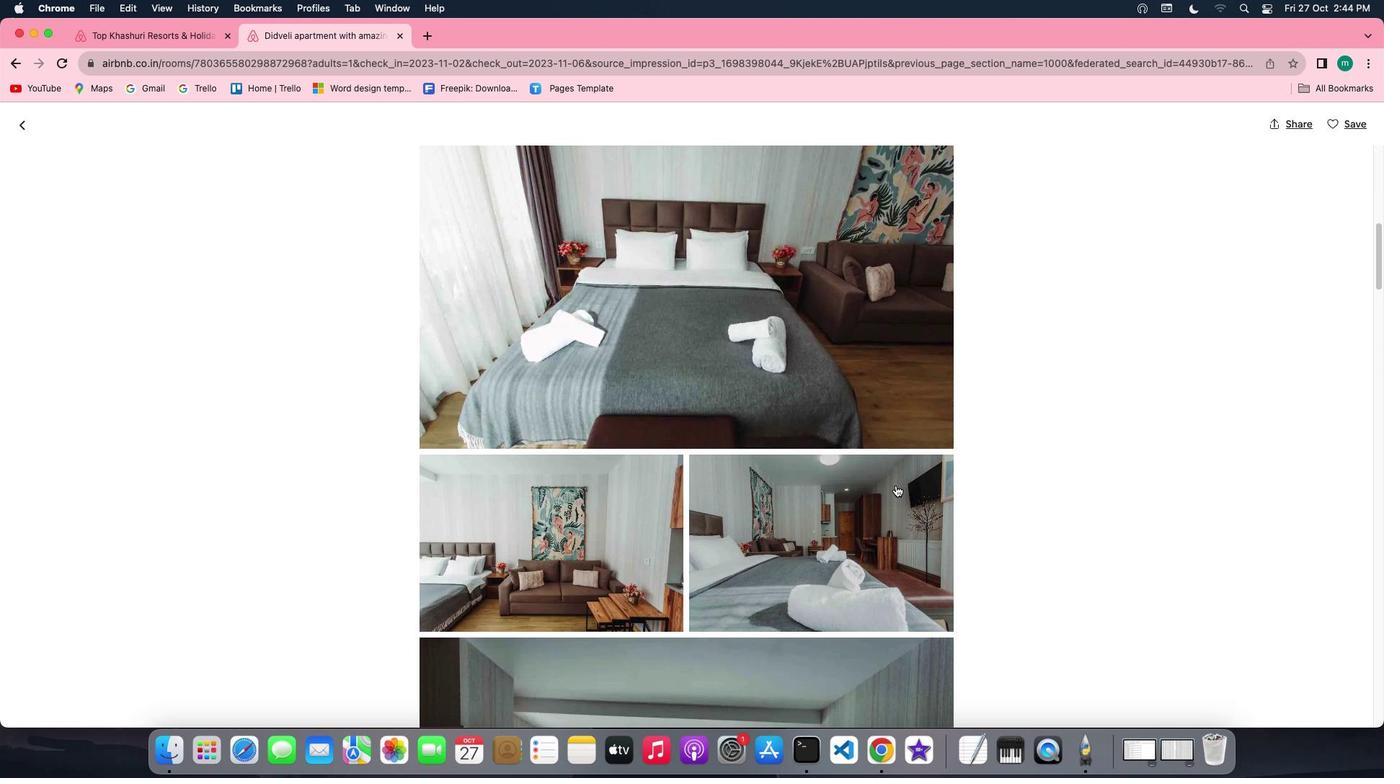 
Action: Mouse scrolled (886, 476) with delta (-9, -10)
Screenshot: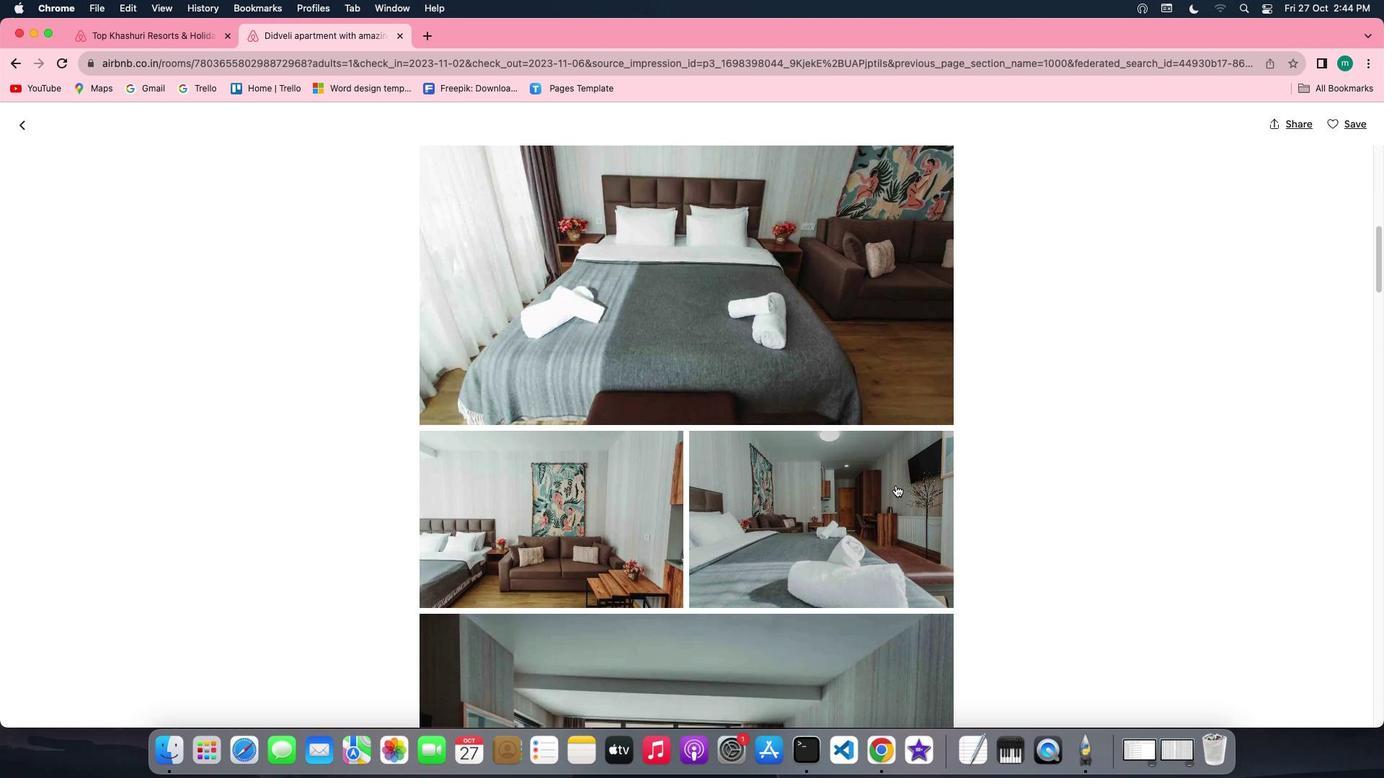 
Action: Mouse scrolled (886, 476) with delta (-9, -10)
Screenshot: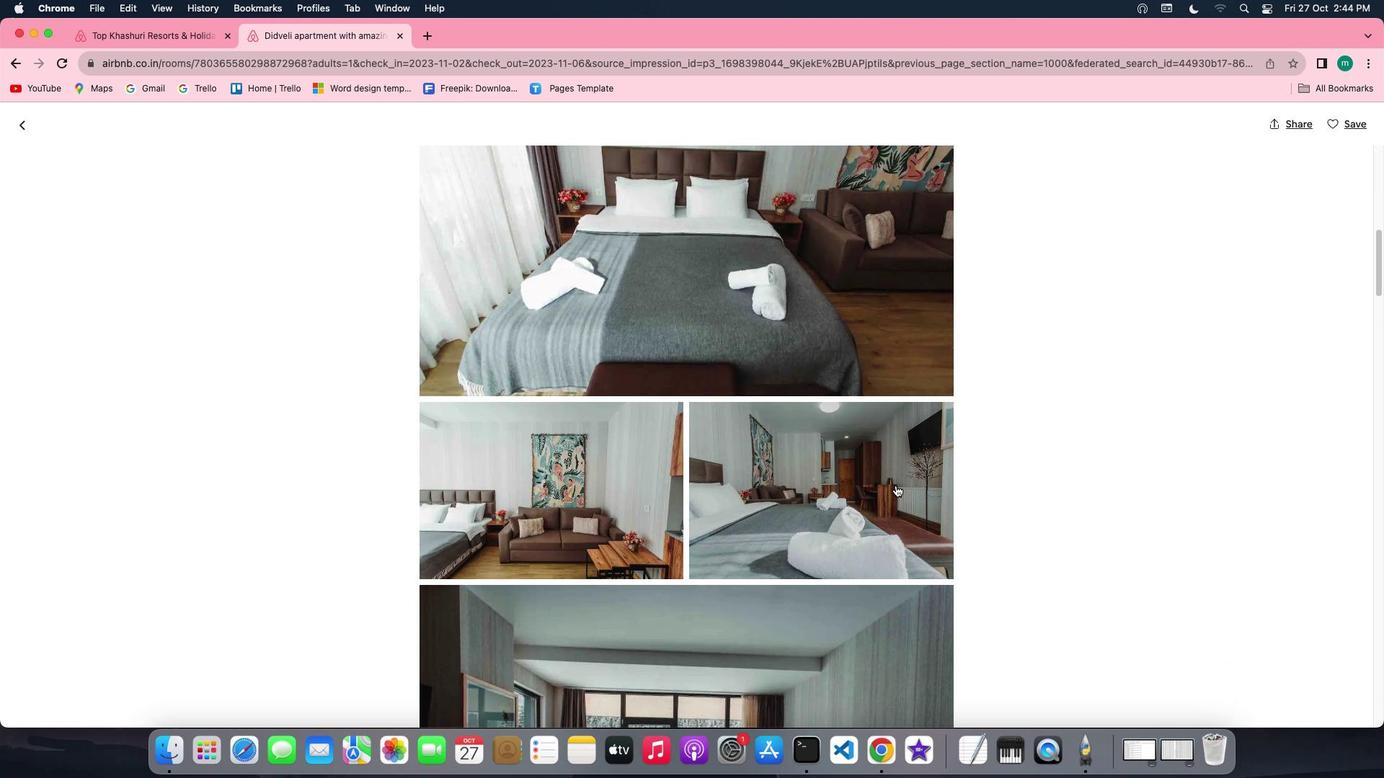 
Action: Mouse scrolled (886, 476) with delta (-9, -10)
Screenshot: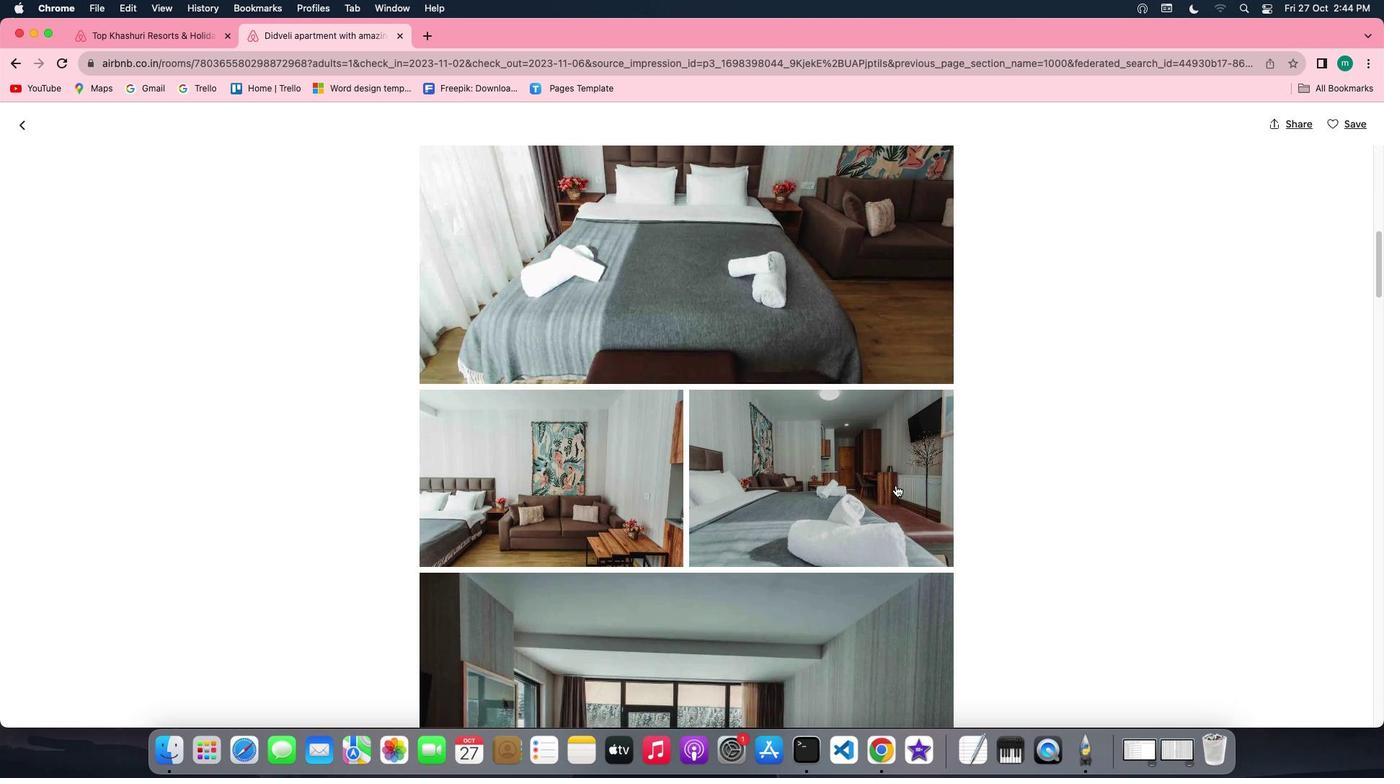 
Action: Mouse scrolled (886, 476) with delta (-9, -10)
Screenshot: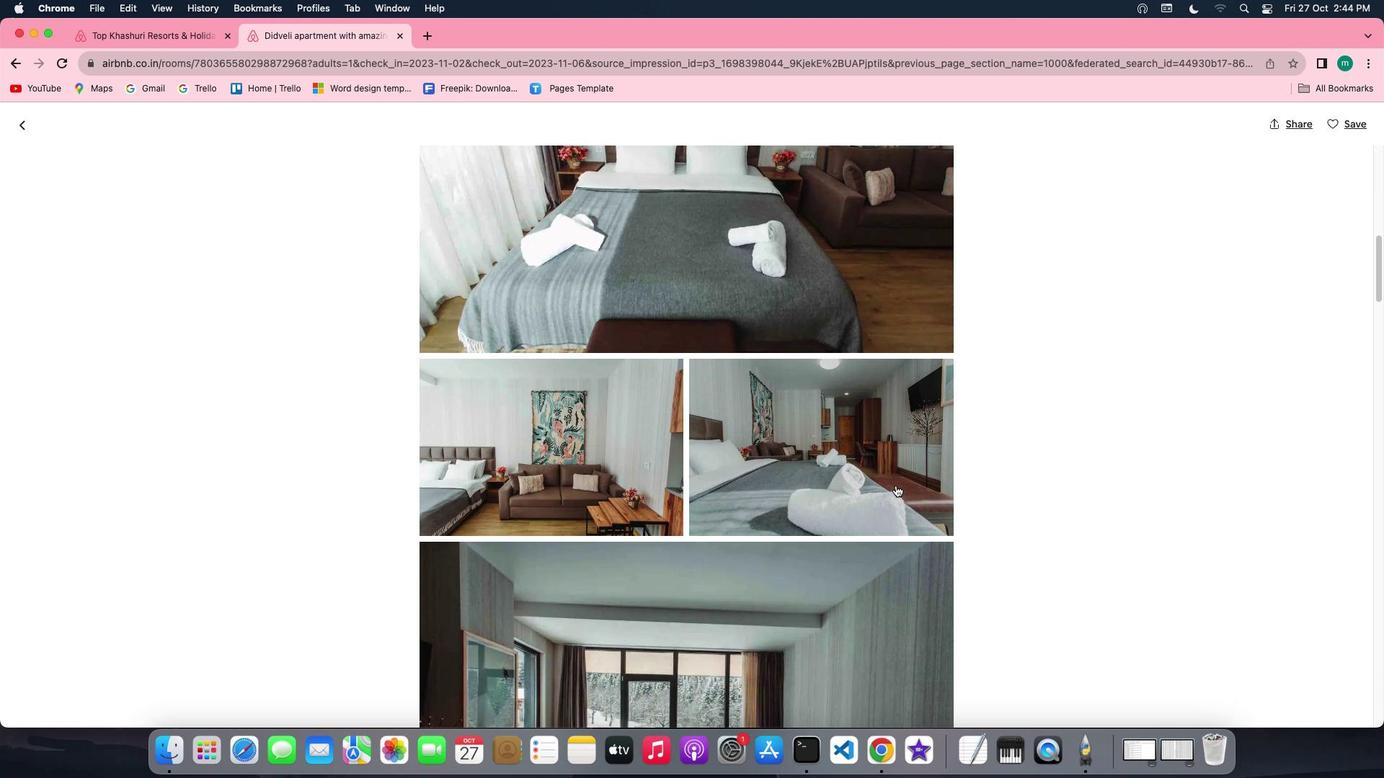 
Action: Mouse scrolled (886, 476) with delta (-9, -10)
Screenshot: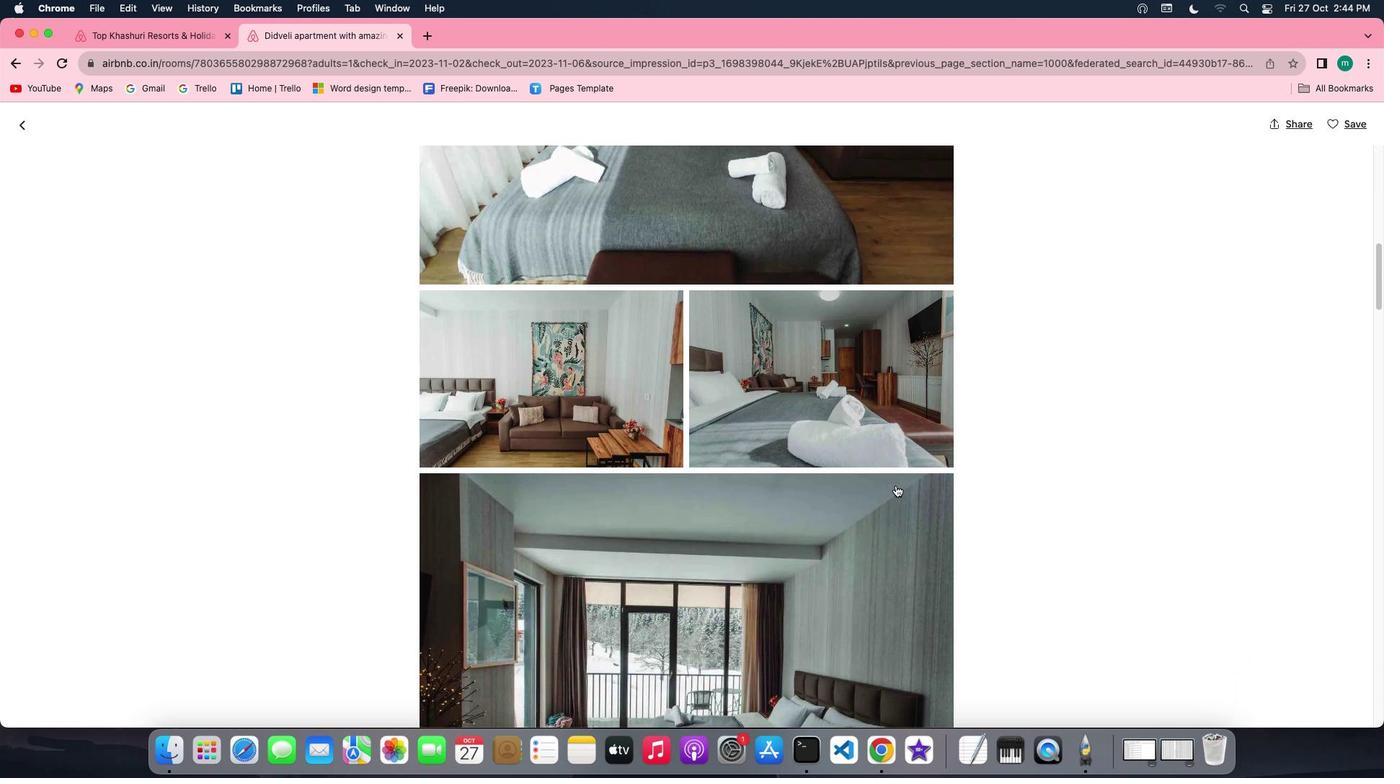 
Action: Mouse scrolled (886, 476) with delta (-9, -10)
Screenshot: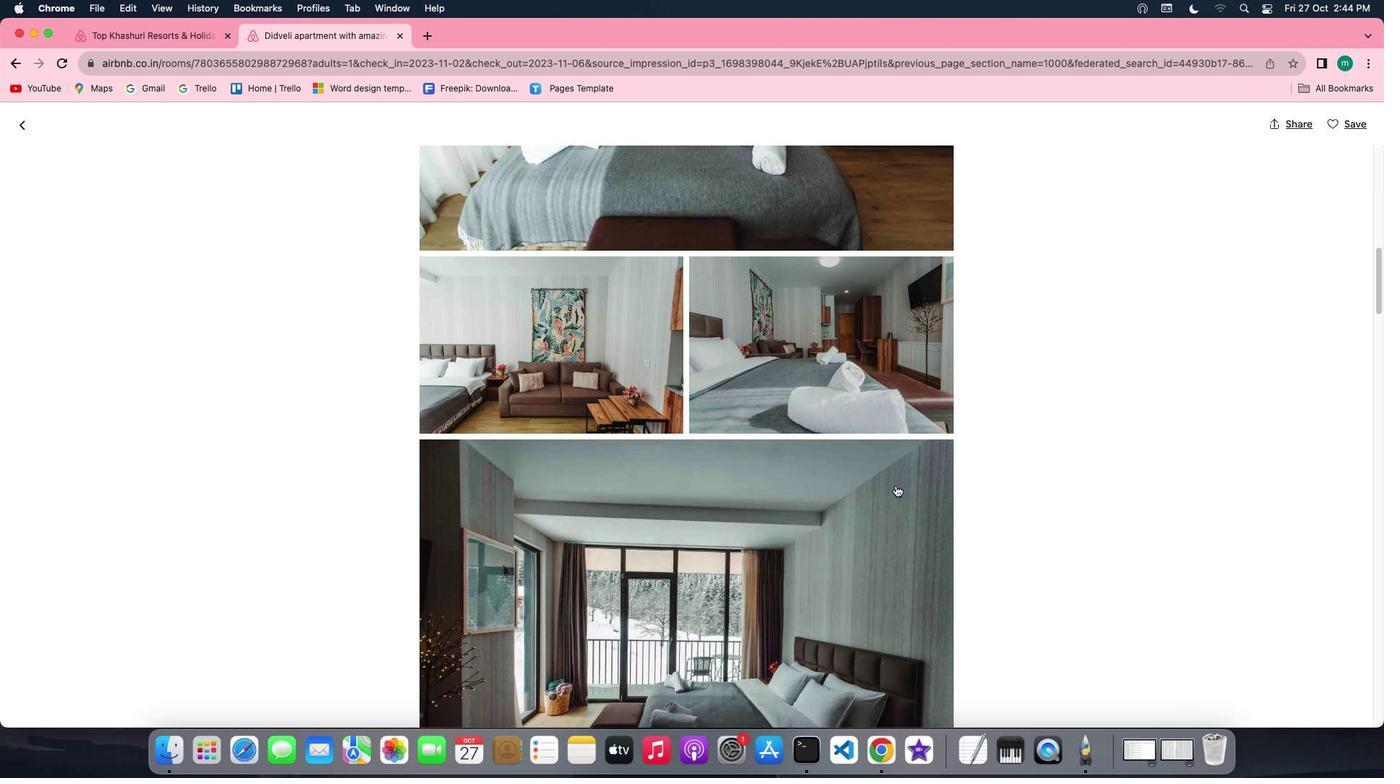 
Action: Mouse scrolled (886, 476) with delta (-9, -10)
Screenshot: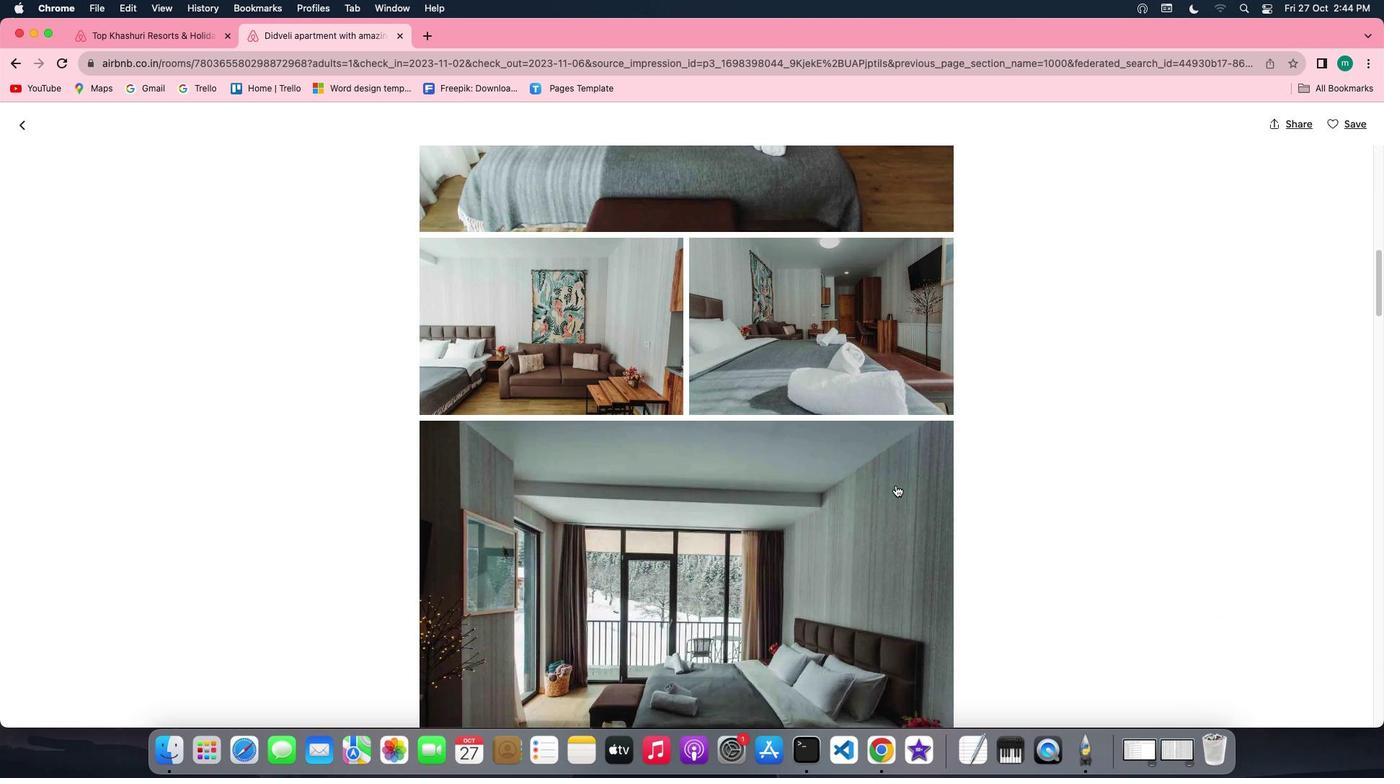 
Action: Mouse scrolled (886, 476) with delta (-9, -10)
Screenshot: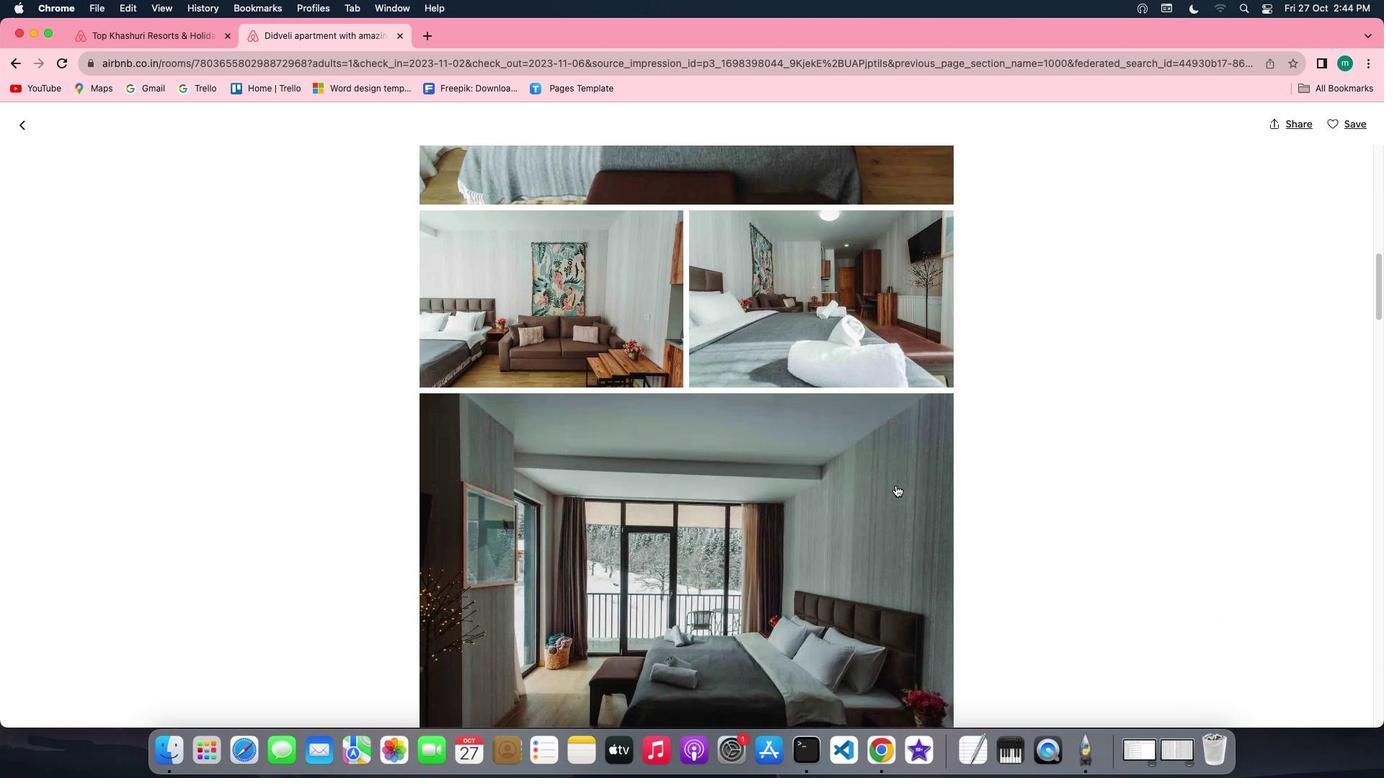 
Action: Mouse scrolled (886, 476) with delta (-9, -10)
Screenshot: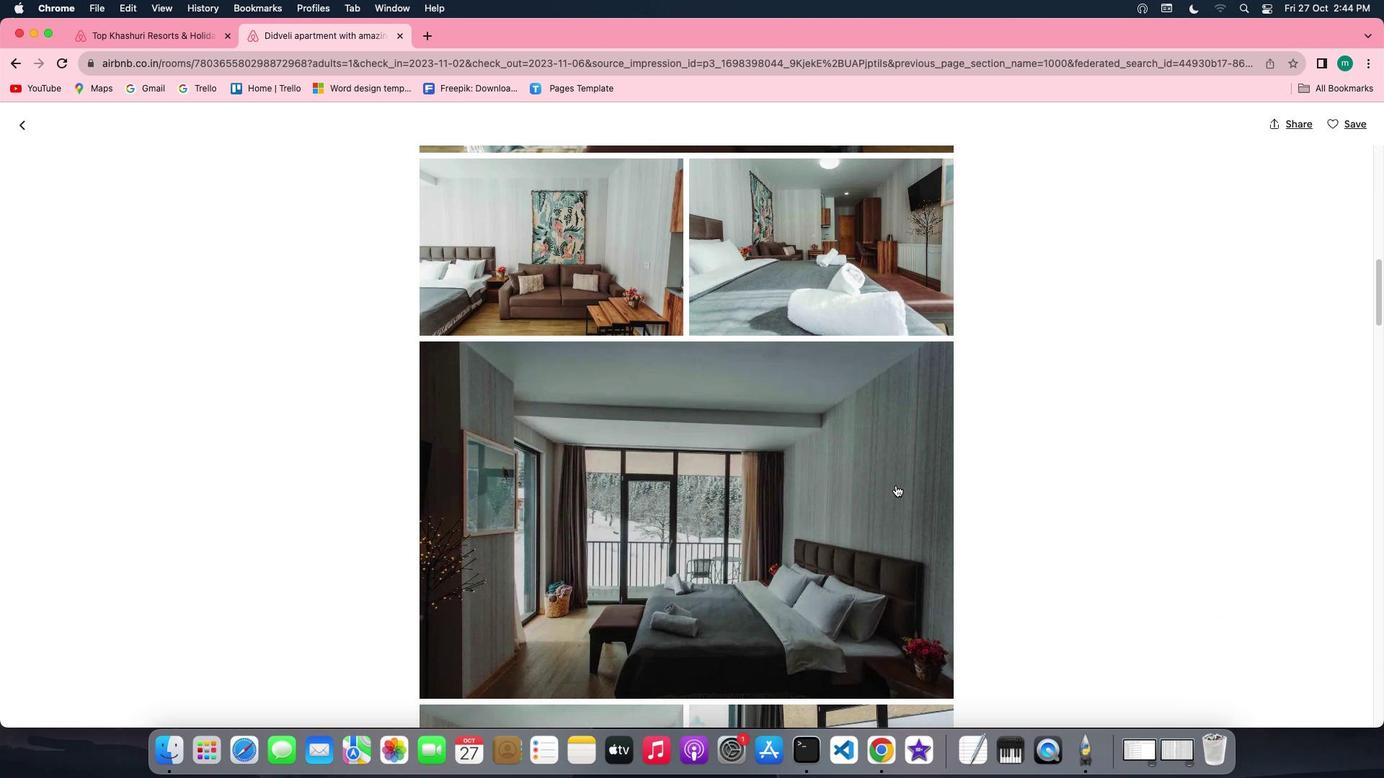 
Action: Mouse scrolled (886, 476) with delta (-9, -10)
Screenshot: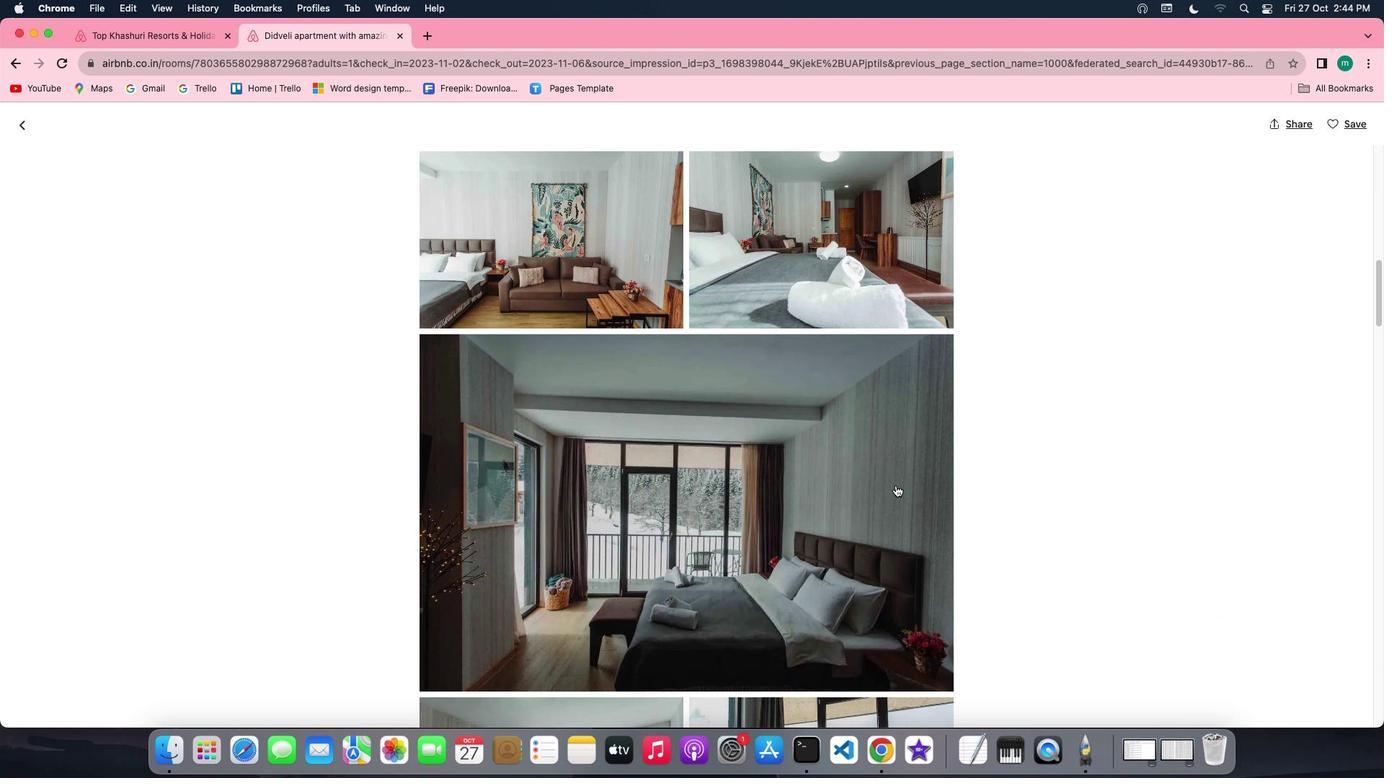 
Action: Mouse scrolled (886, 476) with delta (-9, -10)
Screenshot: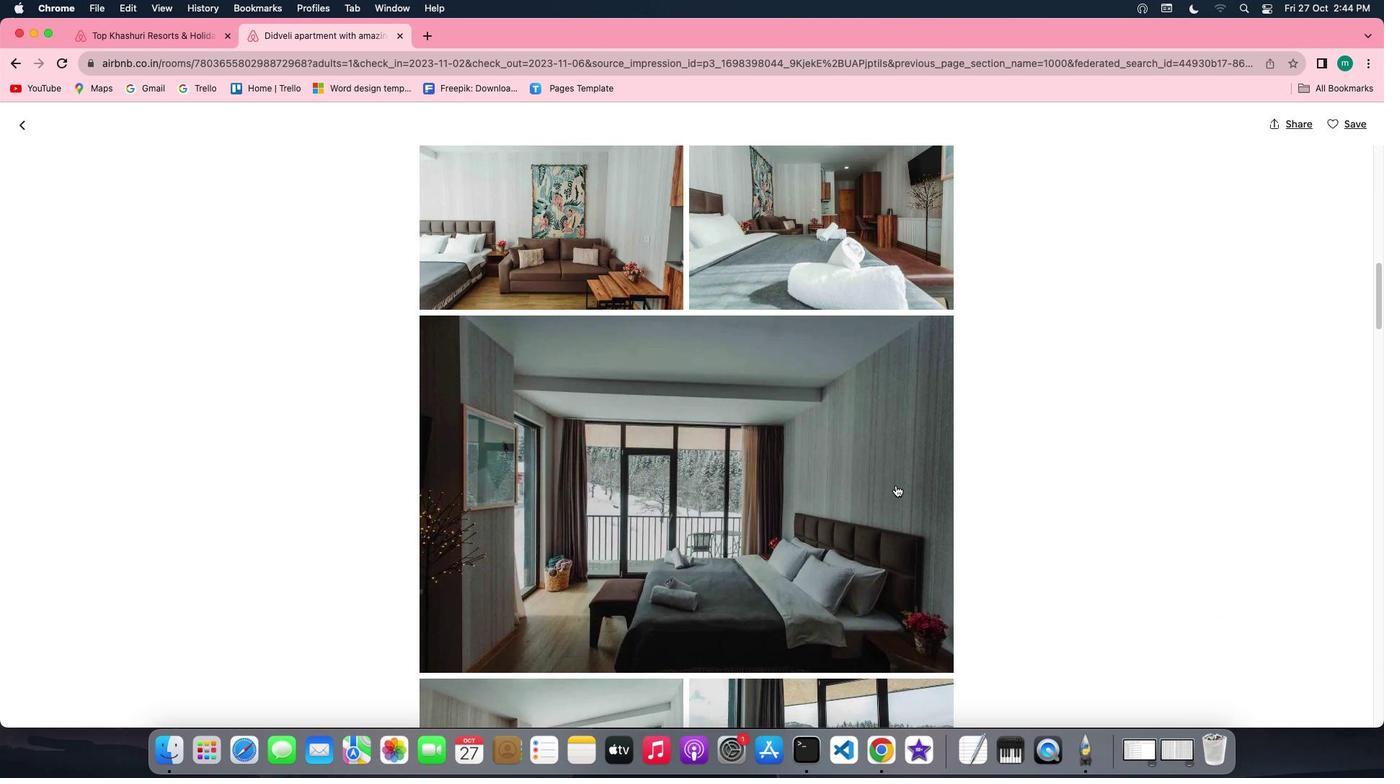 
Action: Mouse scrolled (886, 476) with delta (-9, -10)
Screenshot: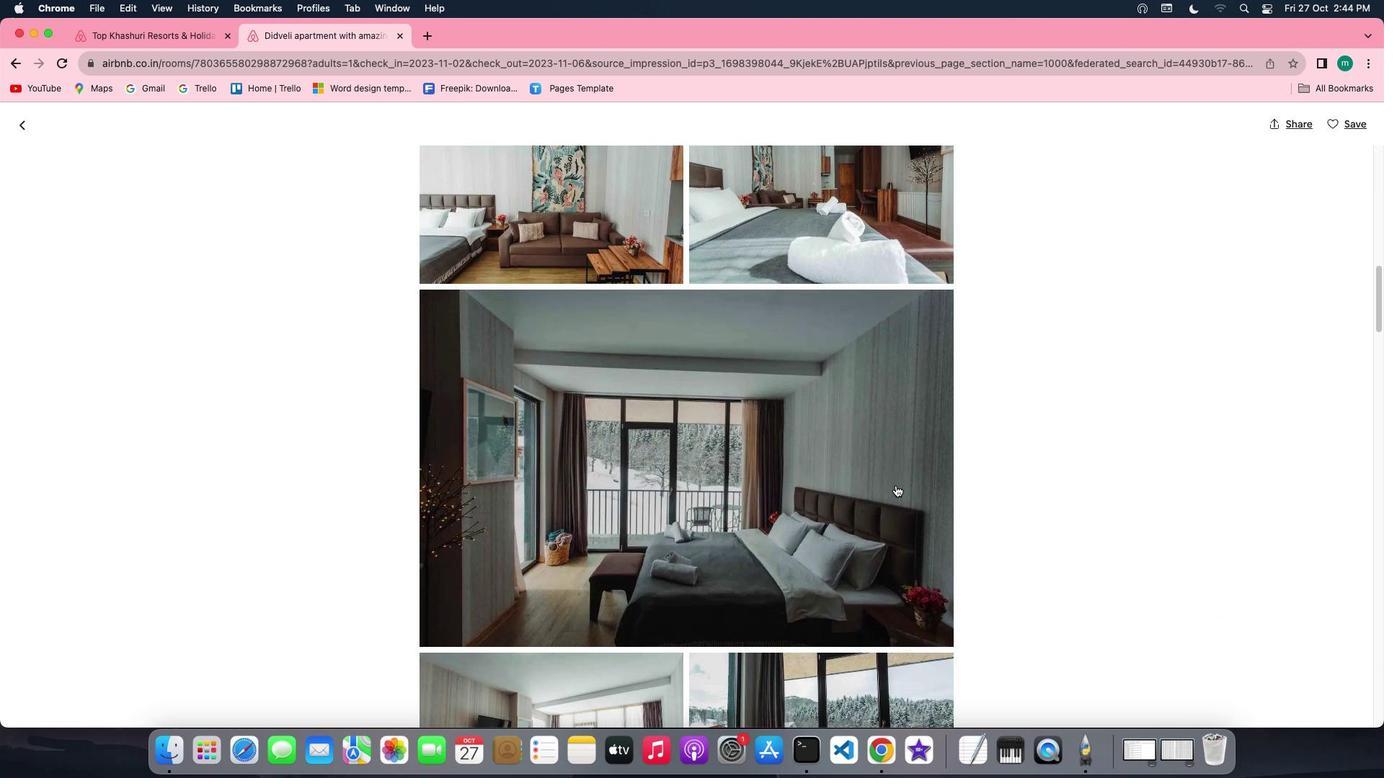 
Action: Mouse scrolled (886, 476) with delta (-9, -10)
Screenshot: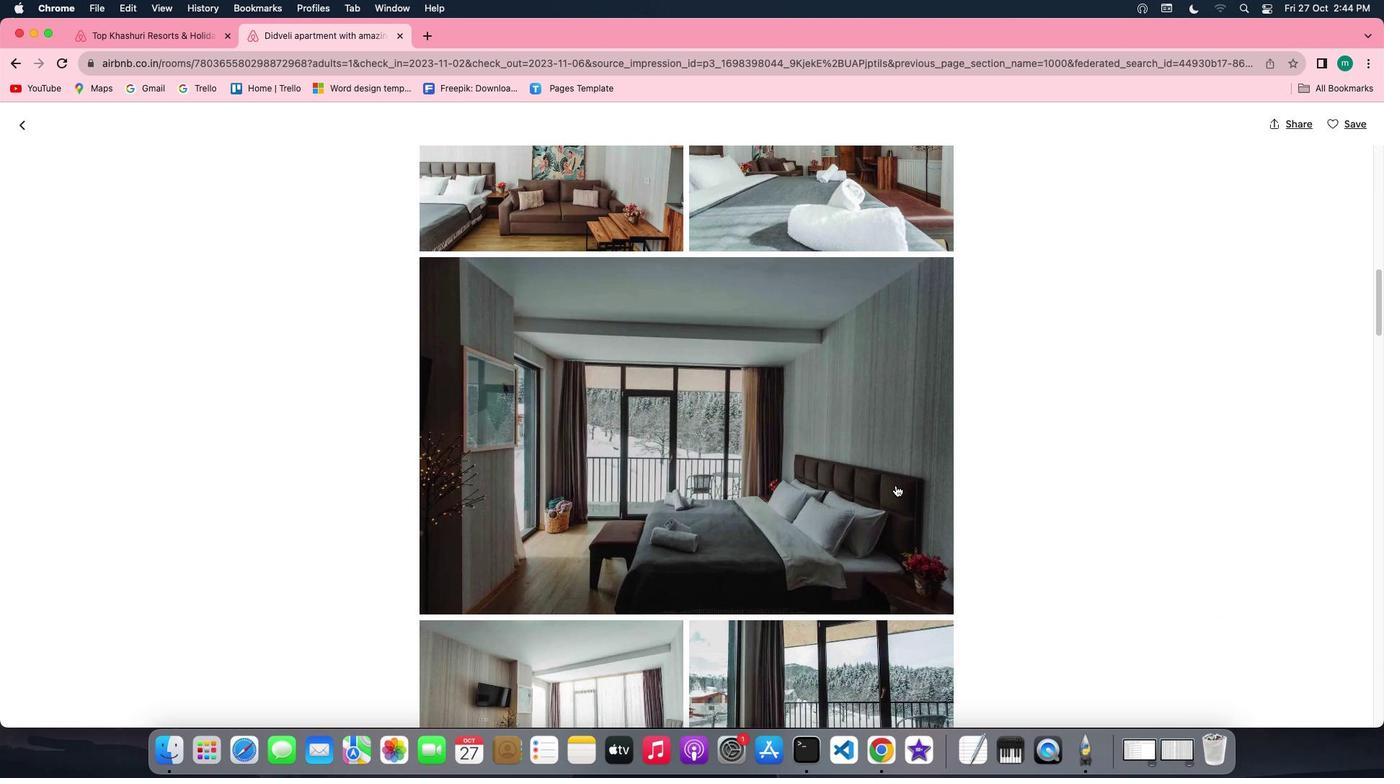
Action: Mouse scrolled (886, 476) with delta (-9, -10)
Screenshot: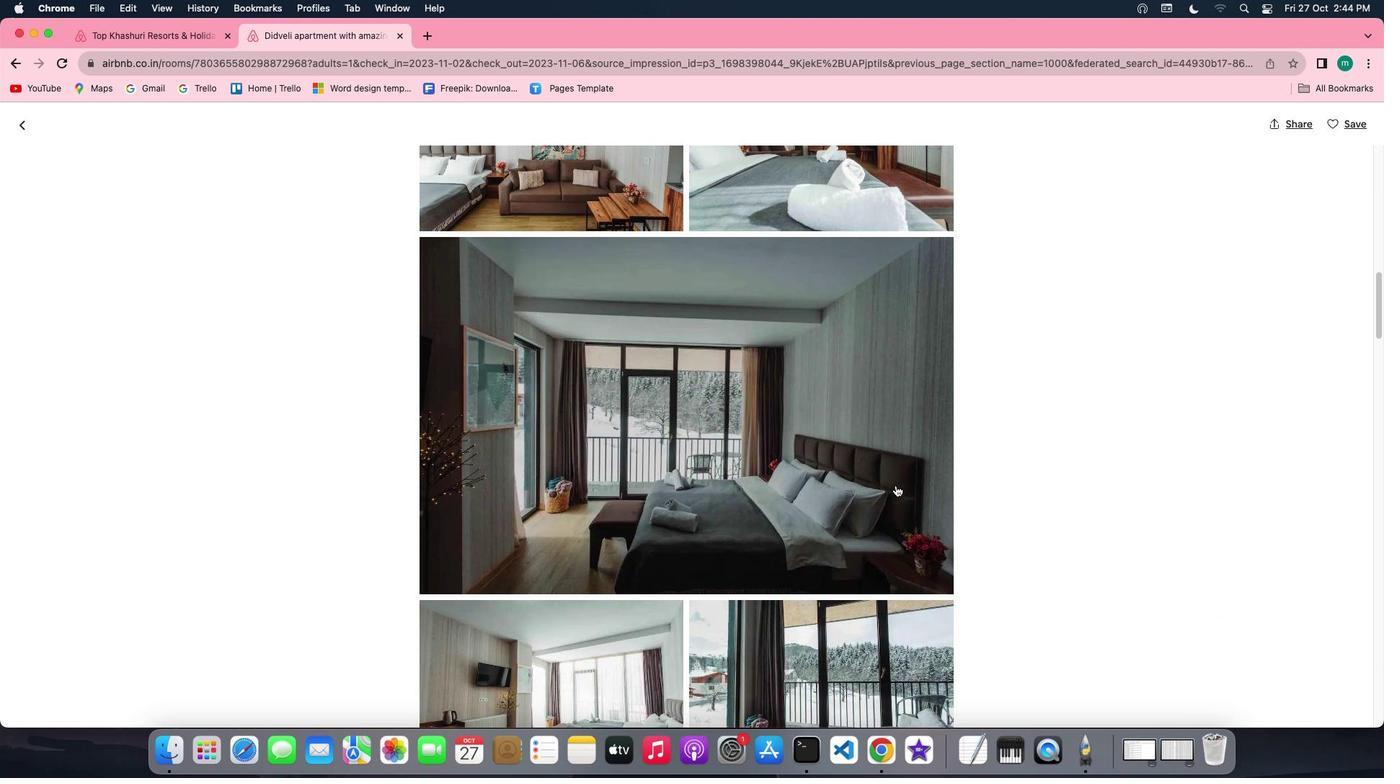 
Action: Mouse scrolled (886, 476) with delta (-9, -10)
Screenshot: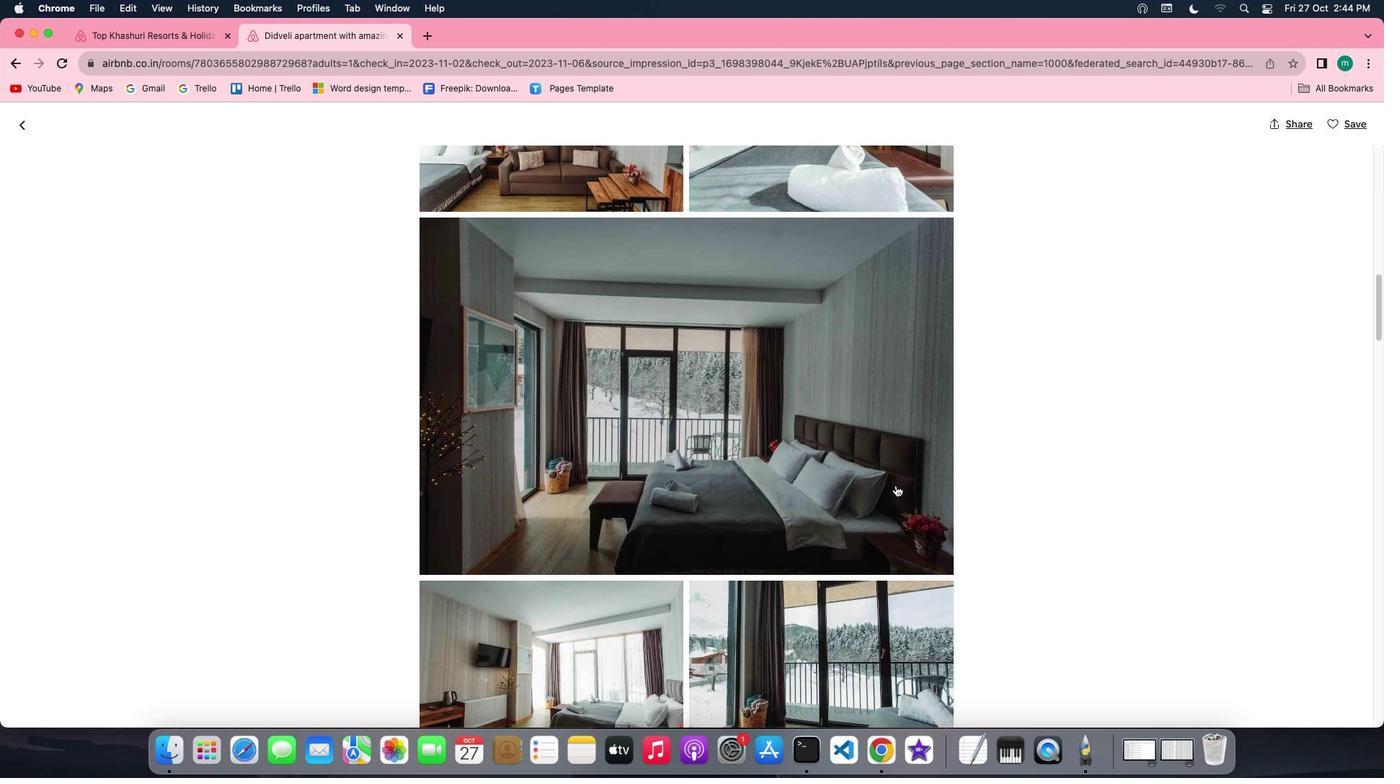 
Action: Mouse scrolled (886, 476) with delta (-9, -10)
Screenshot: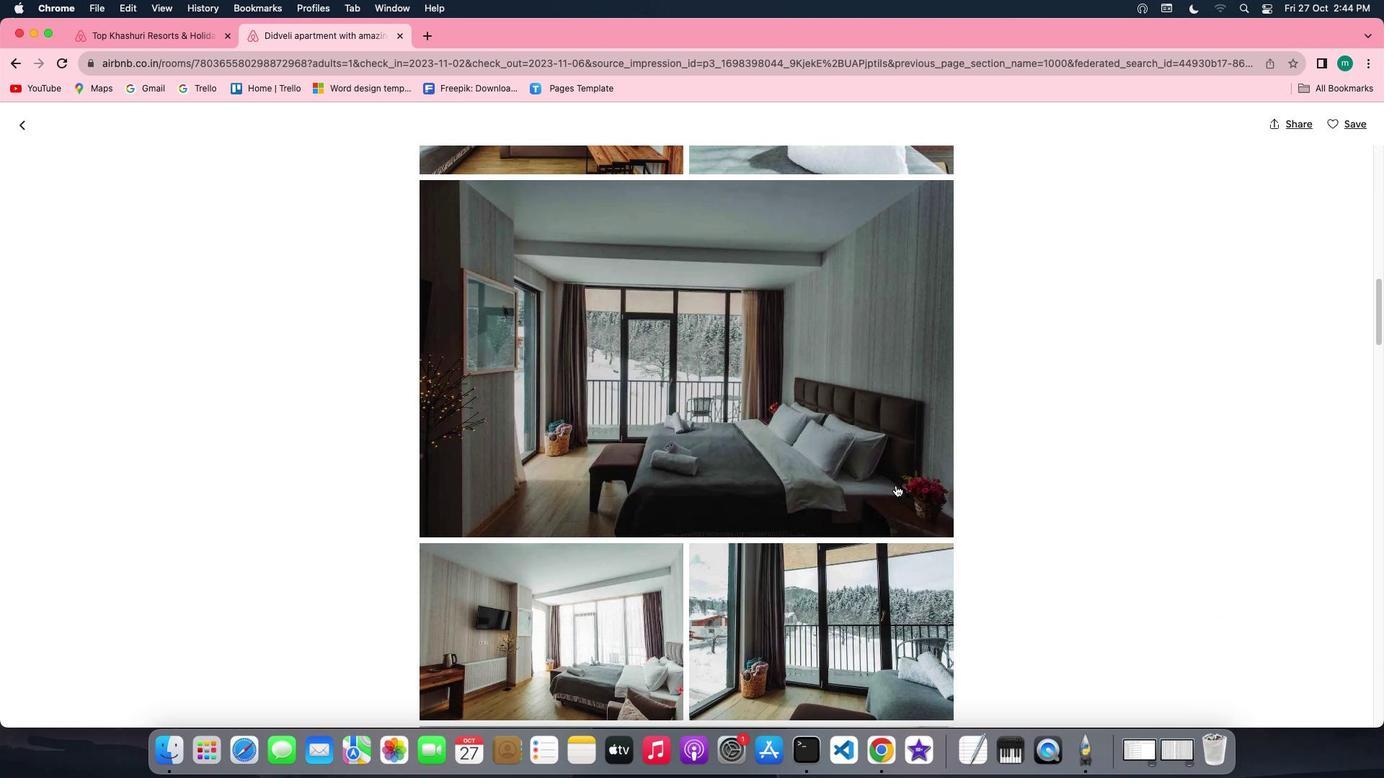 
Action: Mouse scrolled (886, 476) with delta (-9, -10)
Screenshot: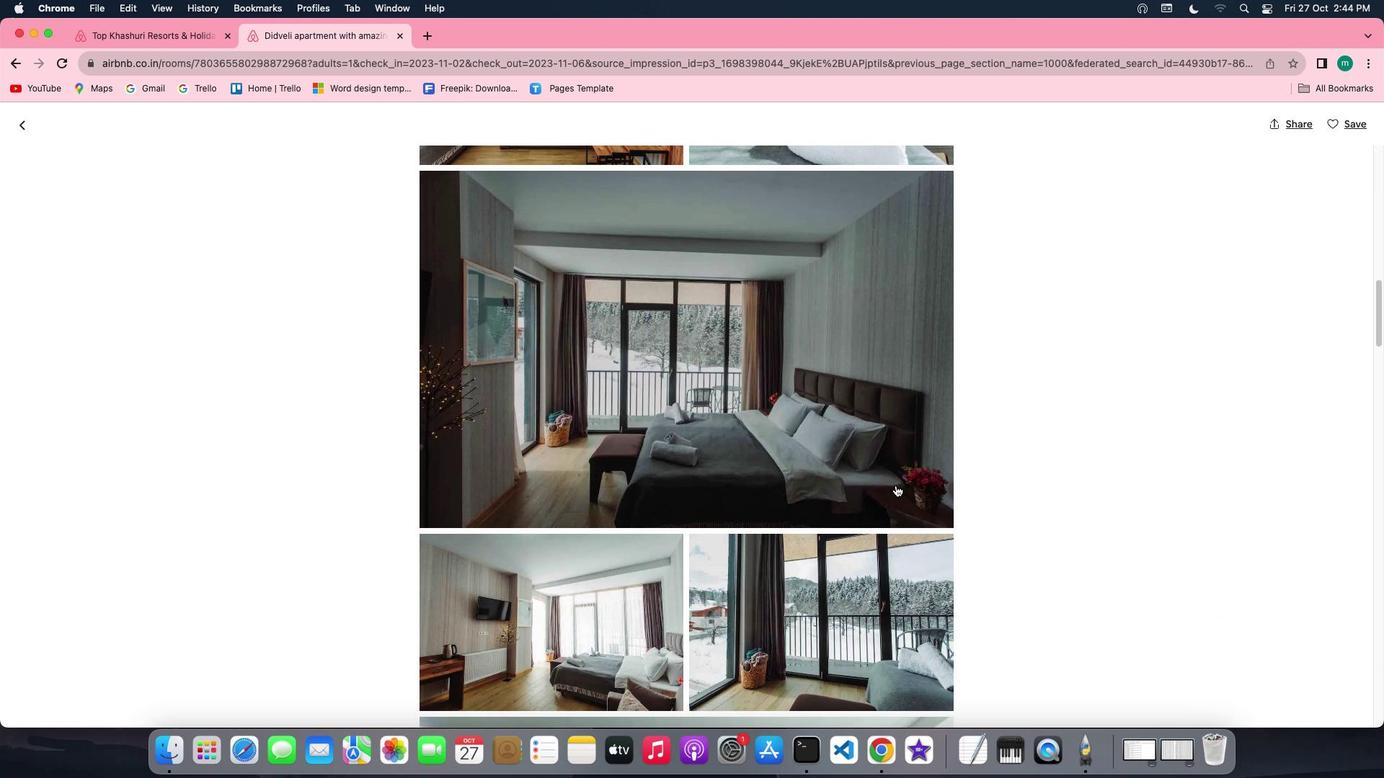 
Action: Mouse scrolled (886, 476) with delta (-9, -10)
Screenshot: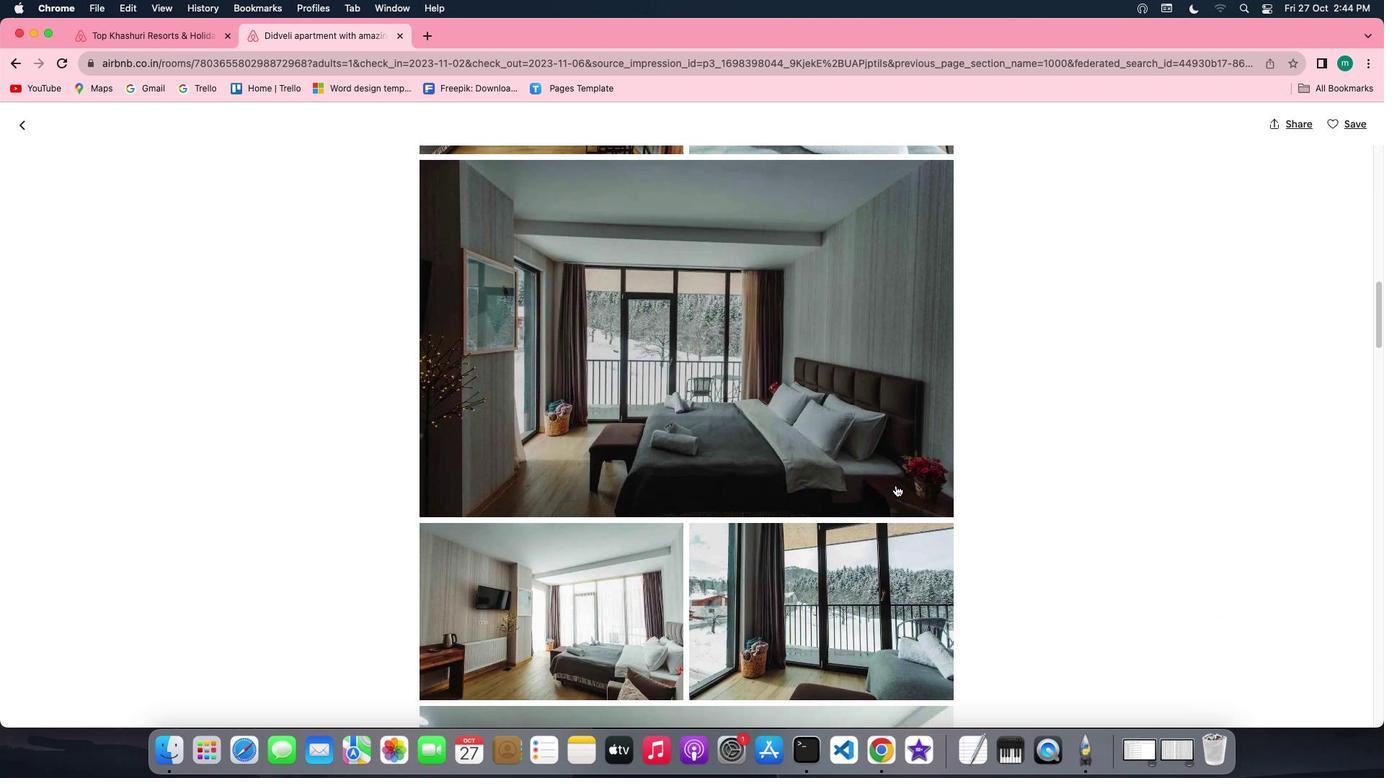 
Action: Mouse scrolled (886, 476) with delta (-9, -10)
Screenshot: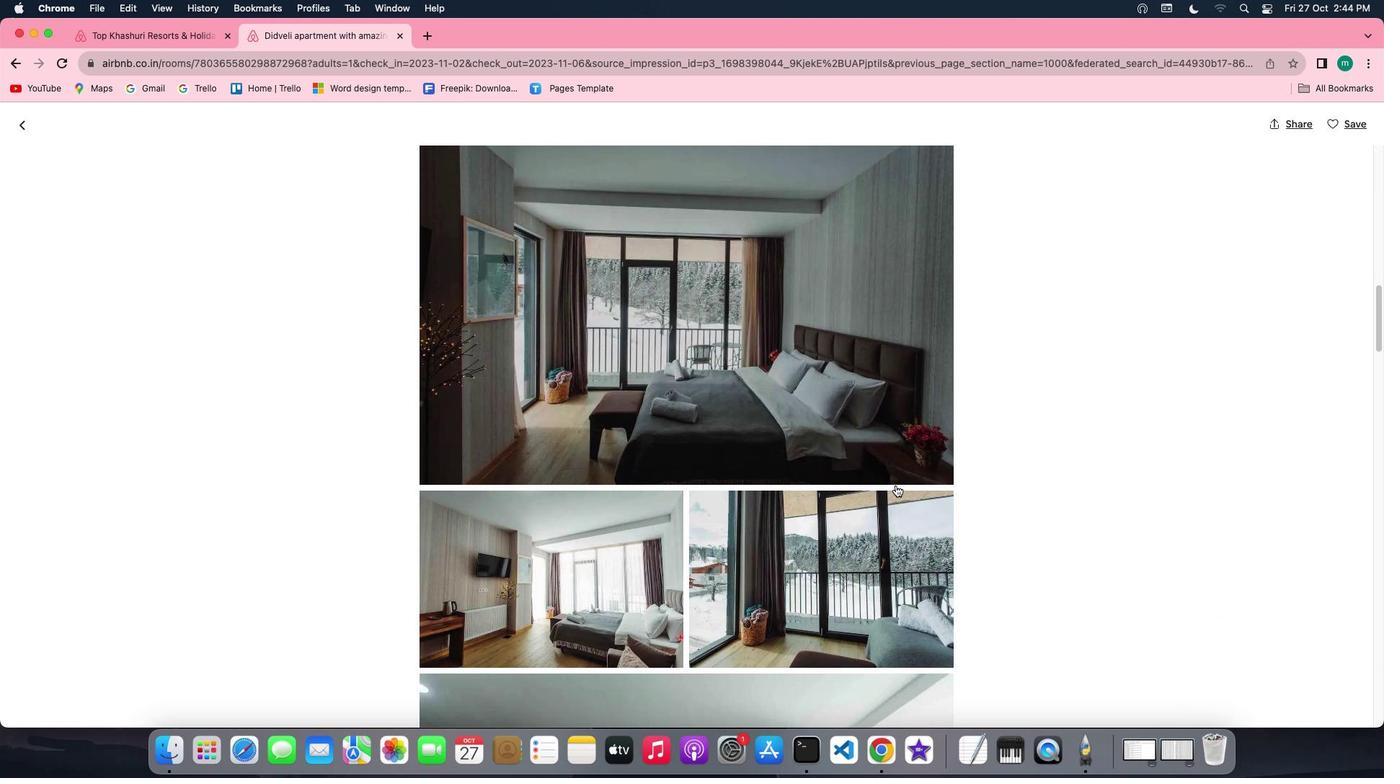 
Action: Mouse scrolled (886, 476) with delta (-9, -10)
Screenshot: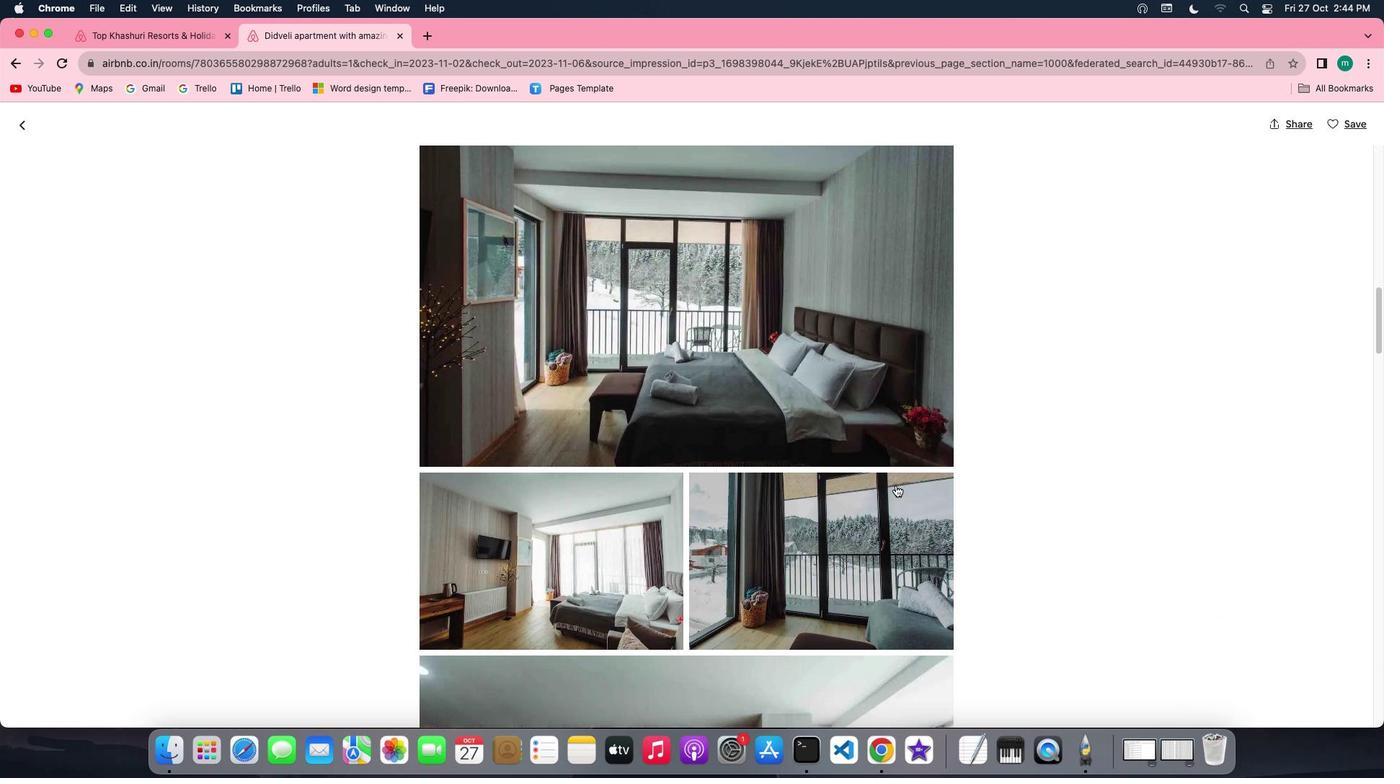 
Action: Mouse scrolled (886, 476) with delta (-9, -10)
Screenshot: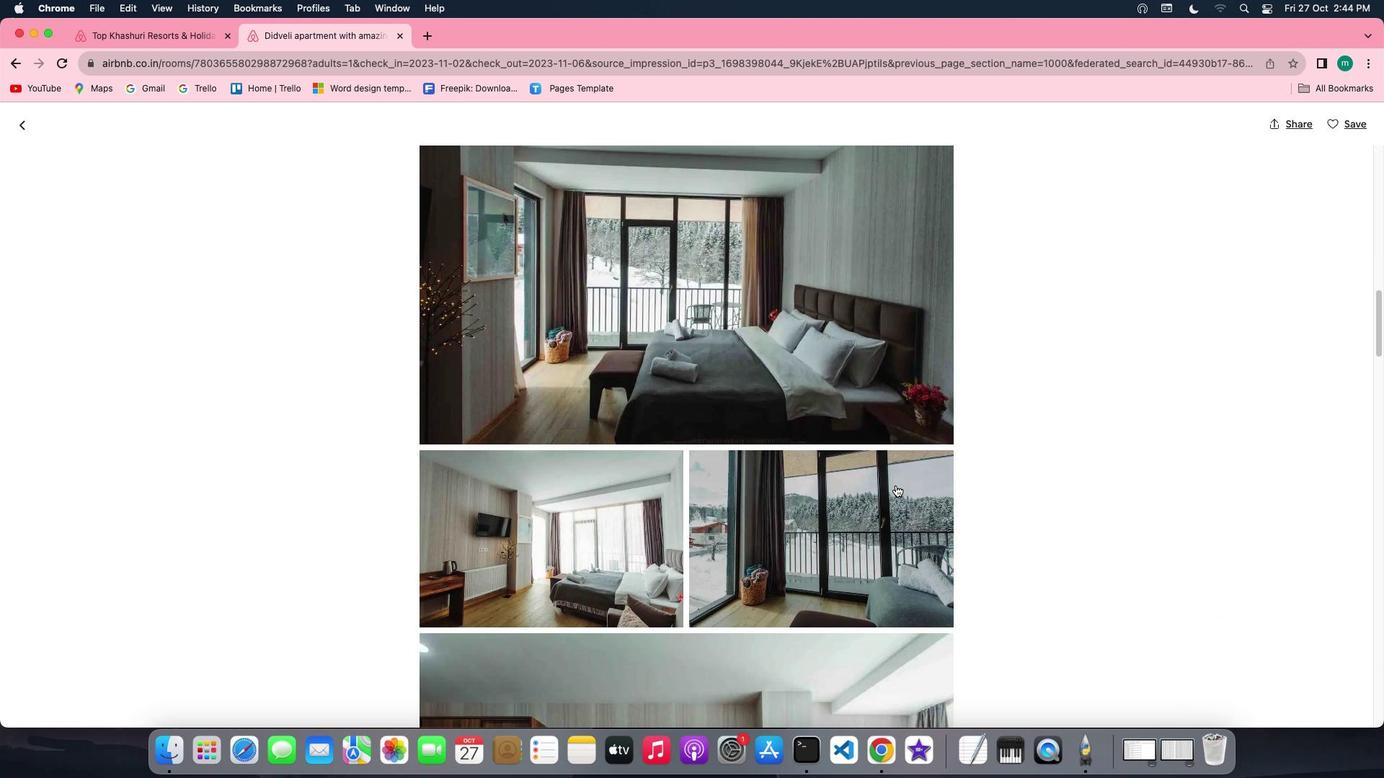 
Action: Mouse scrolled (886, 476) with delta (-9, -10)
Screenshot: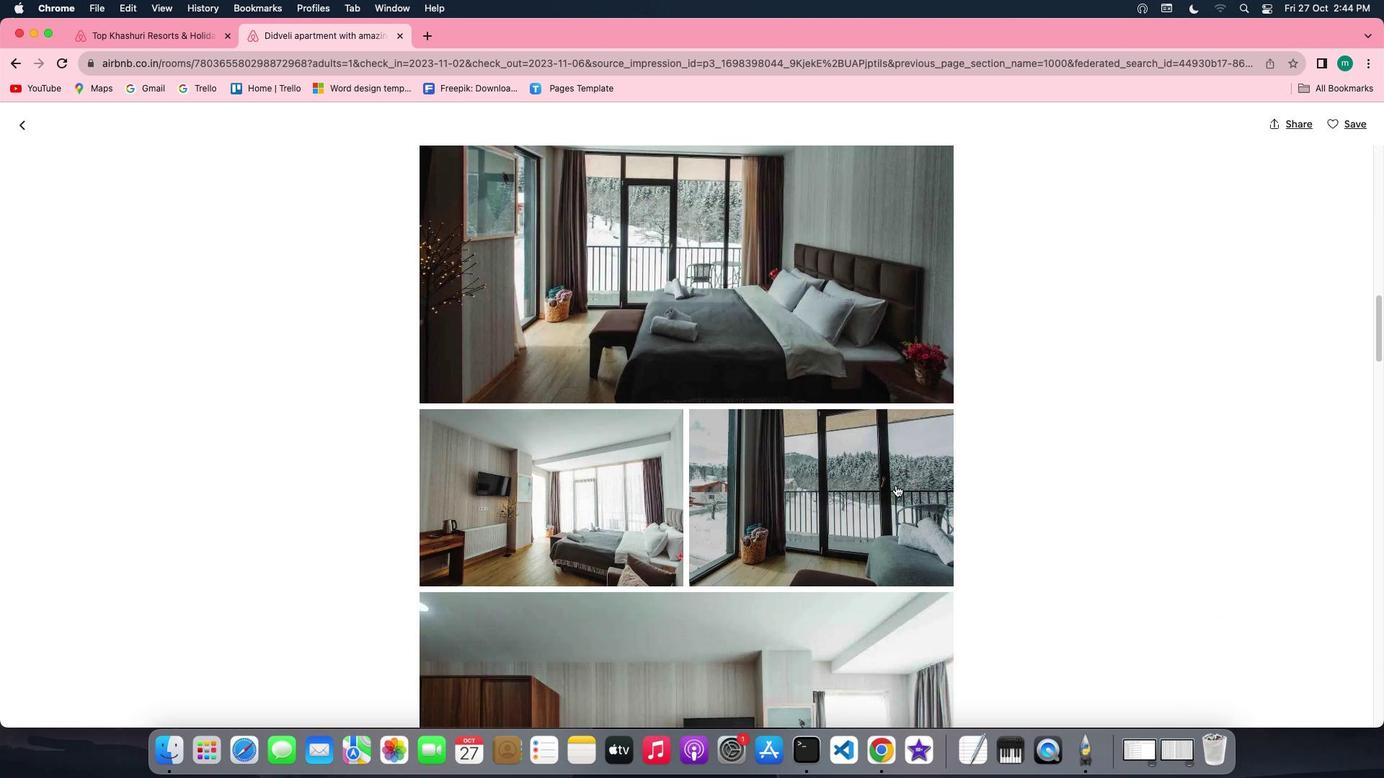 
Action: Mouse scrolled (886, 476) with delta (-9, -10)
Screenshot: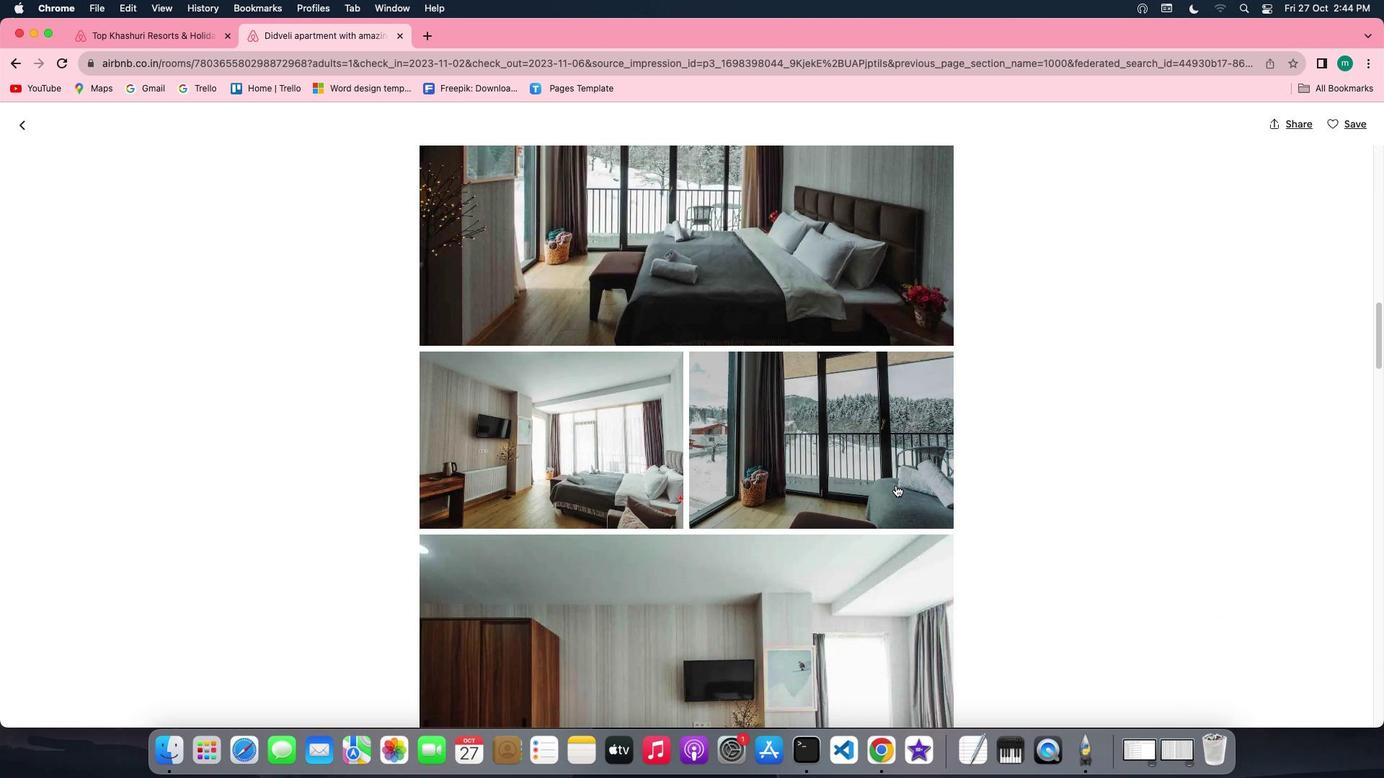 
Action: Mouse scrolled (886, 476) with delta (-9, -10)
Screenshot: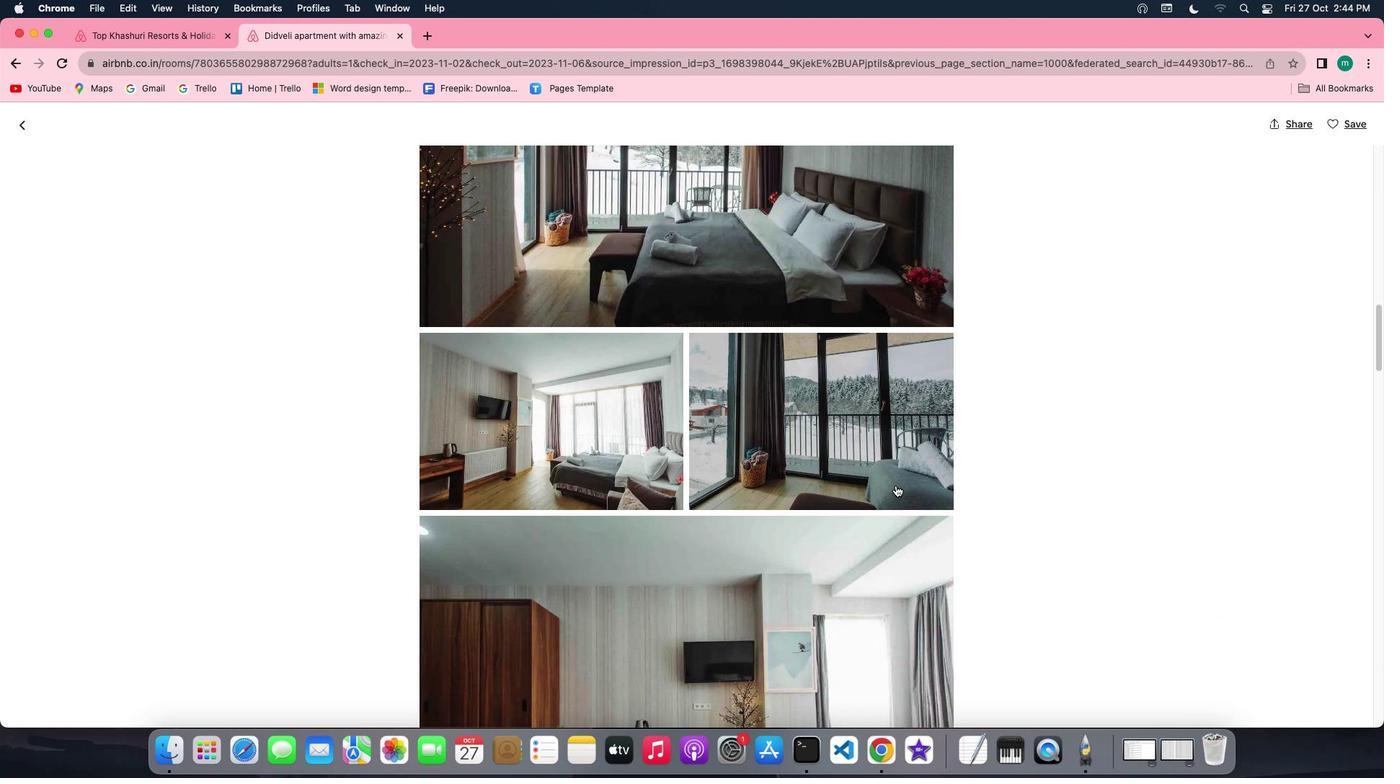
Action: Mouse scrolled (886, 476) with delta (-9, -10)
Screenshot: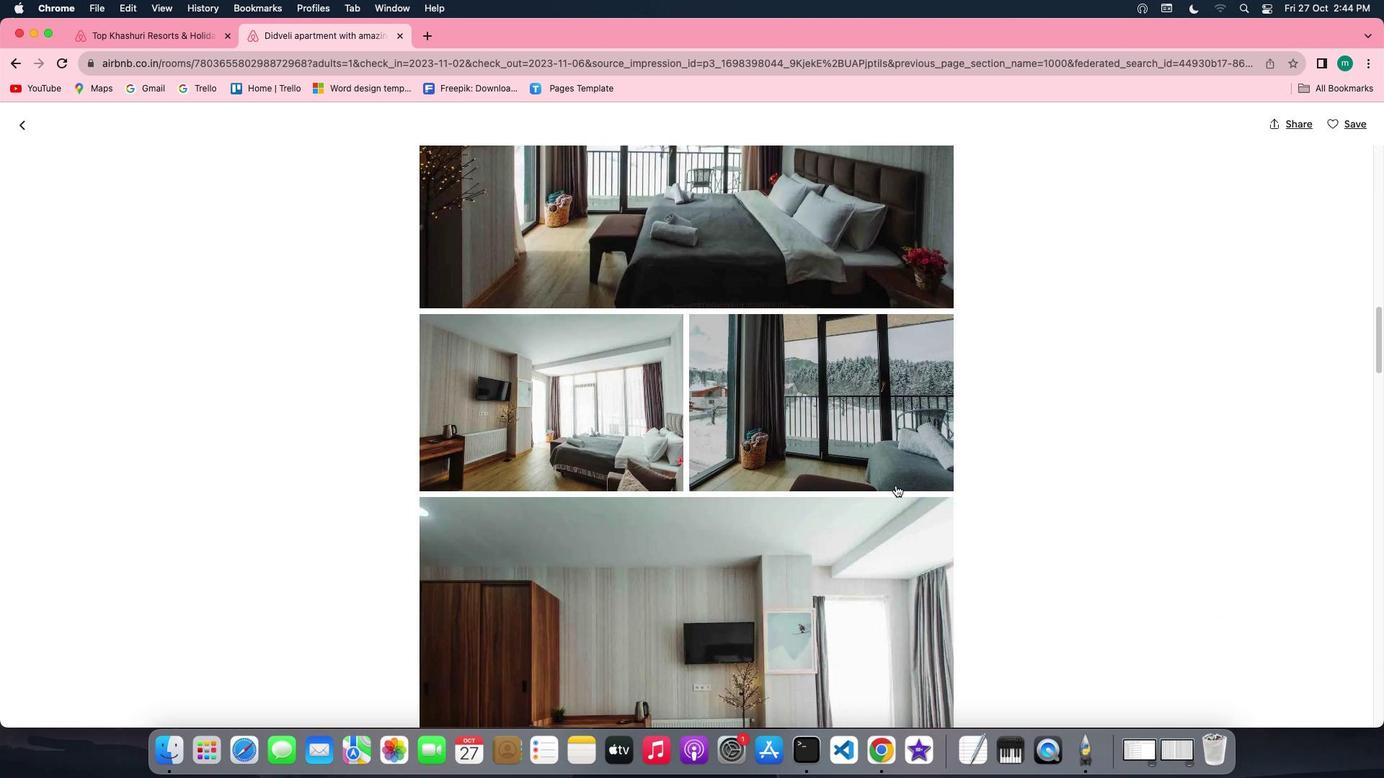 
Action: Mouse scrolled (886, 476) with delta (-9, -10)
Screenshot: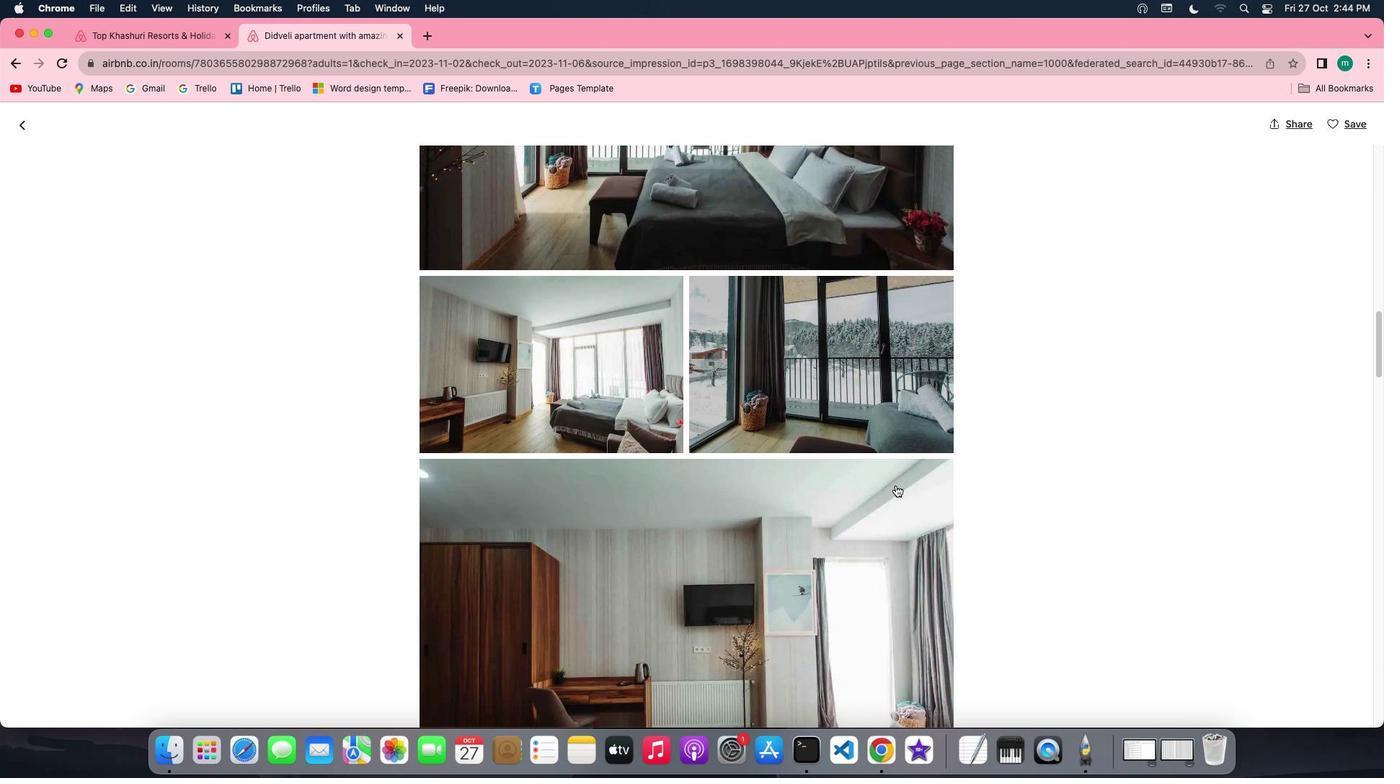 
Action: Mouse scrolled (886, 476) with delta (-9, -10)
Screenshot: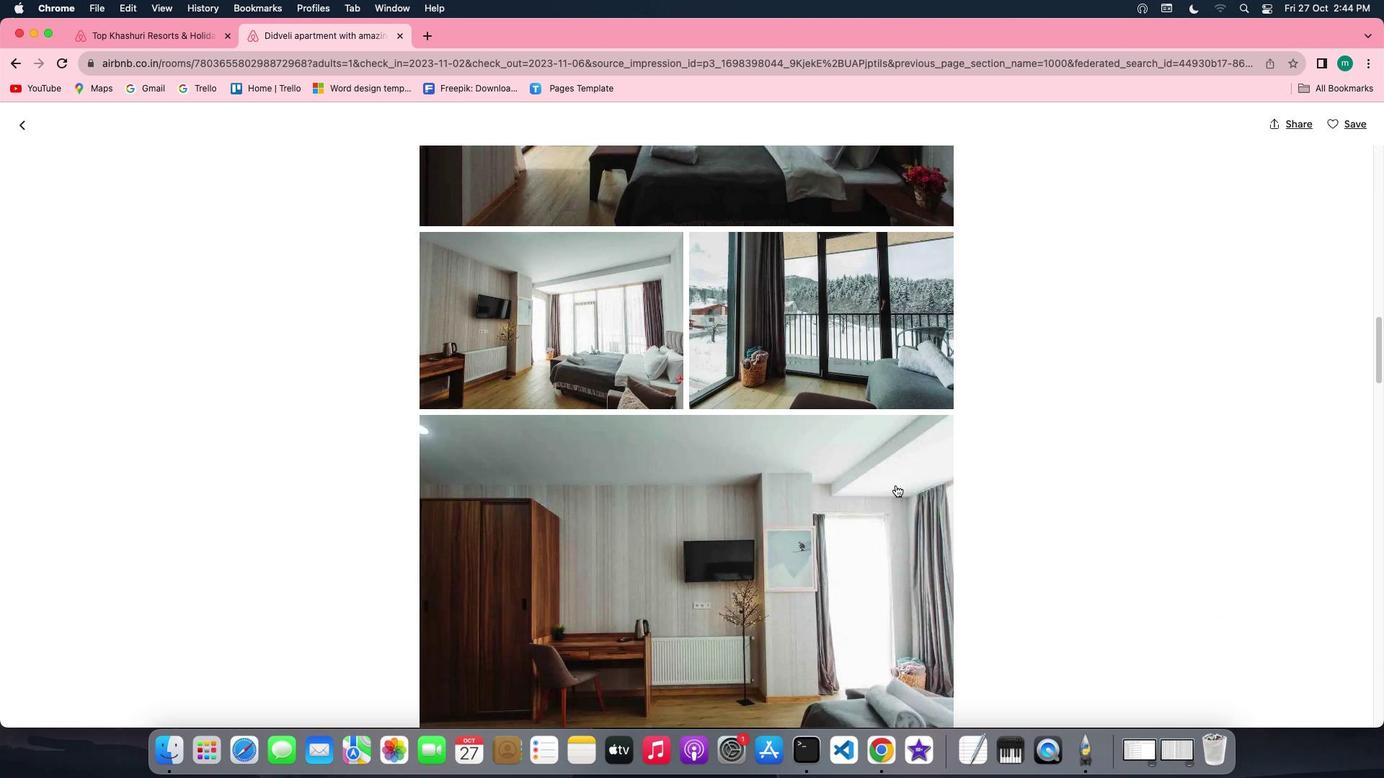 
Action: Mouse scrolled (886, 476) with delta (-9, -10)
Screenshot: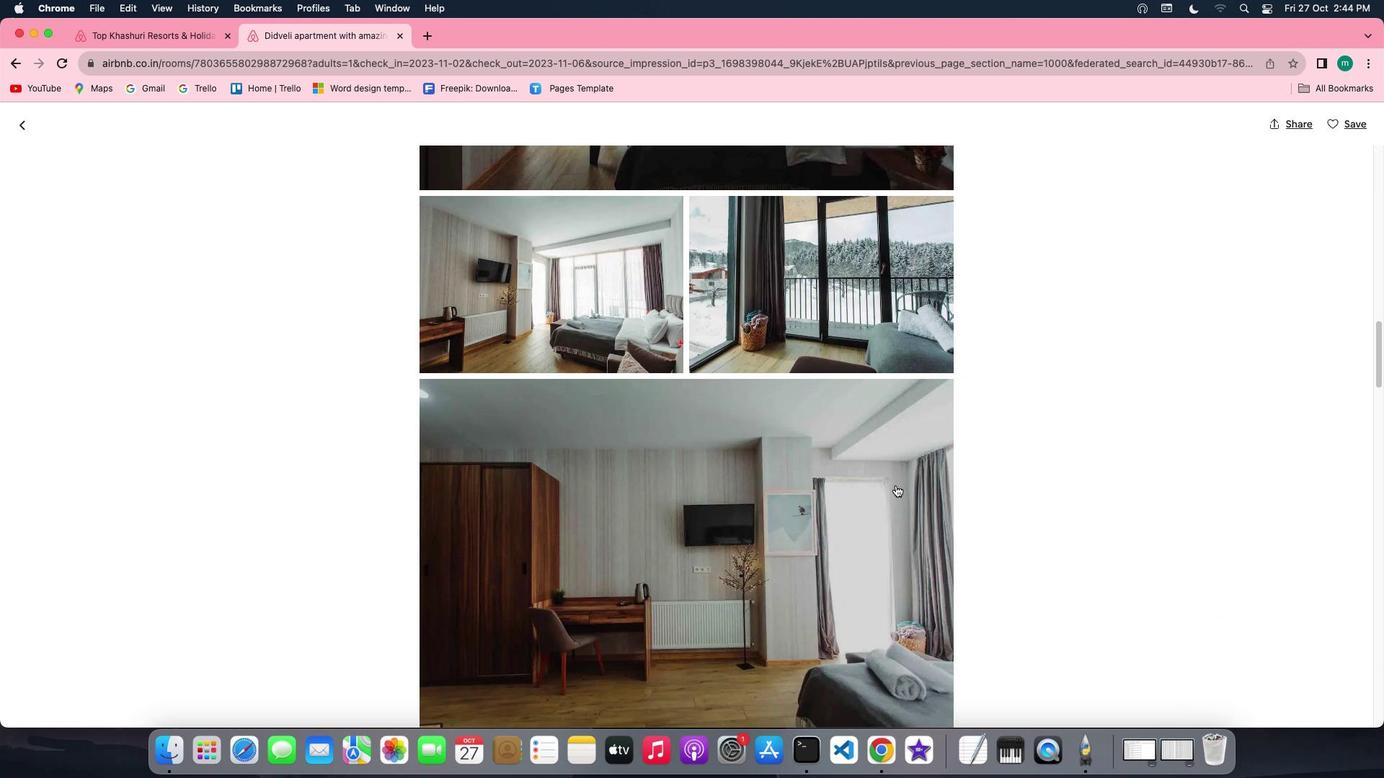 
Action: Mouse scrolled (886, 476) with delta (-9, -10)
Screenshot: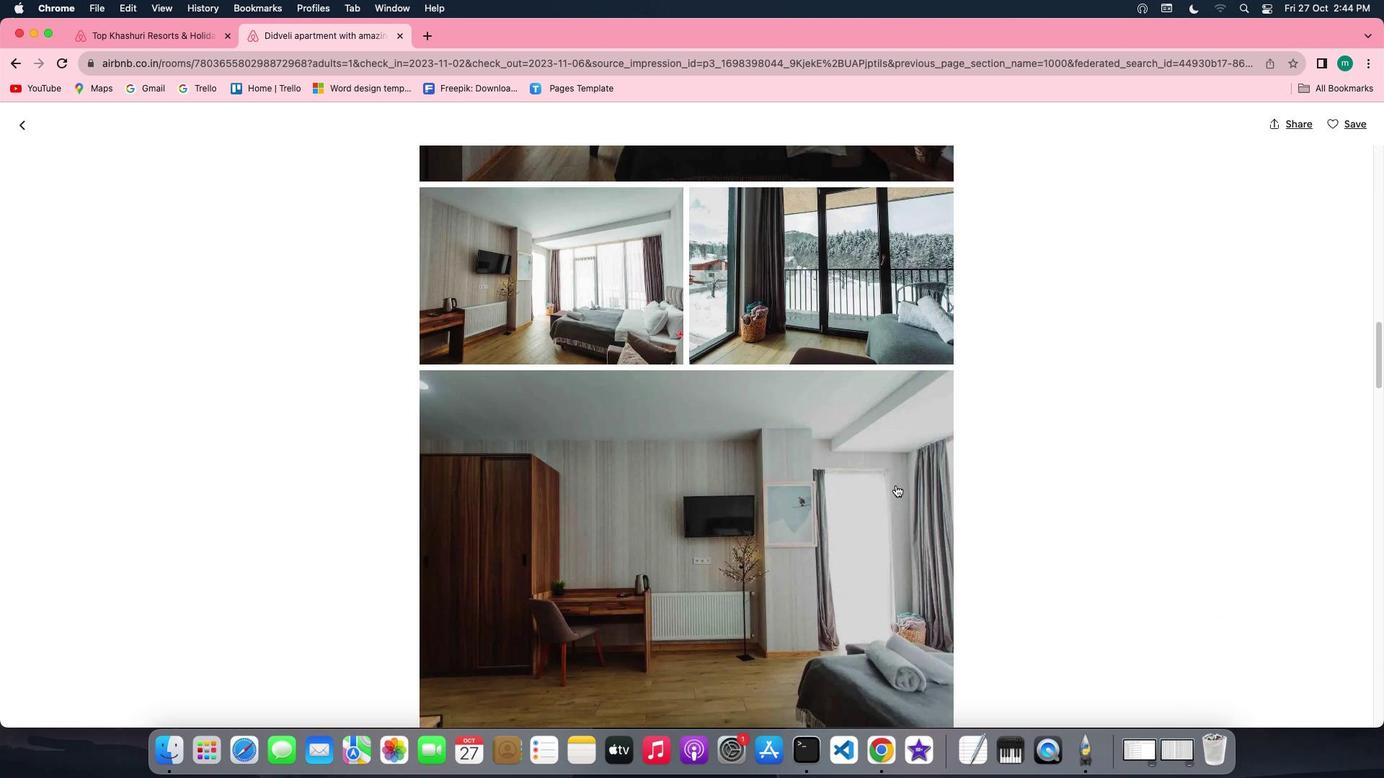 
Action: Mouse scrolled (886, 476) with delta (-9, -10)
Screenshot: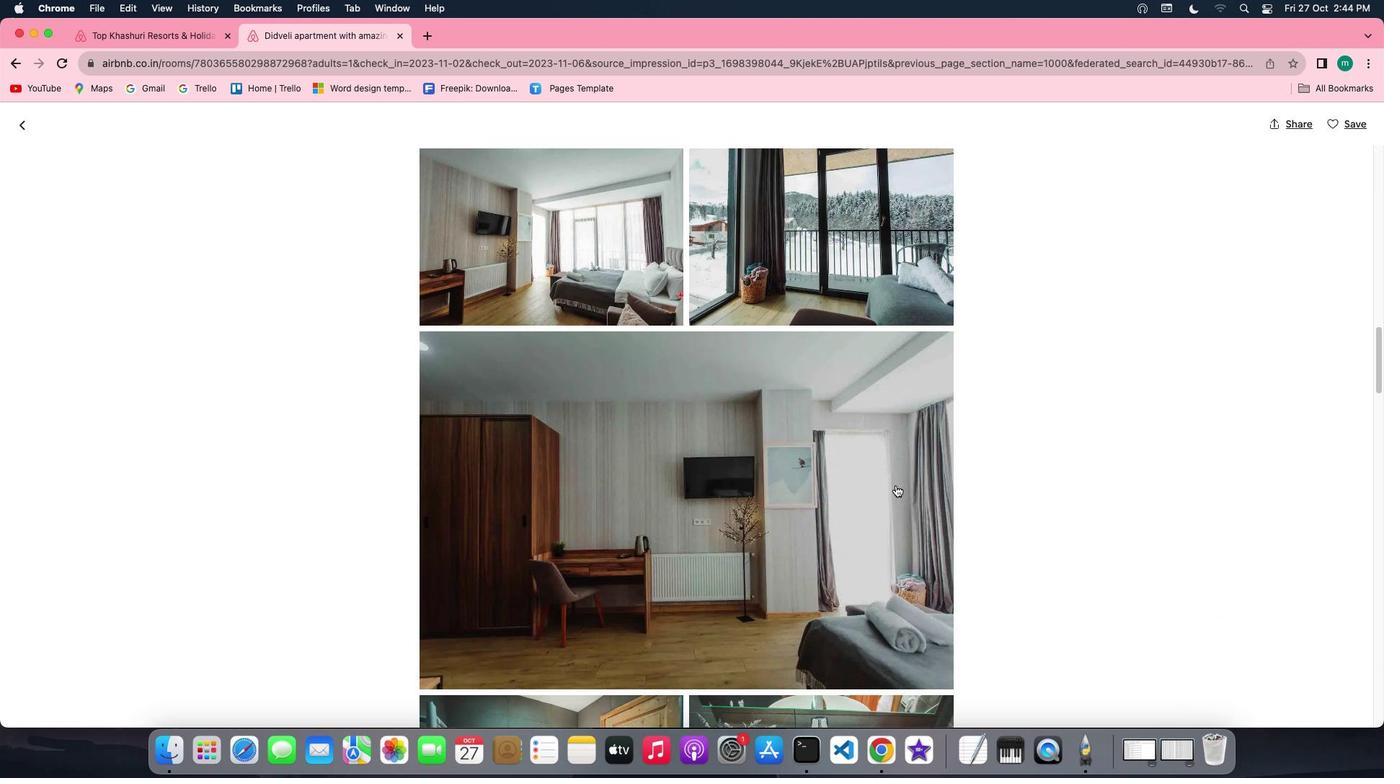 
Action: Mouse scrolled (886, 476) with delta (-9, -10)
Screenshot: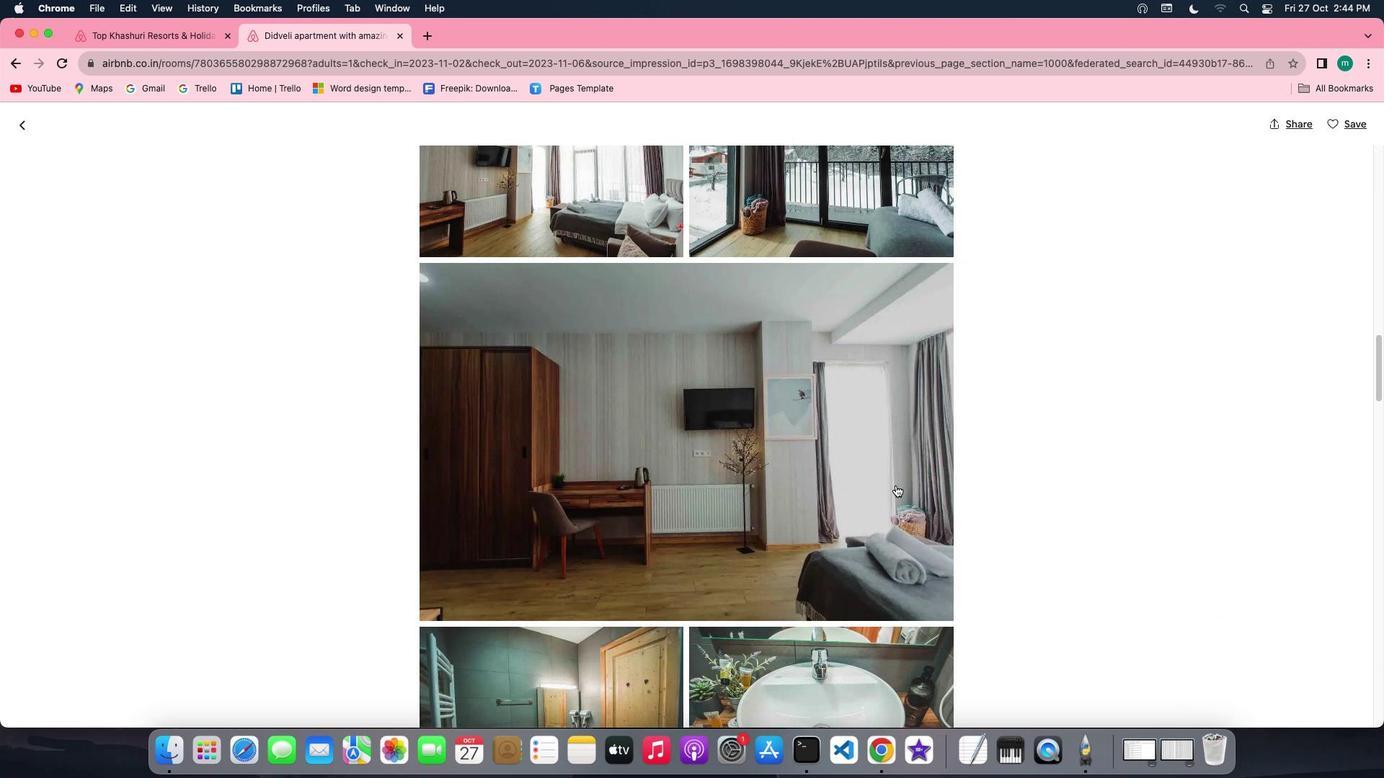 
Action: Mouse scrolled (886, 476) with delta (-9, -10)
Screenshot: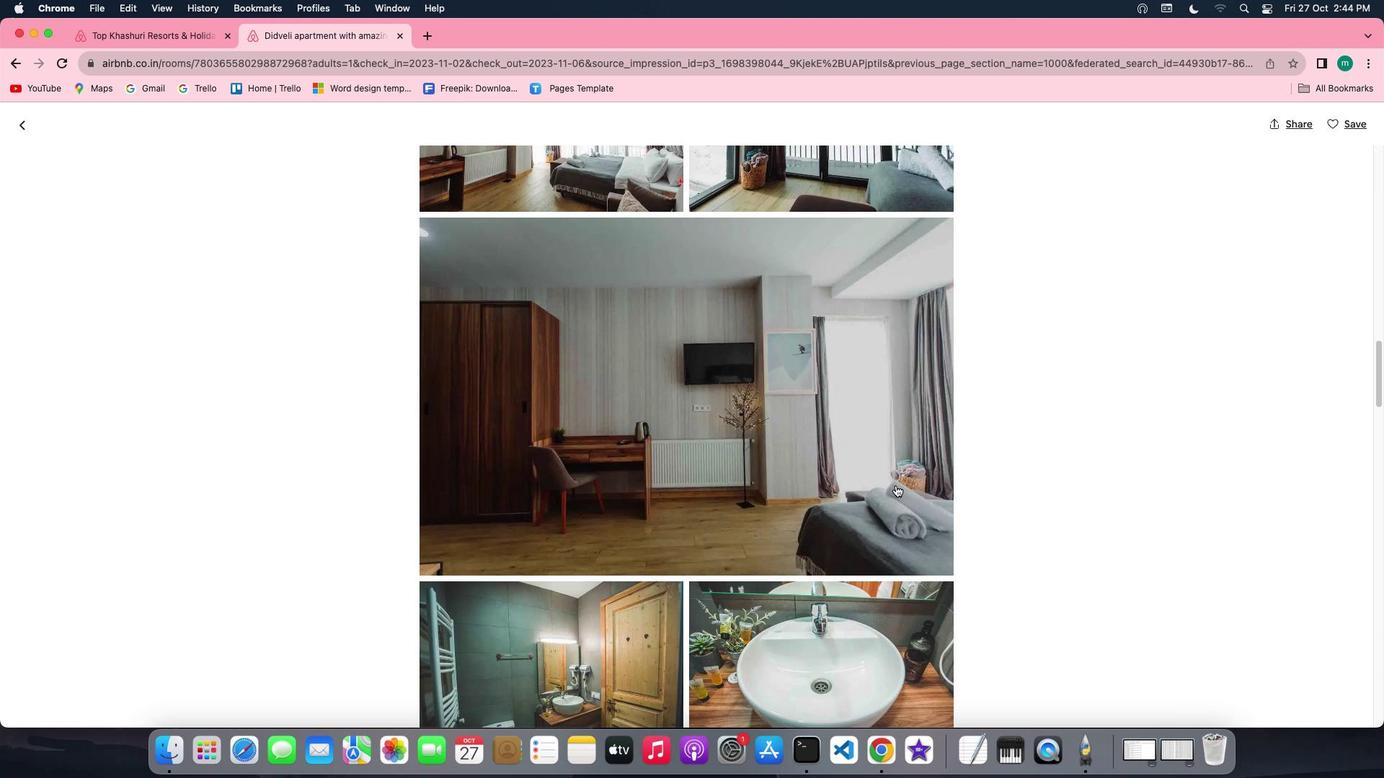 
Action: Mouse scrolled (886, 476) with delta (-9, -10)
Screenshot: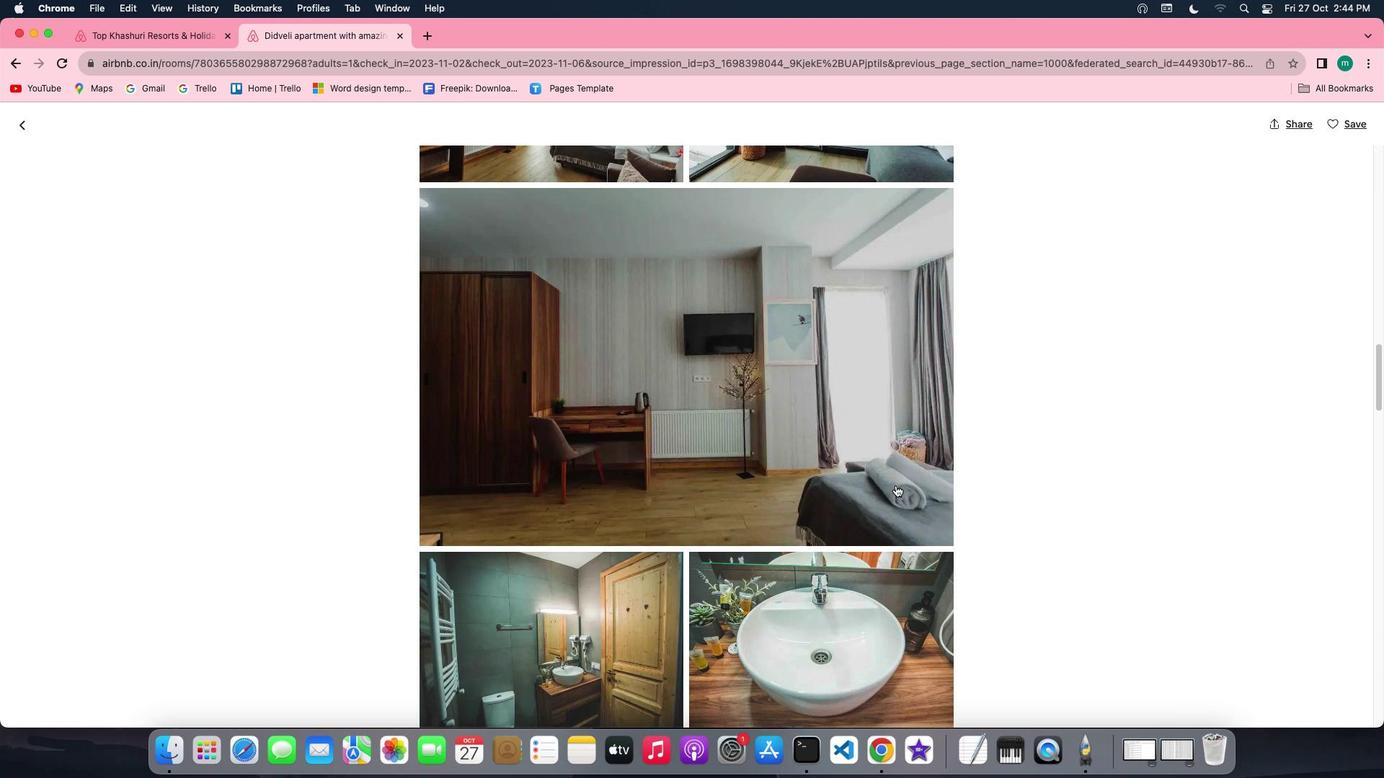 
Action: Mouse scrolled (886, 476) with delta (-9, -10)
Screenshot: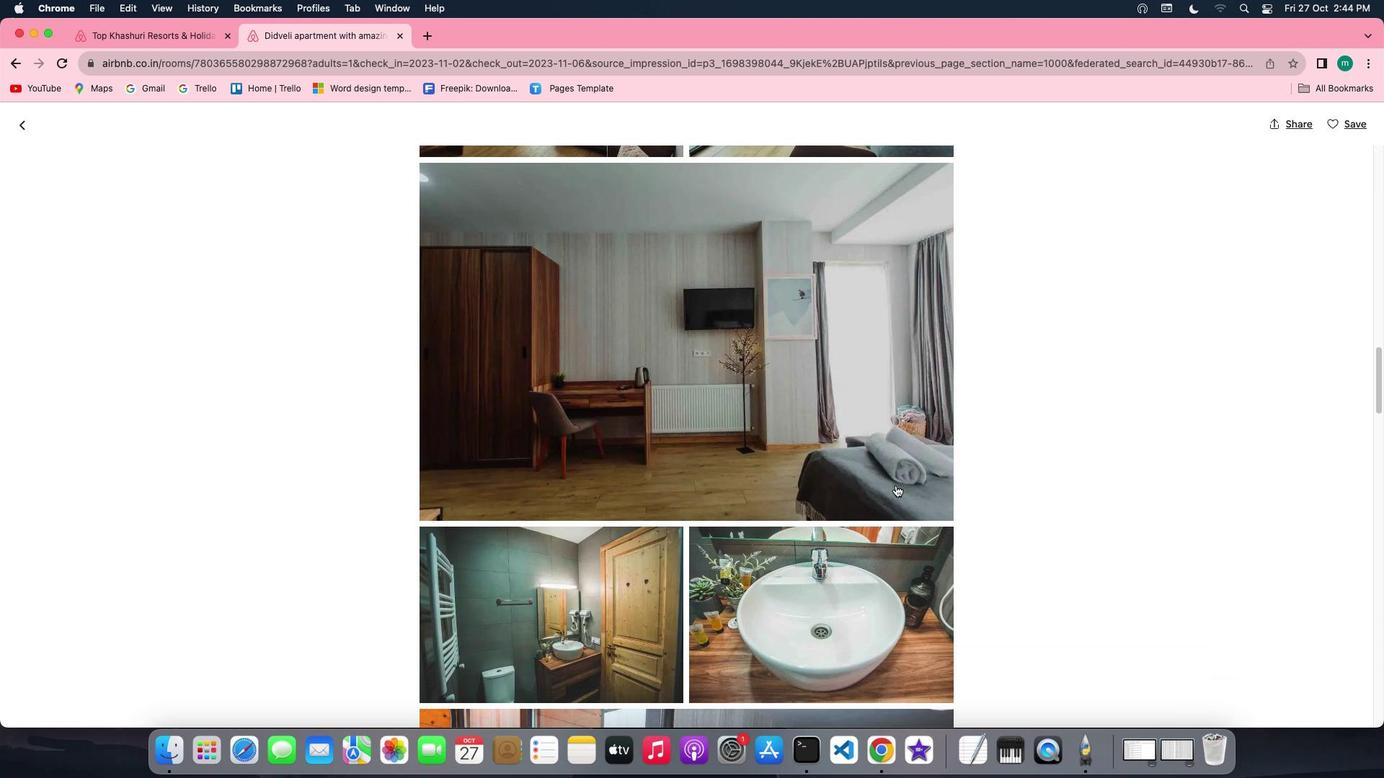 
Action: Mouse scrolled (886, 476) with delta (-9, -10)
Screenshot: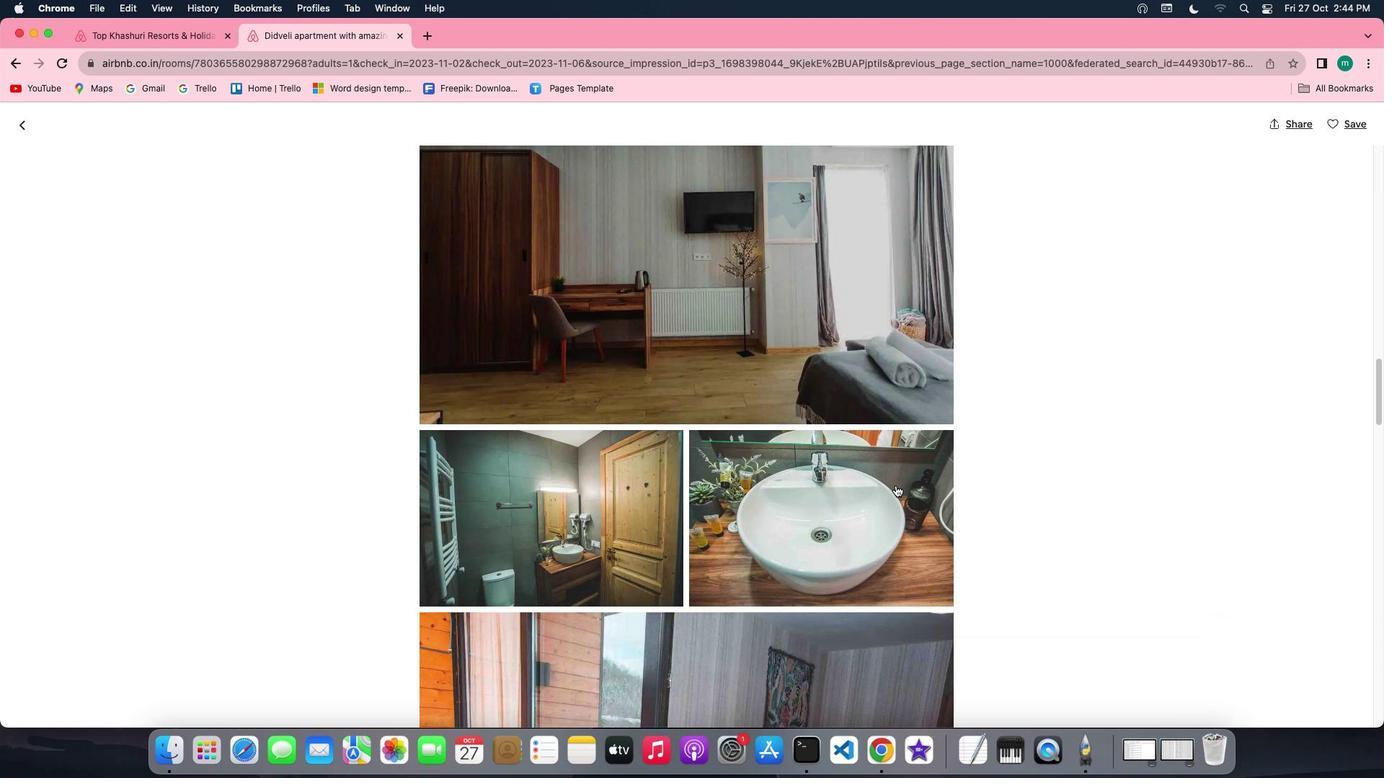 
Action: Mouse scrolled (886, 476) with delta (-9, -10)
Screenshot: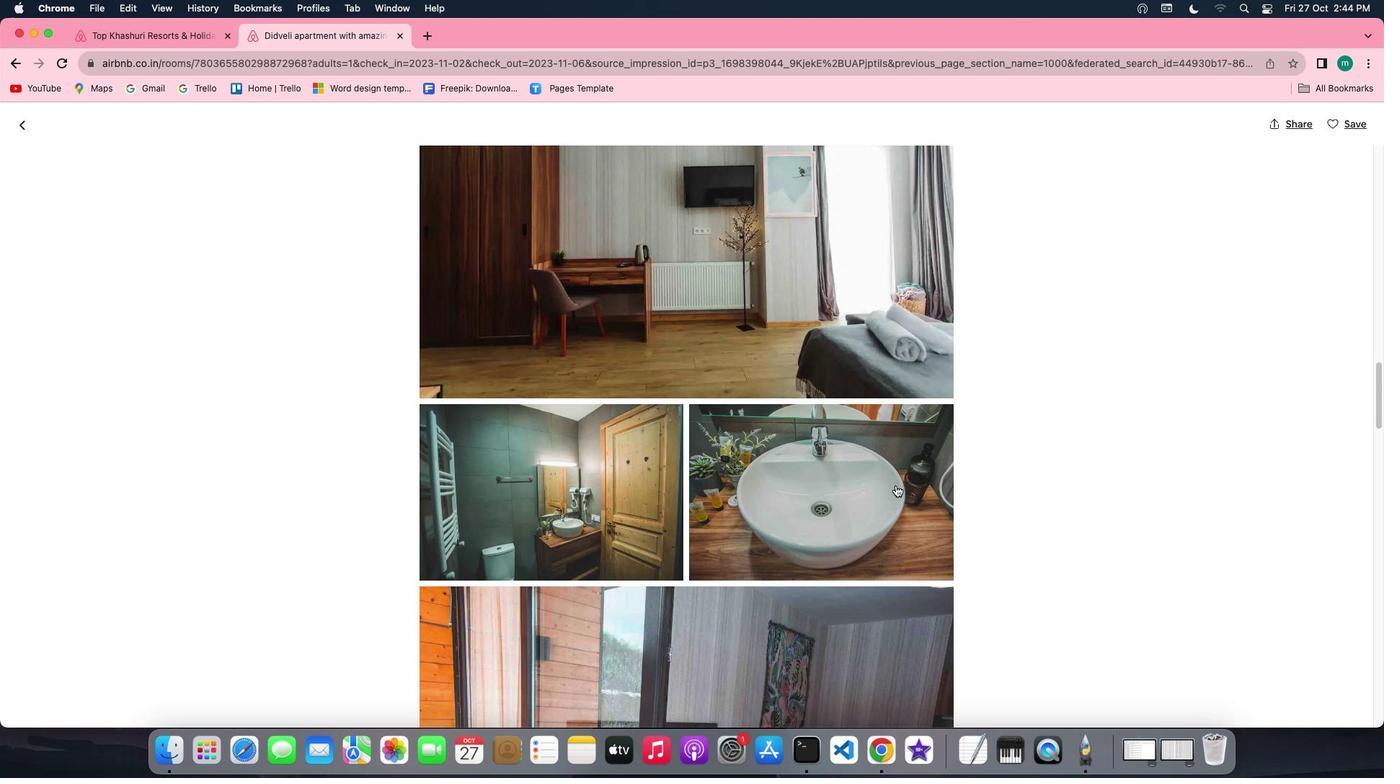 
Action: Mouse scrolled (886, 476) with delta (-9, -10)
Screenshot: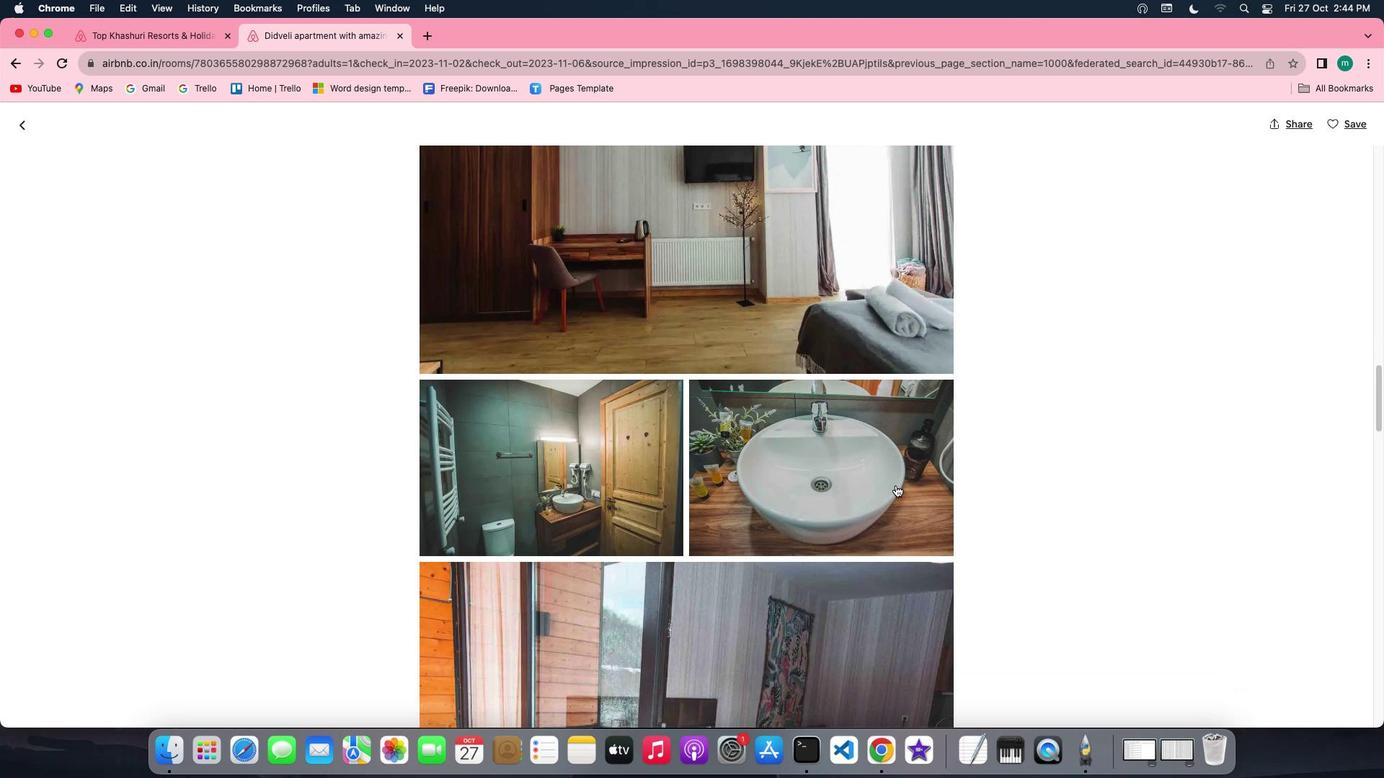 
Action: Mouse scrolled (886, 476) with delta (-9, -10)
Screenshot: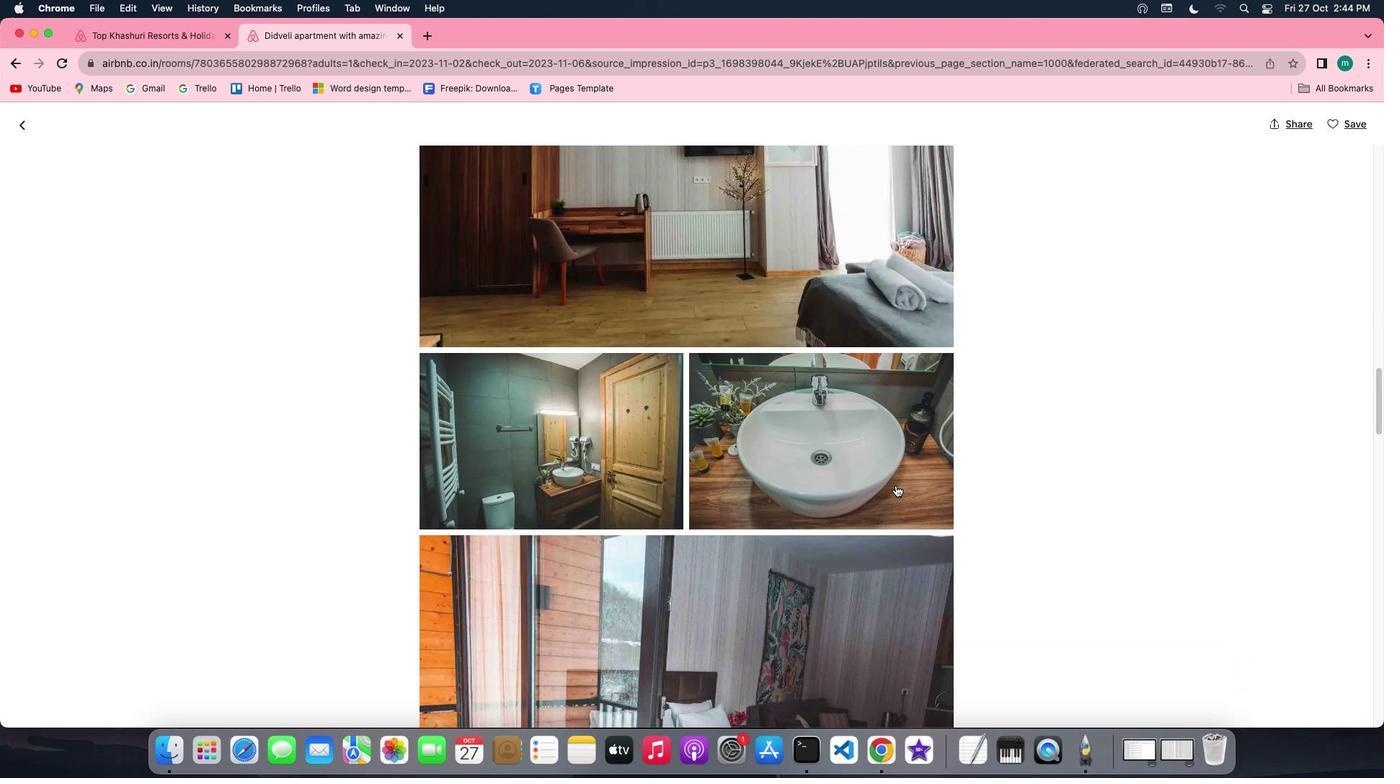 
Action: Mouse scrolled (886, 476) with delta (-9, -11)
Screenshot: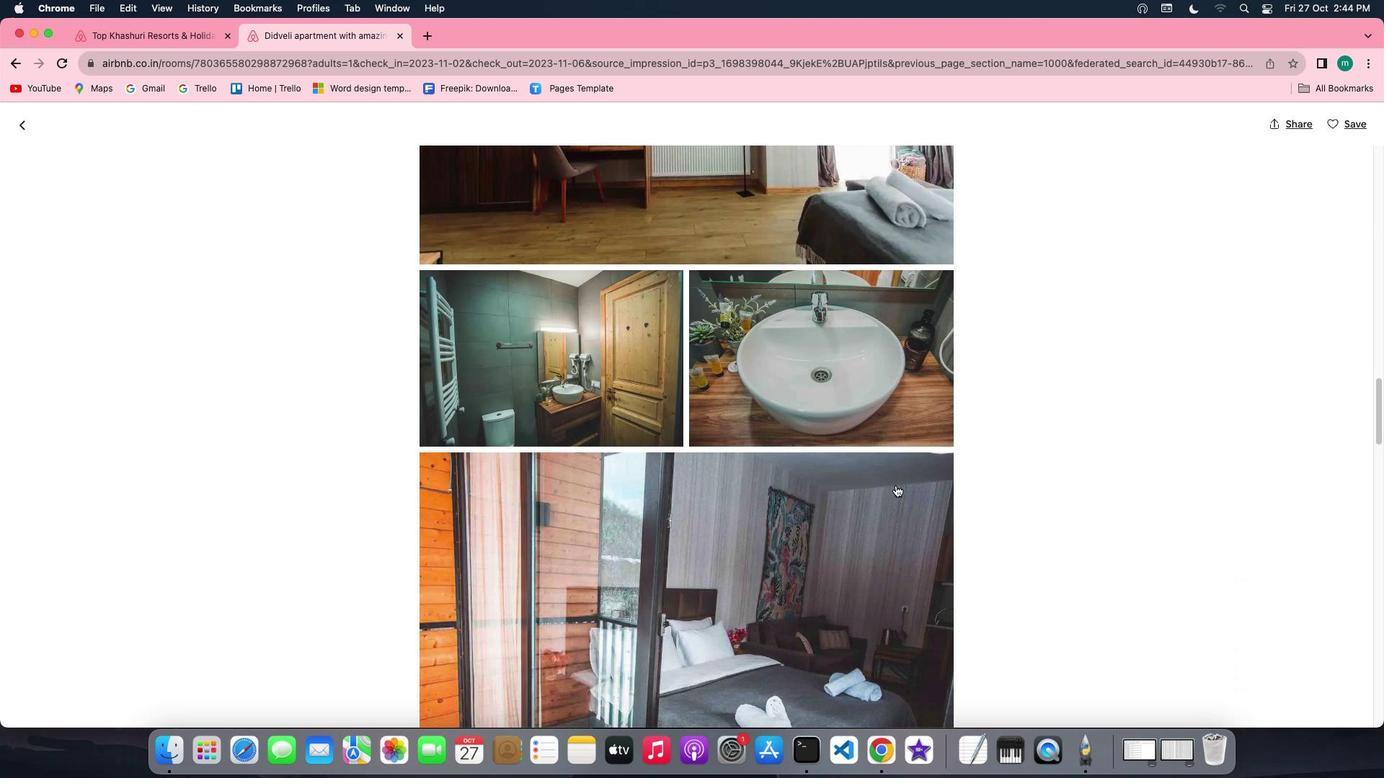 
Action: Mouse scrolled (886, 476) with delta (-9, -10)
Screenshot: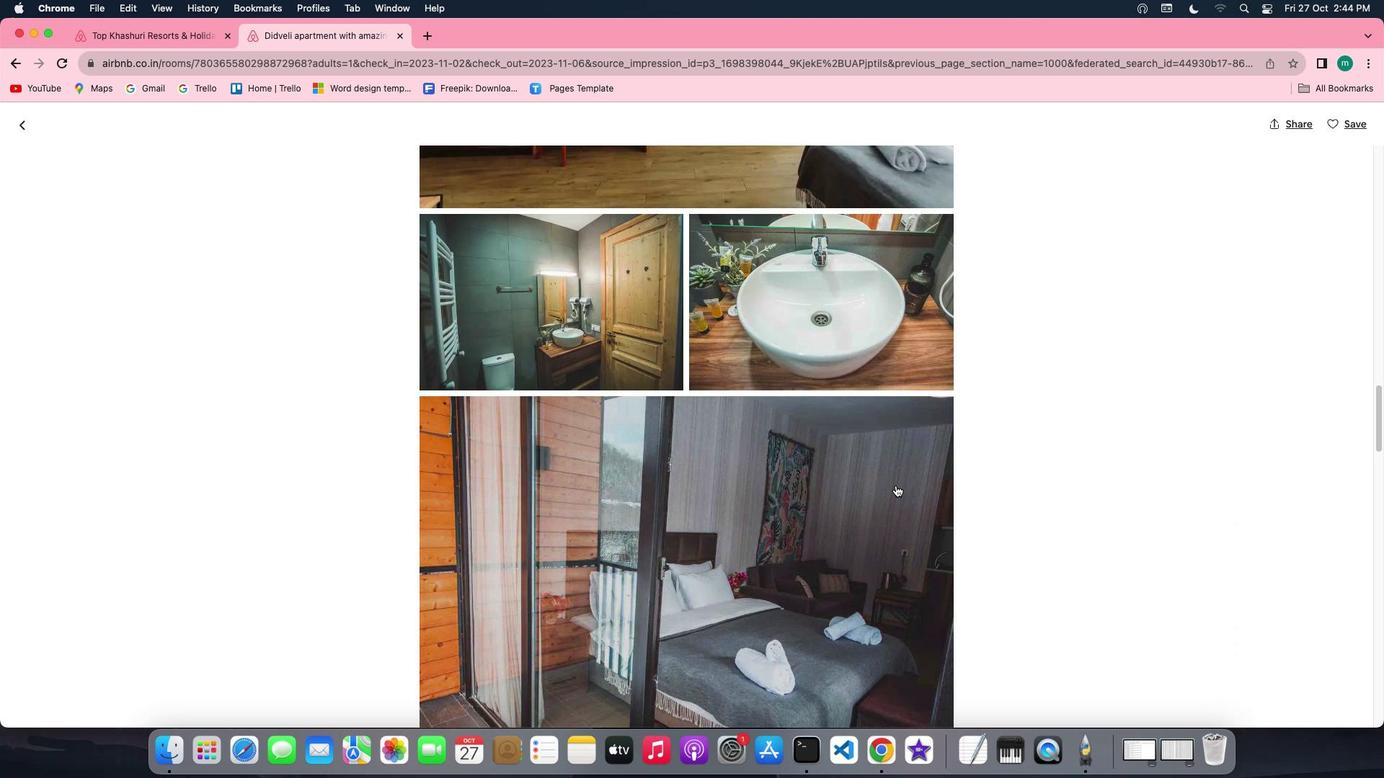 
Action: Mouse scrolled (886, 476) with delta (-9, -10)
Screenshot: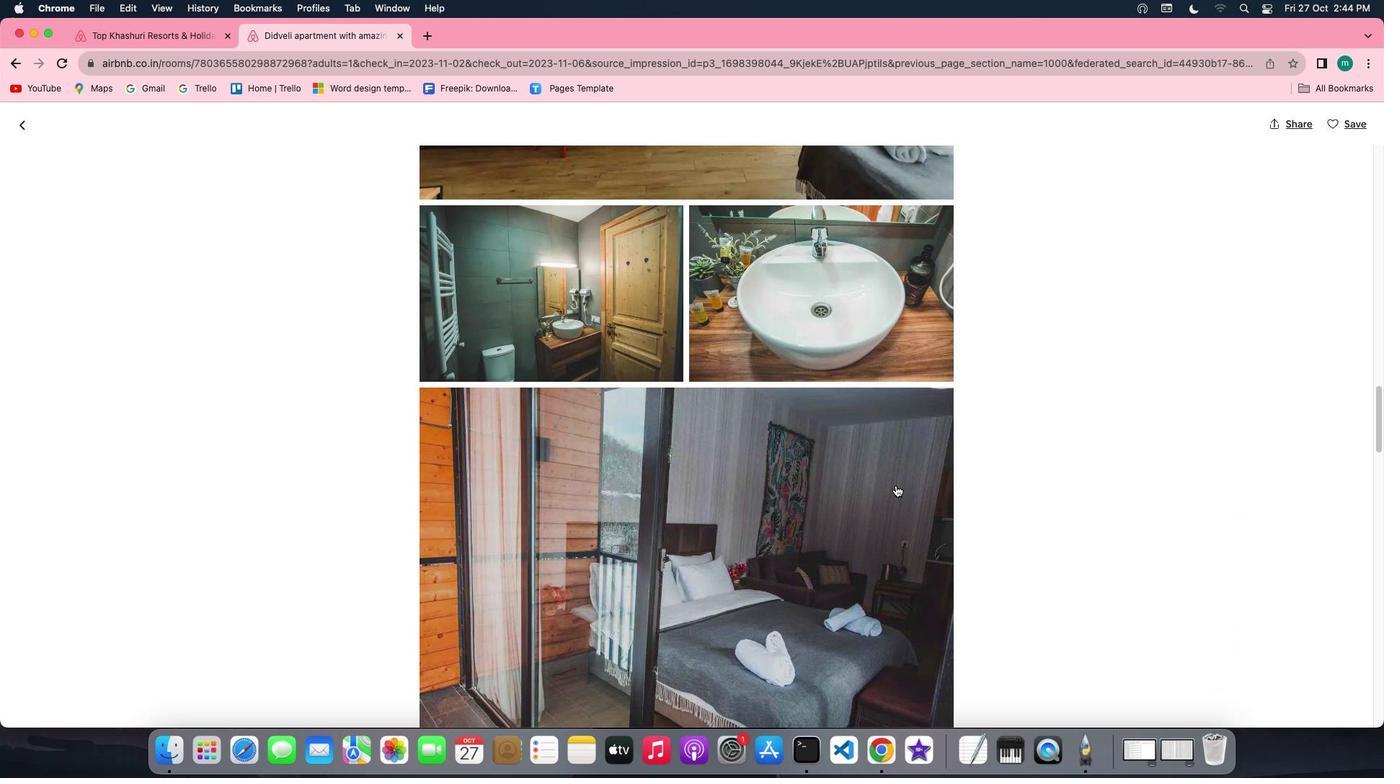 
Action: Mouse scrolled (886, 476) with delta (-9, -10)
Screenshot: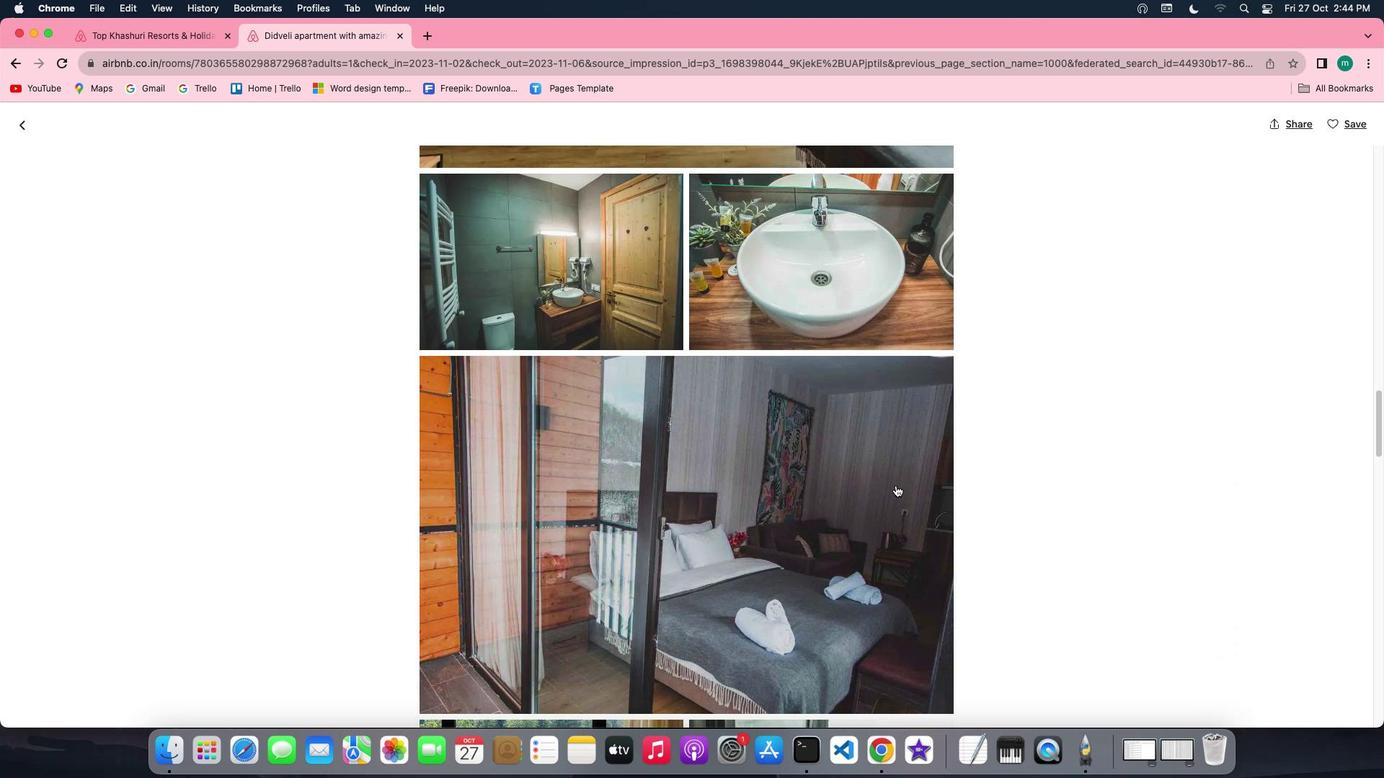 
Action: Mouse scrolled (886, 476) with delta (-9, -10)
Screenshot: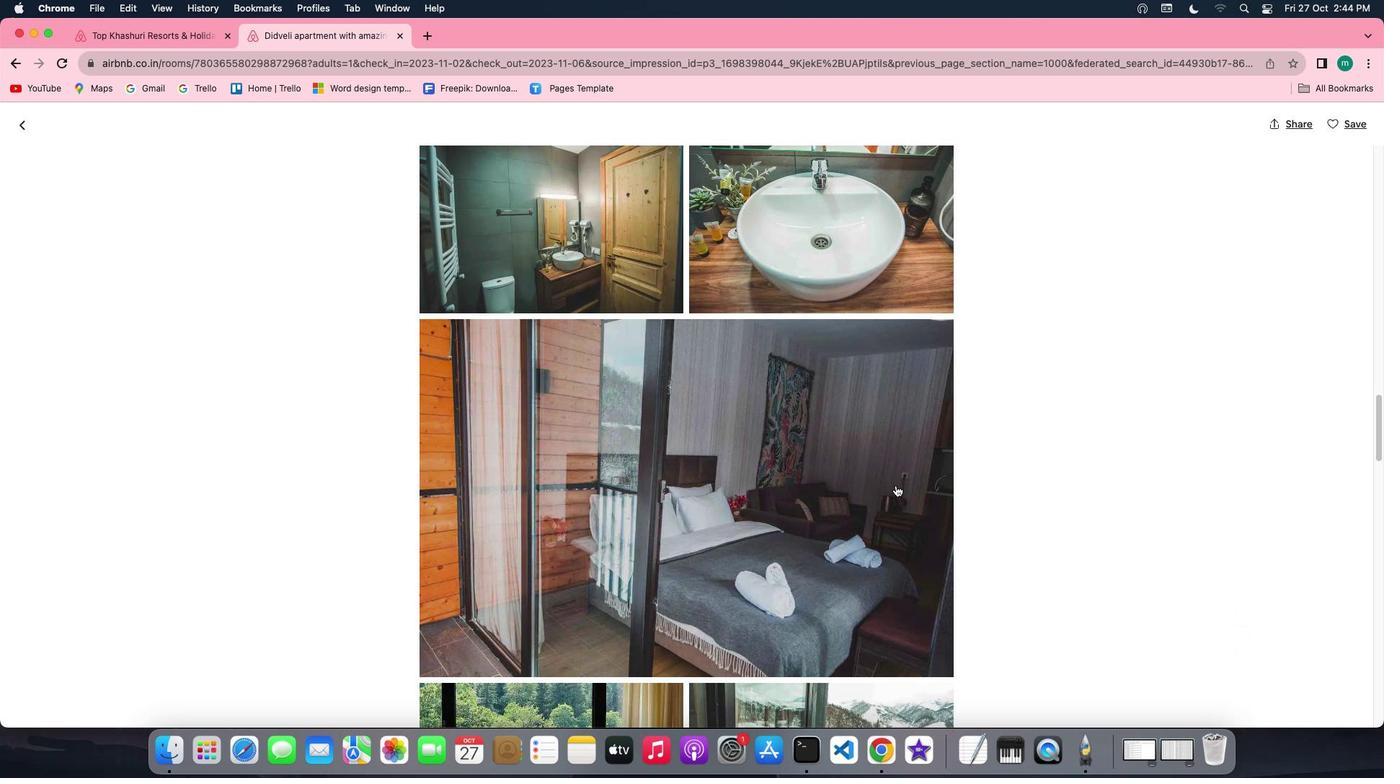
Action: Mouse scrolled (886, 476) with delta (-9, -10)
Screenshot: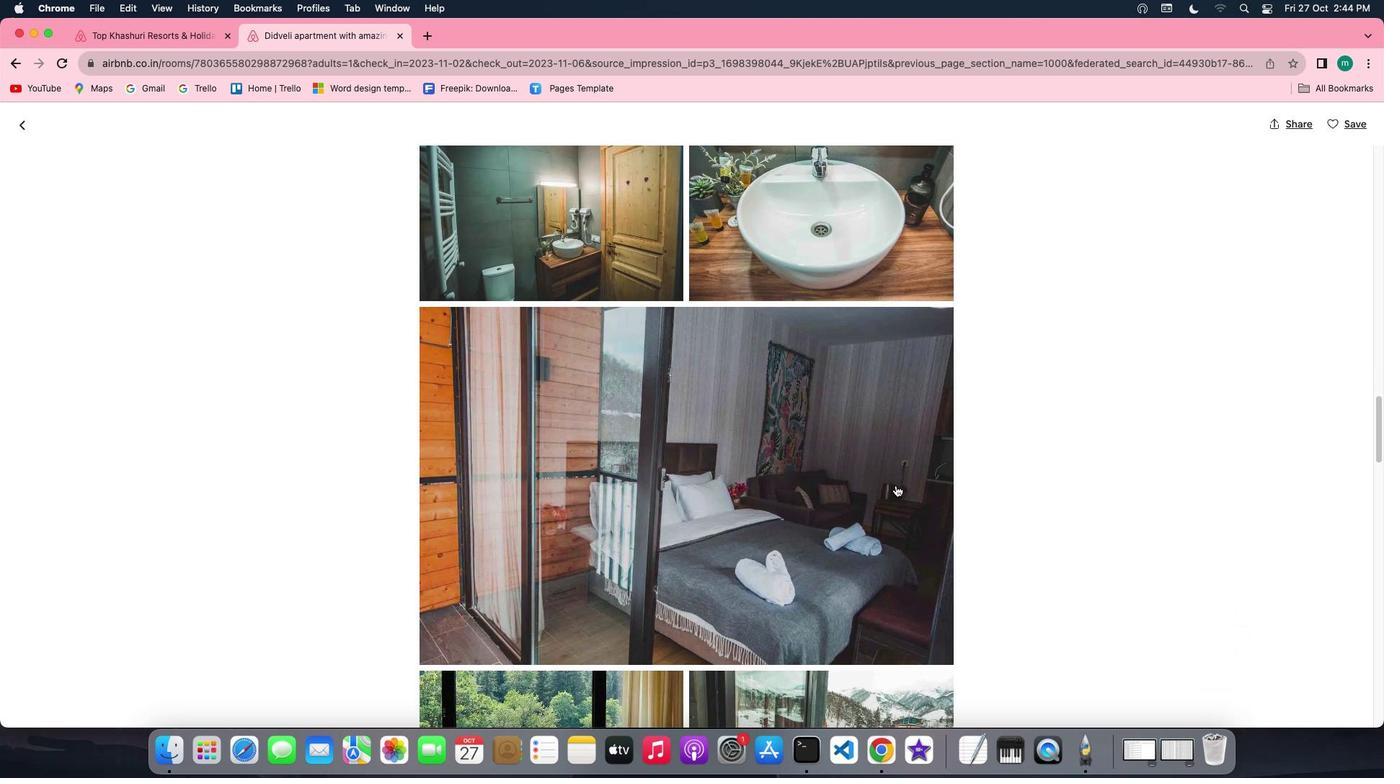 
Action: Mouse scrolled (886, 476) with delta (-9, -10)
Screenshot: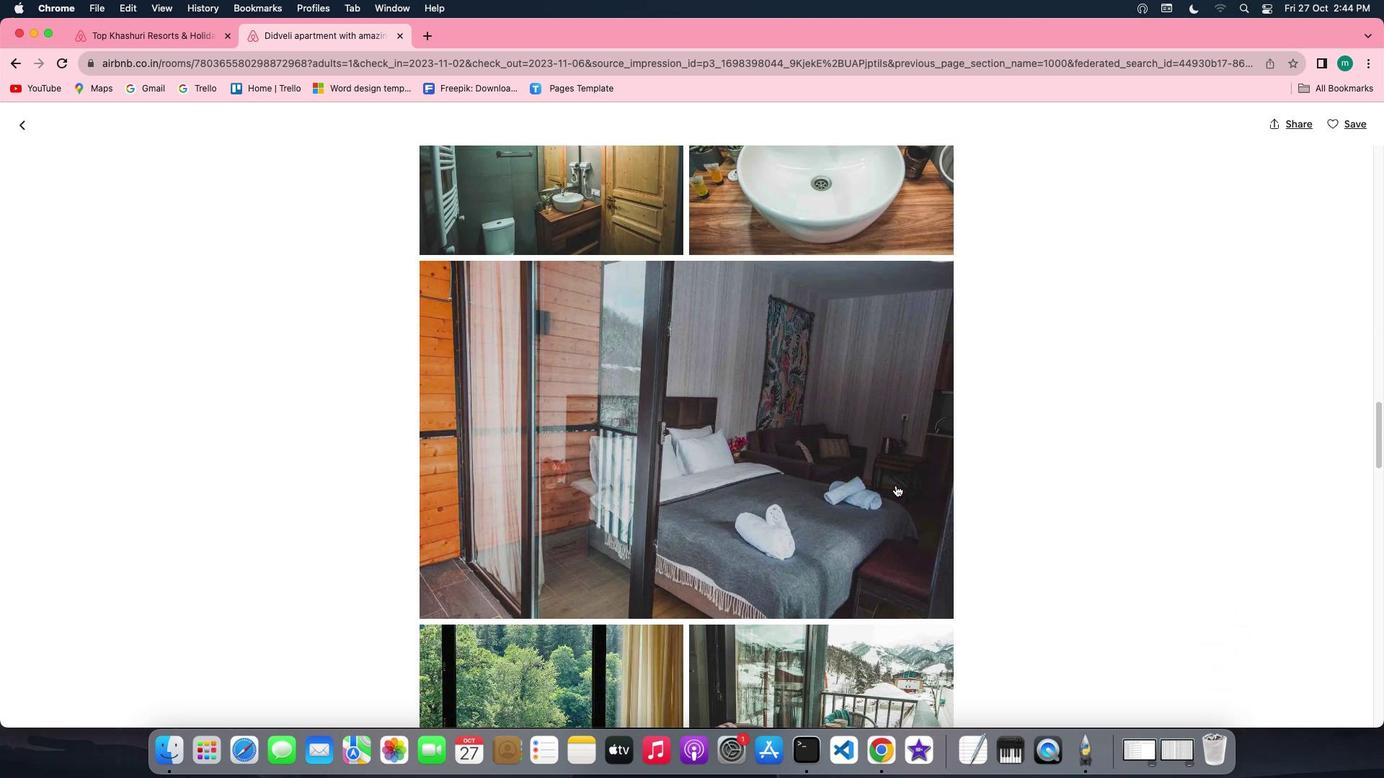 
Action: Mouse scrolled (886, 476) with delta (-9, -10)
Screenshot: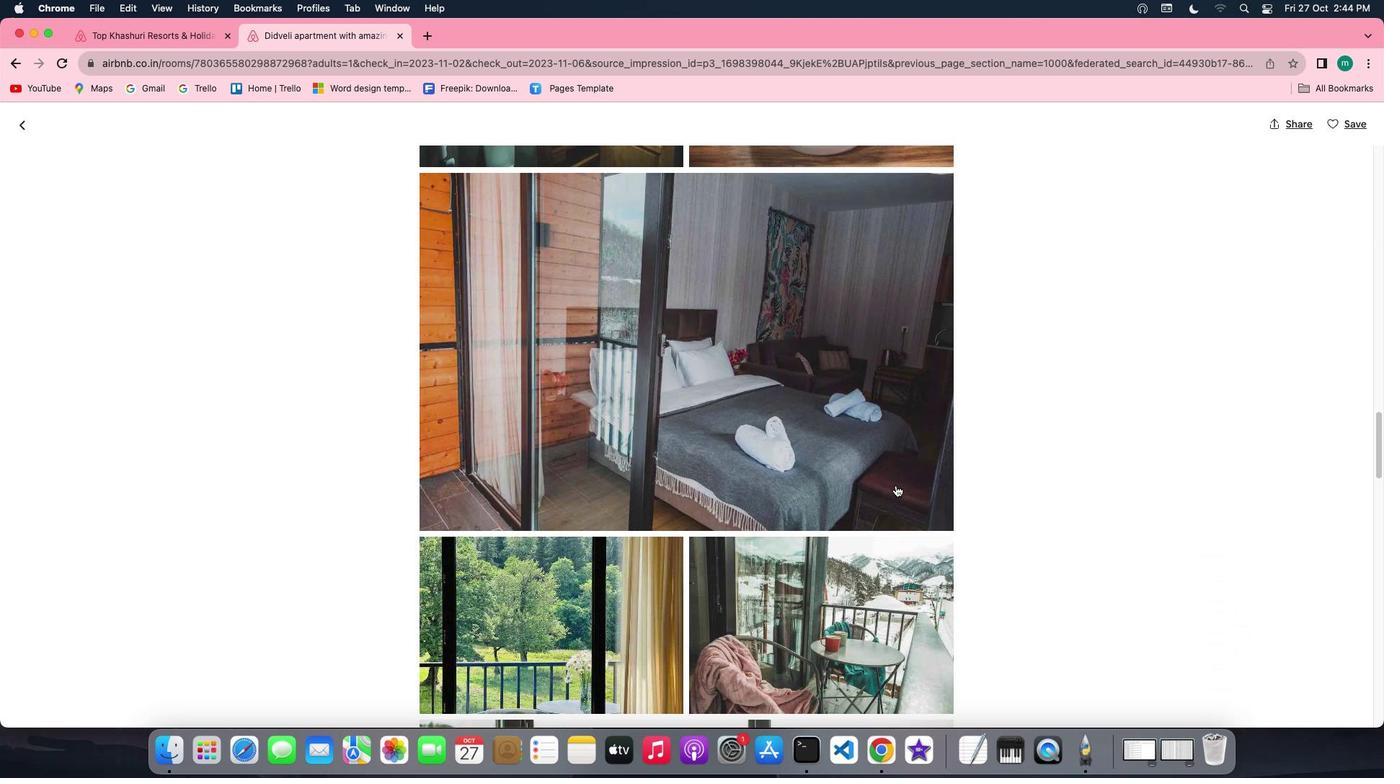 
Action: Mouse scrolled (886, 476) with delta (-9, -10)
Screenshot: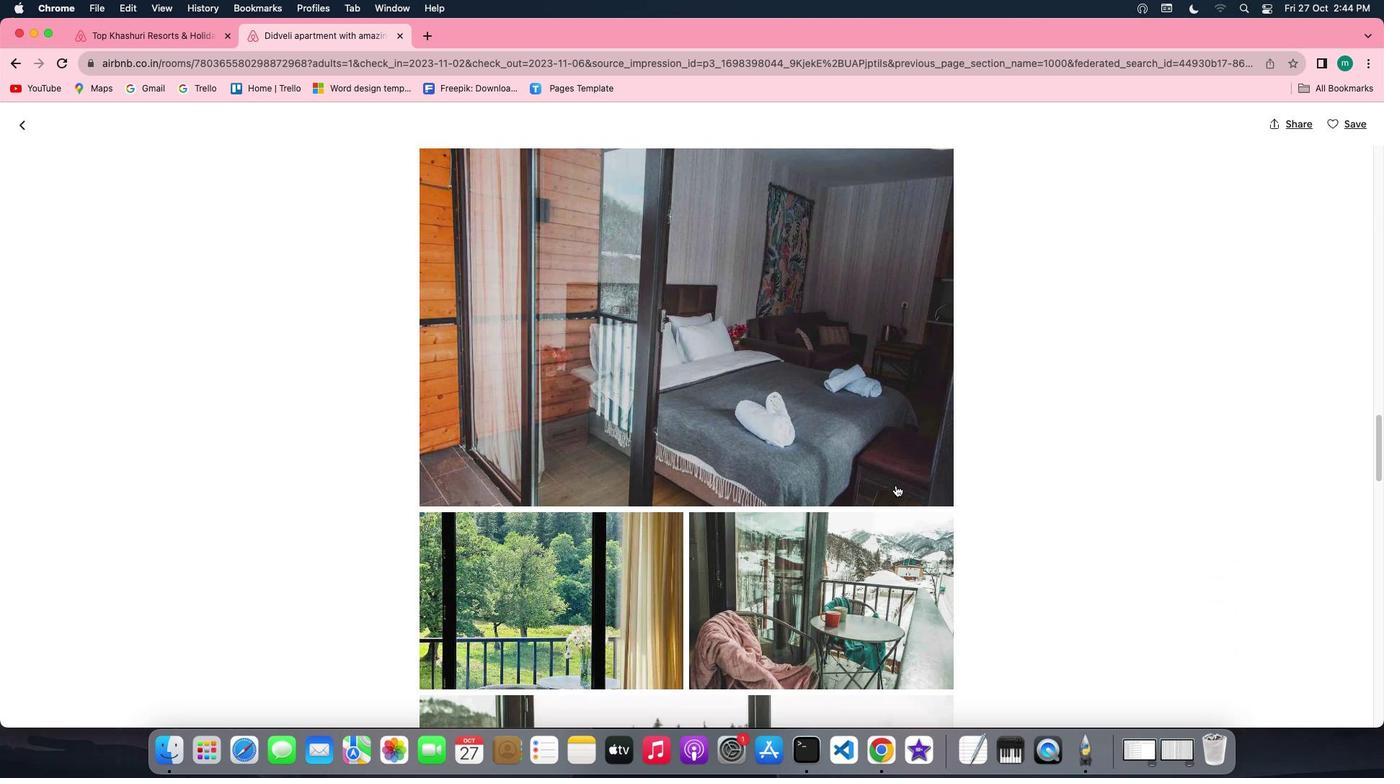 
Action: Mouse scrolled (886, 476) with delta (-9, -10)
Screenshot: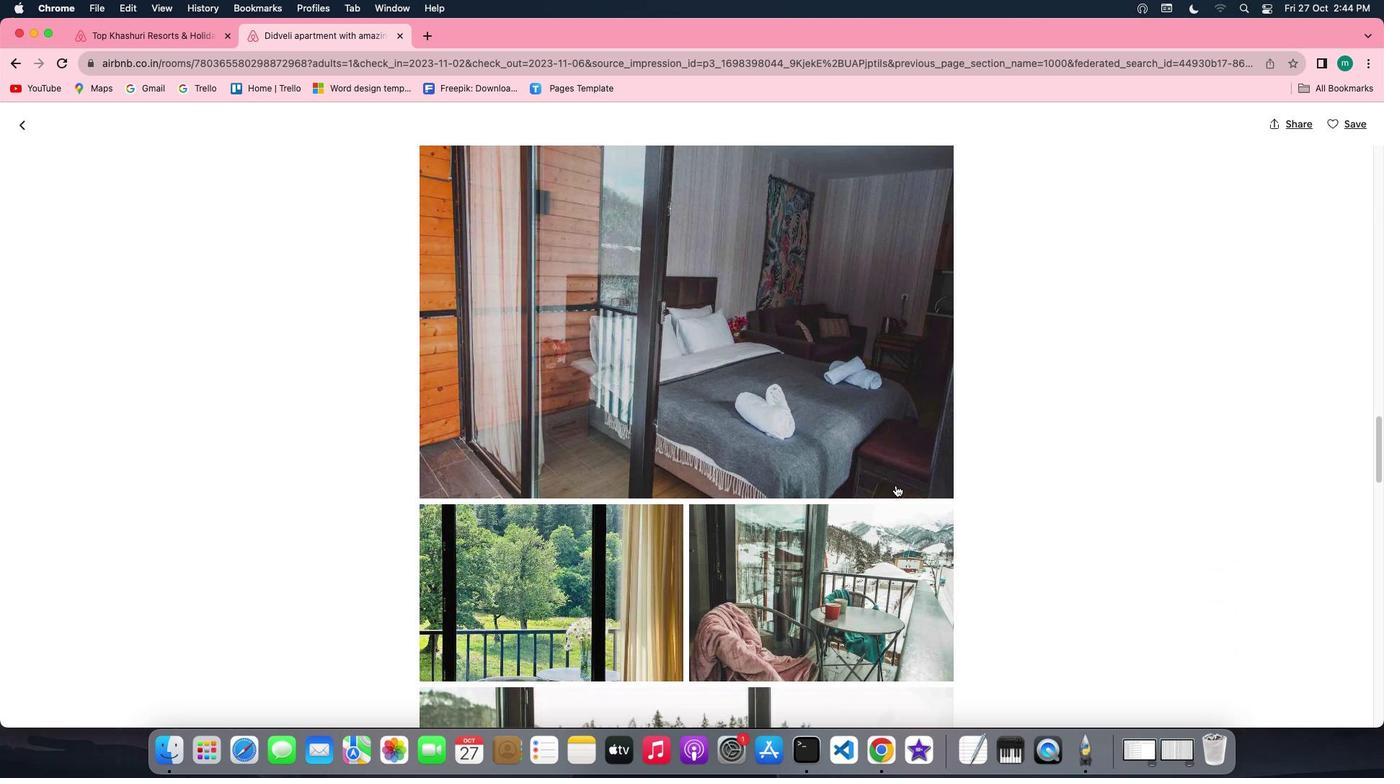 
Action: Mouse scrolled (886, 476) with delta (-9, -10)
Screenshot: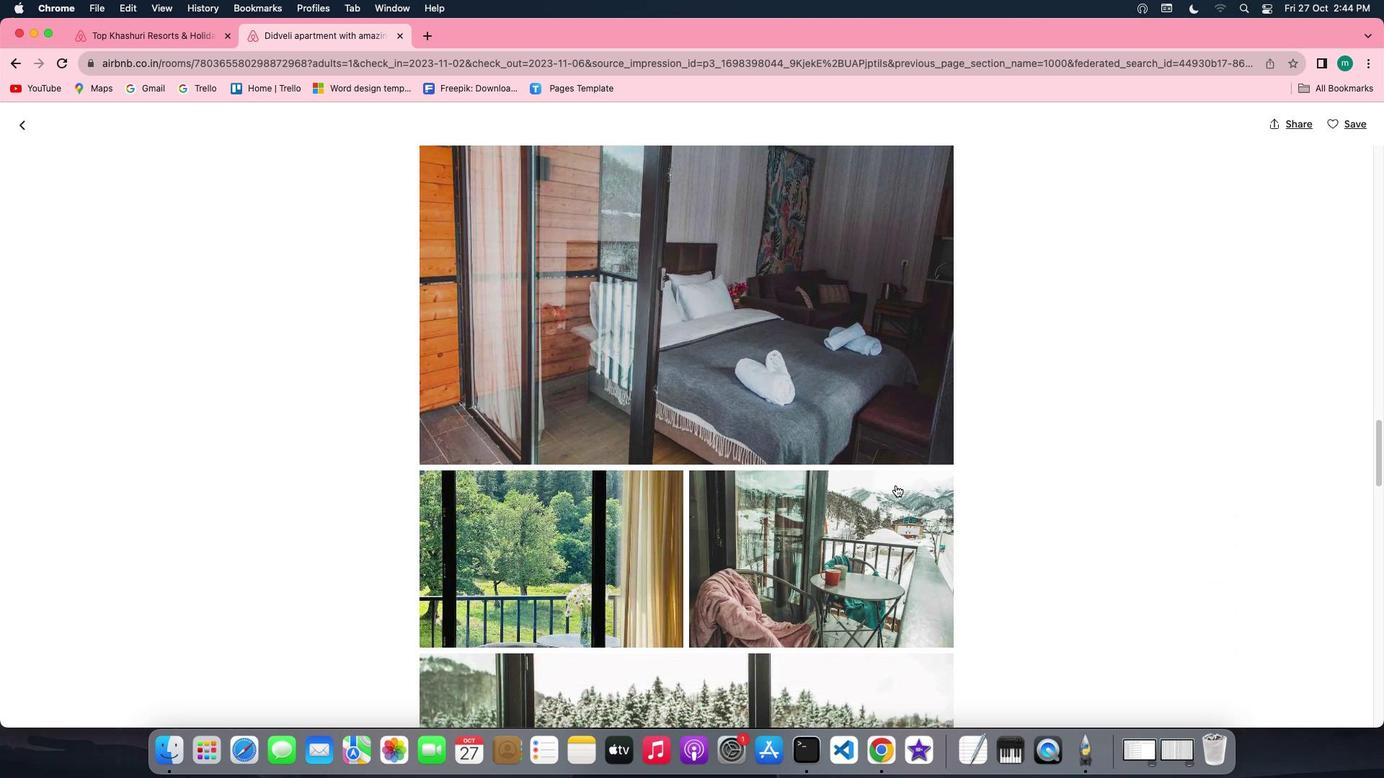 
Action: Mouse scrolled (886, 476) with delta (-9, -10)
Screenshot: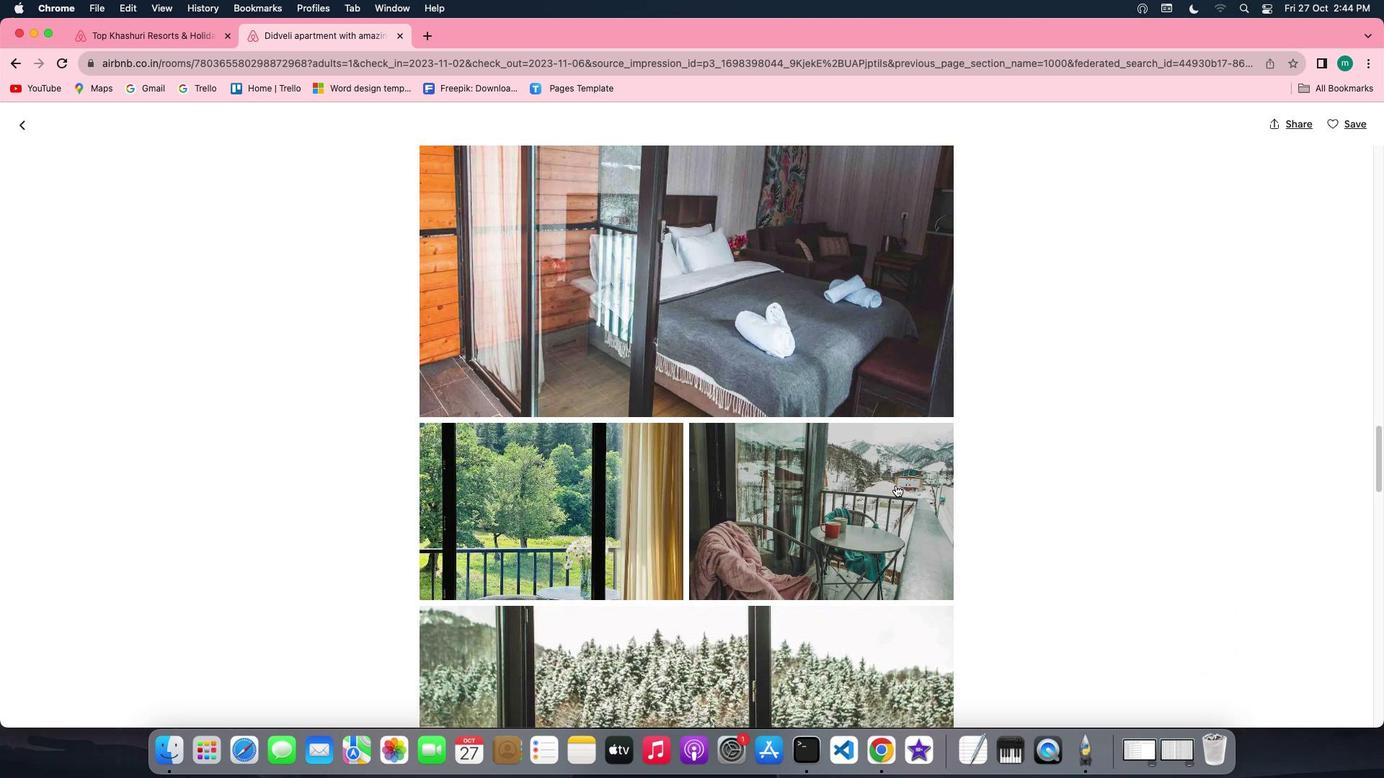 
Action: Mouse scrolled (886, 476) with delta (-9, -10)
Screenshot: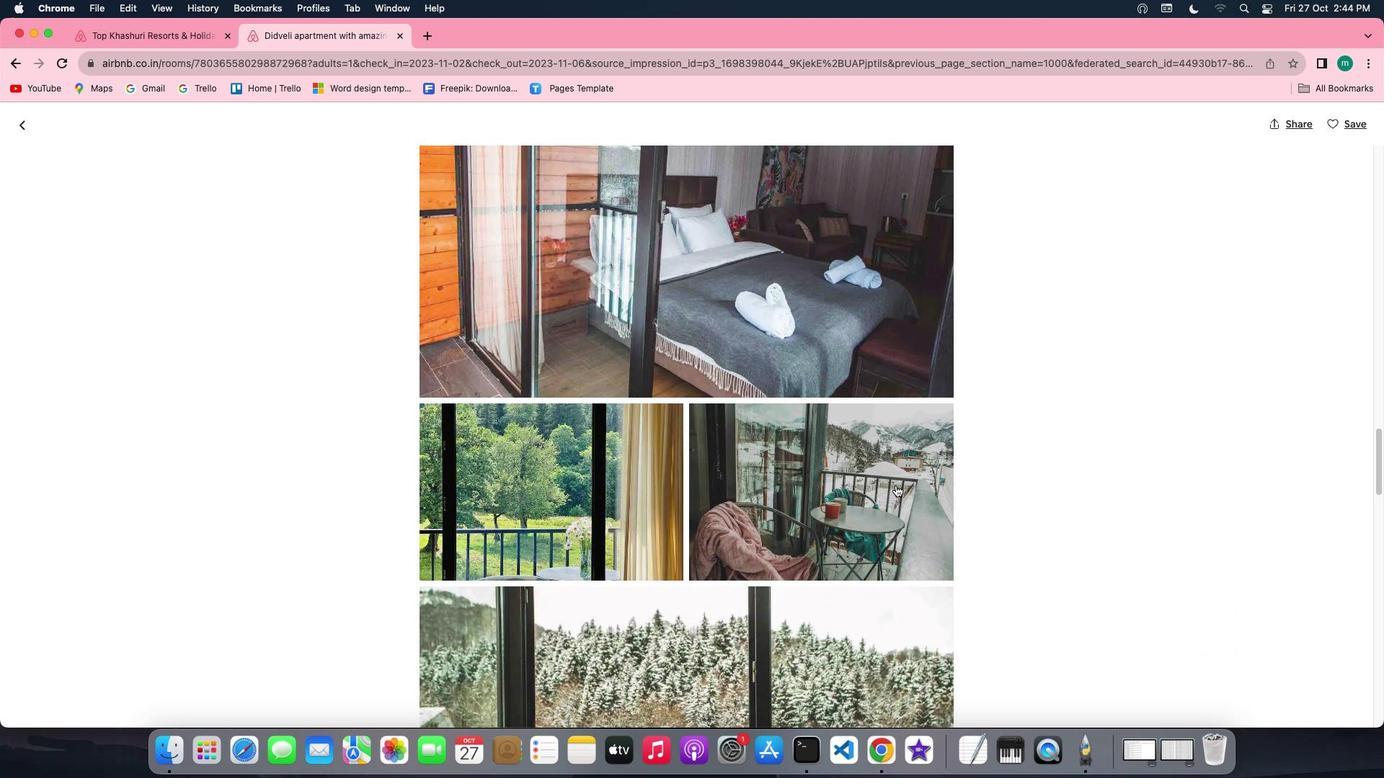 
Action: Mouse scrolled (886, 476) with delta (-9, -10)
Screenshot: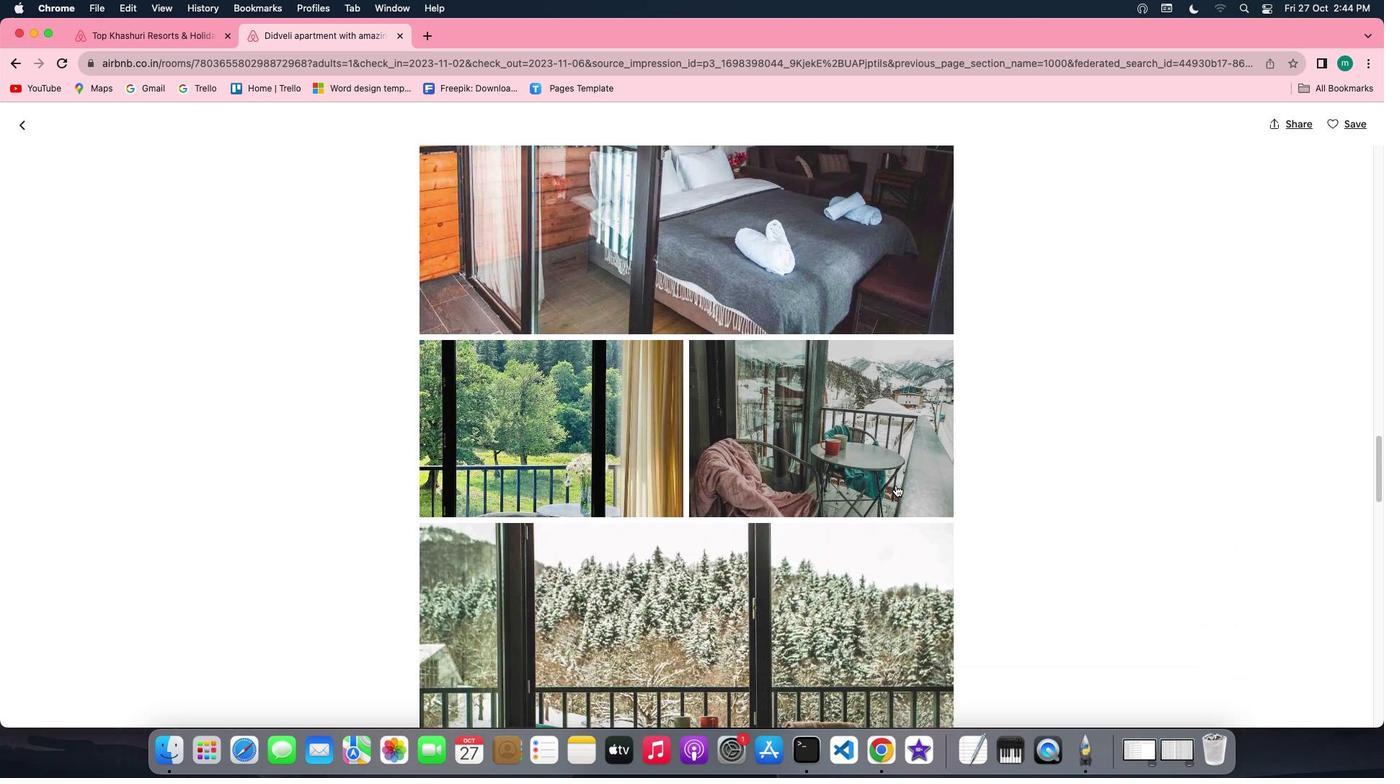 
Action: Mouse scrolled (886, 476) with delta (-9, -11)
Screenshot: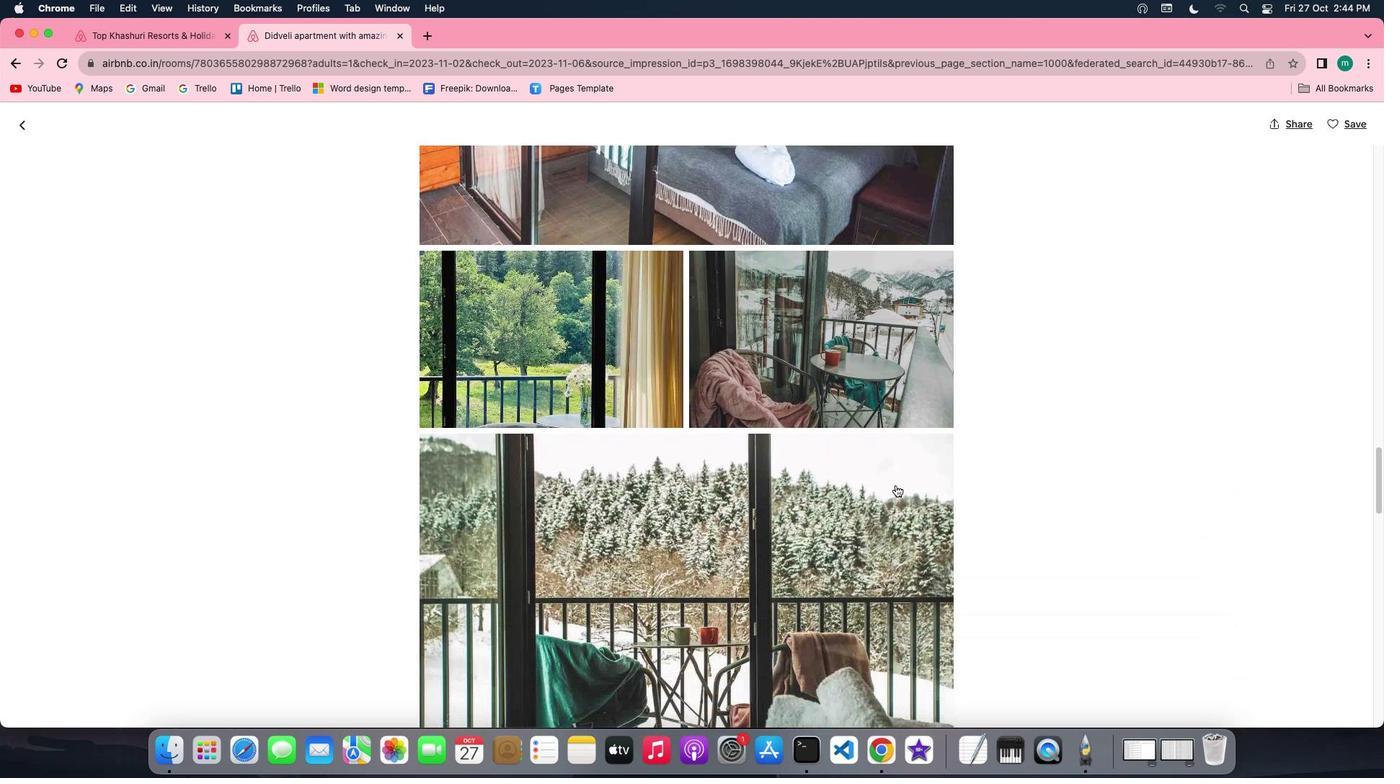 
Action: Mouse scrolled (886, 476) with delta (-9, -10)
Screenshot: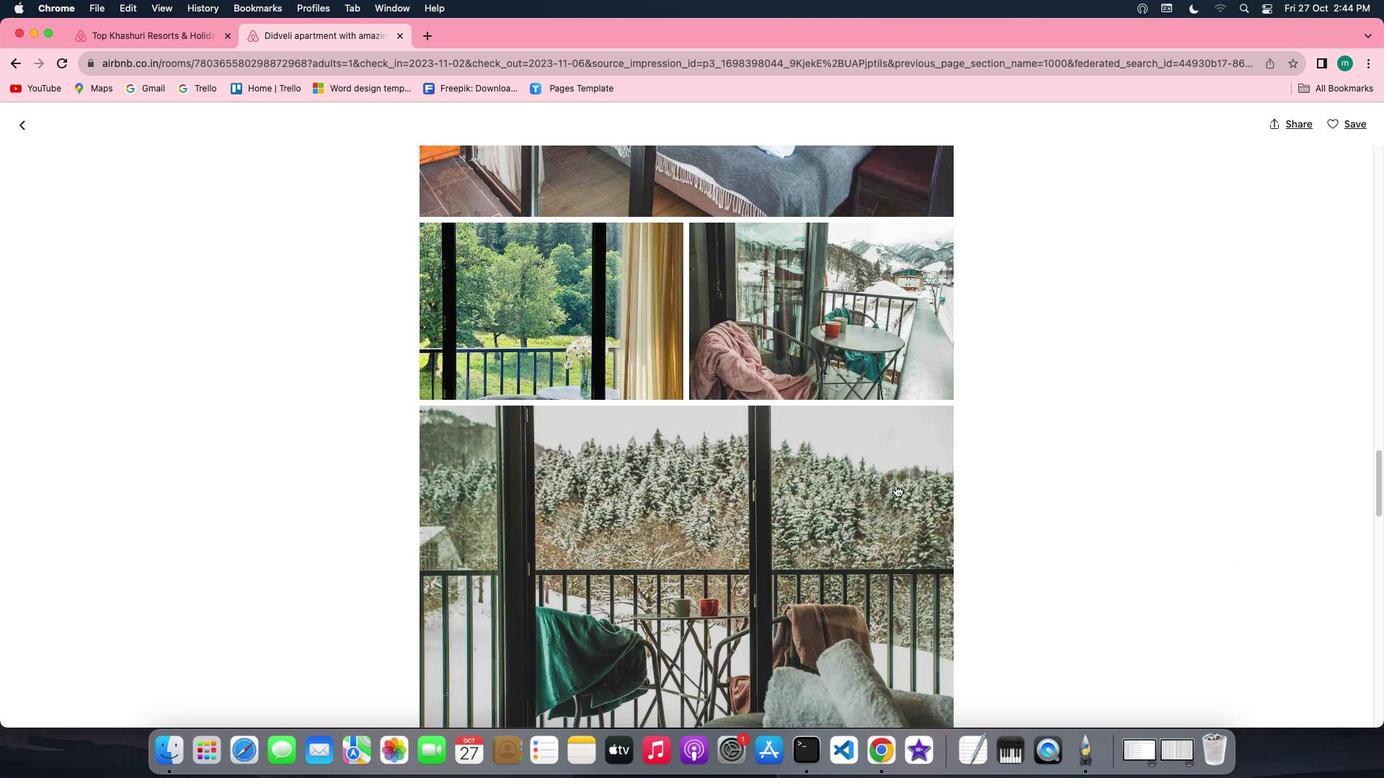 
Action: Mouse scrolled (886, 476) with delta (-9, -10)
Screenshot: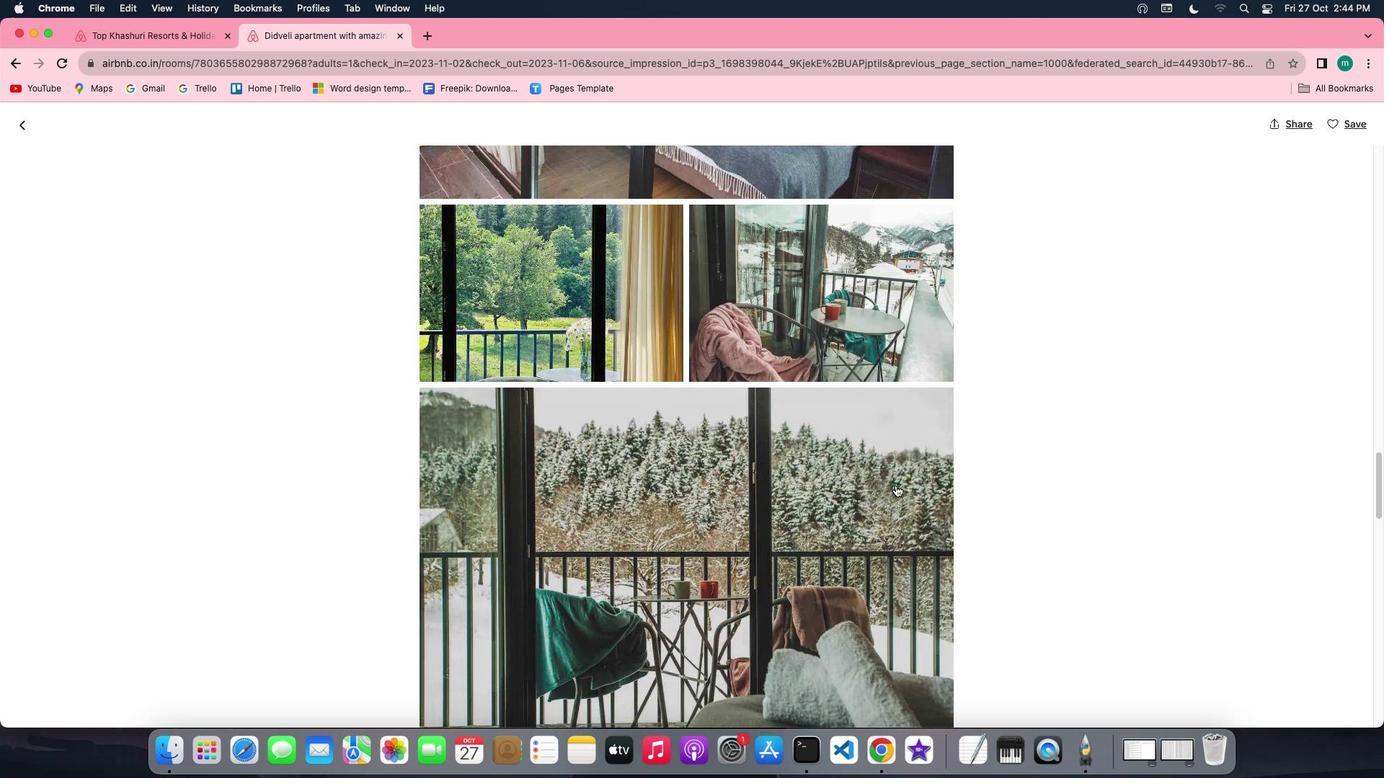 
Action: Mouse scrolled (886, 476) with delta (-9, -10)
Screenshot: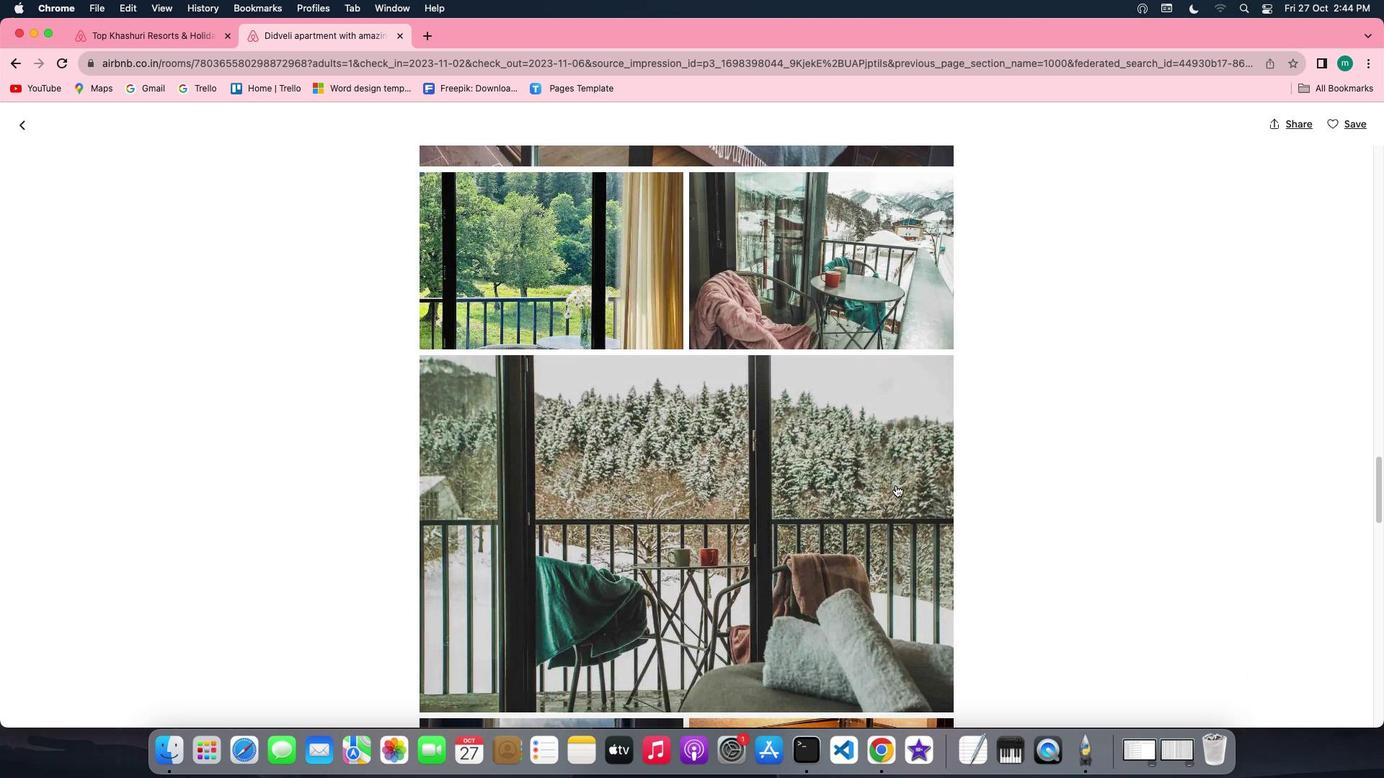 
Action: Mouse scrolled (886, 476) with delta (-9, -11)
Screenshot: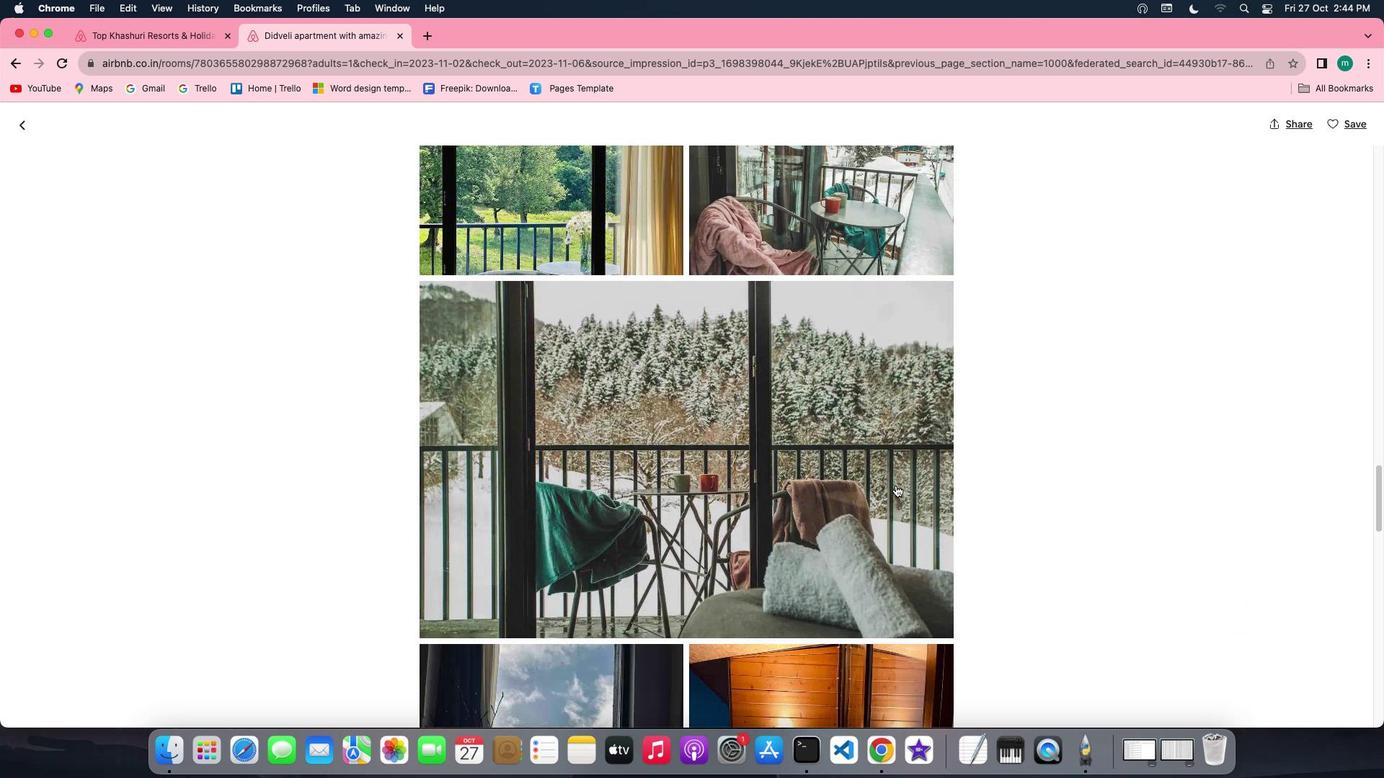 
Action: Mouse scrolled (886, 476) with delta (-9, -10)
Screenshot: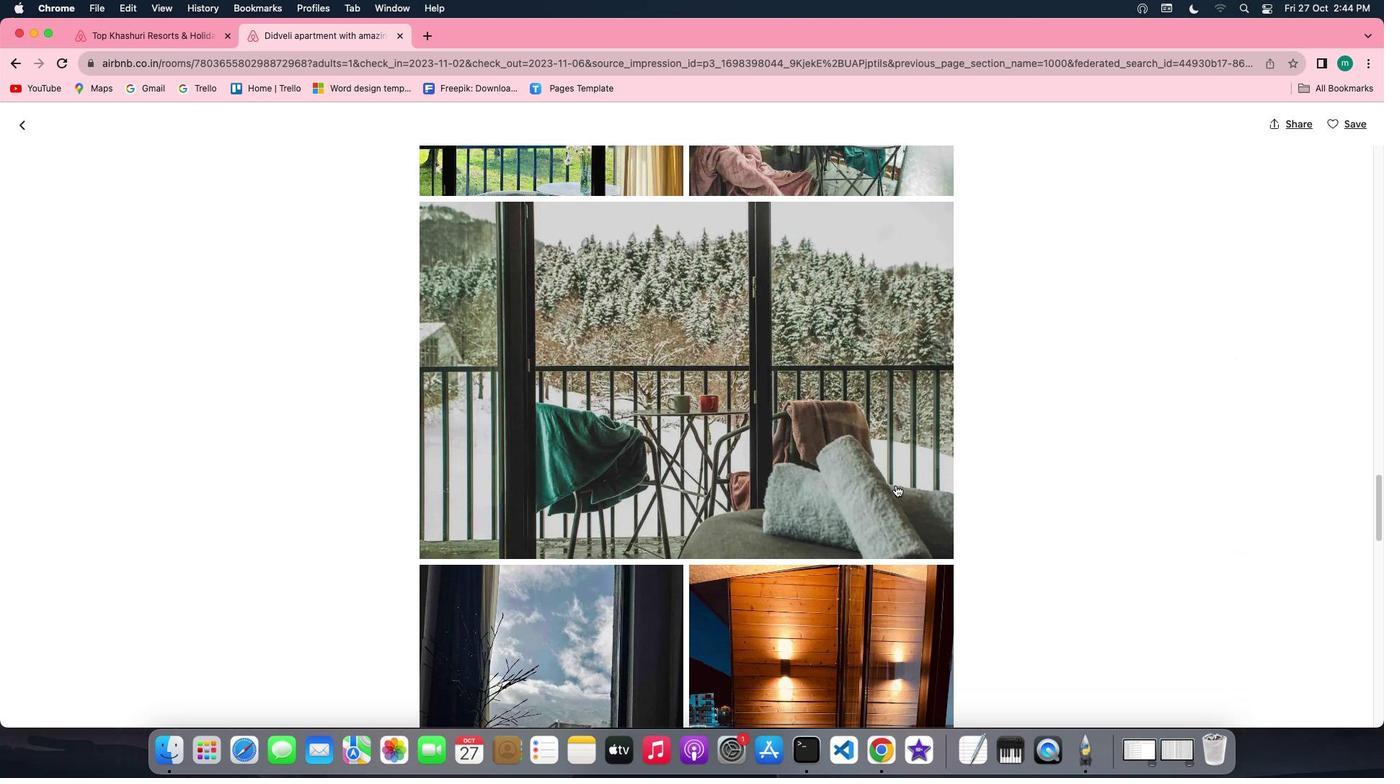 
Action: Mouse scrolled (886, 476) with delta (-9, -10)
Screenshot: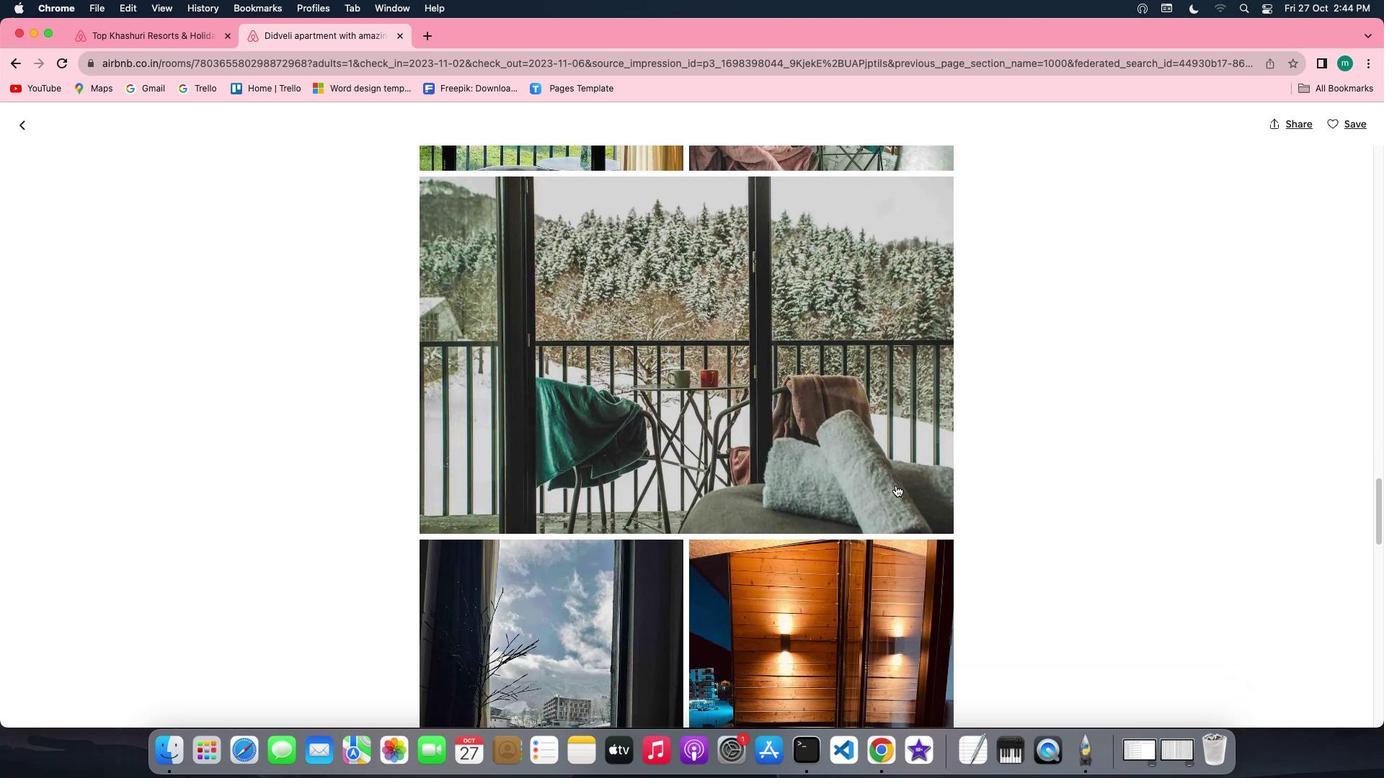 
Action: Mouse scrolled (886, 476) with delta (-9, -10)
Screenshot: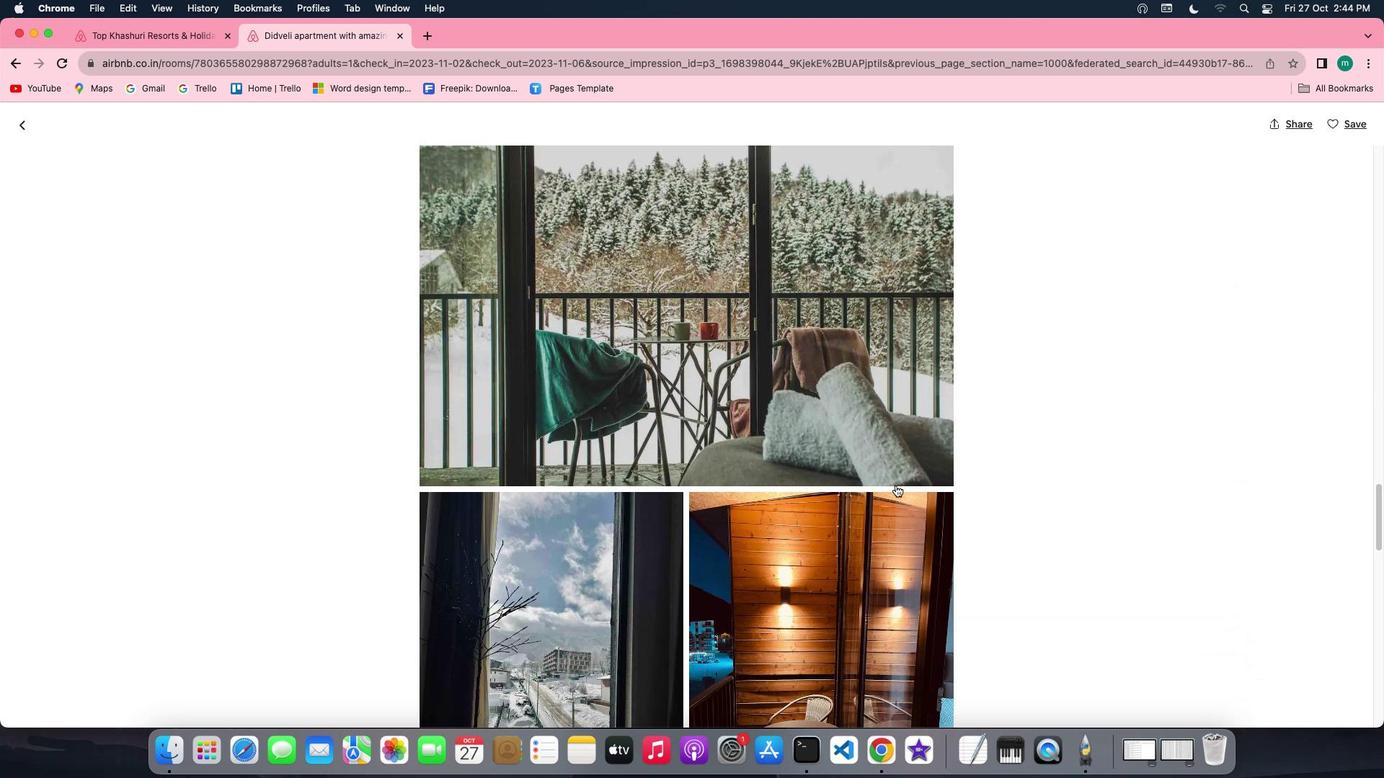 
Action: Mouse scrolled (886, 476) with delta (-9, -12)
Screenshot: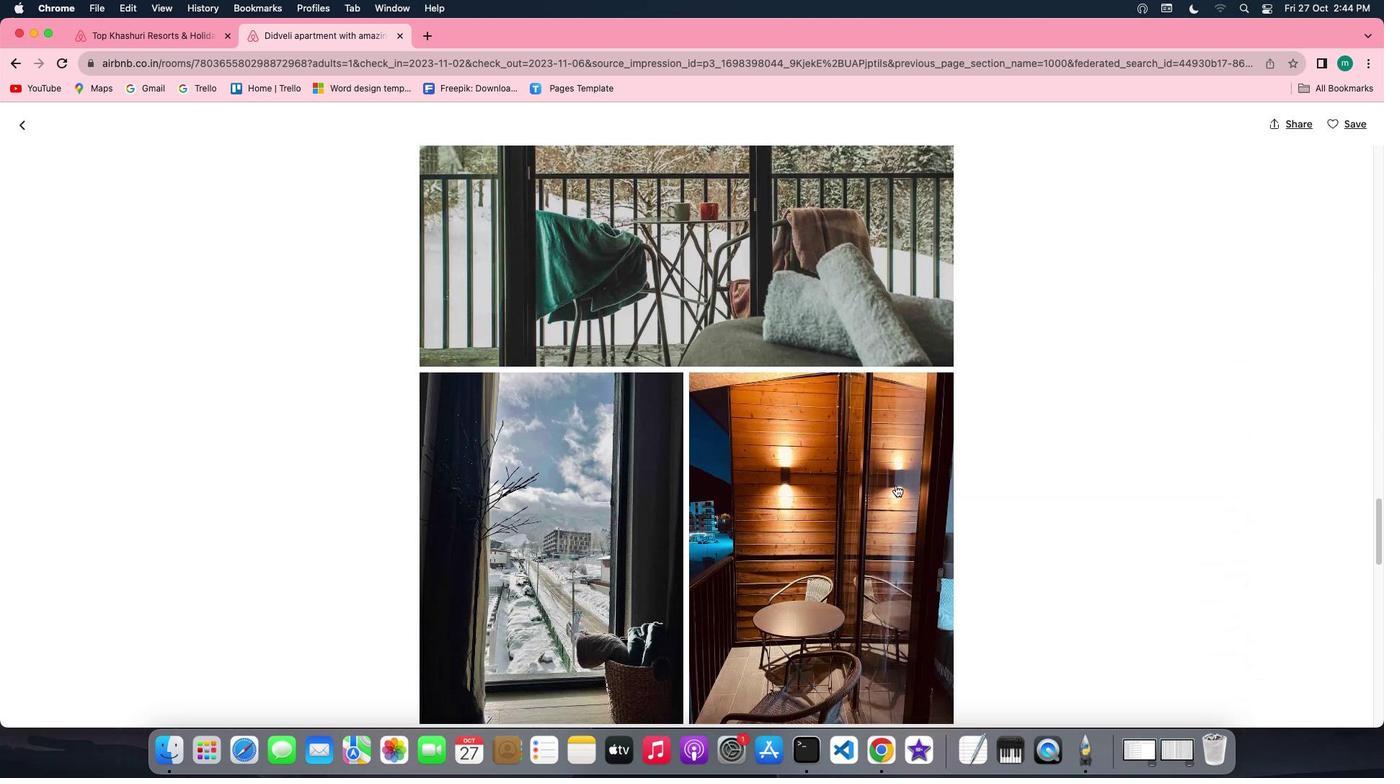 
Action: Mouse scrolled (886, 476) with delta (-9, -10)
Screenshot: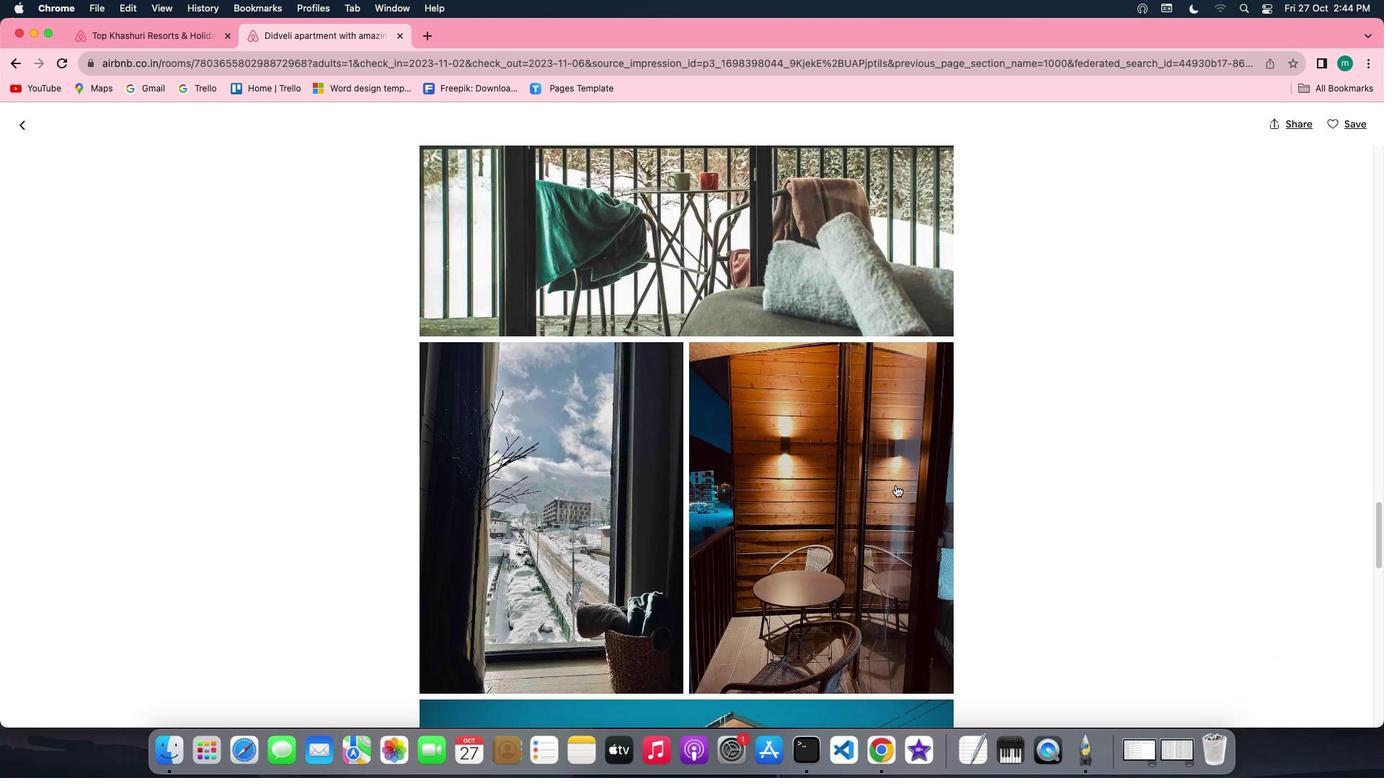 
Action: Mouse scrolled (886, 476) with delta (-9, -10)
Screenshot: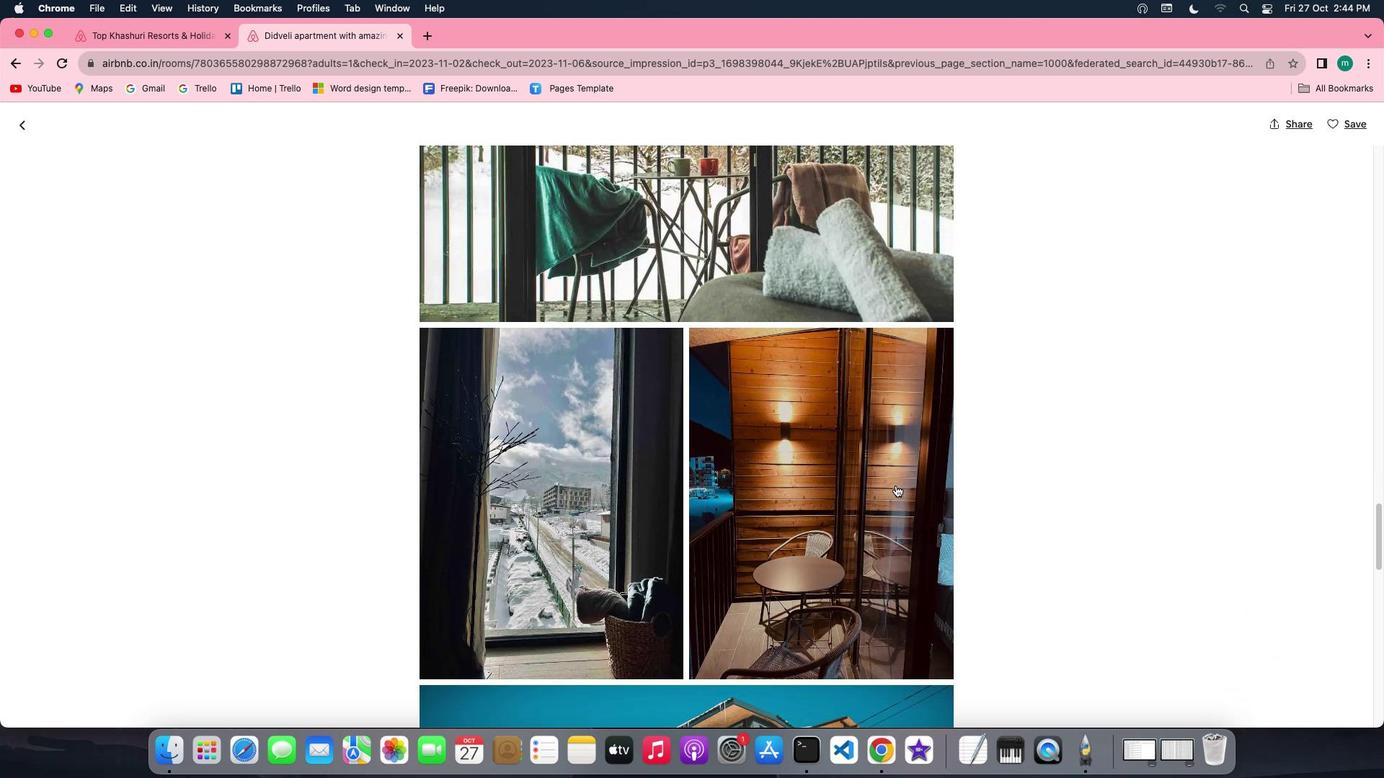 
Action: Mouse scrolled (886, 476) with delta (-9, -10)
Screenshot: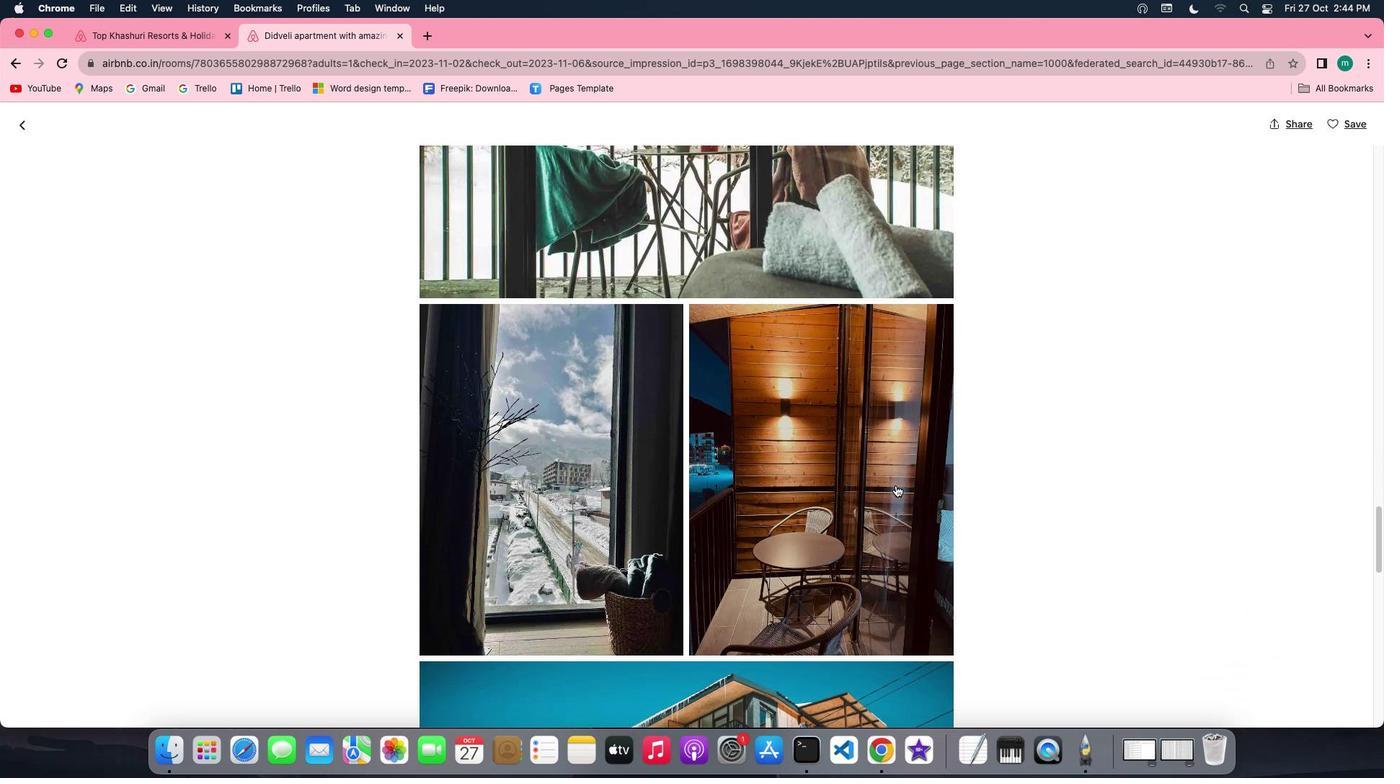 
Action: Mouse scrolled (886, 476) with delta (-9, -10)
Screenshot: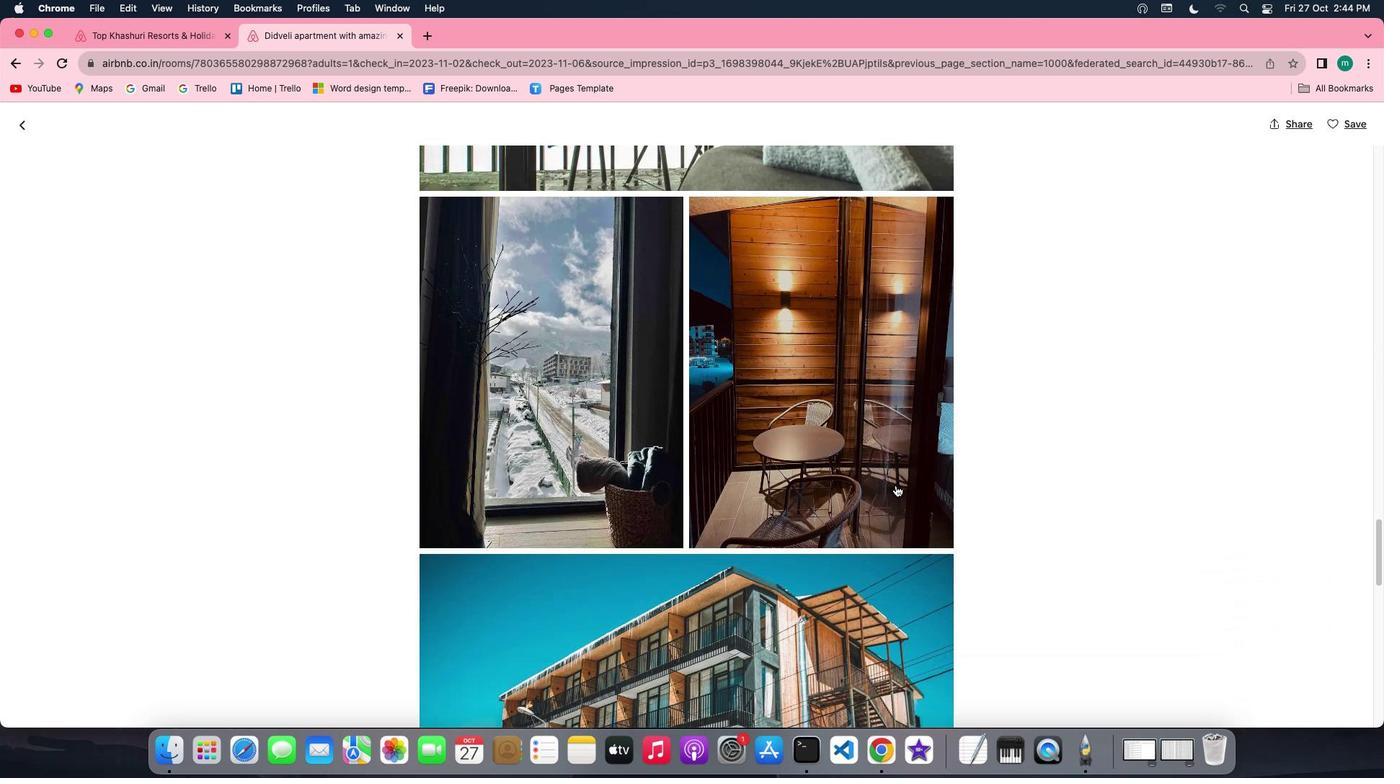 
Action: Mouse scrolled (886, 476) with delta (-9, -10)
Screenshot: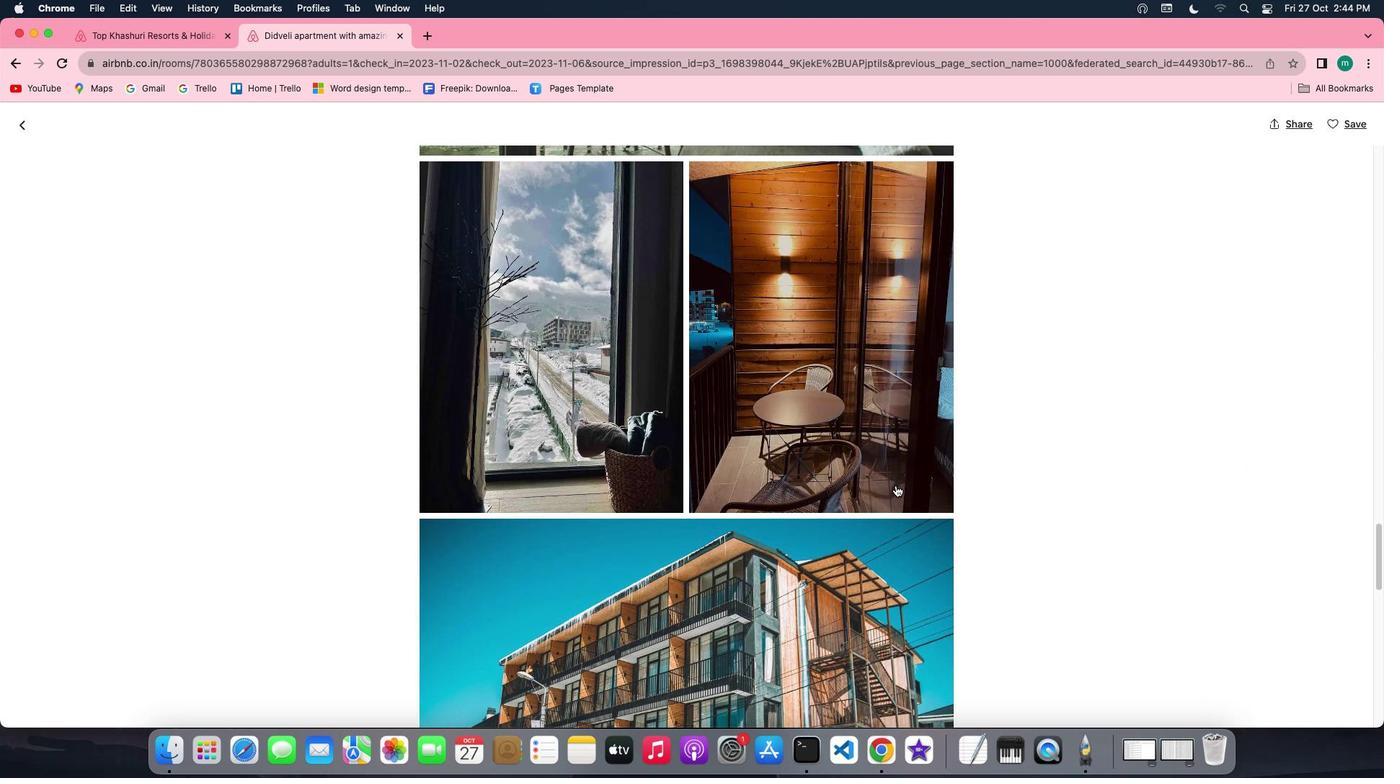 
Action: Mouse scrolled (886, 476) with delta (-9, -10)
Screenshot: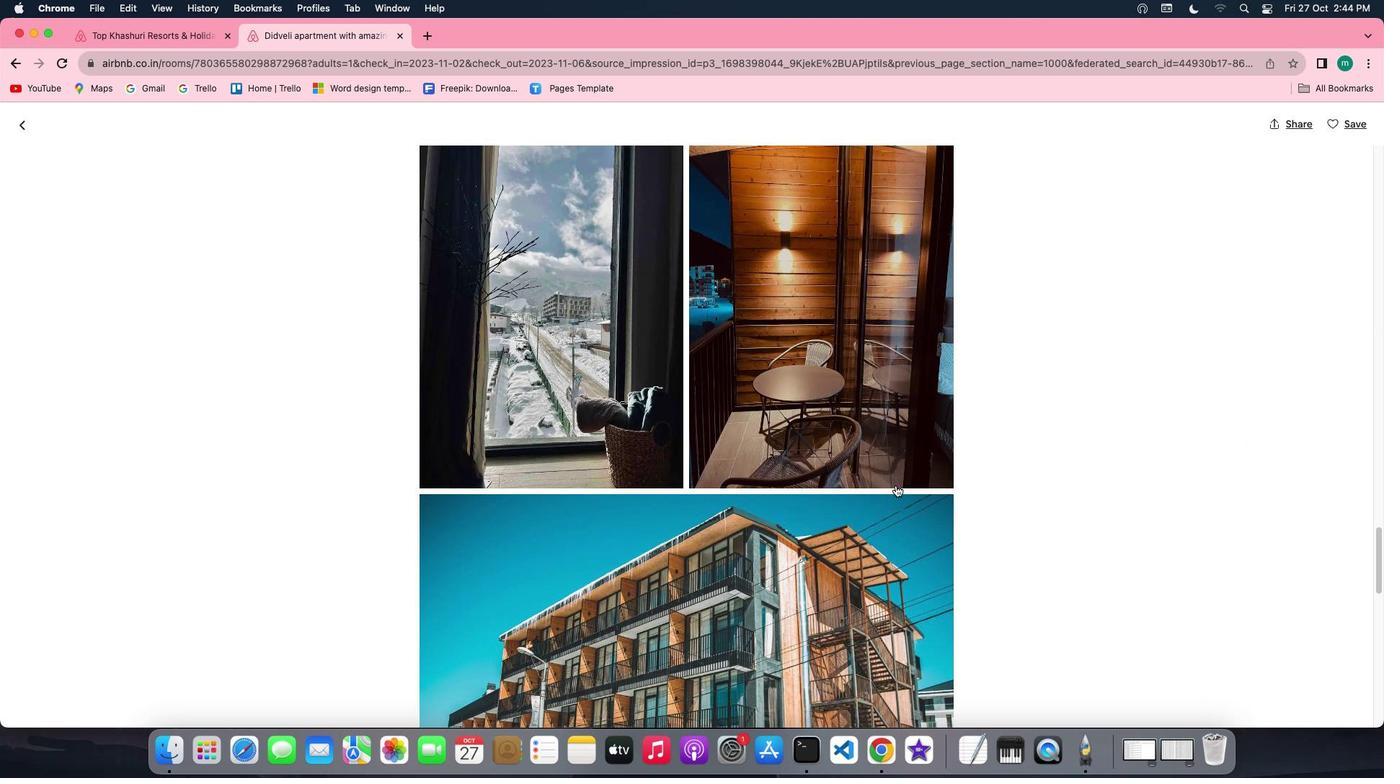 
Action: Mouse scrolled (886, 476) with delta (-9, -10)
Screenshot: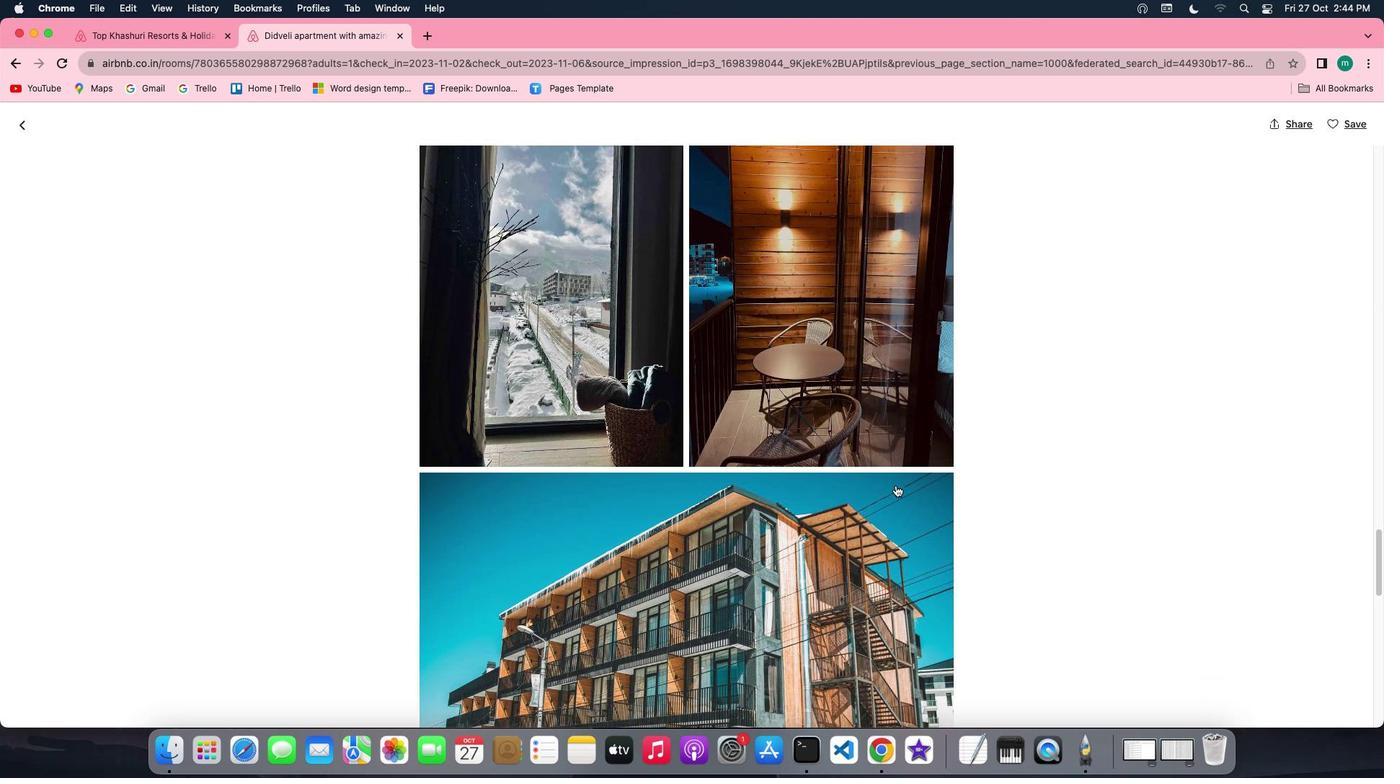 
Action: Mouse scrolled (886, 476) with delta (-9, -10)
Screenshot: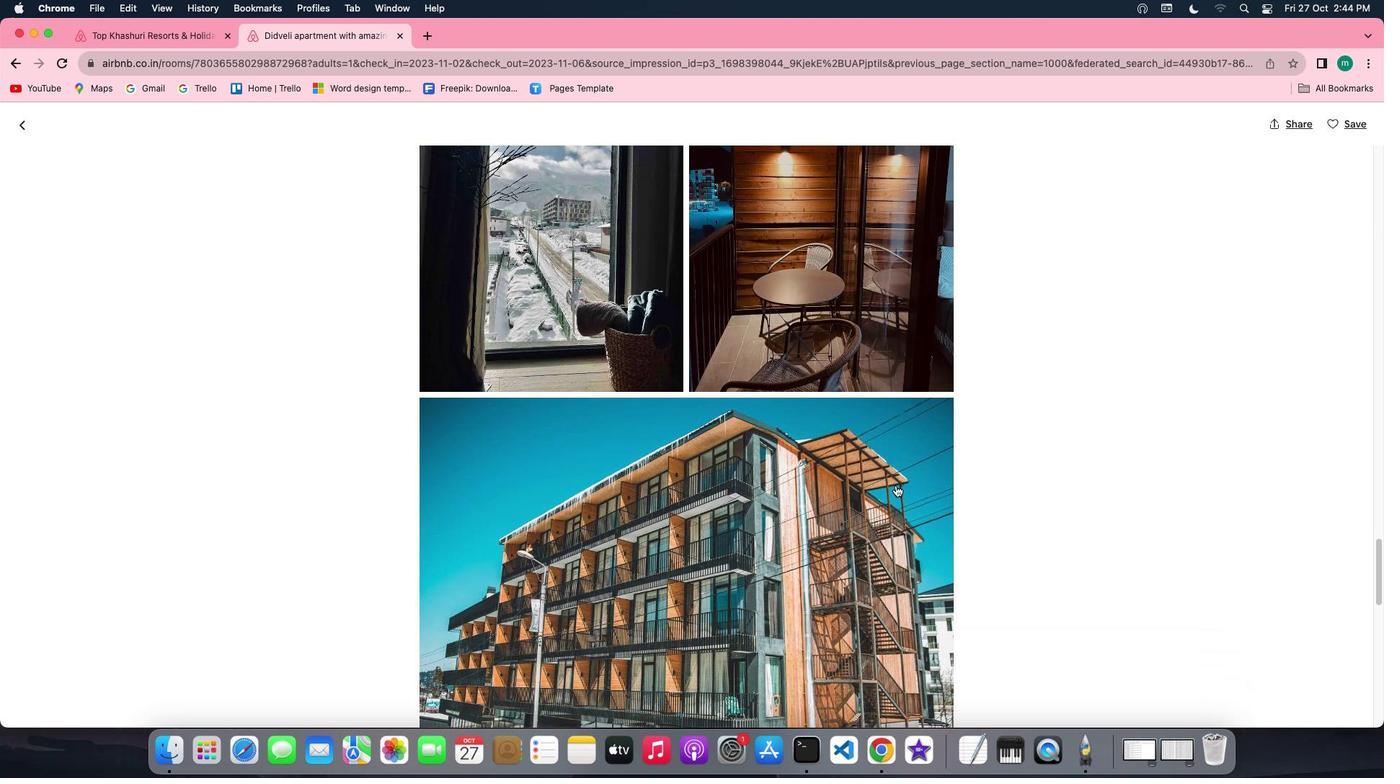 
Action: Mouse scrolled (886, 476) with delta (-9, -10)
Screenshot: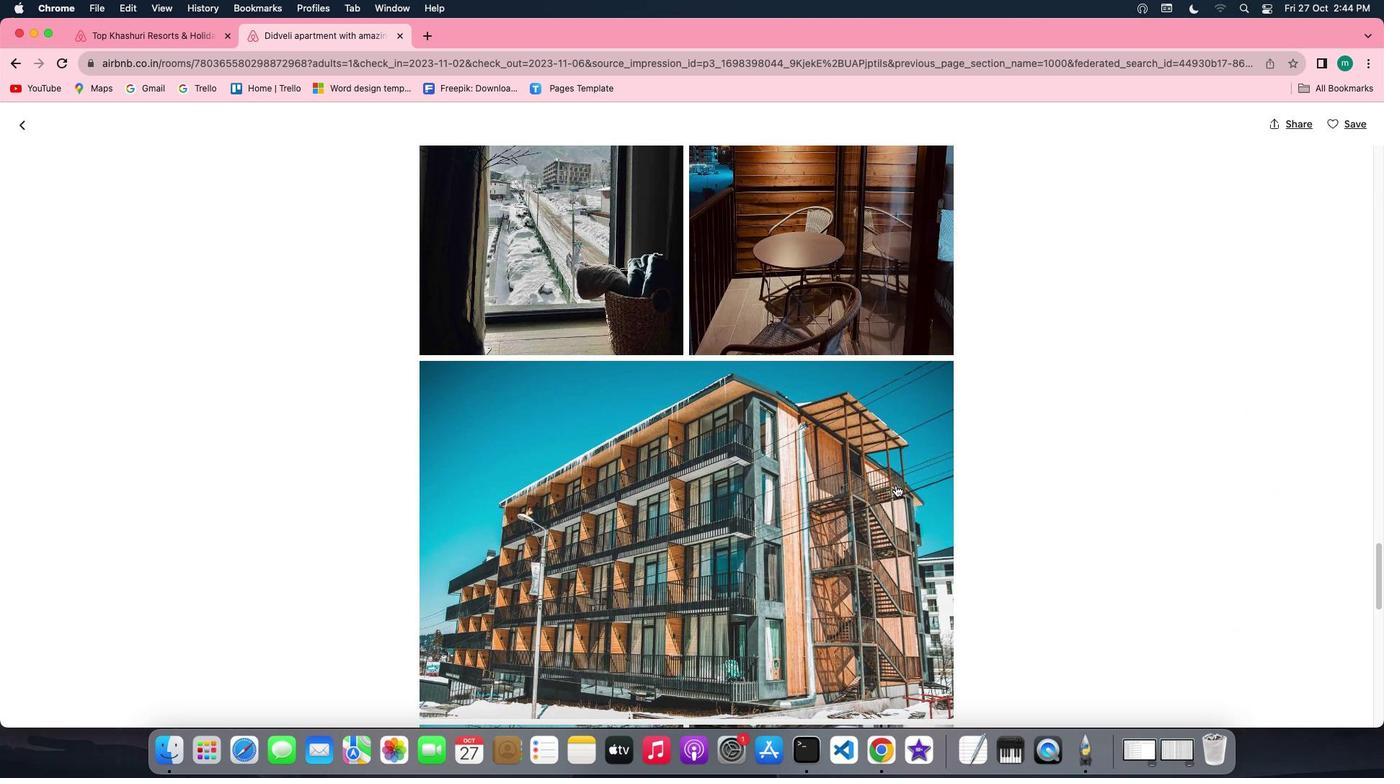 
Action: Mouse scrolled (886, 476) with delta (-9, -10)
Screenshot: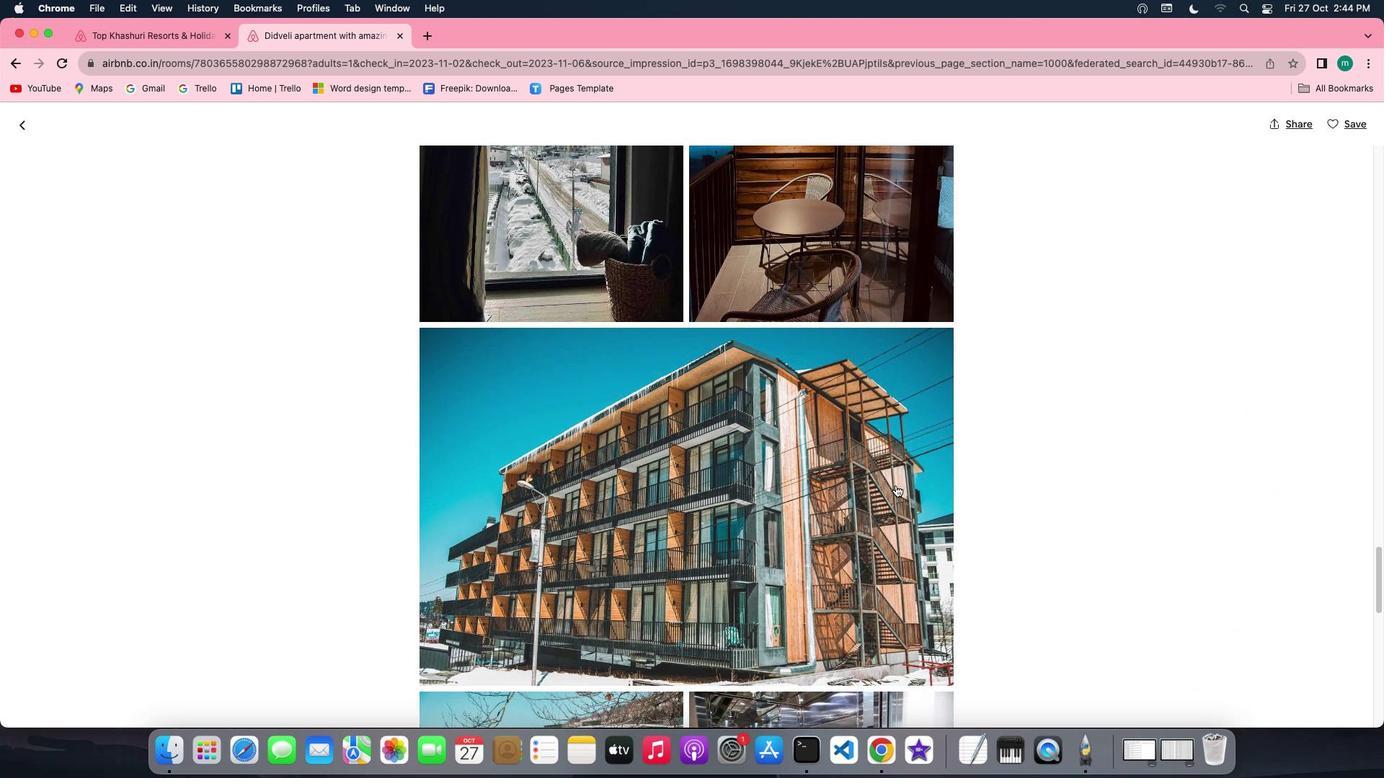 
Action: Mouse scrolled (886, 476) with delta (-9, -10)
Screenshot: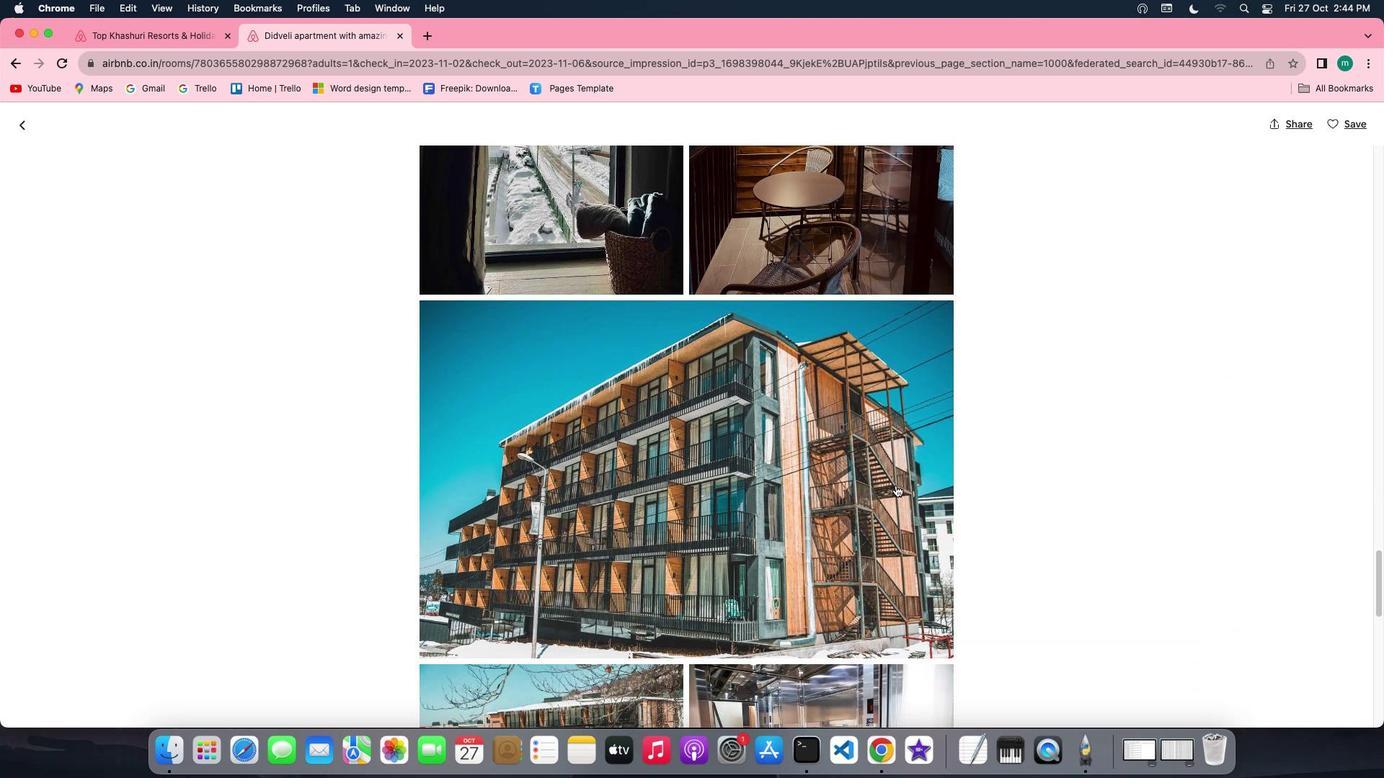 
Action: Mouse scrolled (886, 476) with delta (-9, -11)
Screenshot: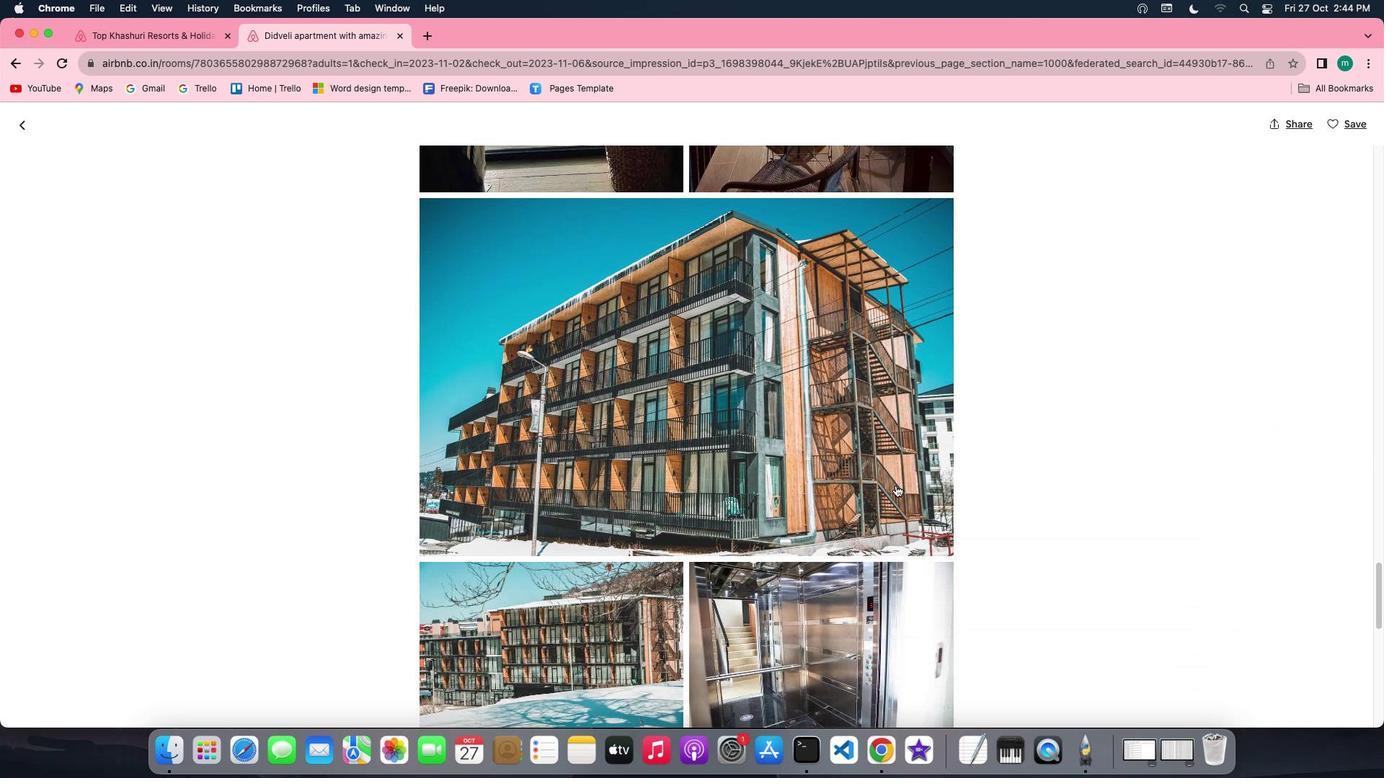 
Action: Mouse scrolled (886, 476) with delta (-9, -10)
Screenshot: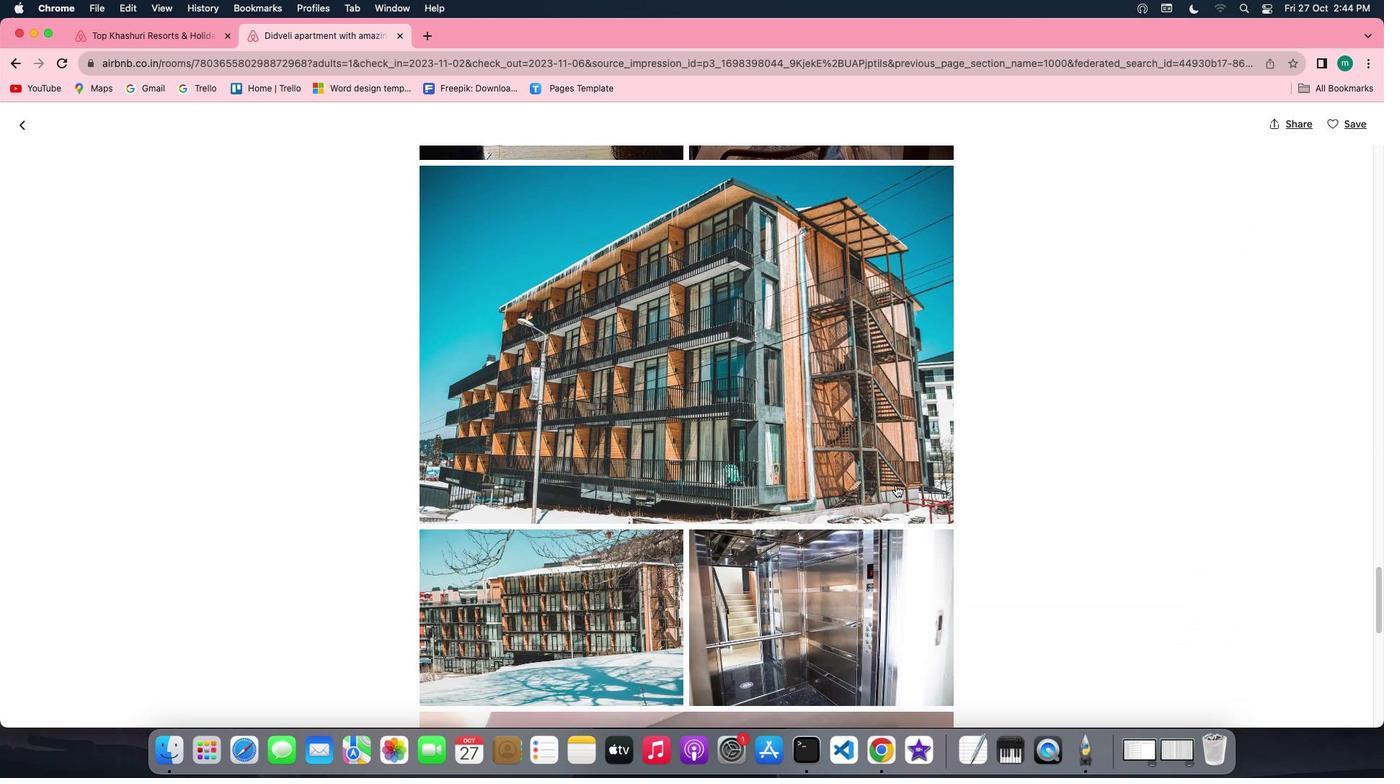 
Action: Mouse scrolled (886, 476) with delta (-9, -10)
Screenshot: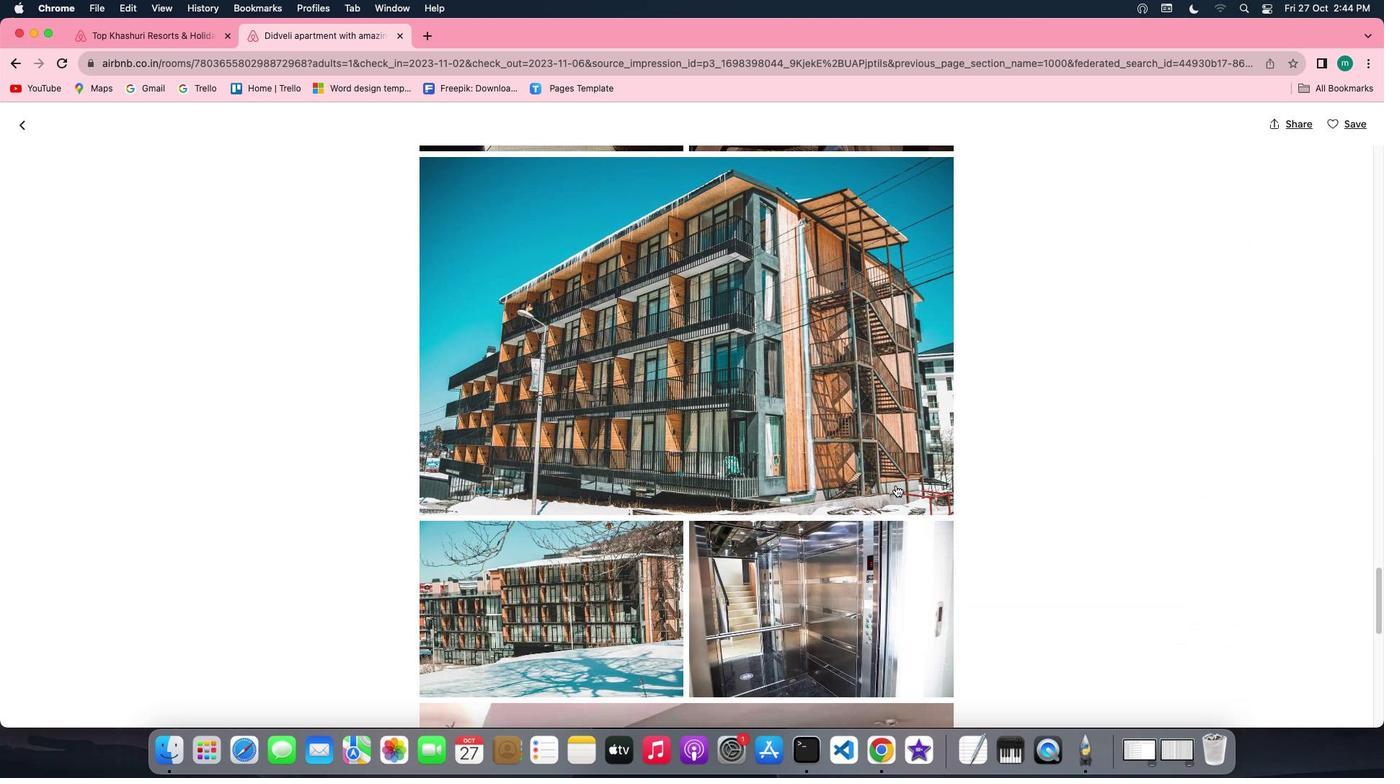 
Action: Mouse scrolled (886, 476) with delta (-9, -10)
Screenshot: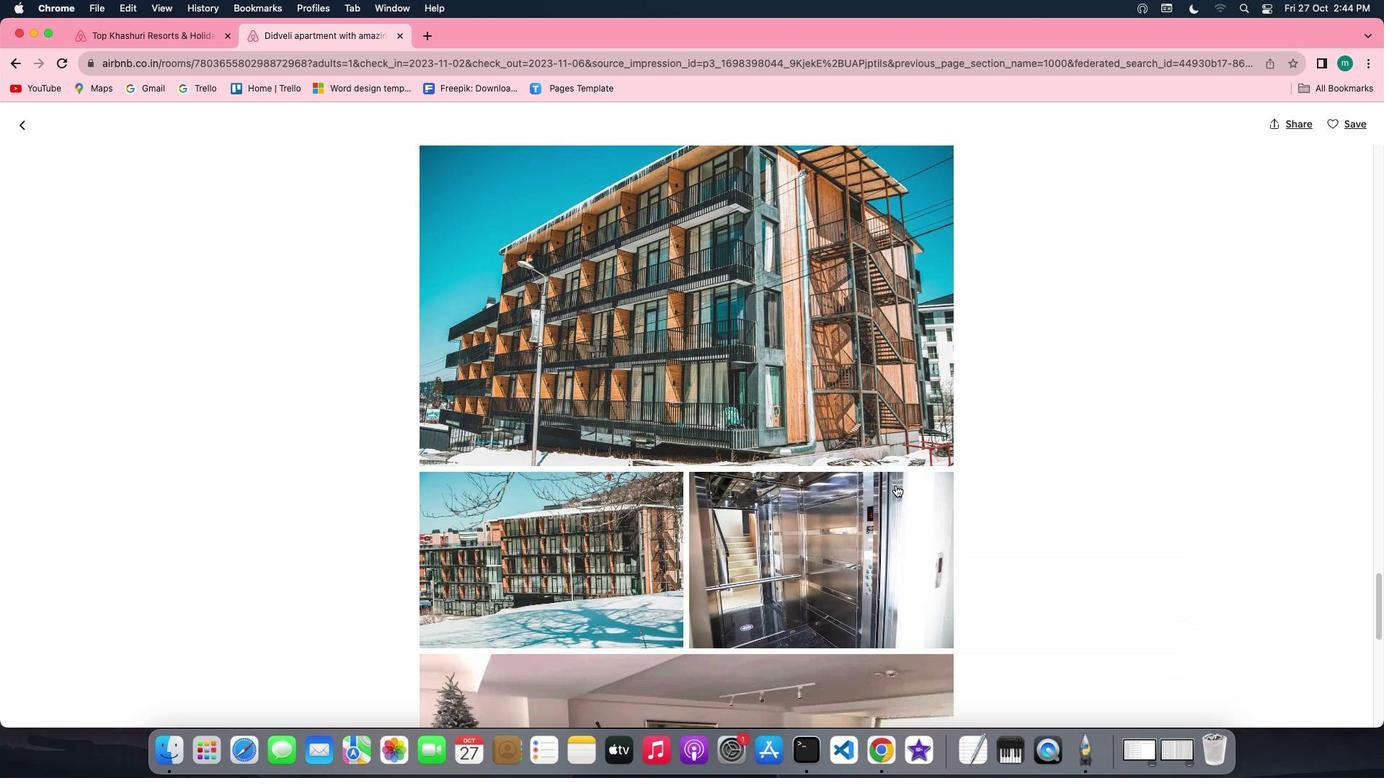 
Action: Mouse scrolled (886, 476) with delta (-9, -10)
Screenshot: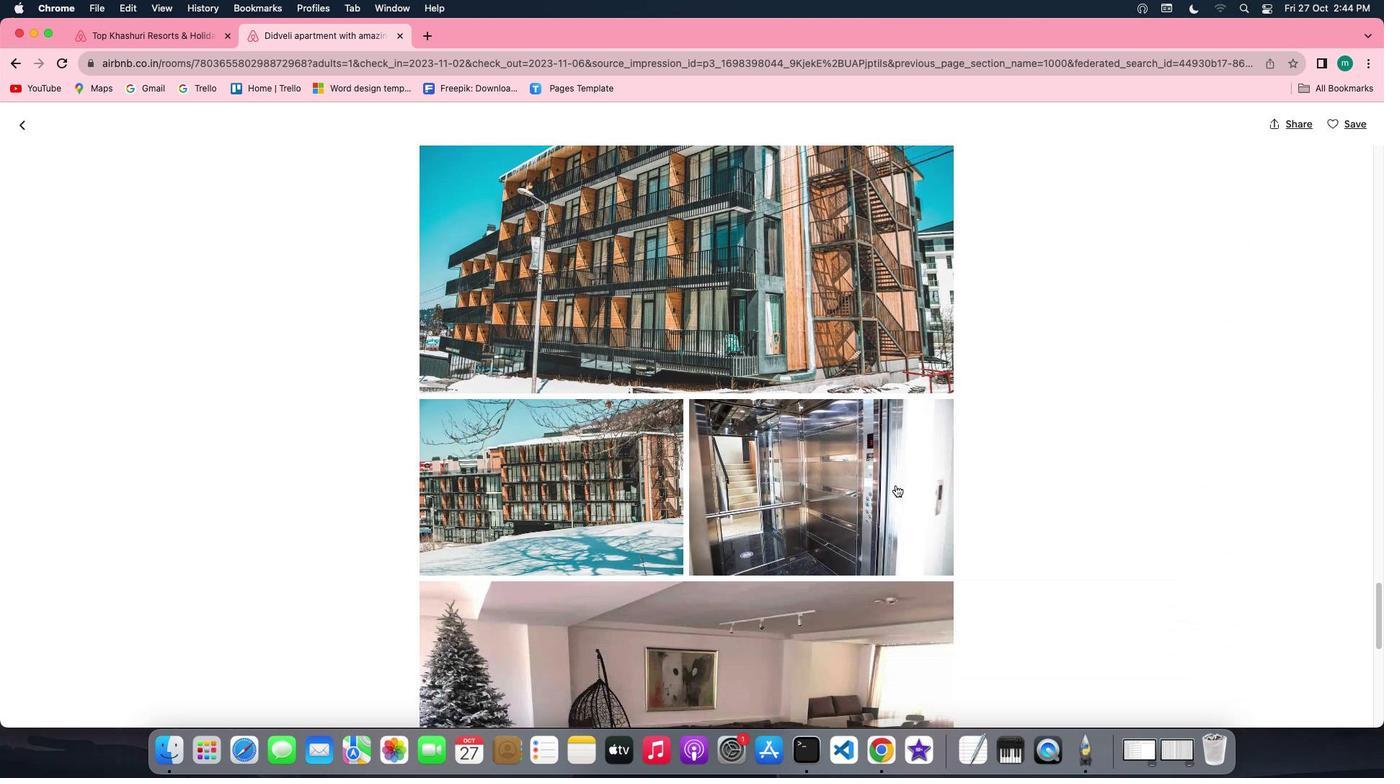
Action: Mouse scrolled (886, 476) with delta (-9, -10)
Screenshot: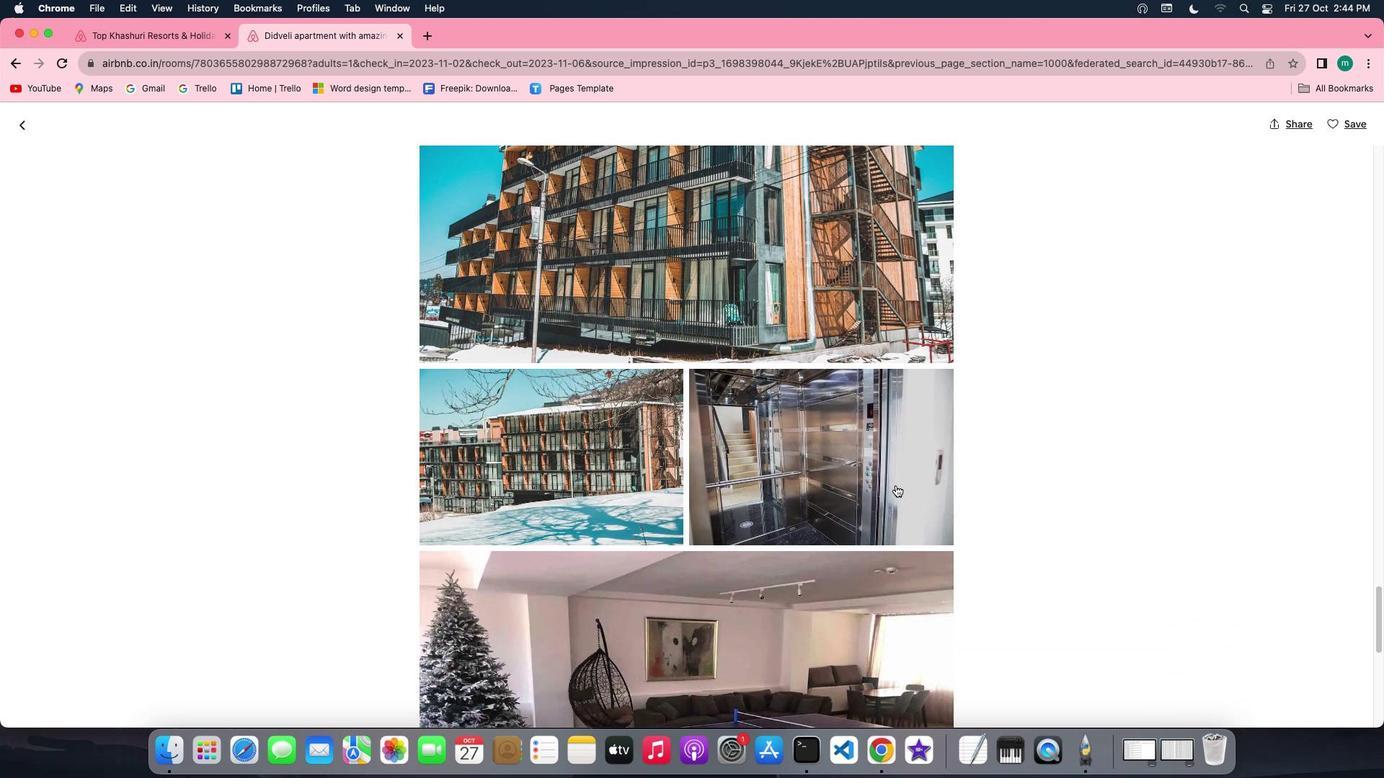 
Action: Mouse scrolled (886, 476) with delta (-9, -10)
Screenshot: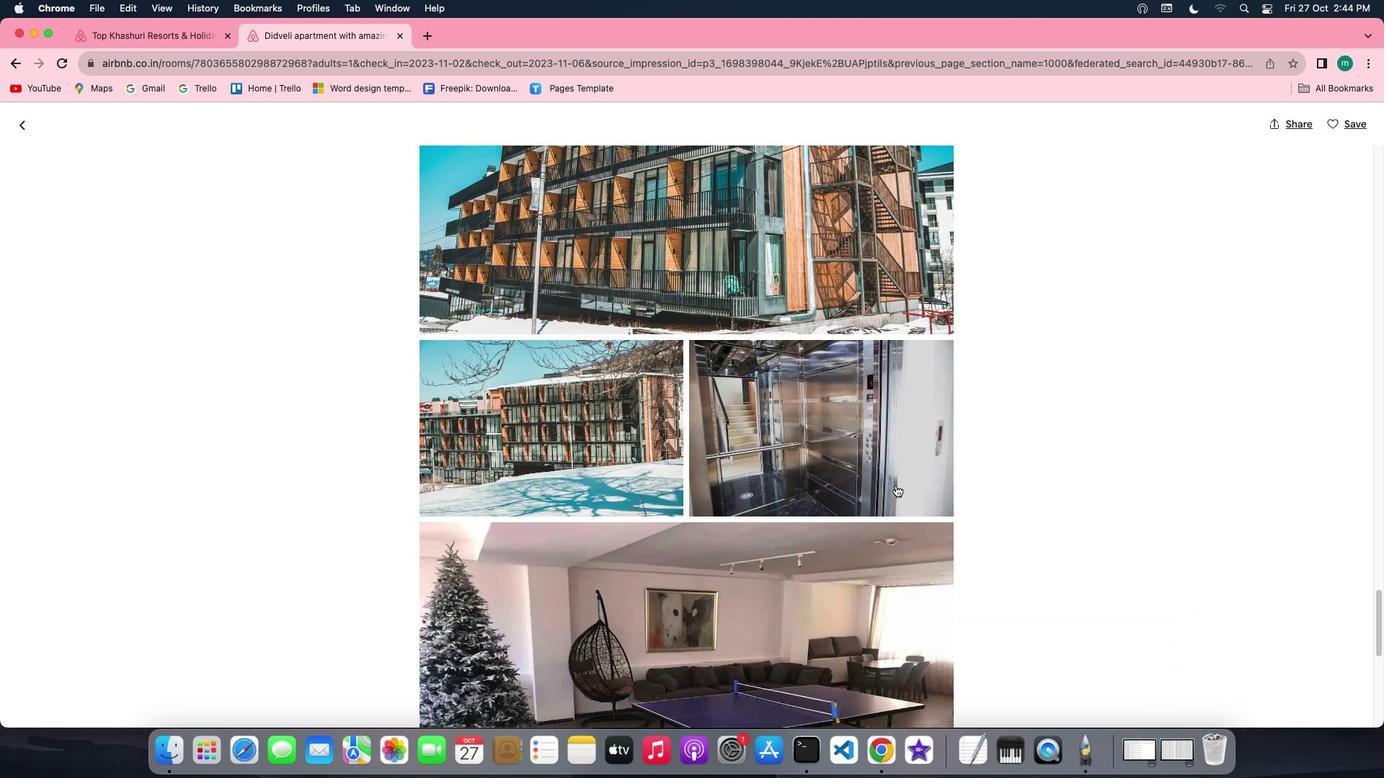 
Action: Mouse scrolled (886, 476) with delta (-9, -10)
Screenshot: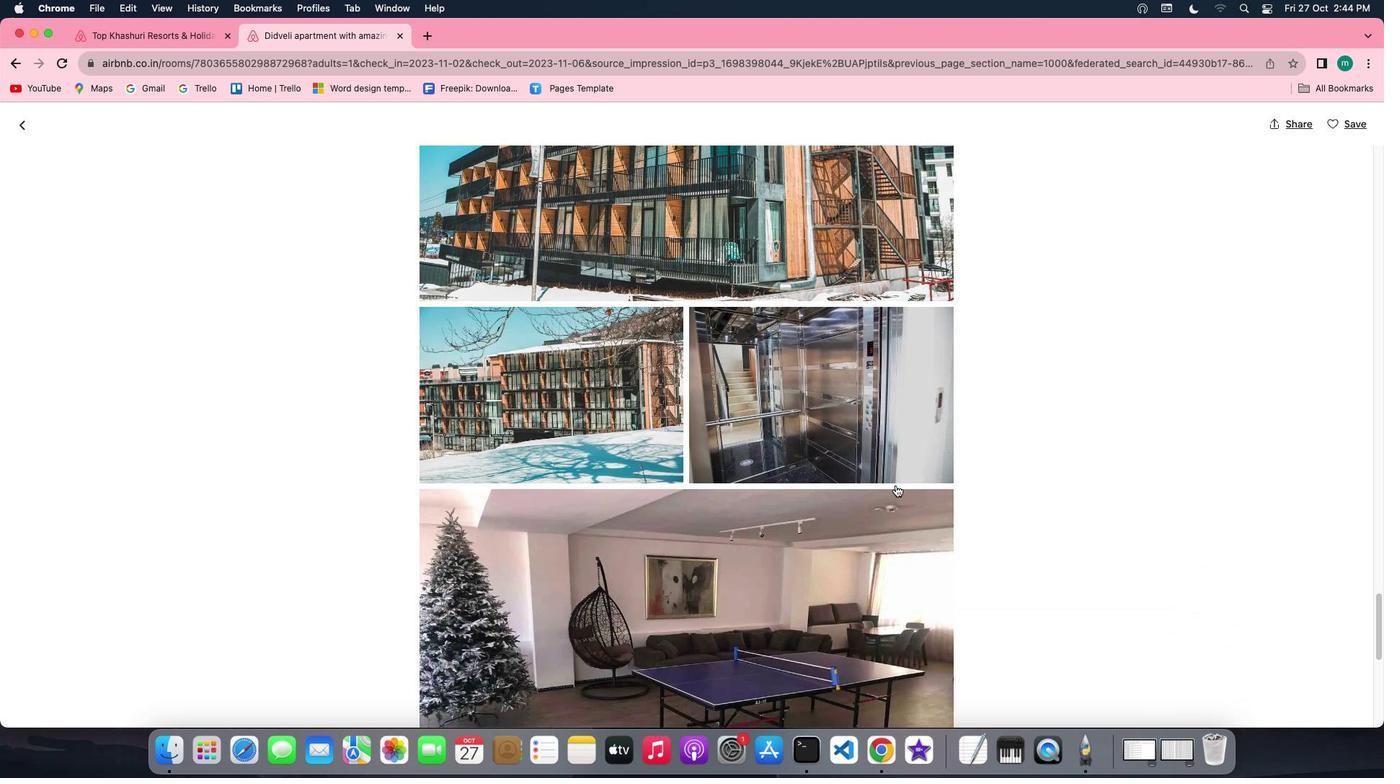
Action: Mouse scrolled (886, 476) with delta (-9, -10)
Screenshot: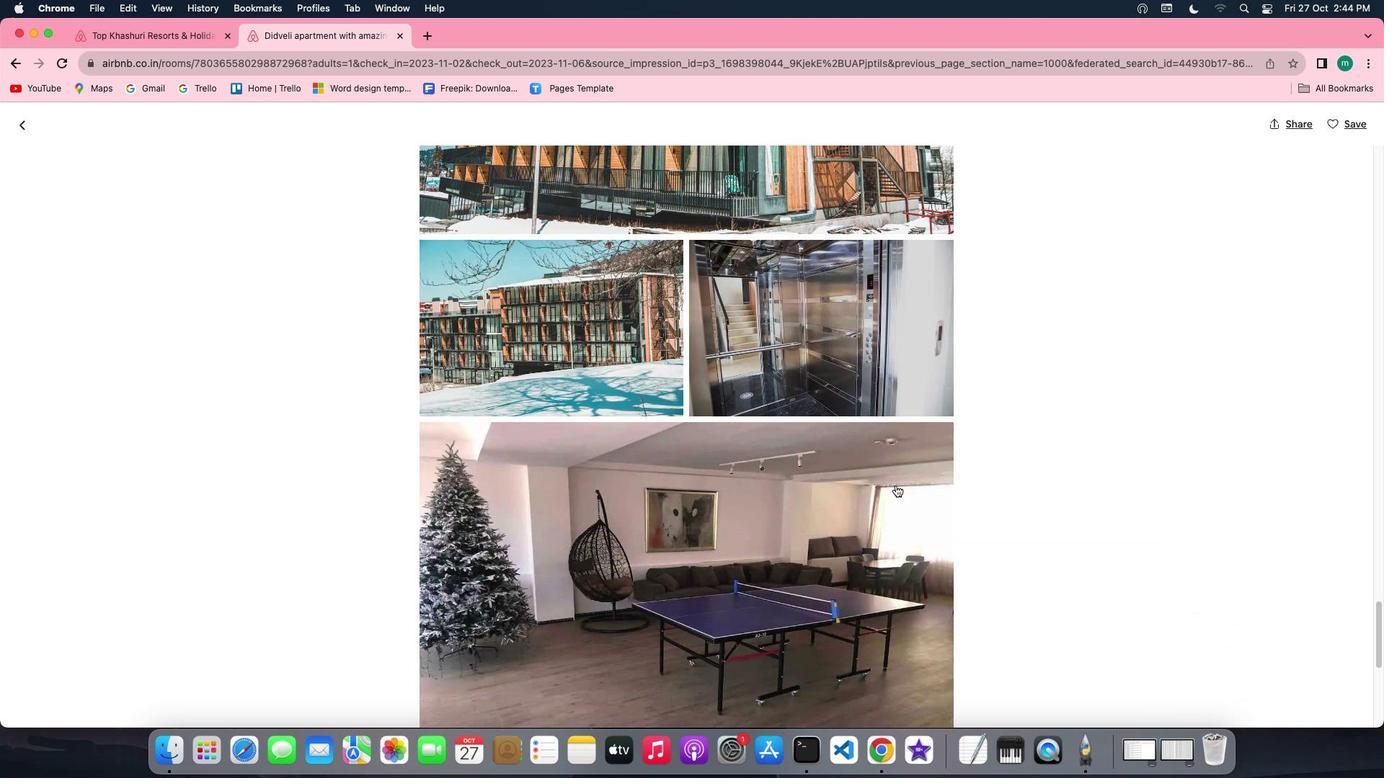 
Action: Mouse scrolled (886, 476) with delta (-9, -10)
Screenshot: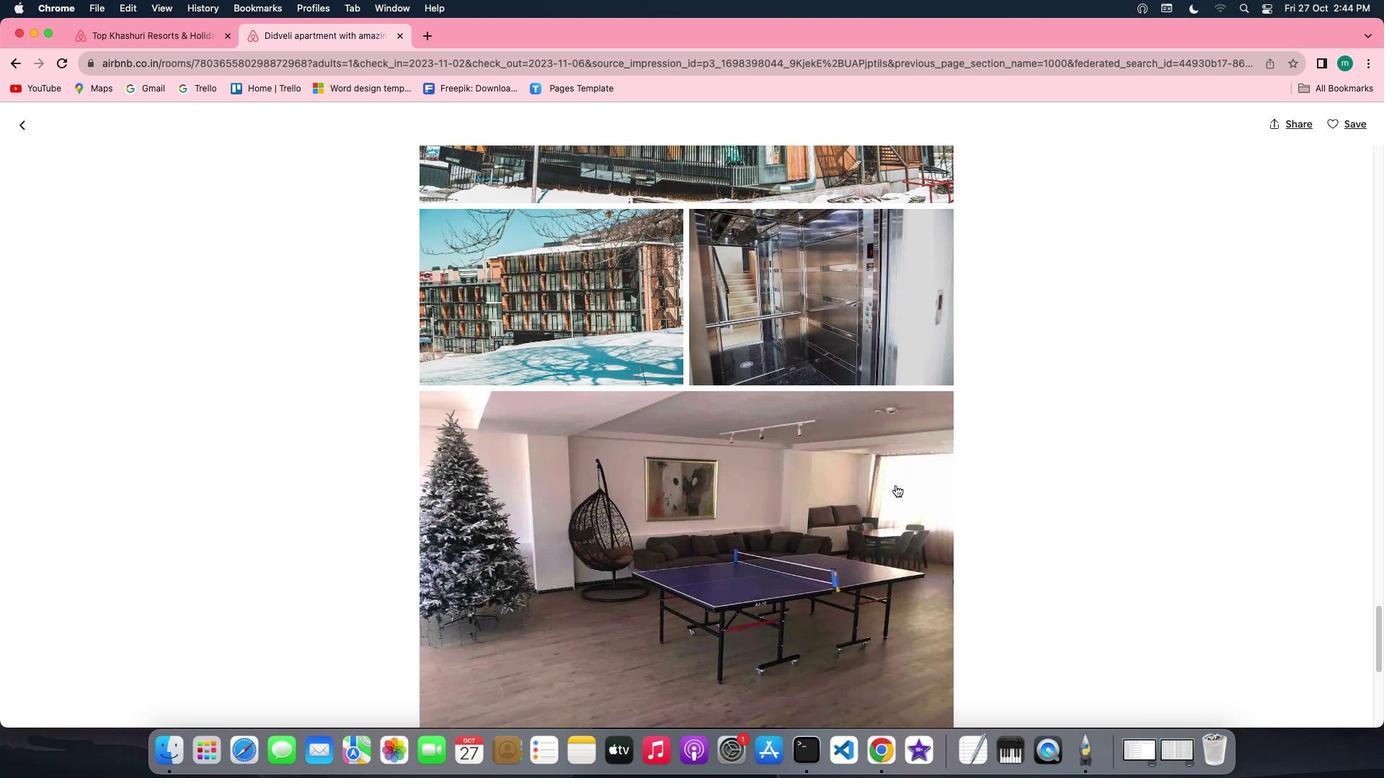 
Action: Mouse scrolled (886, 476) with delta (-9, -10)
Screenshot: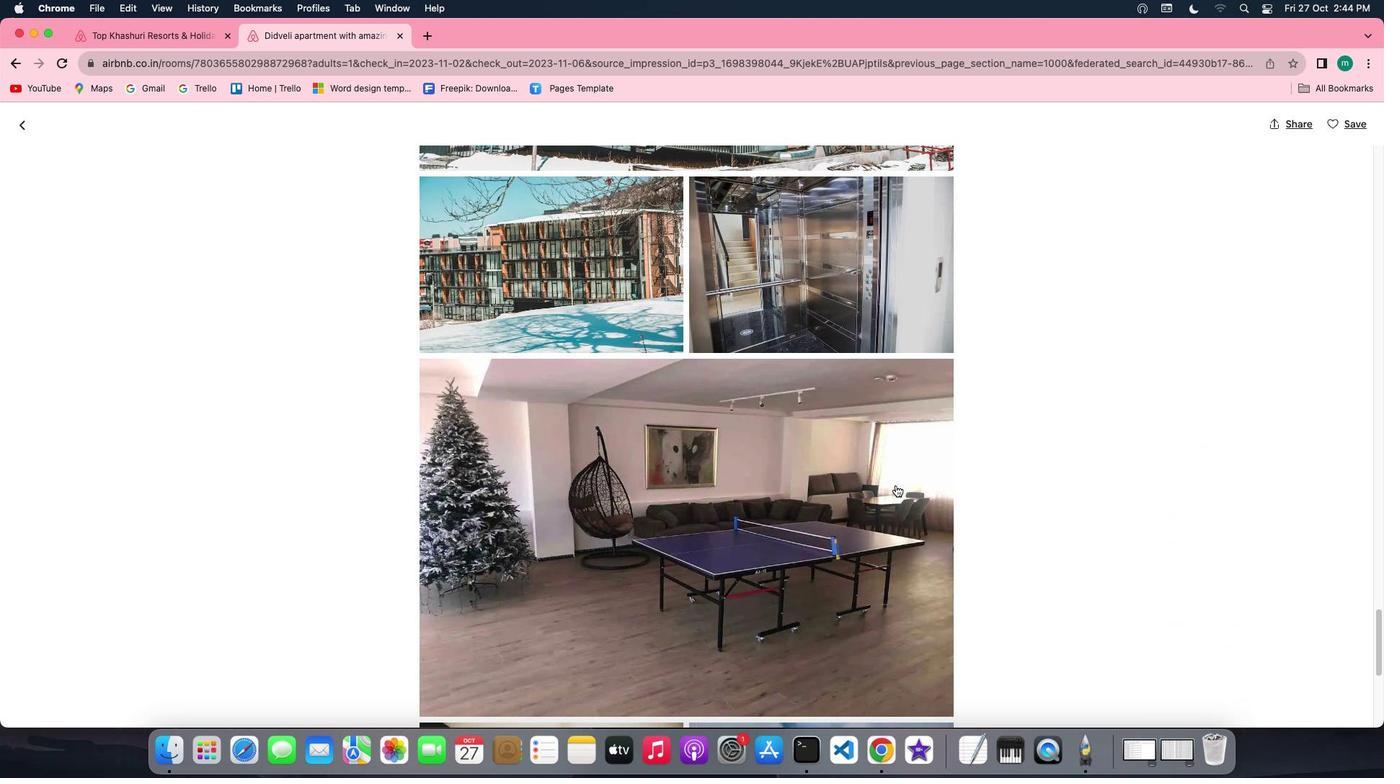 
Action: Mouse scrolled (886, 476) with delta (-9, -10)
Screenshot: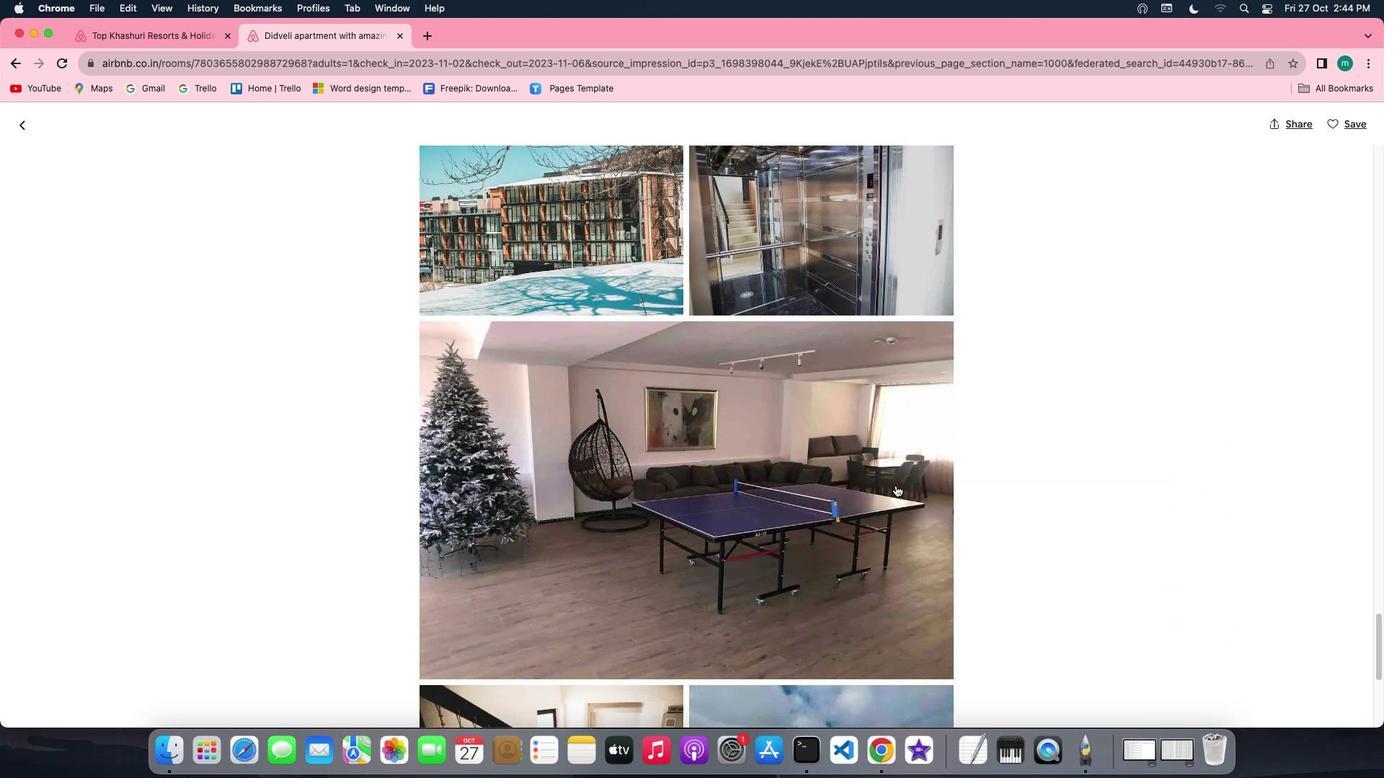 
Action: Mouse scrolled (886, 476) with delta (-9, -11)
Screenshot: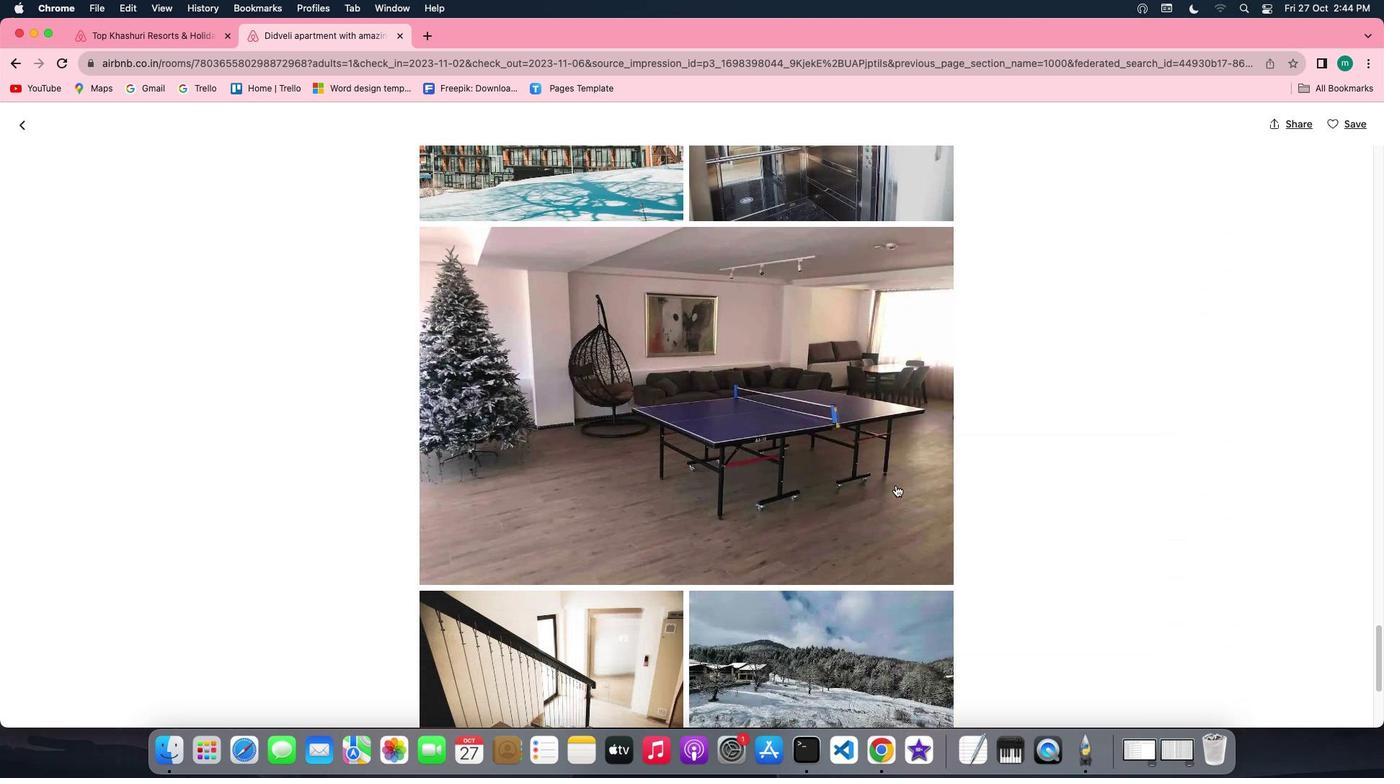 
Action: Mouse scrolled (886, 476) with delta (-9, -10)
Screenshot: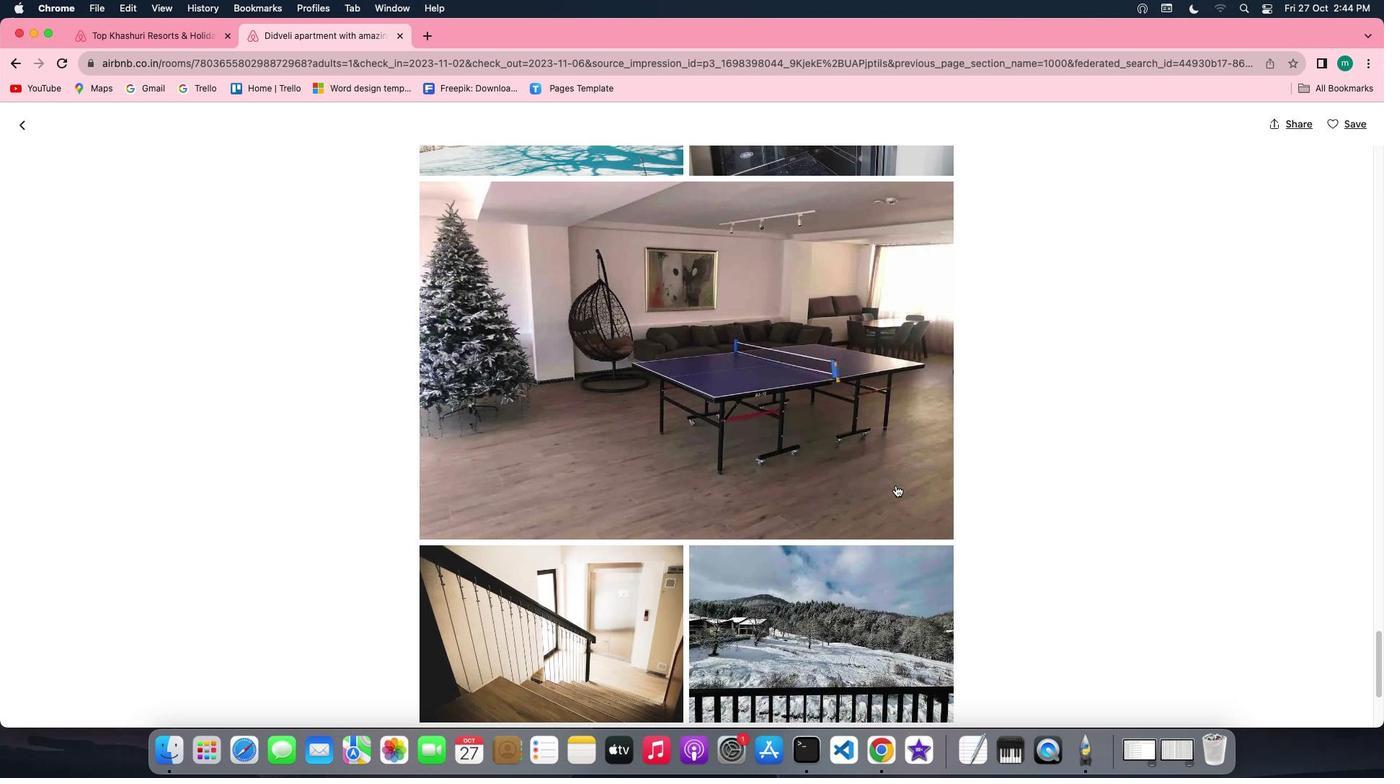 
Action: Mouse scrolled (886, 476) with delta (-9, -10)
Screenshot: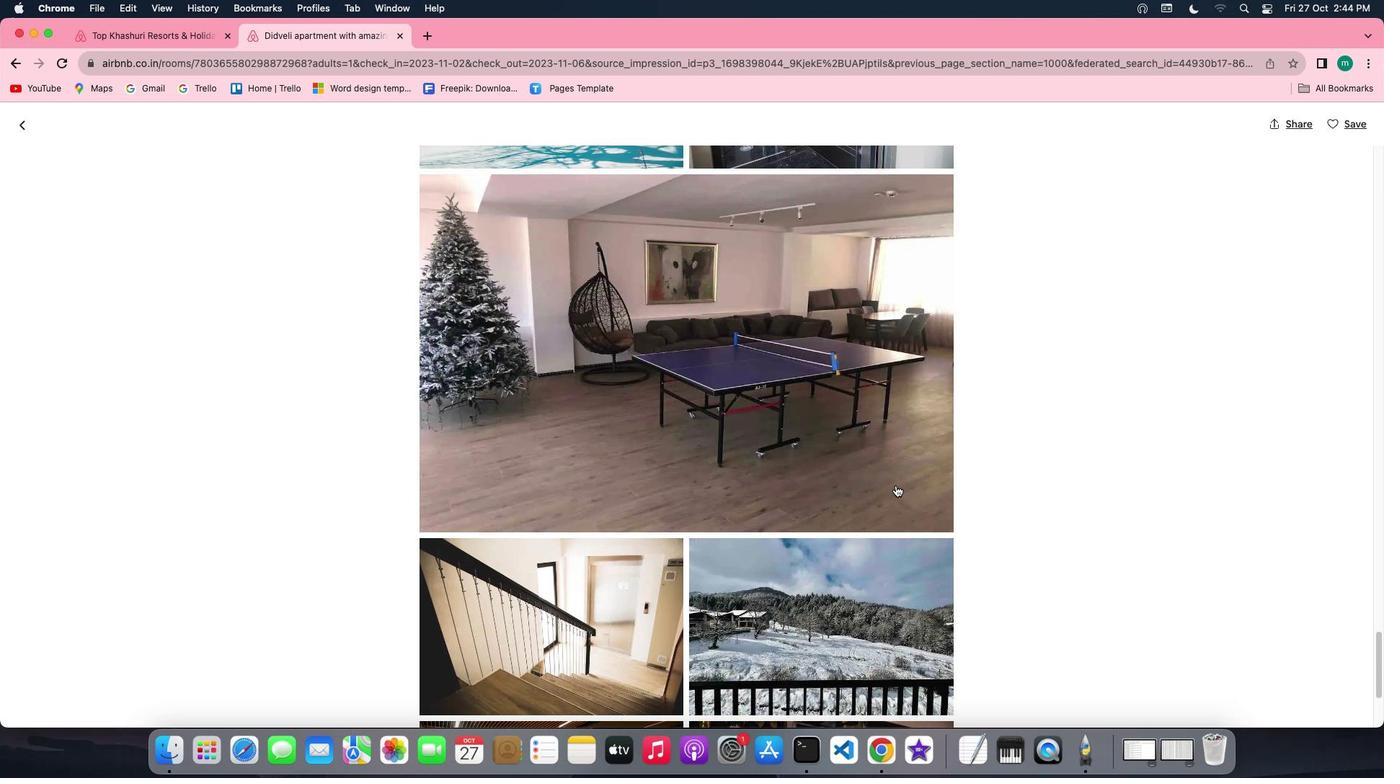 
Action: Mouse scrolled (886, 476) with delta (-9, -10)
Screenshot: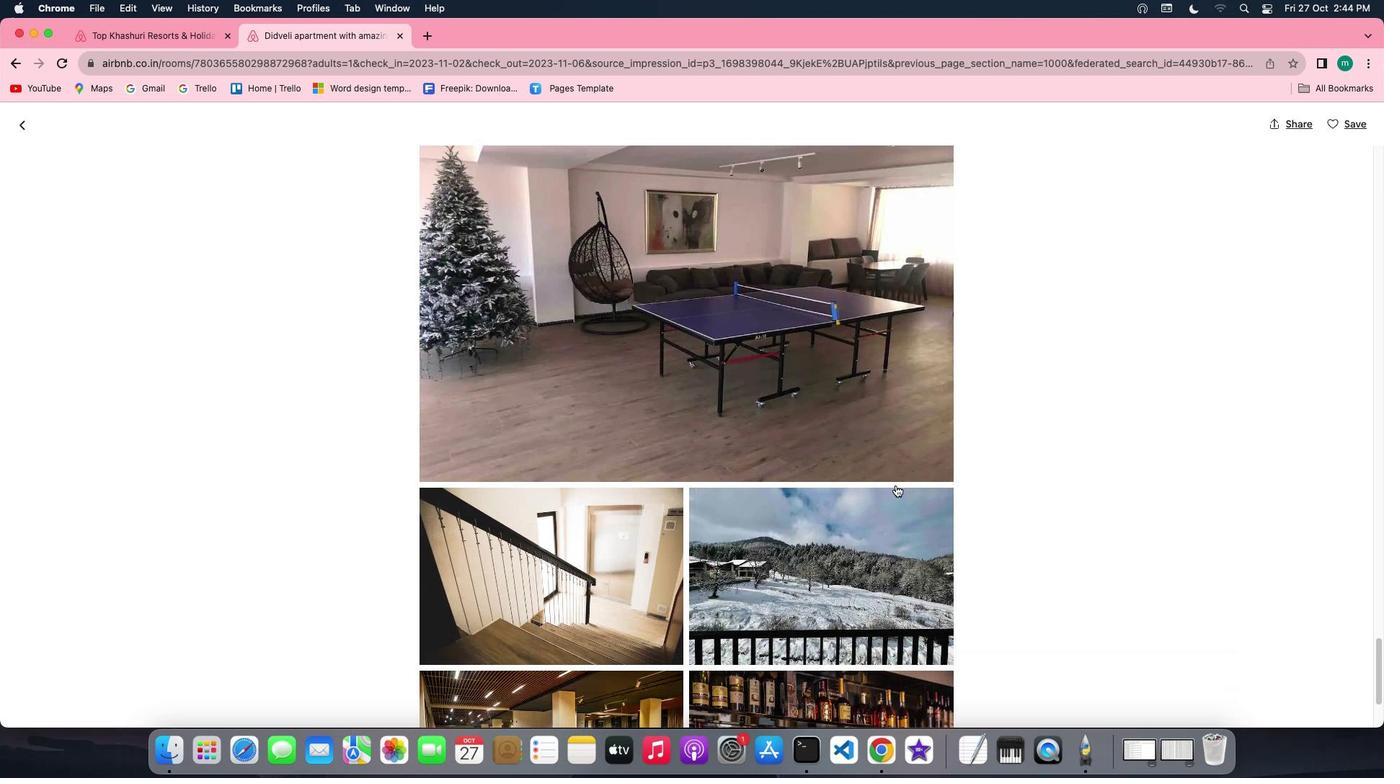 
Action: Mouse scrolled (886, 476) with delta (-9, -10)
Screenshot: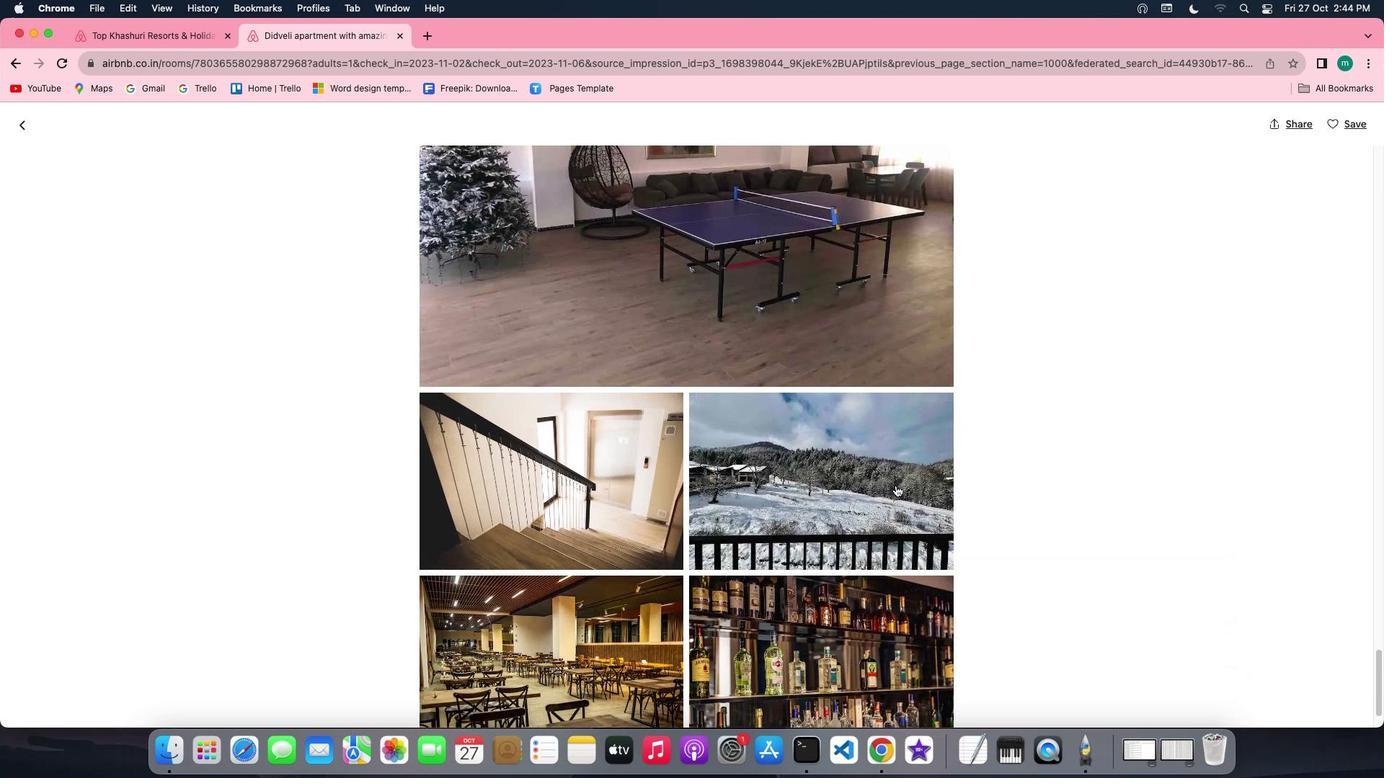 
Action: Mouse scrolled (886, 476) with delta (-9, -10)
Screenshot: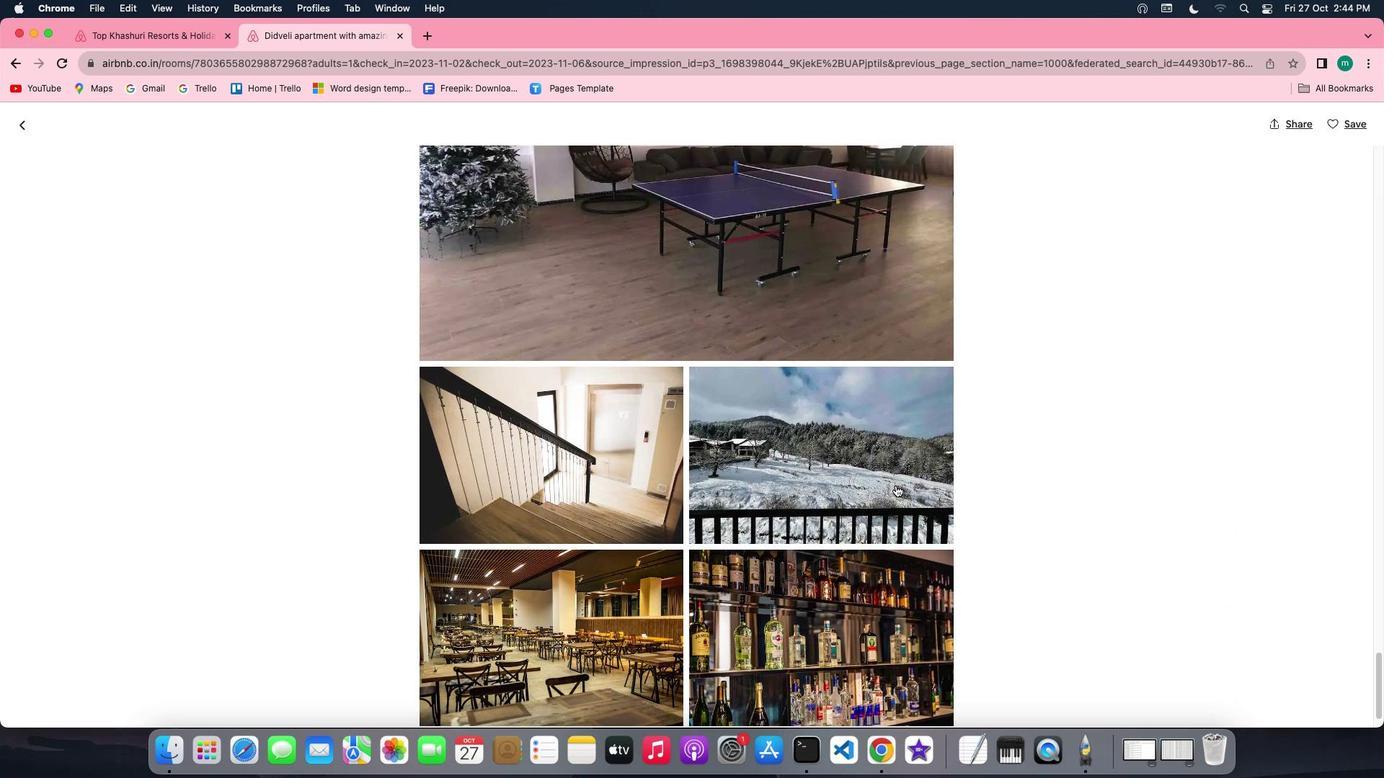 
Action: Mouse scrolled (886, 476) with delta (-9, -10)
Screenshot: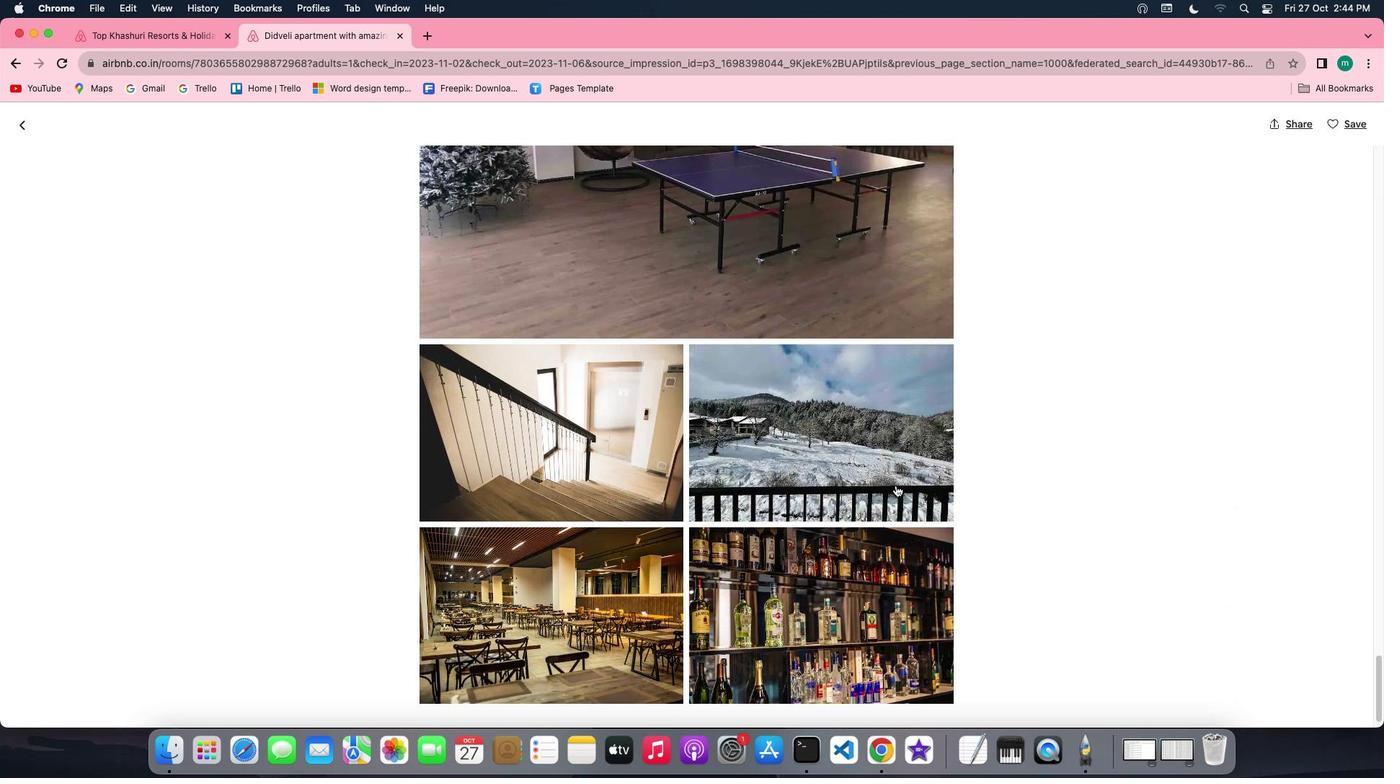 
Action: Mouse scrolled (886, 476) with delta (-9, -10)
Screenshot: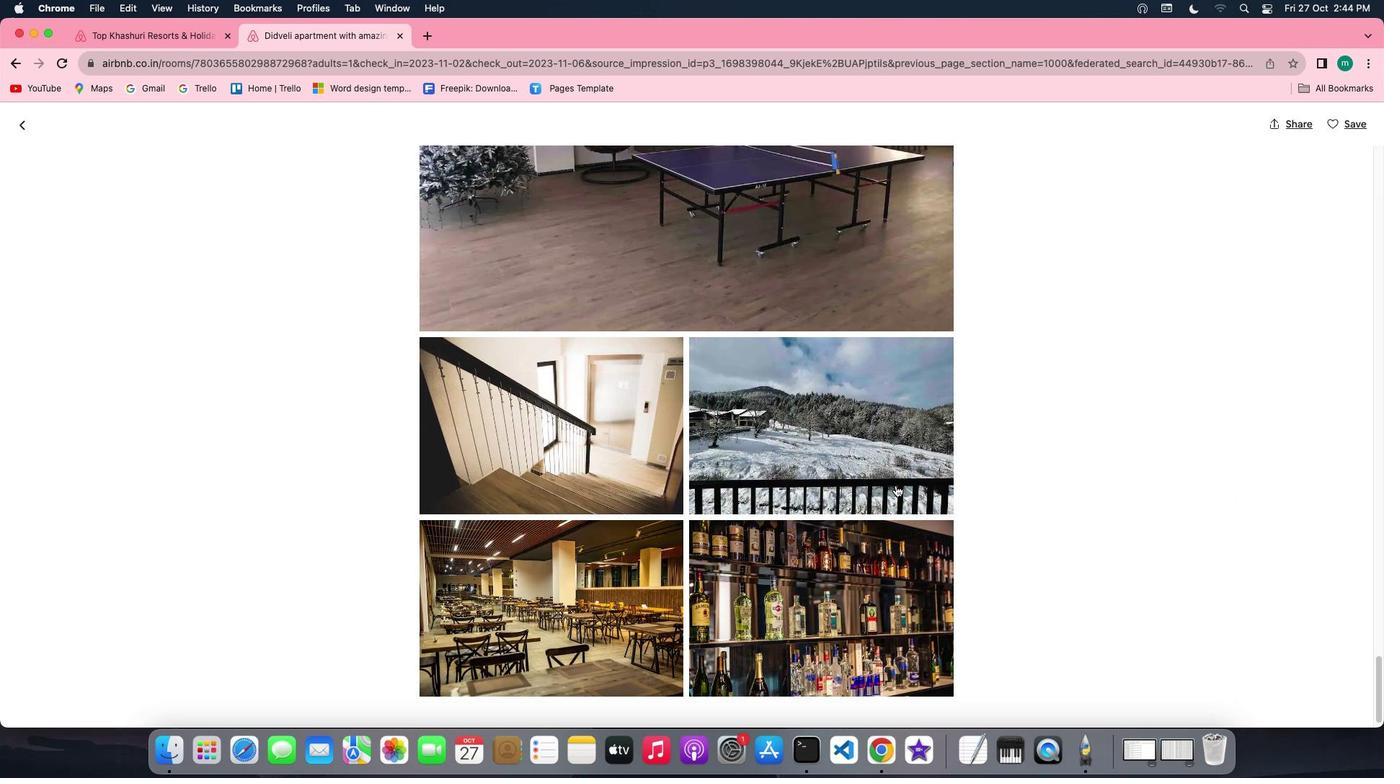 
Action: Mouse scrolled (886, 476) with delta (-9, -10)
Screenshot: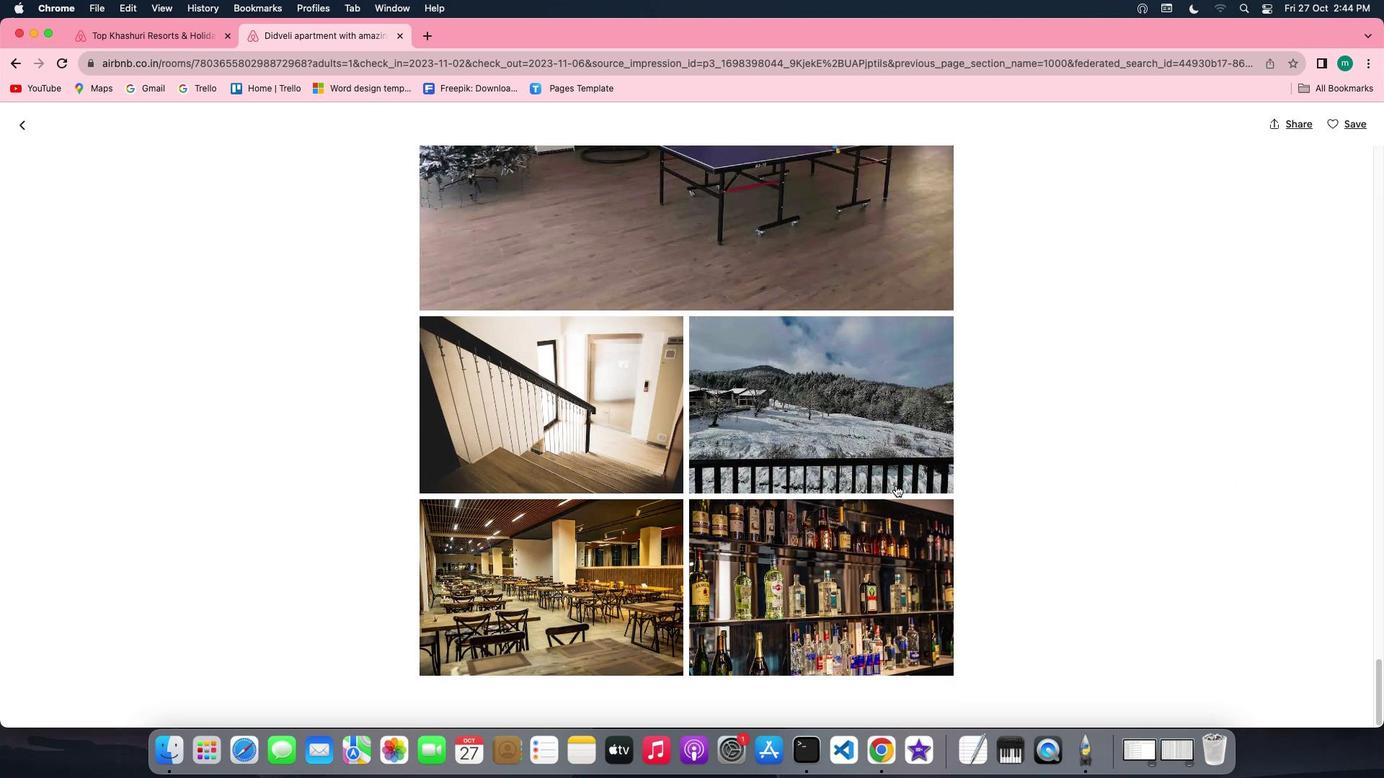 
Action: Mouse scrolled (886, 476) with delta (-9, -10)
Screenshot: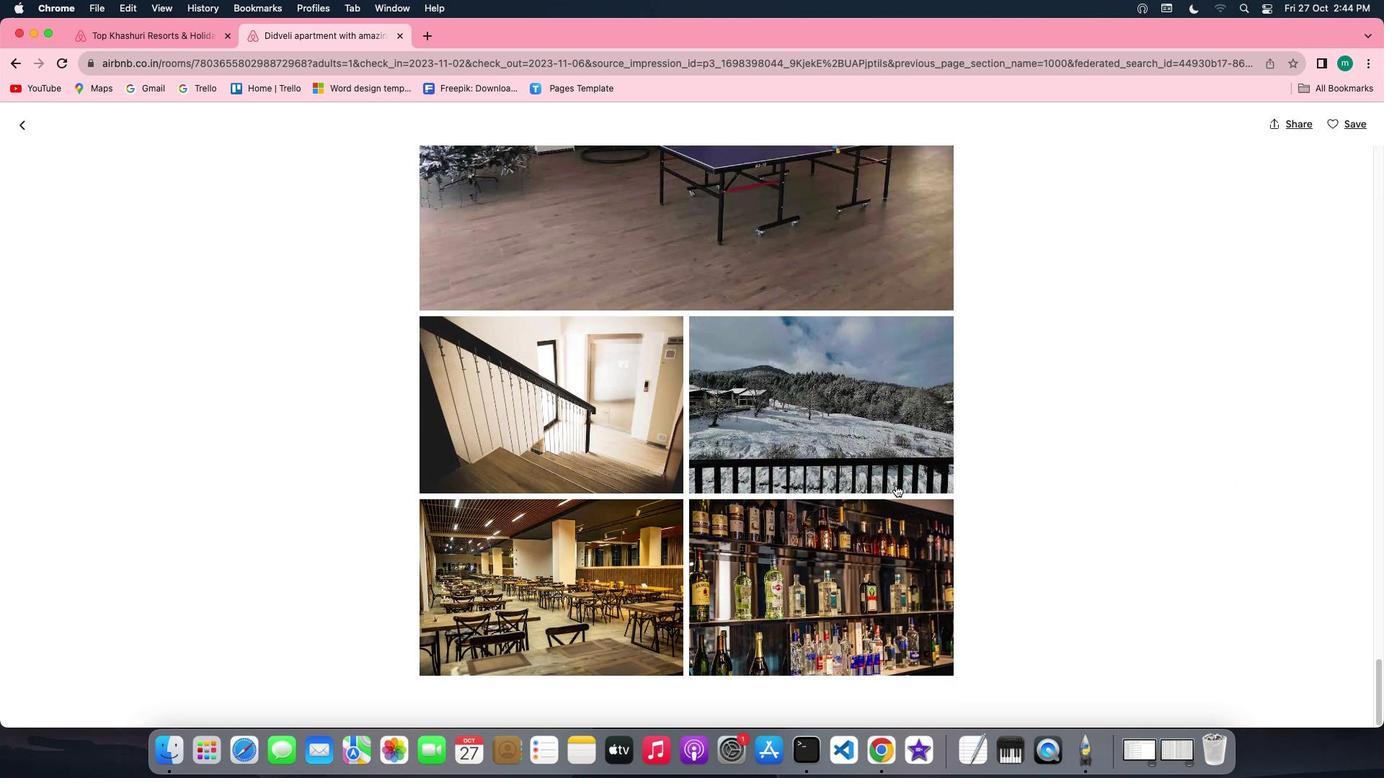 
Action: Mouse scrolled (886, 476) with delta (-9, -10)
Screenshot: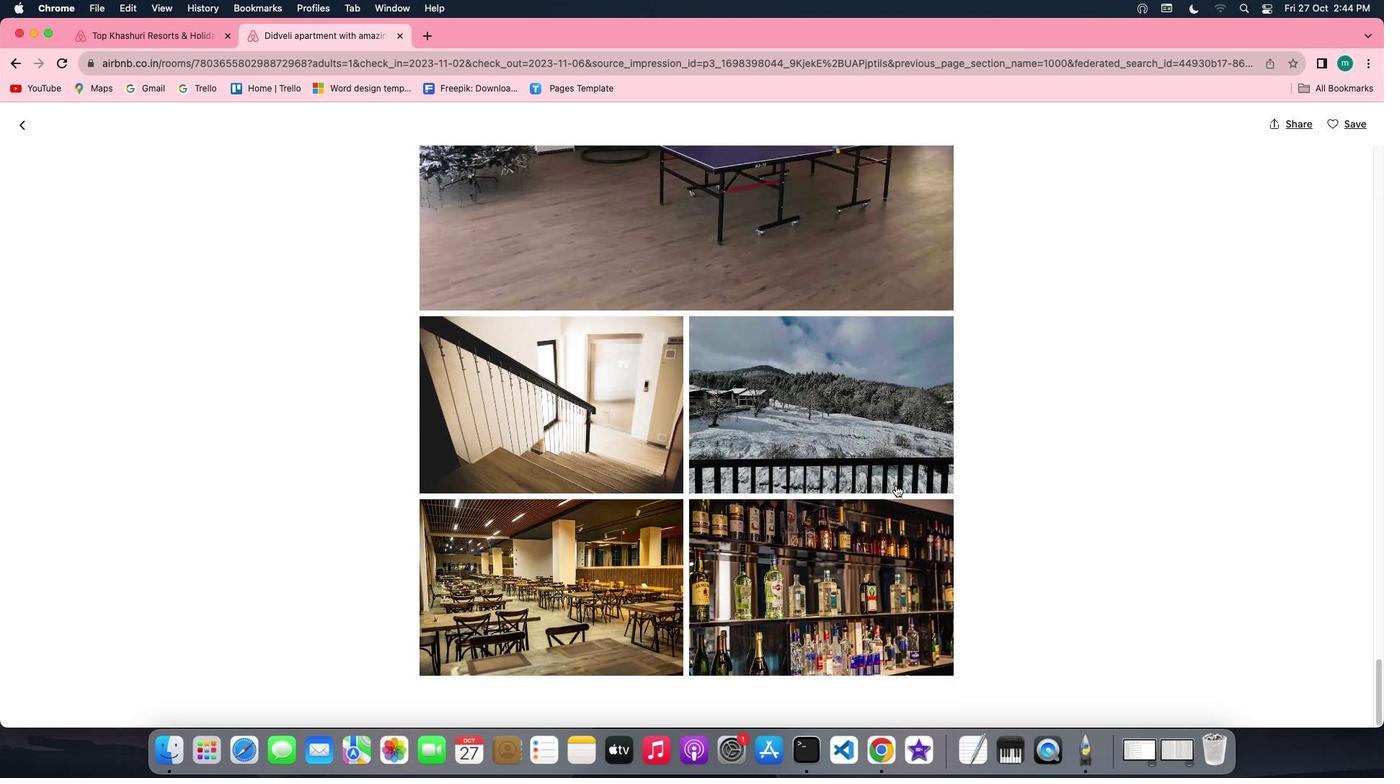
Action: Mouse scrolled (886, 476) with delta (-9, -10)
Screenshot: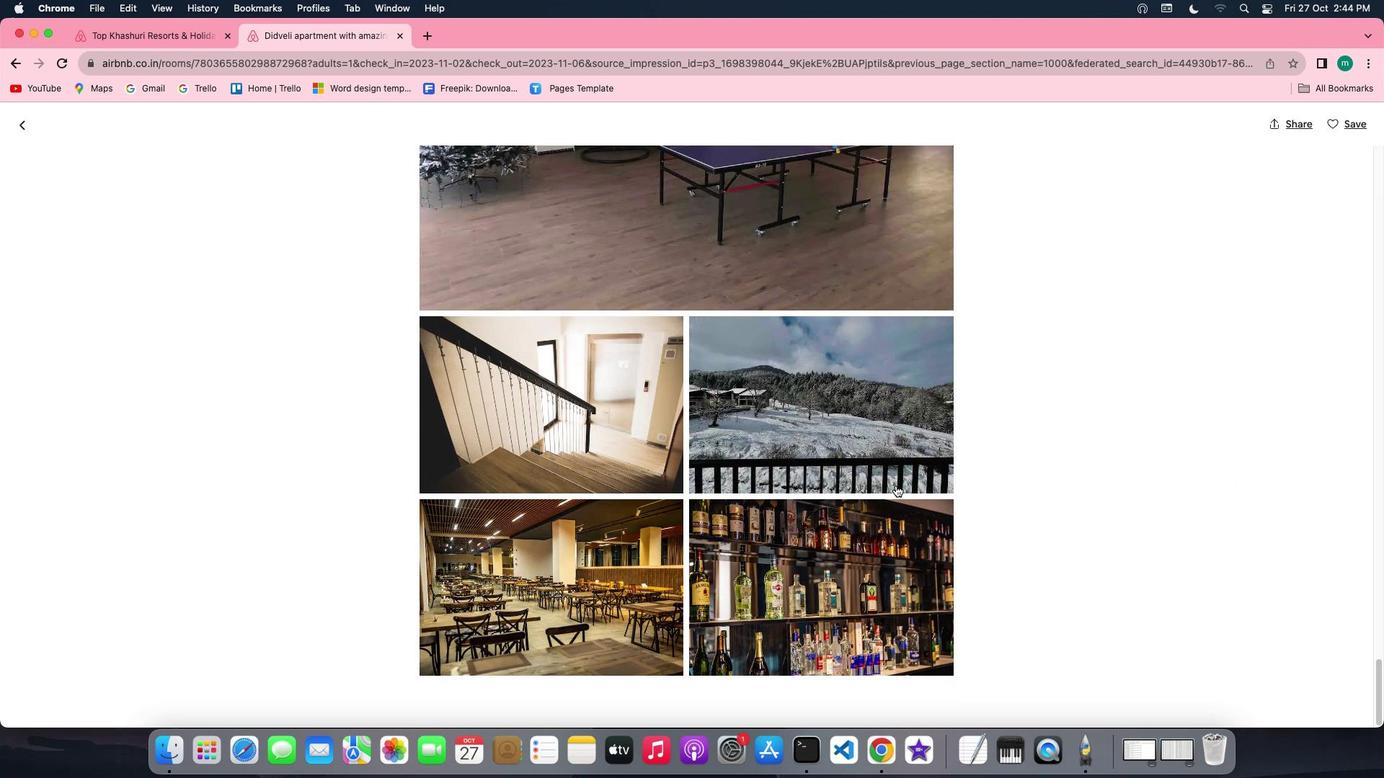 
Action: Mouse scrolled (886, 476) with delta (-9, -10)
Screenshot: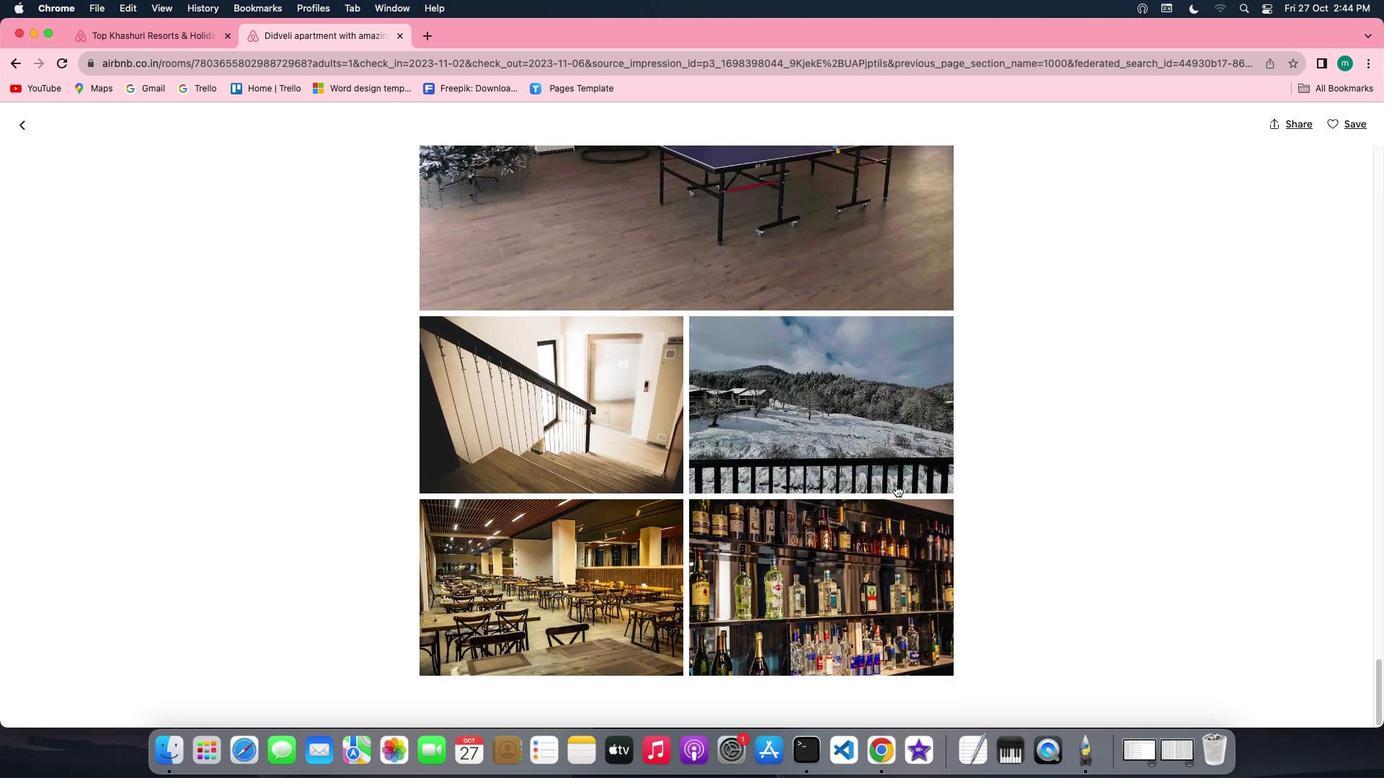 
Action: Mouse scrolled (886, 476) with delta (-9, -10)
Screenshot: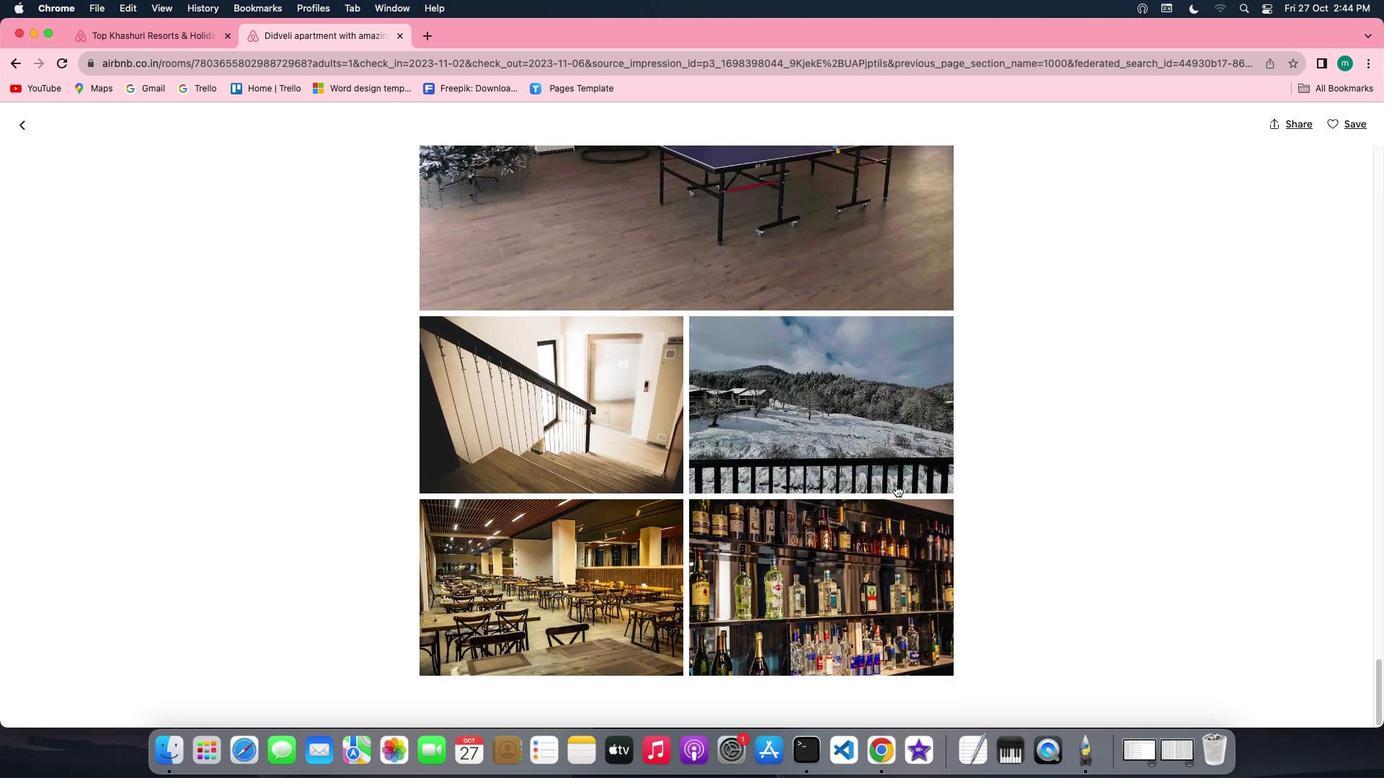 
Action: Mouse scrolled (886, 476) with delta (-9, -10)
Screenshot: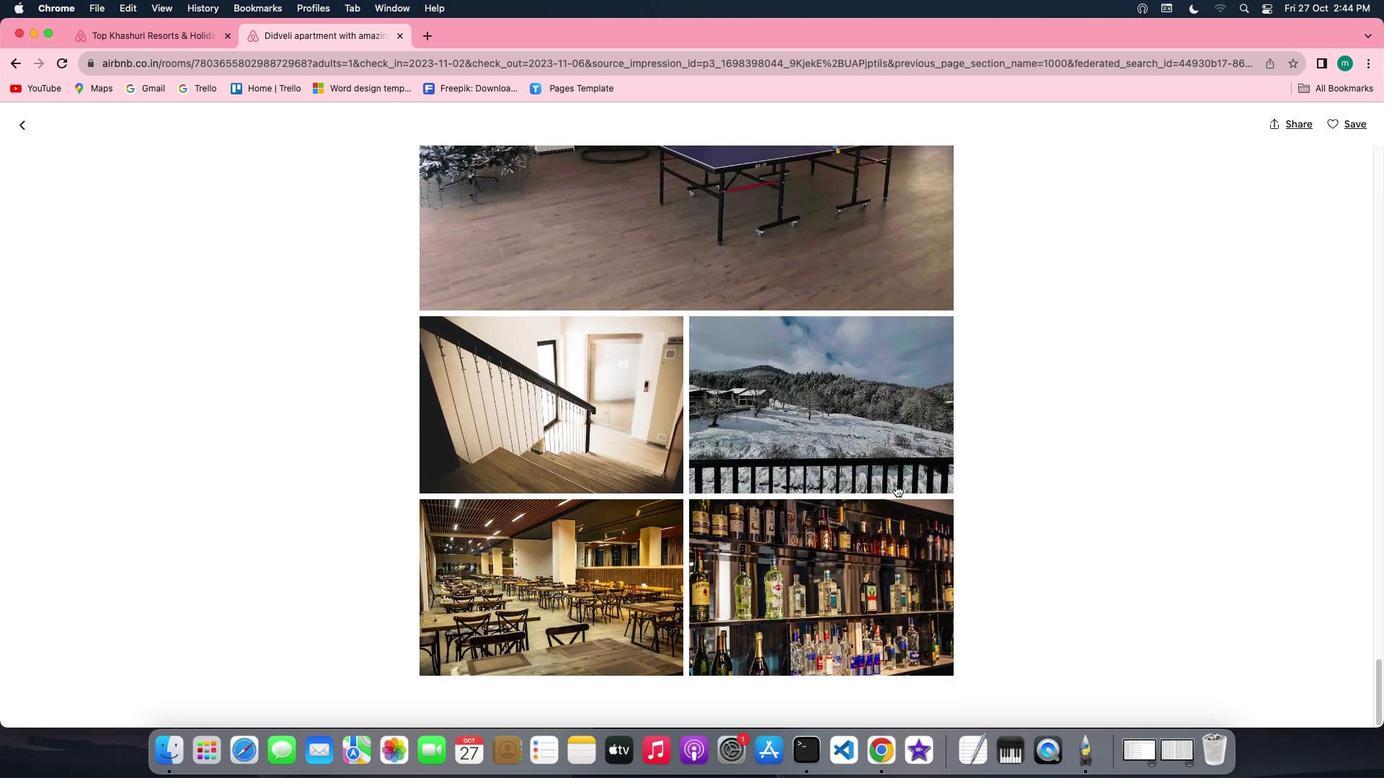 
Action: Mouse scrolled (886, 476) with delta (-9, -12)
Screenshot: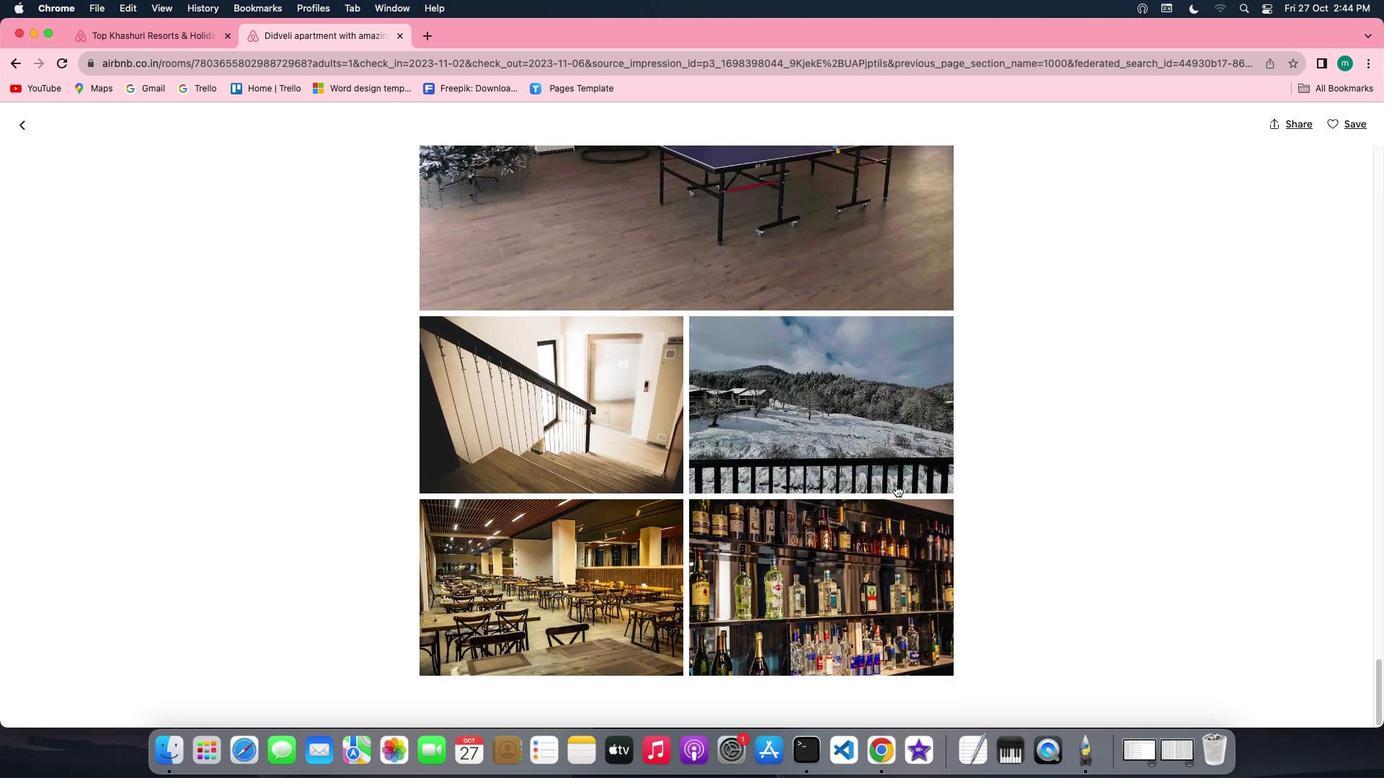 
Action: Mouse scrolled (886, 476) with delta (-9, -10)
Screenshot: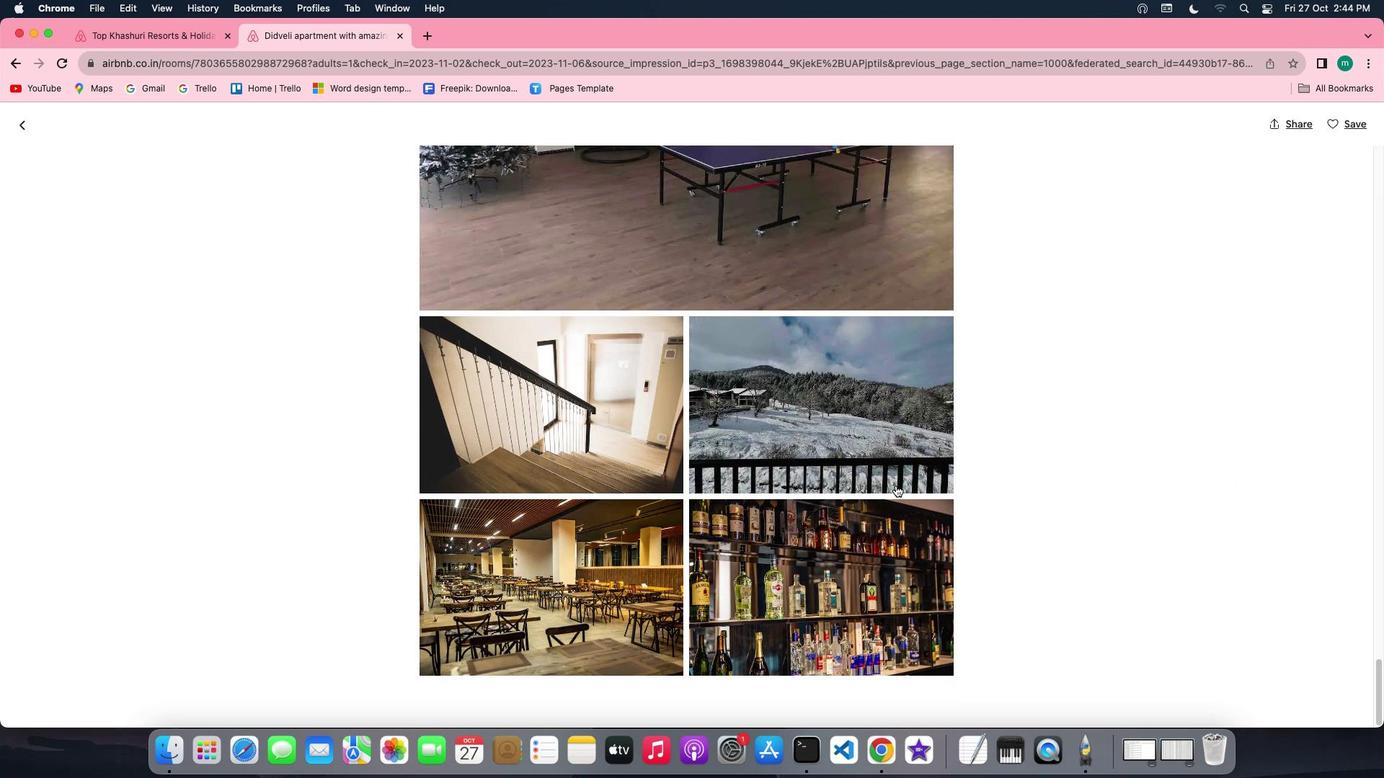 
Action: Mouse scrolled (886, 476) with delta (-9, -10)
Screenshot: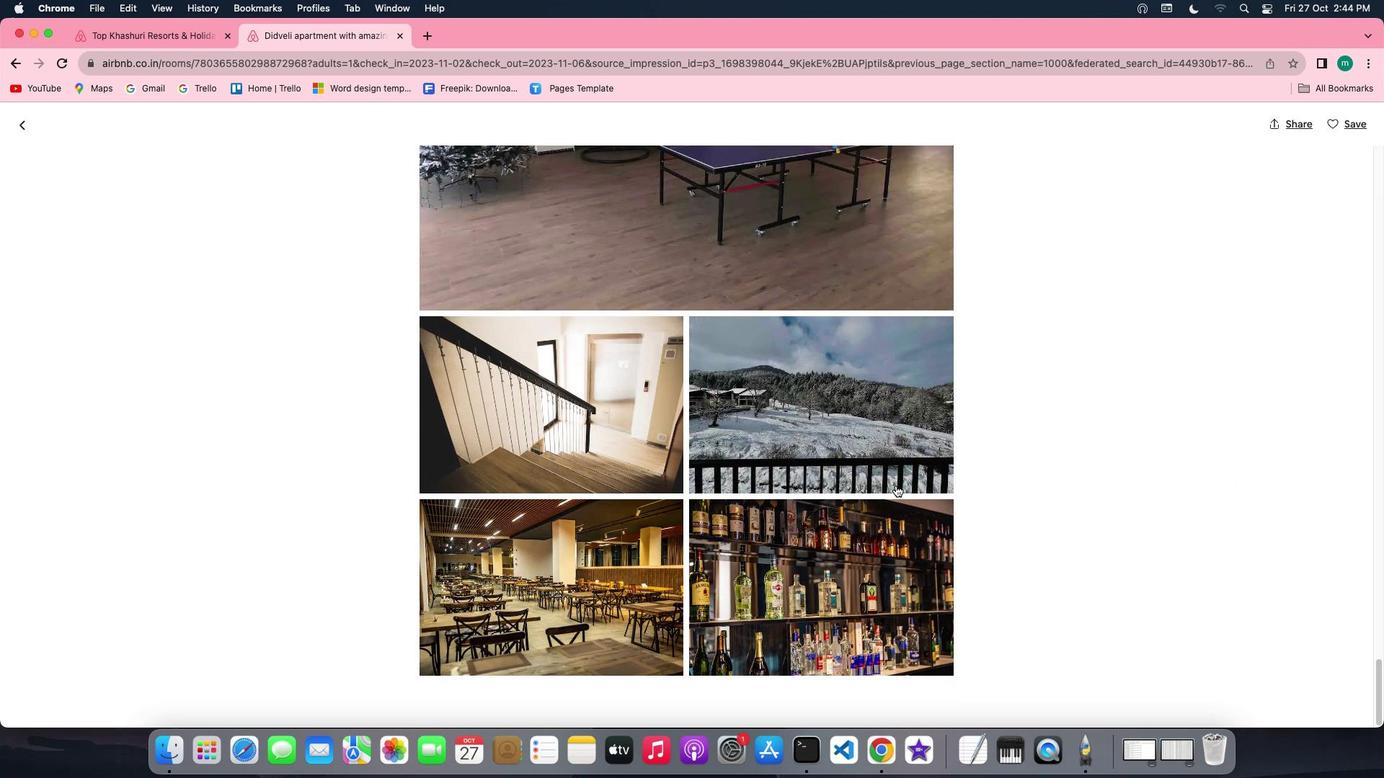 
Action: Mouse scrolled (886, 476) with delta (-9, -11)
Screenshot: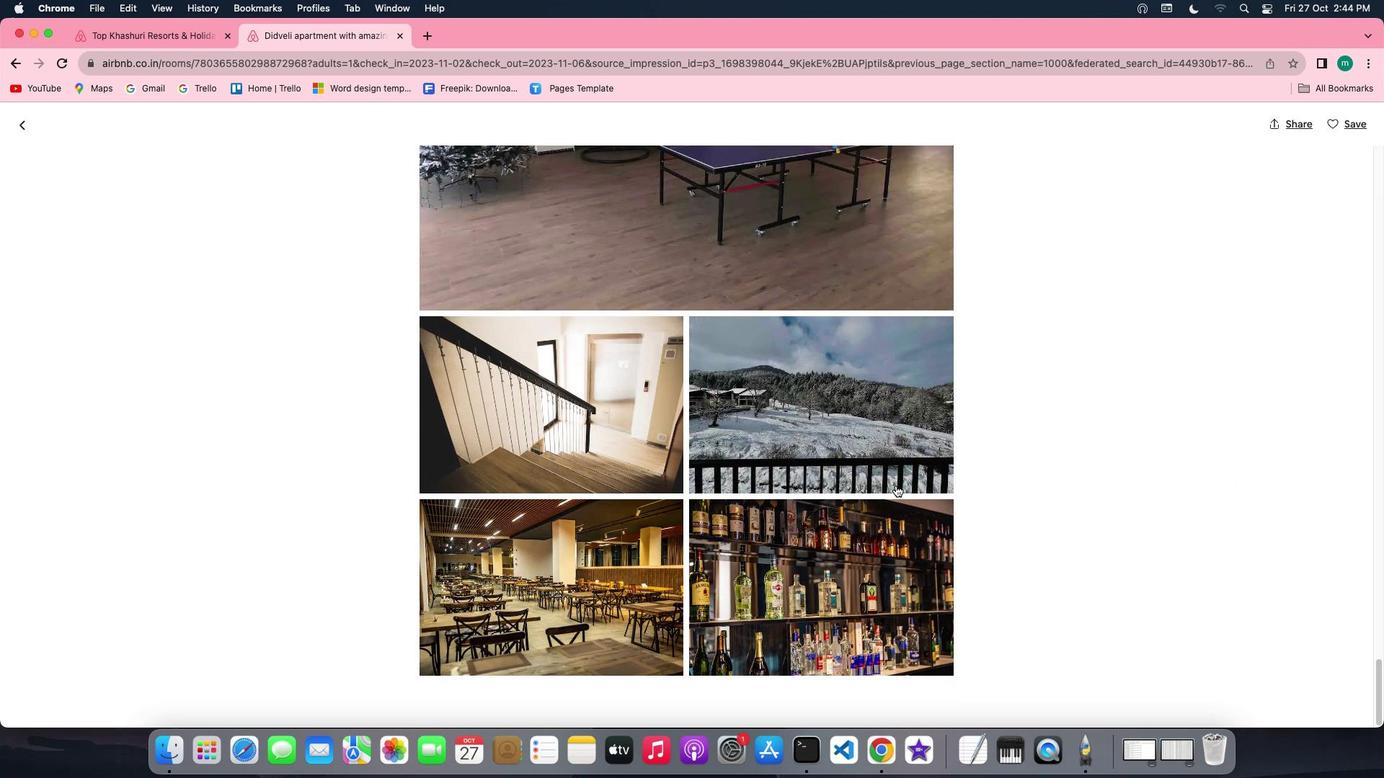 
Action: Mouse scrolled (886, 476) with delta (-9, -12)
Screenshot: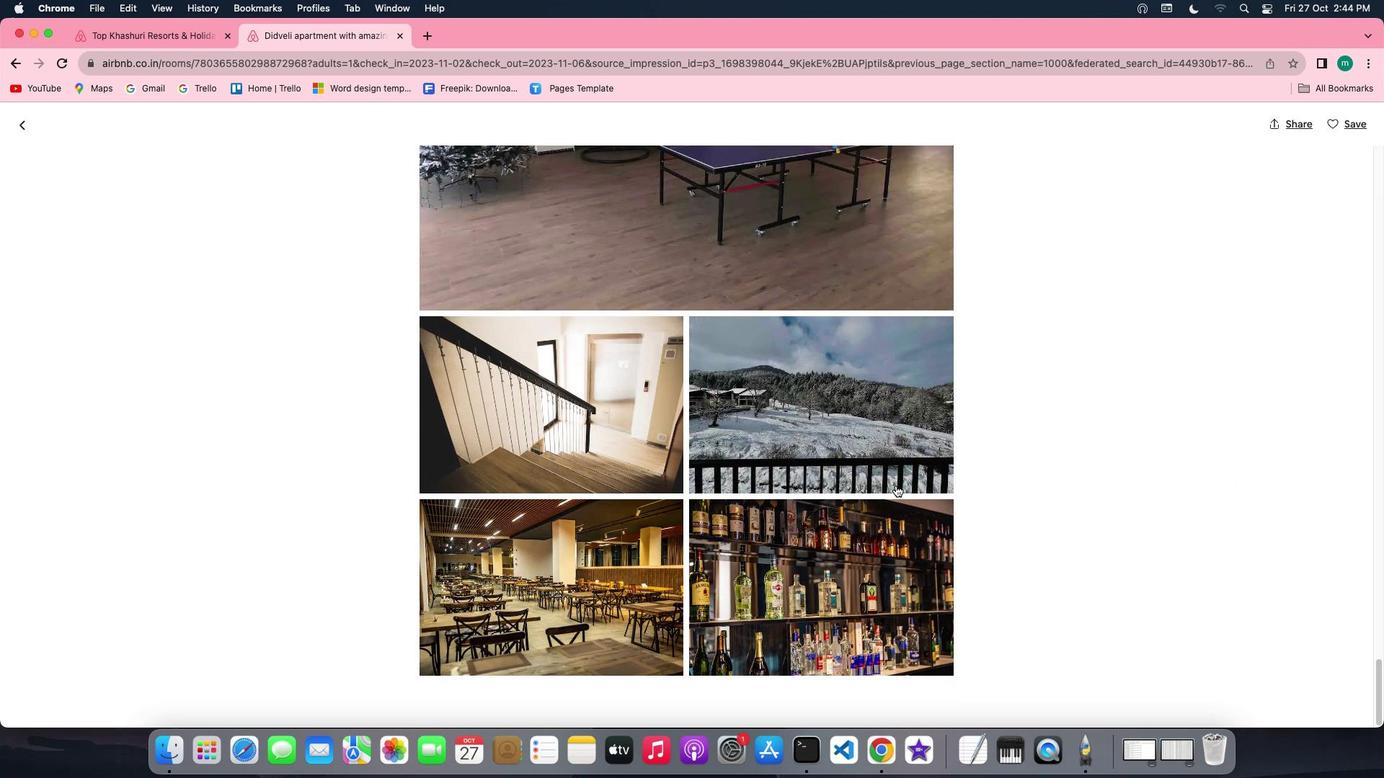 
Action: Mouse moved to (20, 114)
Screenshot: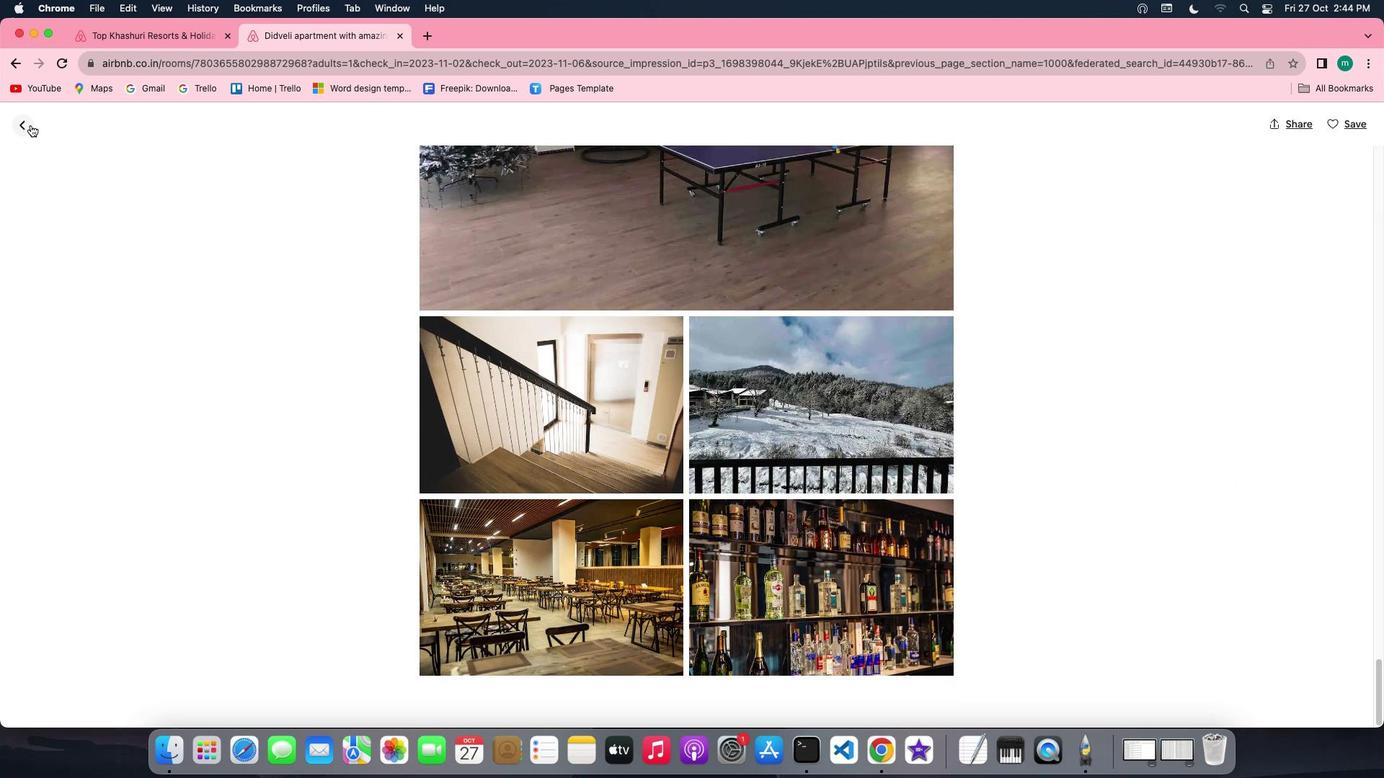 
Action: Mouse pressed left at (20, 114)
Screenshot: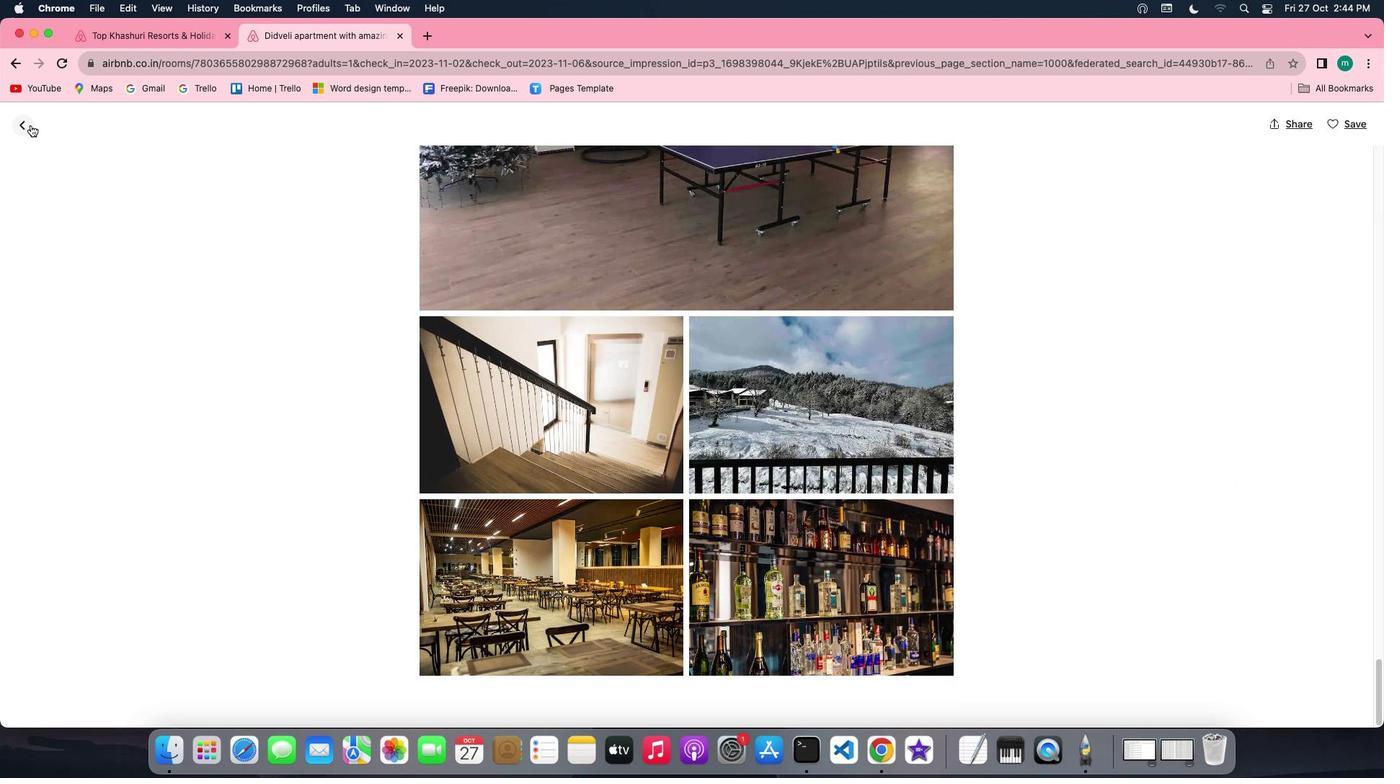 
Action: Mouse moved to (848, 552)
Screenshot: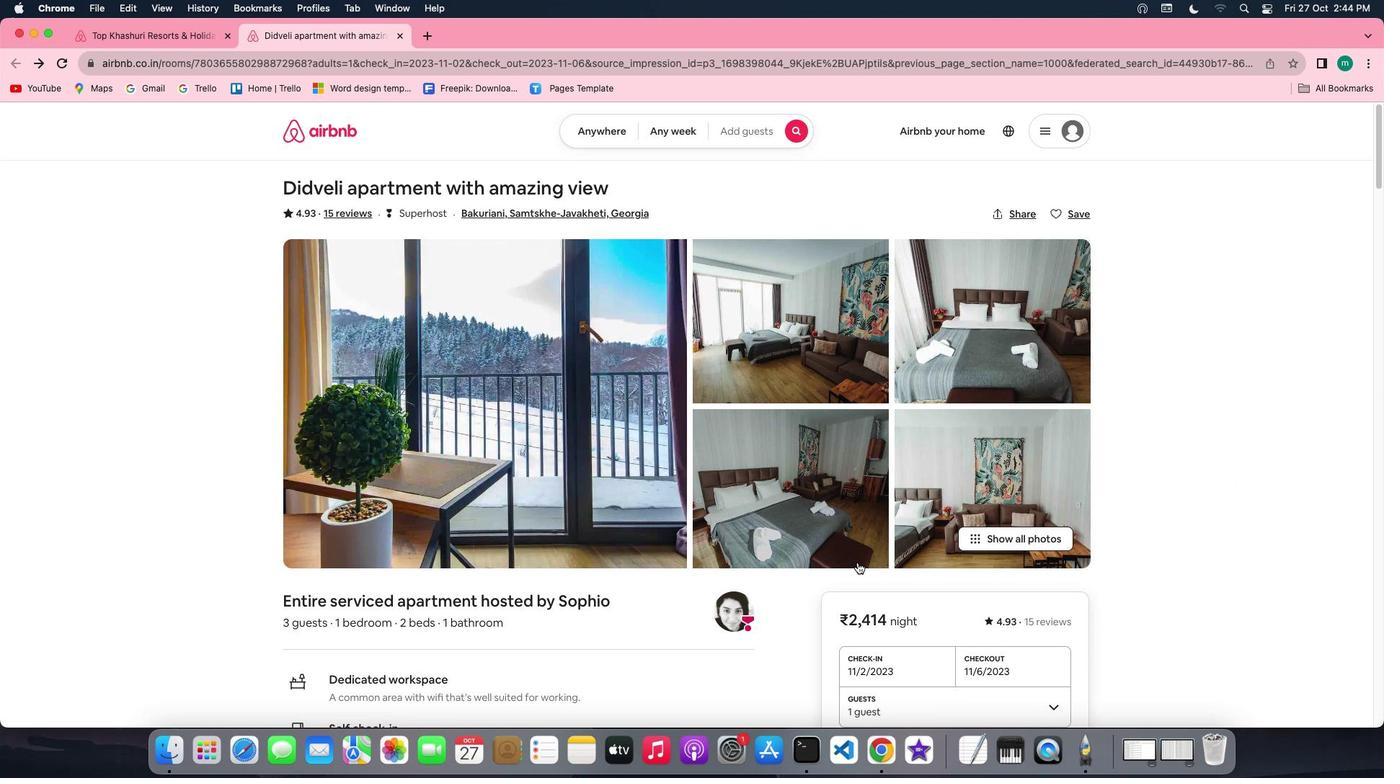 
Action: Mouse scrolled (848, 552) with delta (-9, -10)
Screenshot: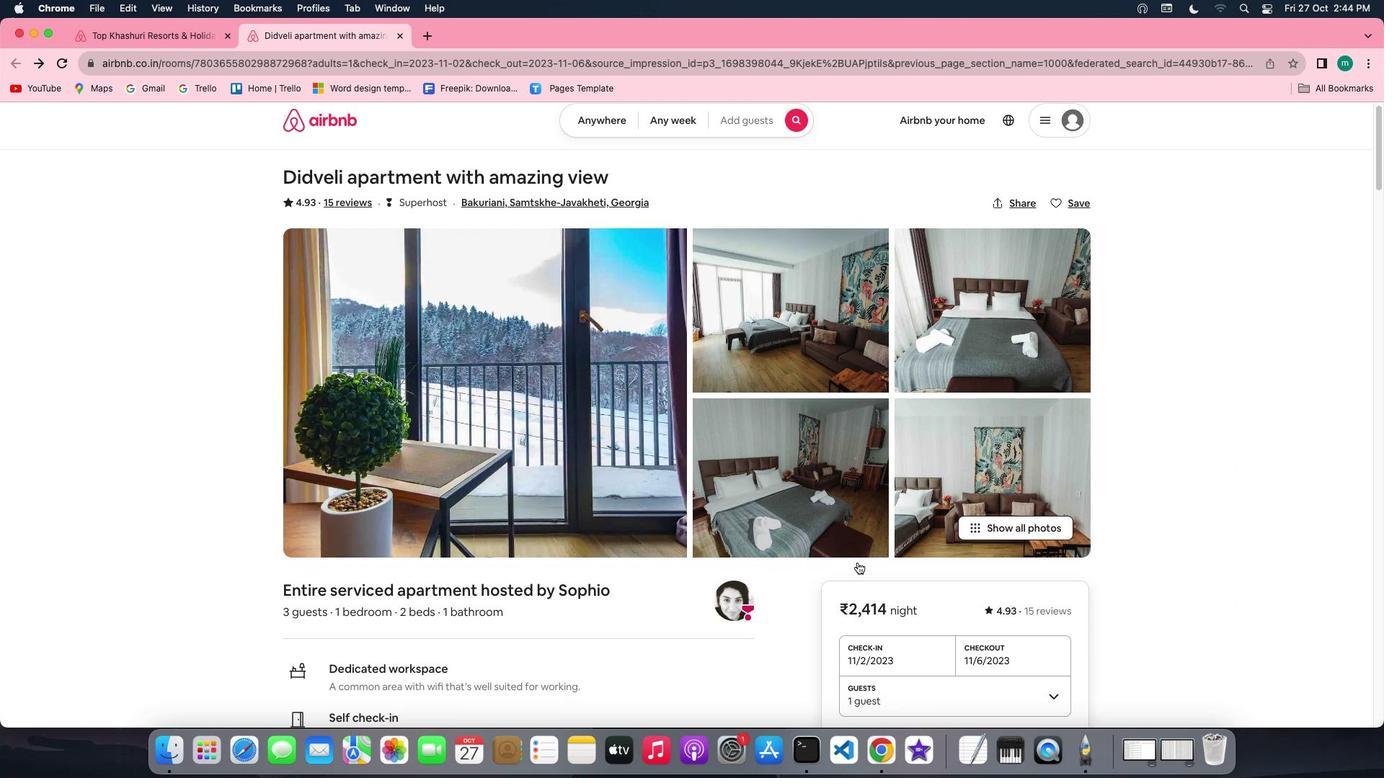 
Action: Mouse scrolled (848, 552) with delta (-9, -10)
Screenshot: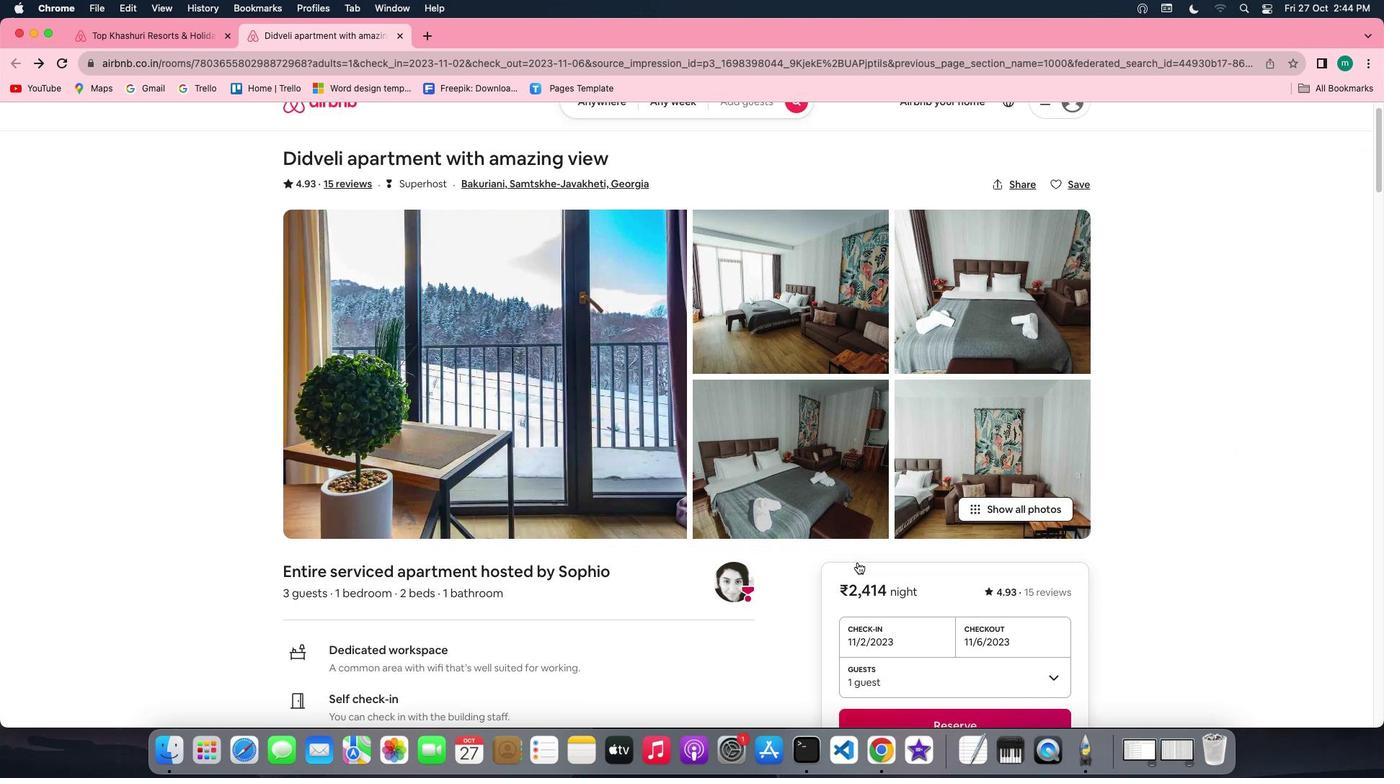 
Action: Mouse scrolled (848, 552) with delta (-9, -10)
Screenshot: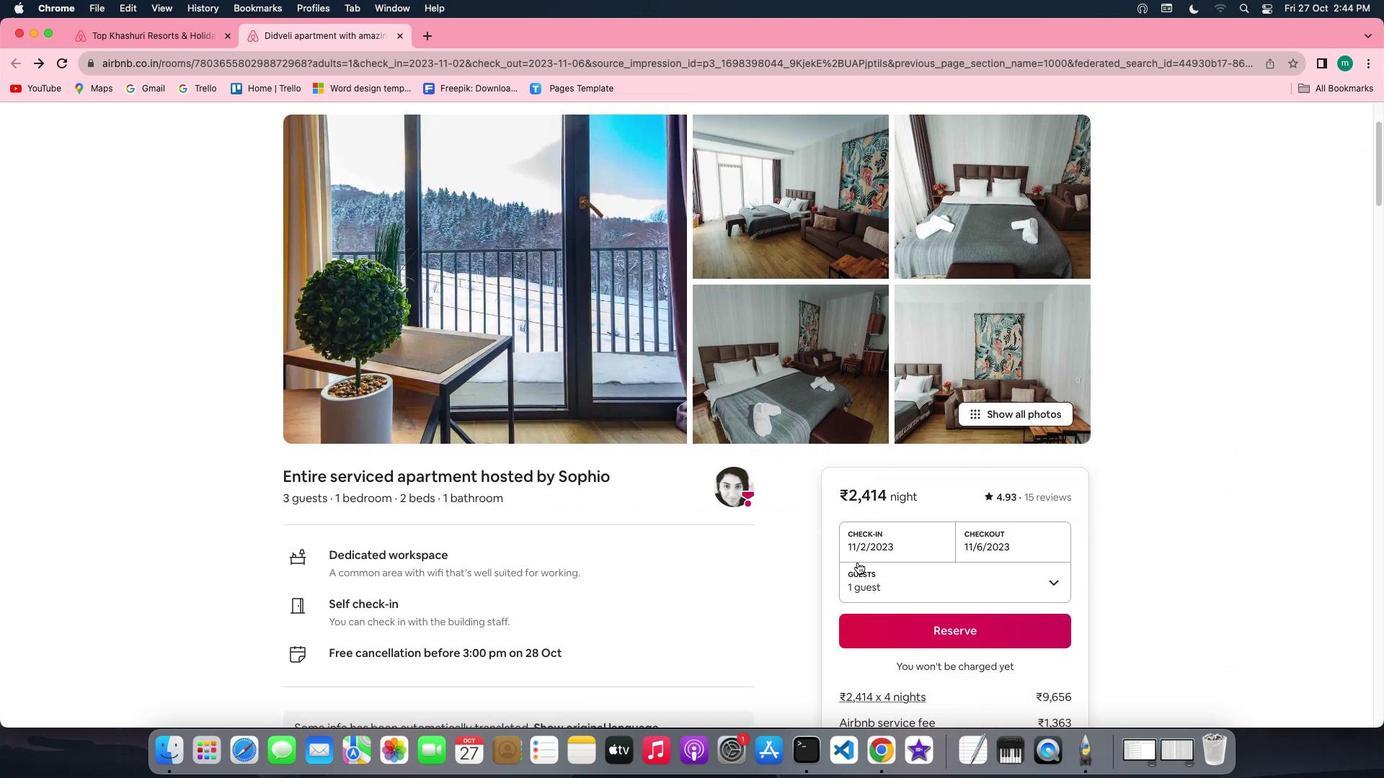 
Action: Mouse scrolled (848, 552) with delta (-9, -11)
Screenshot: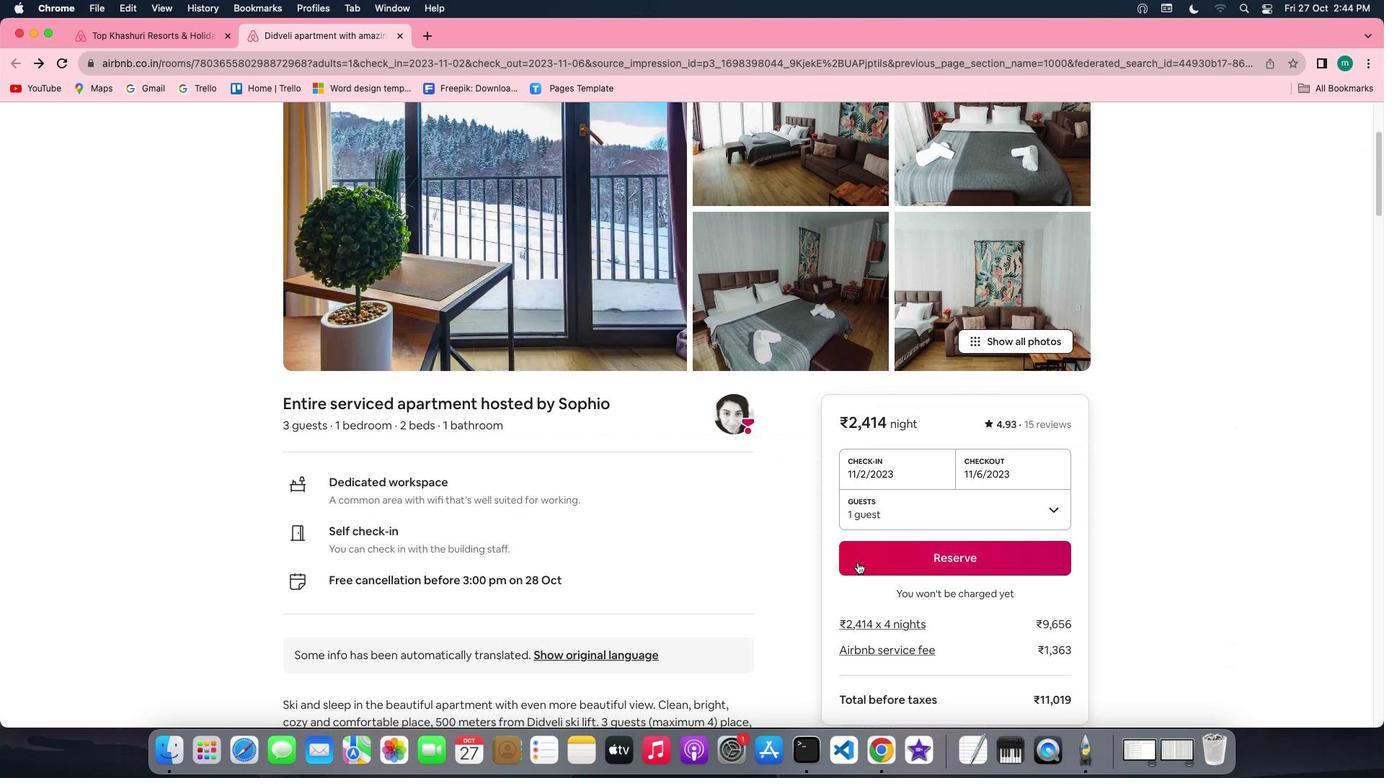 
Action: Mouse moved to (853, 548)
Screenshot: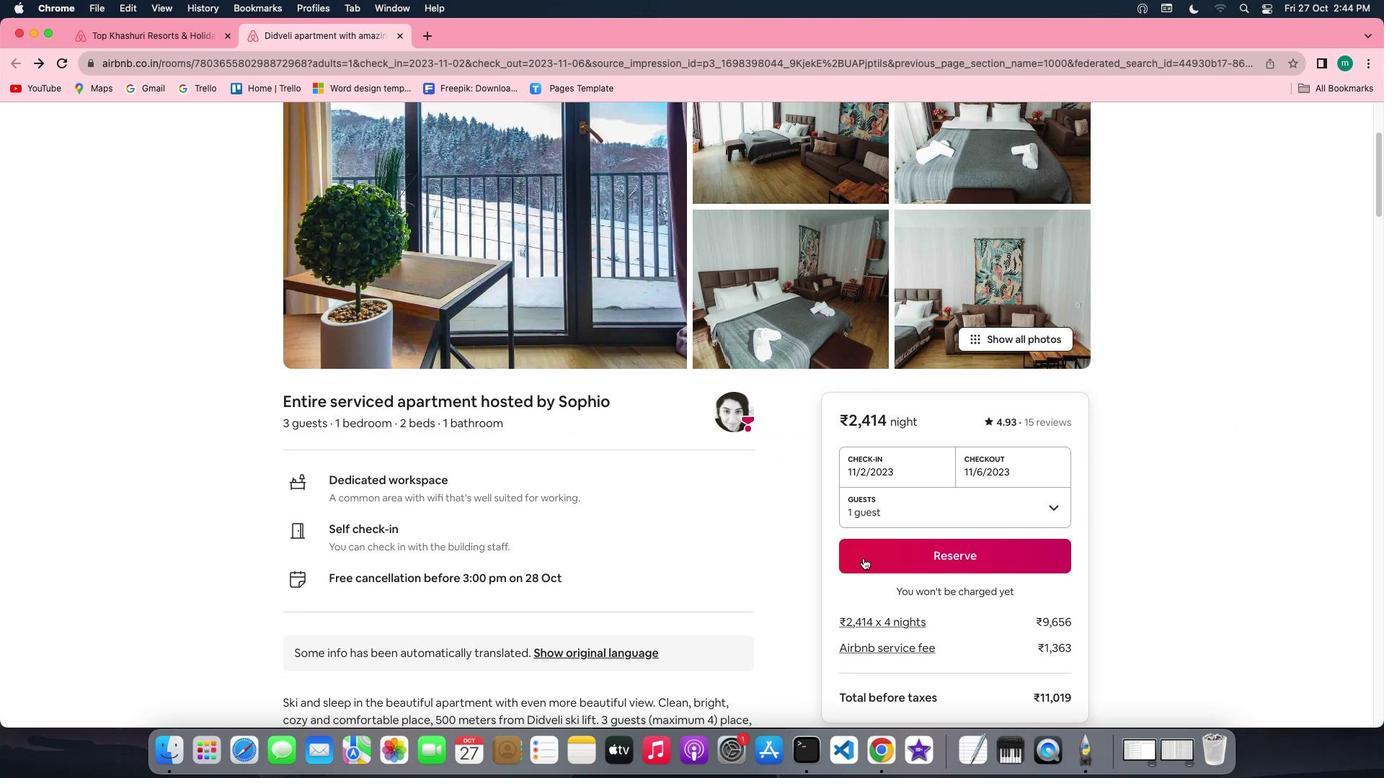 
Action: Mouse scrolled (853, 548) with delta (-9, -10)
Screenshot: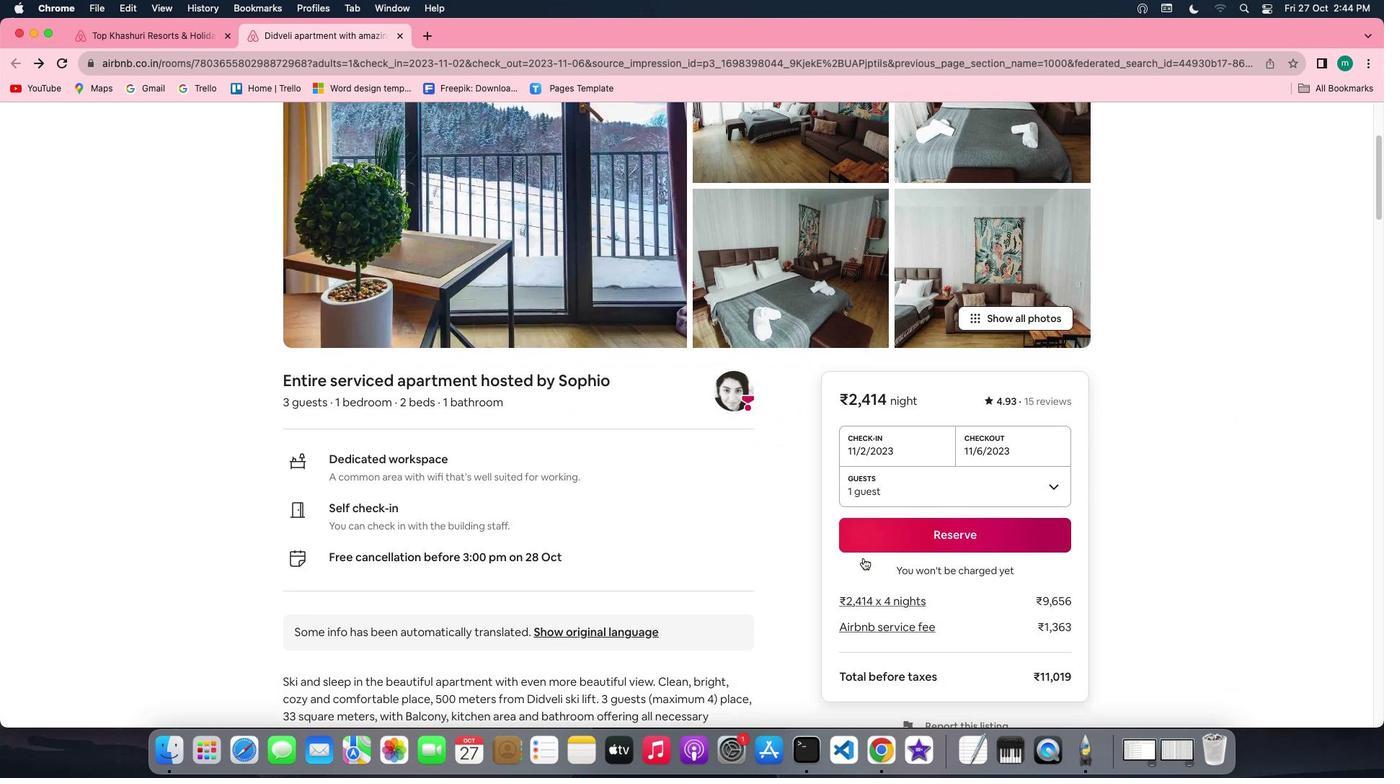 
Action: Mouse scrolled (853, 548) with delta (-9, -10)
Screenshot: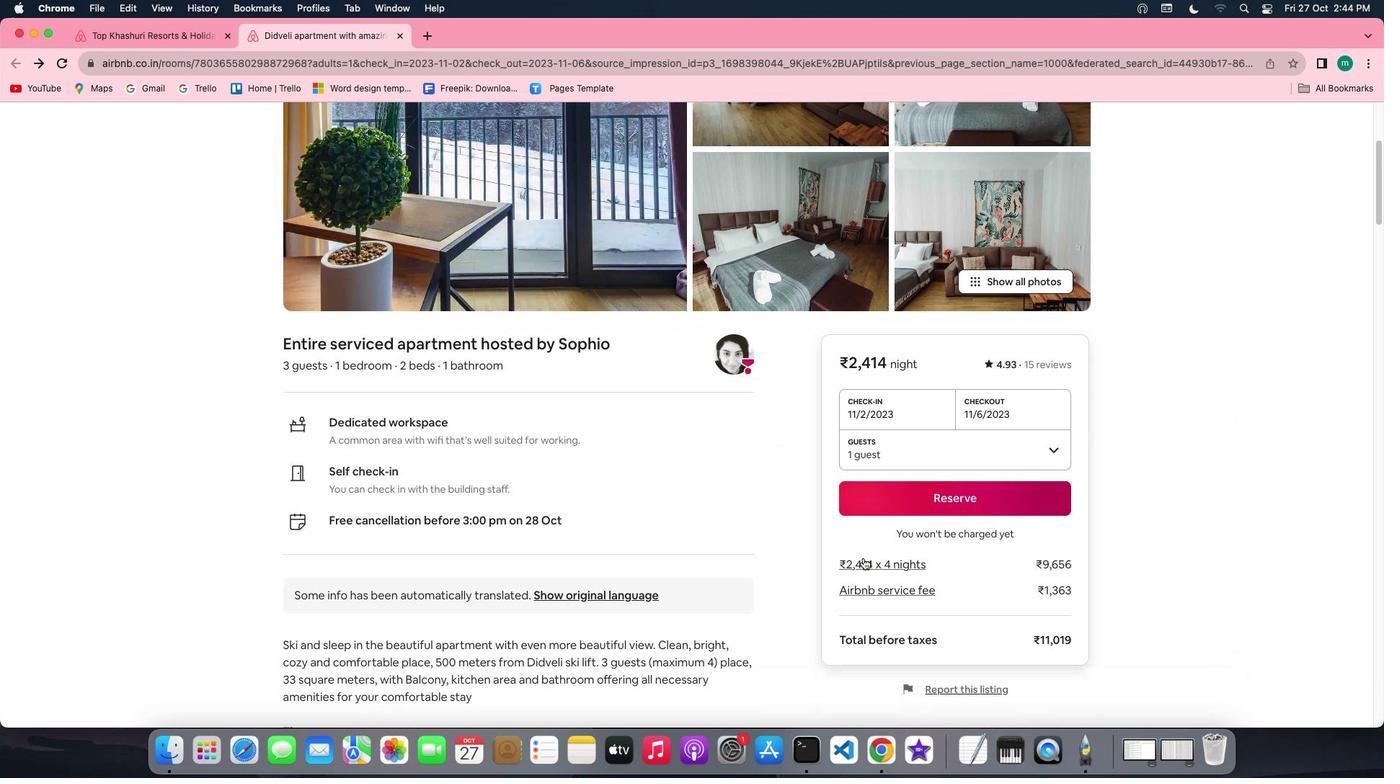 
Action: Mouse scrolled (853, 548) with delta (-9, -10)
Screenshot: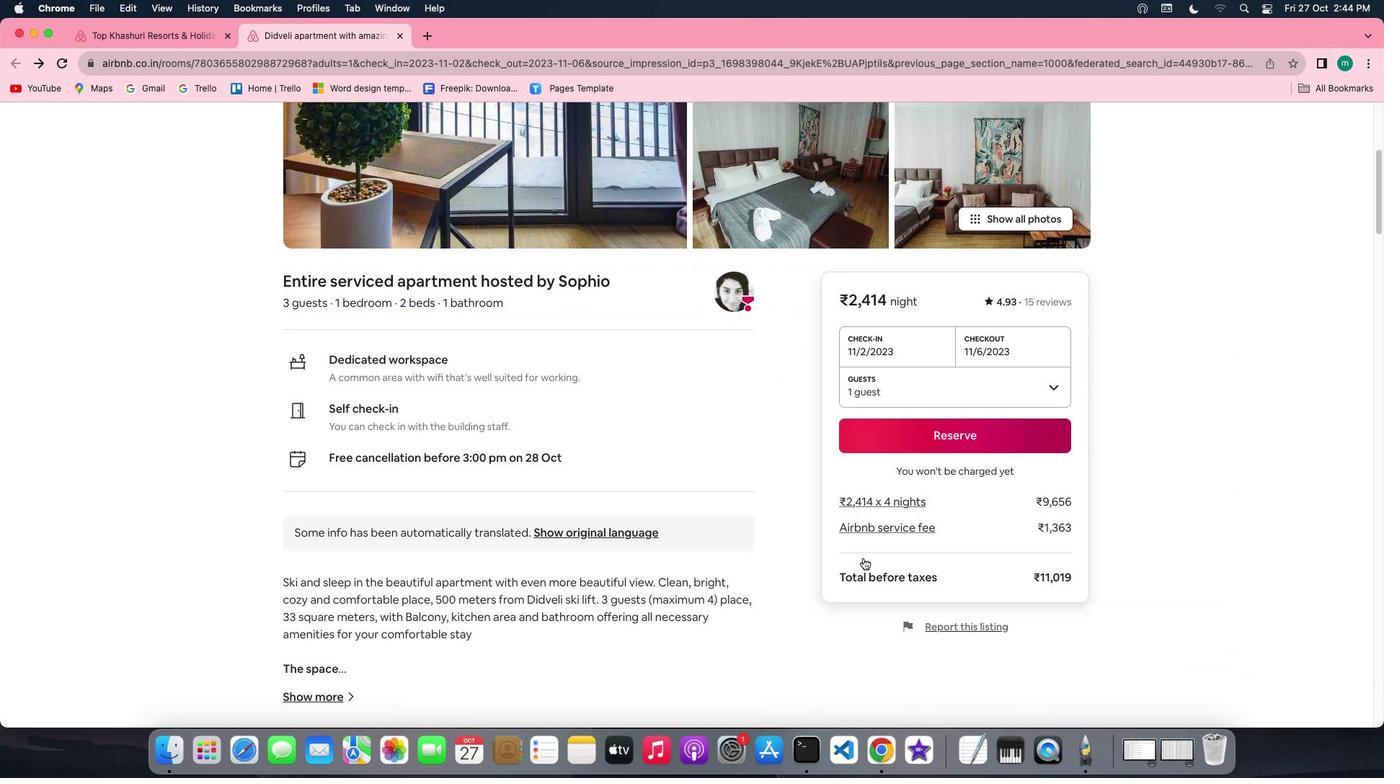 
Action: Mouse scrolled (853, 548) with delta (-9, -12)
Screenshot: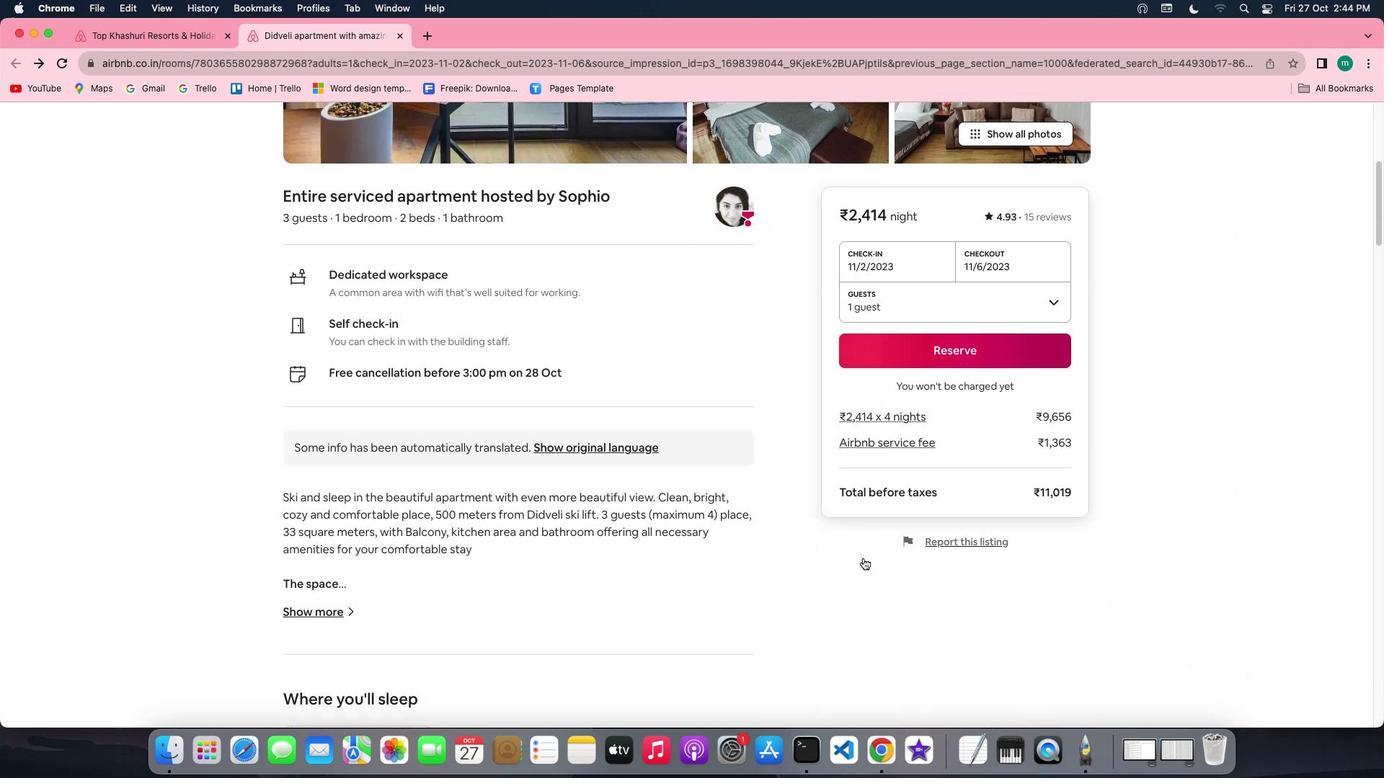 
Action: Mouse moved to (710, 543)
Screenshot: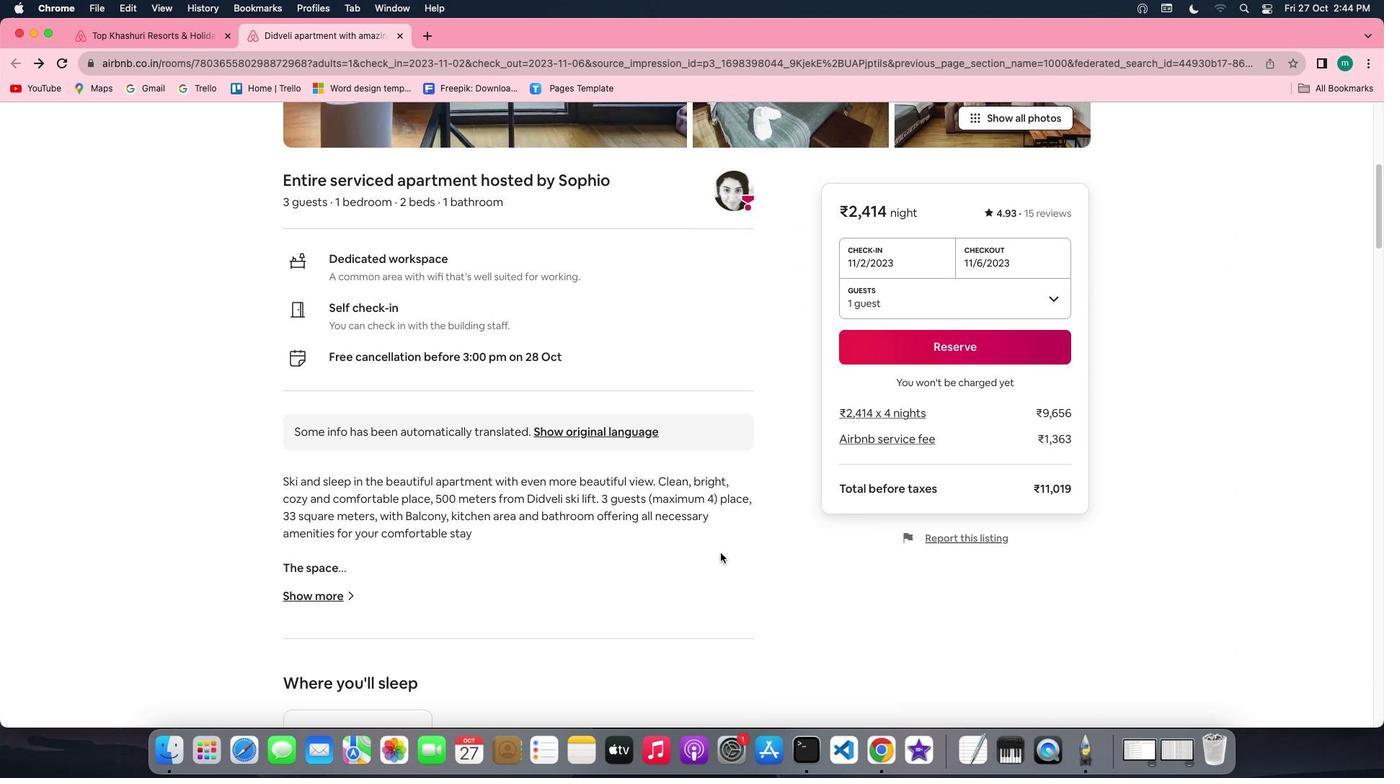 
Action: Mouse scrolled (710, 543) with delta (-9, -10)
Screenshot: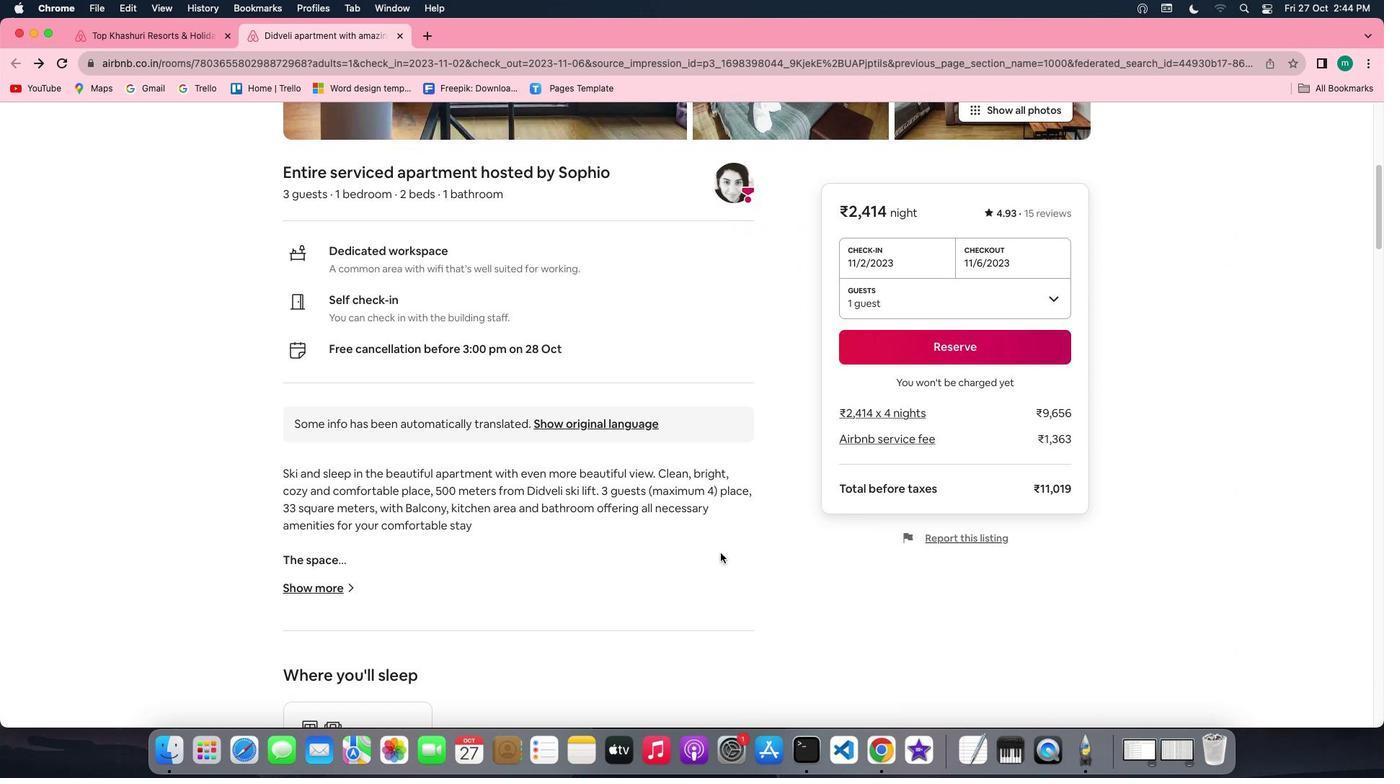 
Action: Mouse scrolled (710, 543) with delta (-9, -10)
Screenshot: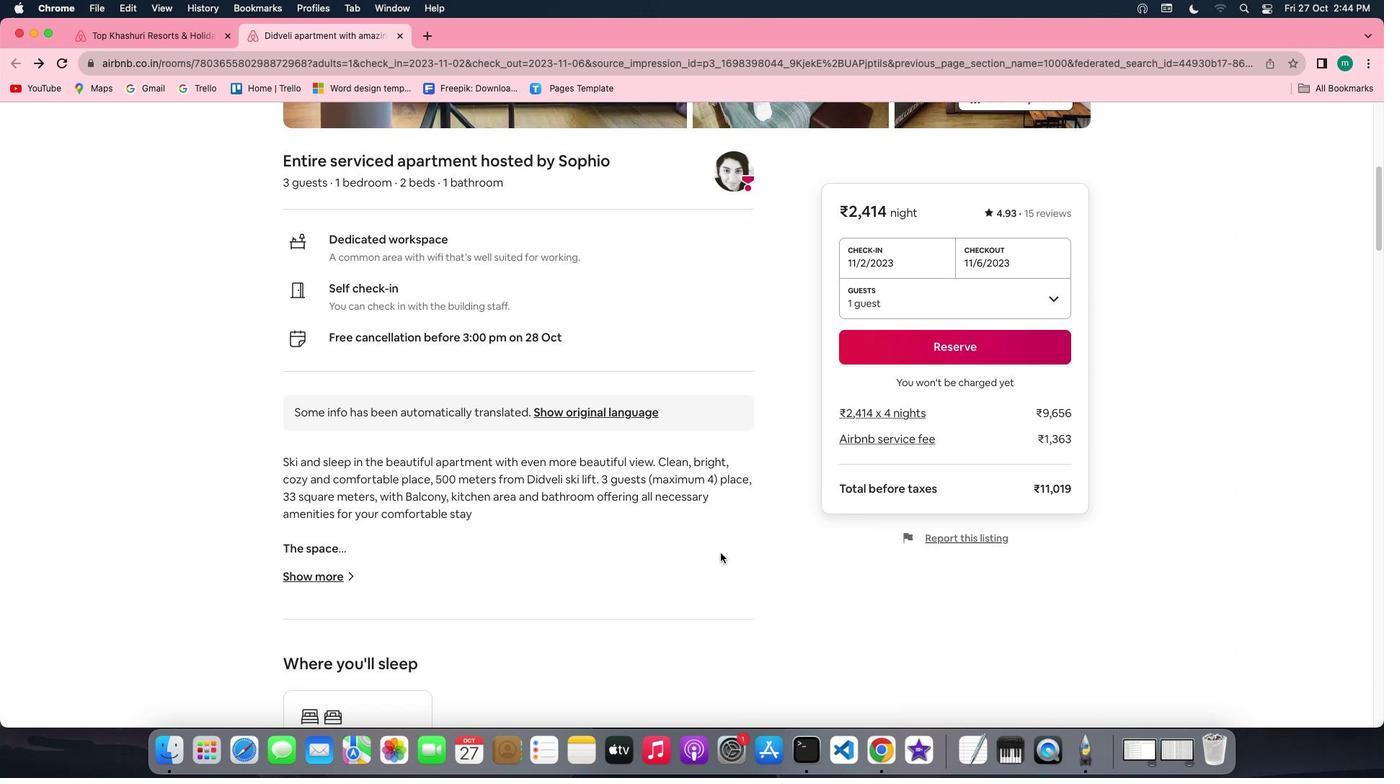 
Action: Mouse scrolled (710, 543) with delta (-9, -10)
Screenshot: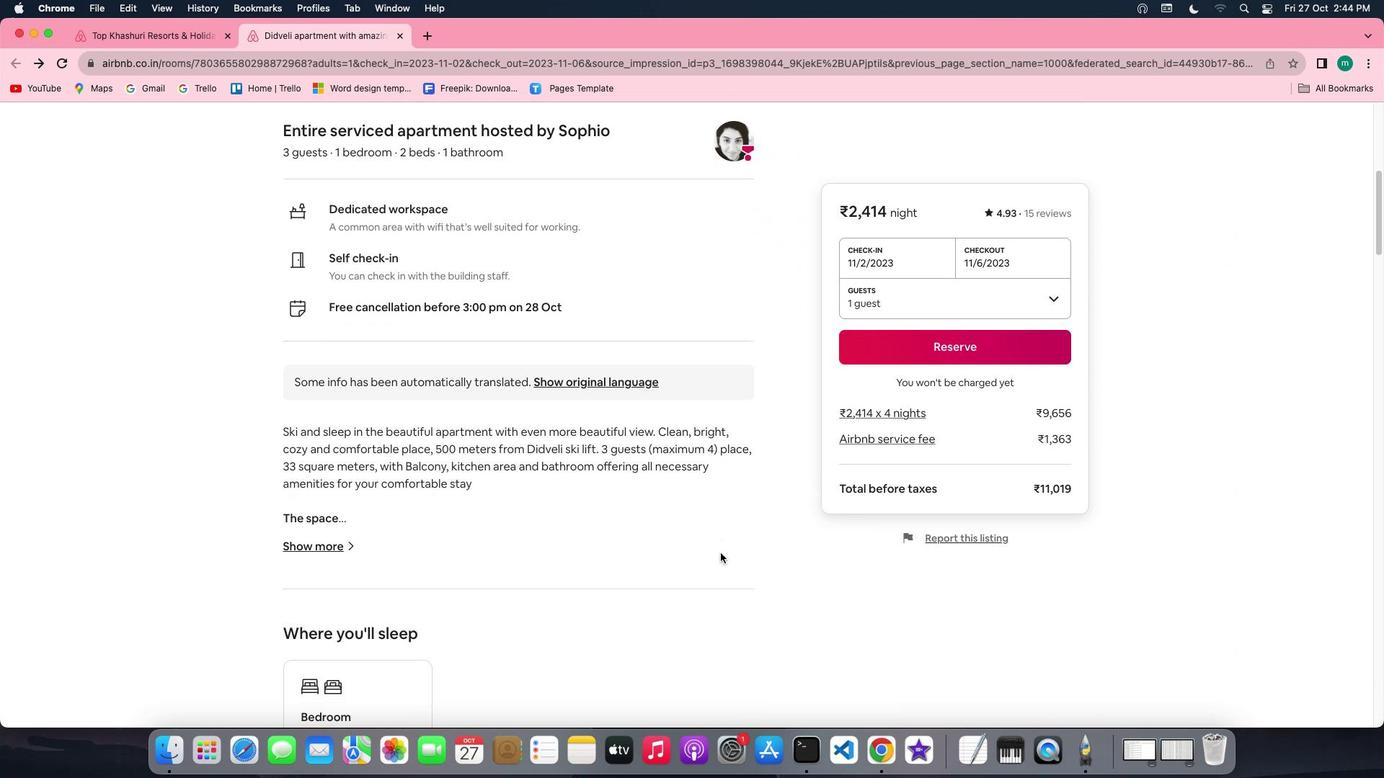 
Action: Mouse moved to (297, 495)
Screenshot: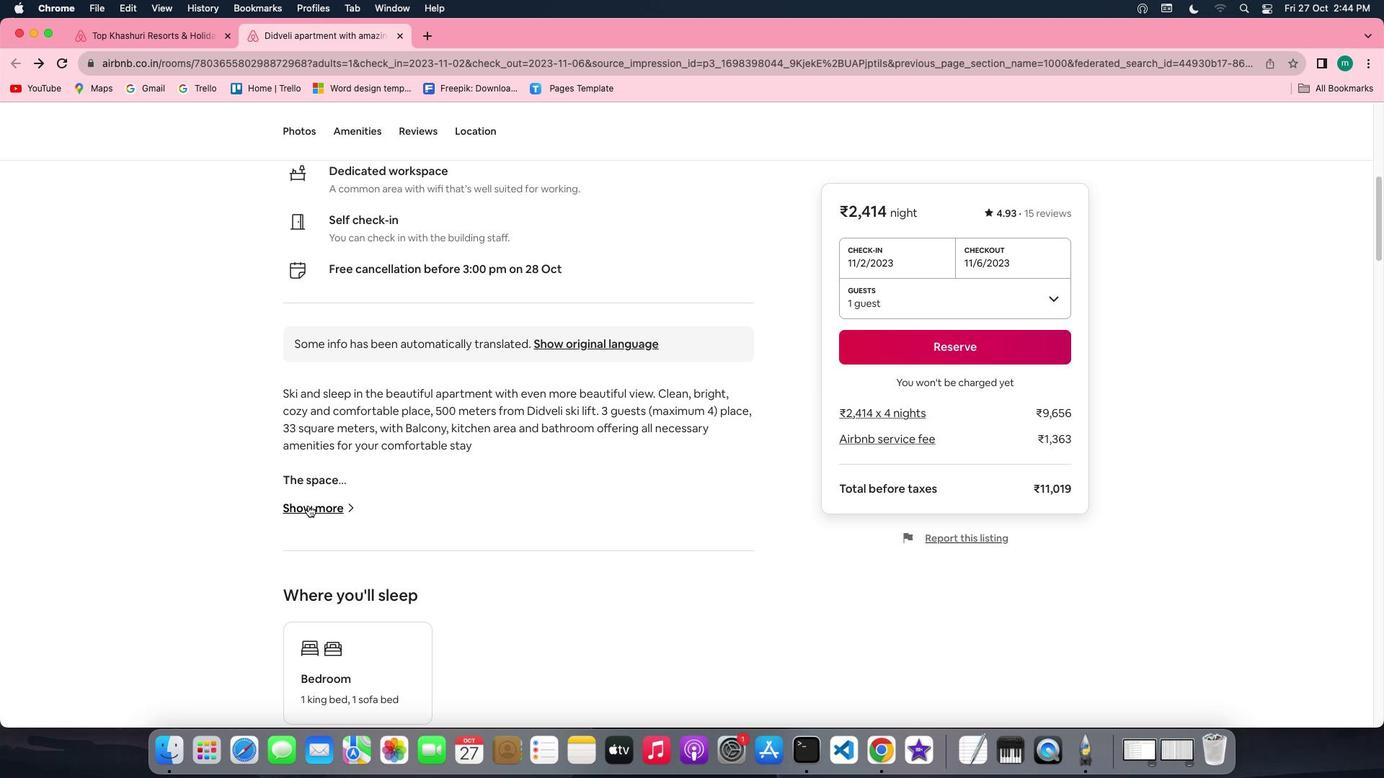 
Action: Mouse pressed left at (297, 495)
Screenshot: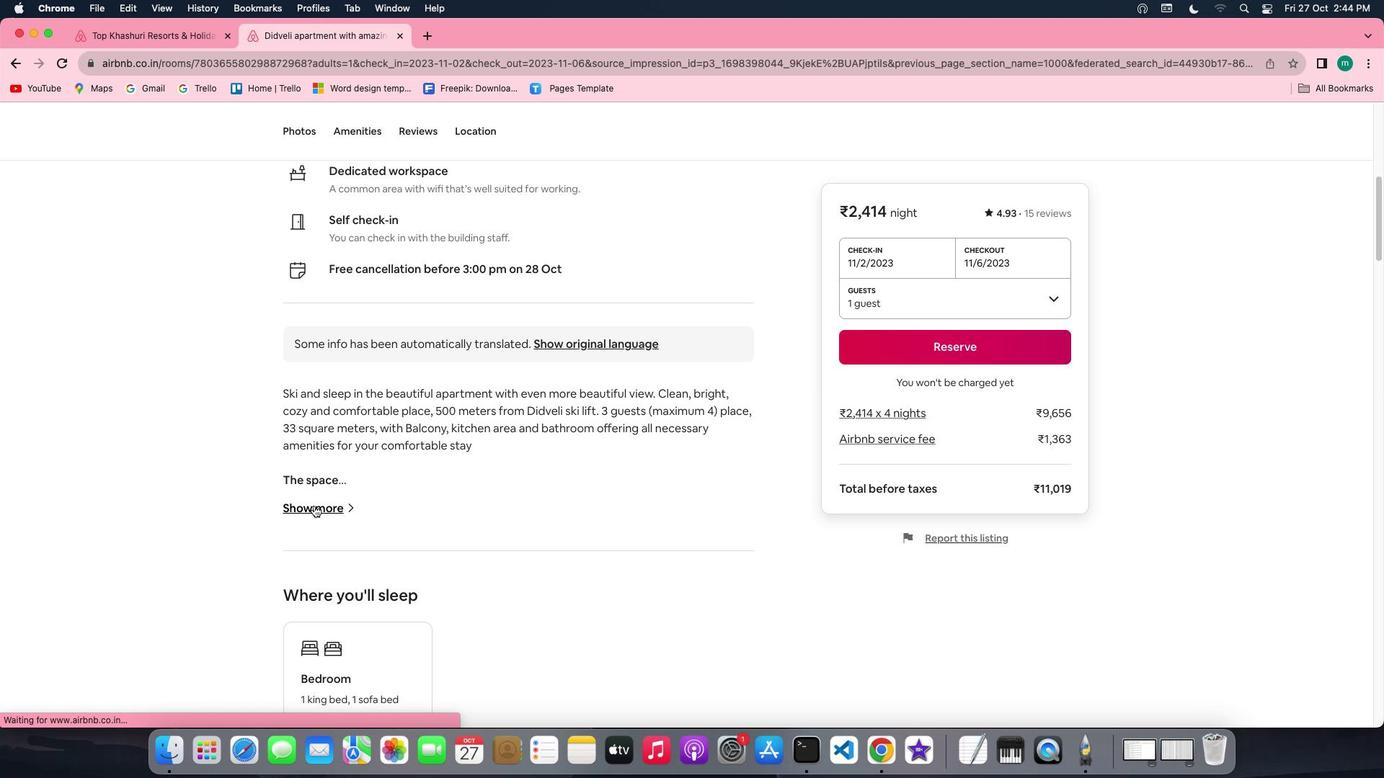 
Action: Mouse moved to (605, 499)
Screenshot: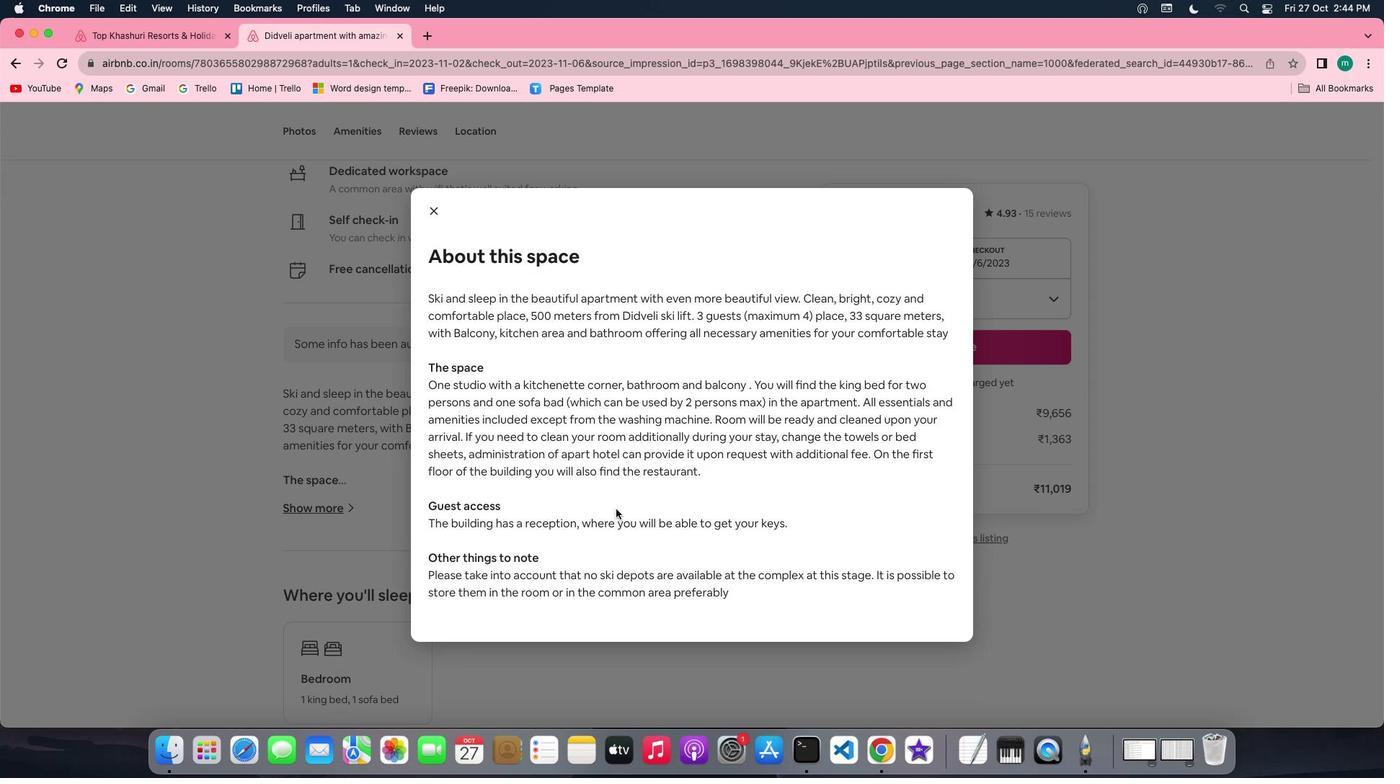 
Action: Mouse scrolled (605, 499) with delta (-9, -10)
